 Task: Create a Home Decor E-commerce Store.
Action: Mouse moved to (124, 80)
Screenshot: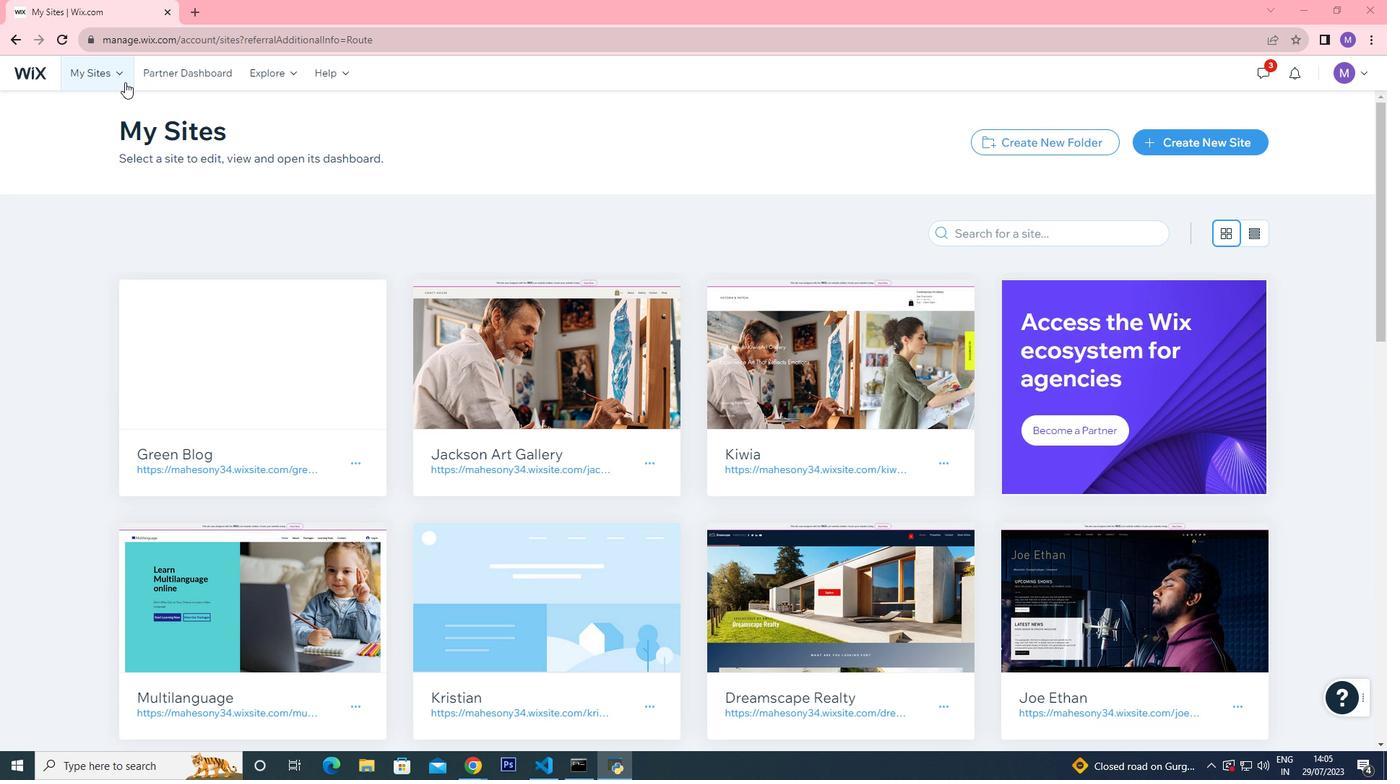 
Action: Mouse pressed left at (124, 80)
Screenshot: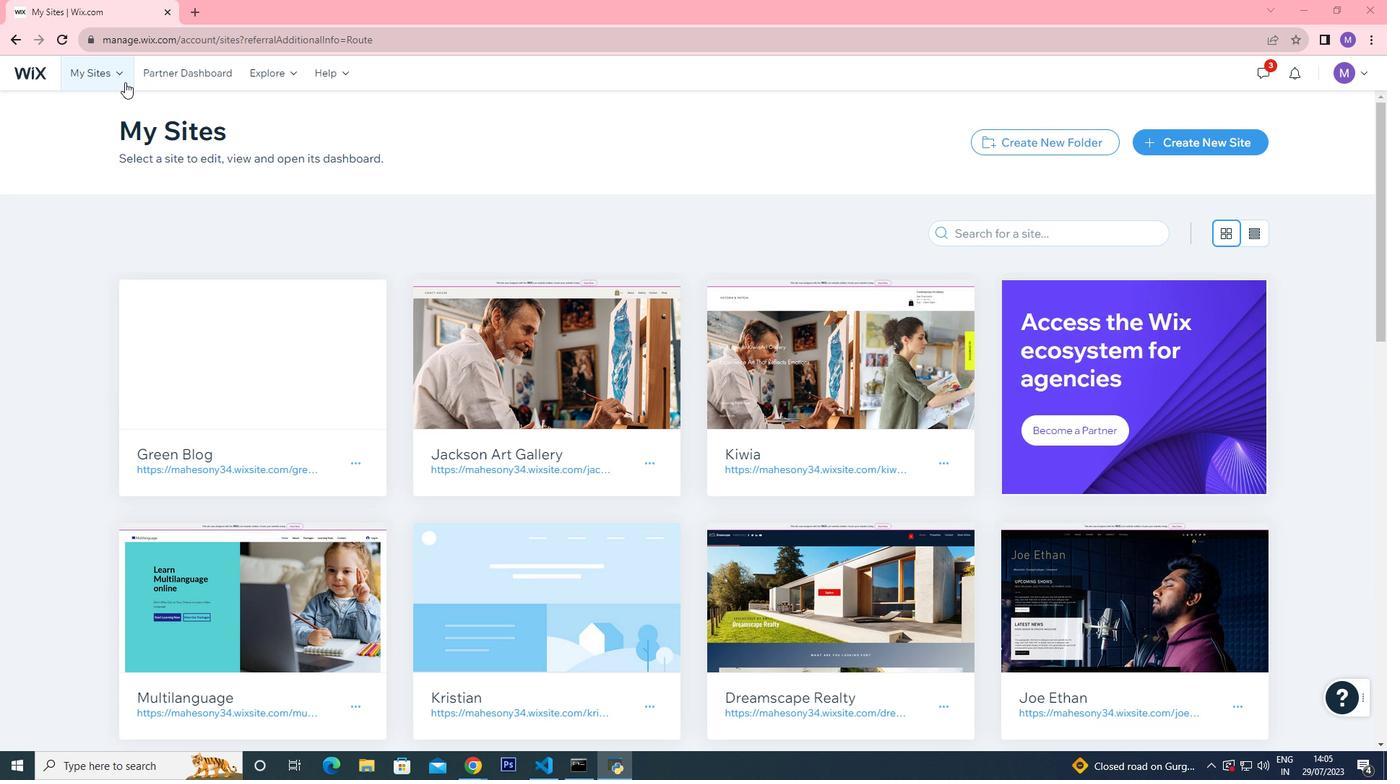 
Action: Mouse pressed left at (124, 80)
Screenshot: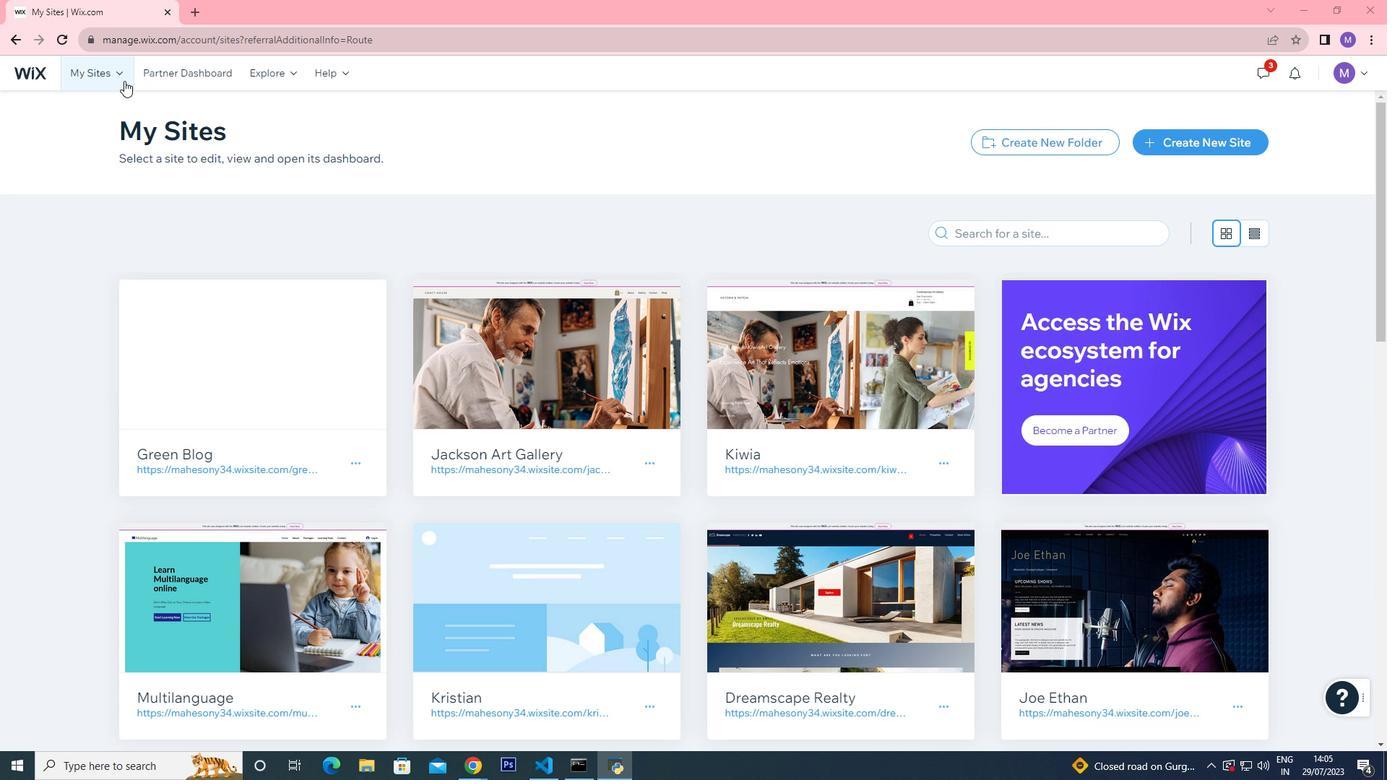 
Action: Mouse moved to (121, 76)
Screenshot: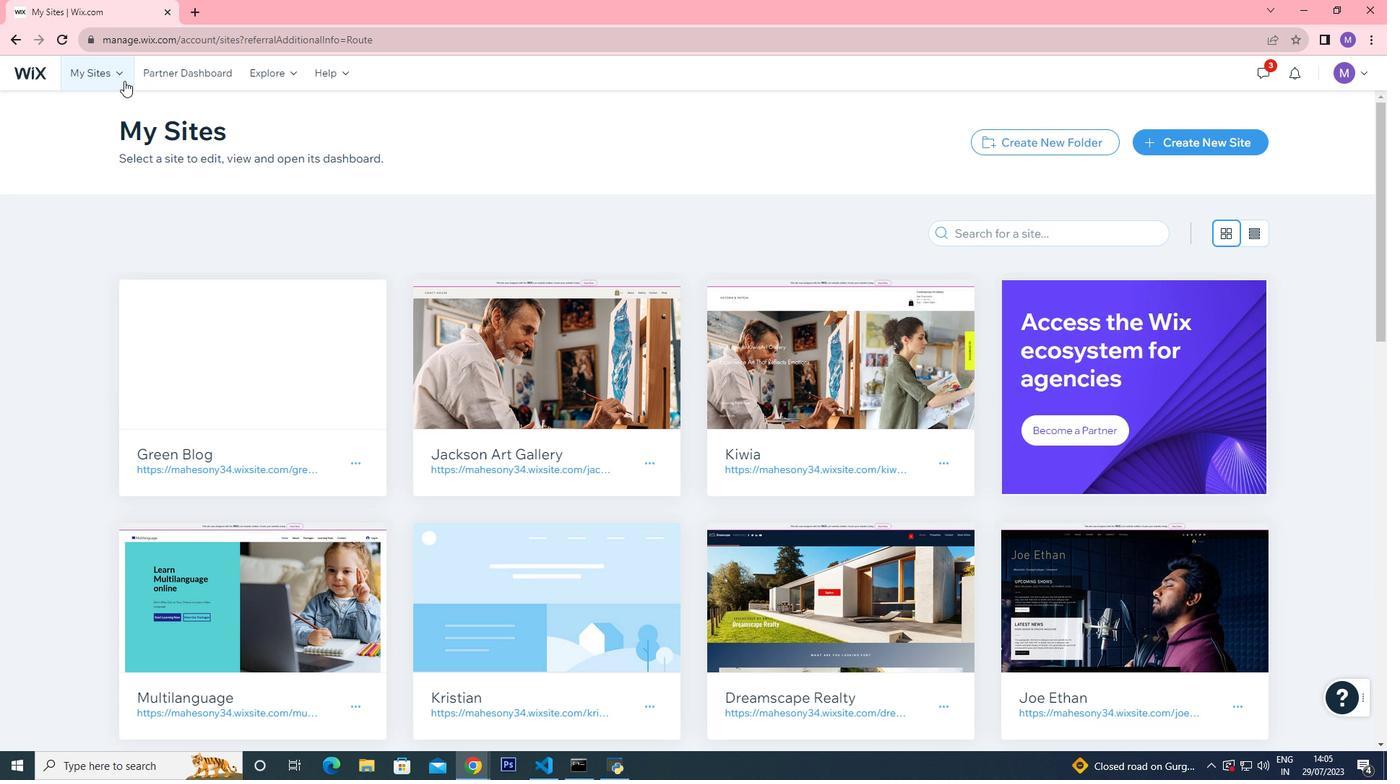
Action: Mouse pressed left at (121, 76)
Screenshot: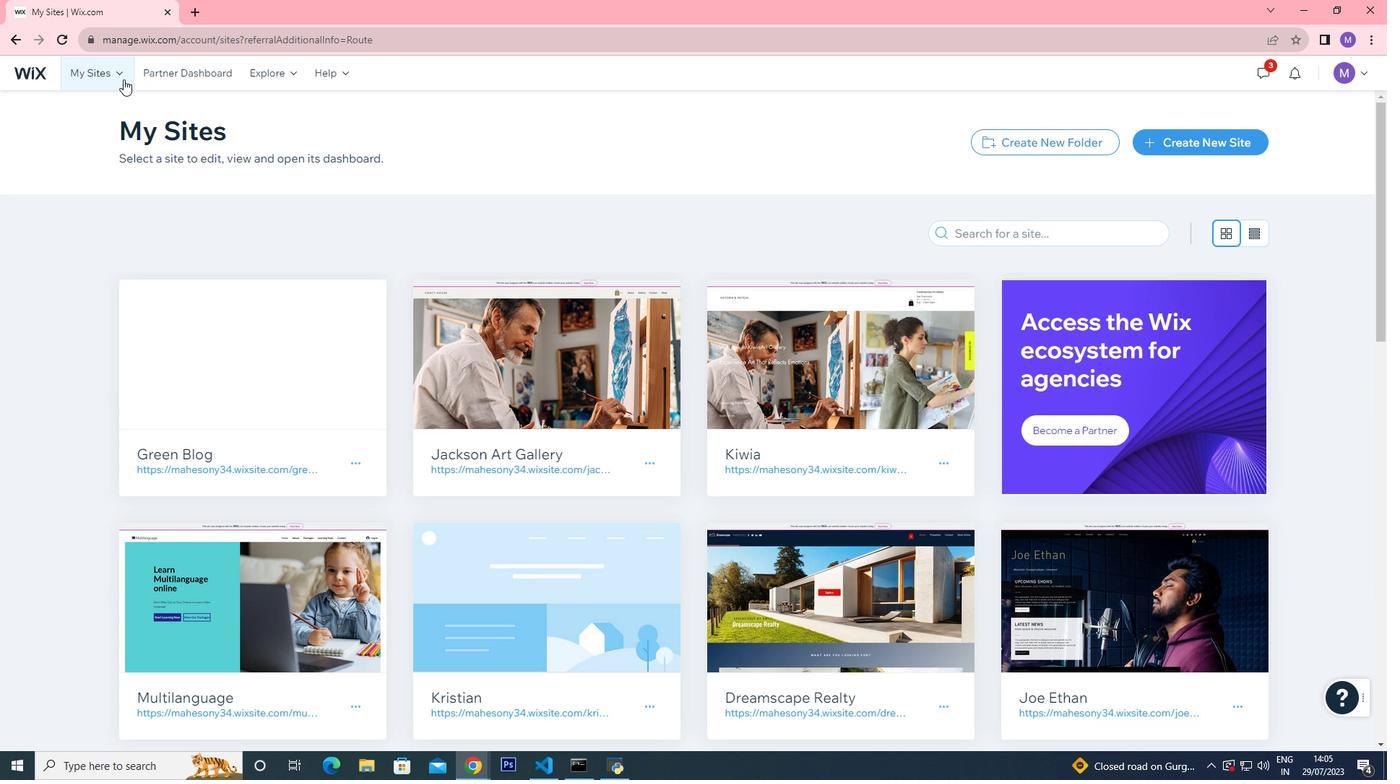 
Action: Mouse moved to (265, 122)
Screenshot: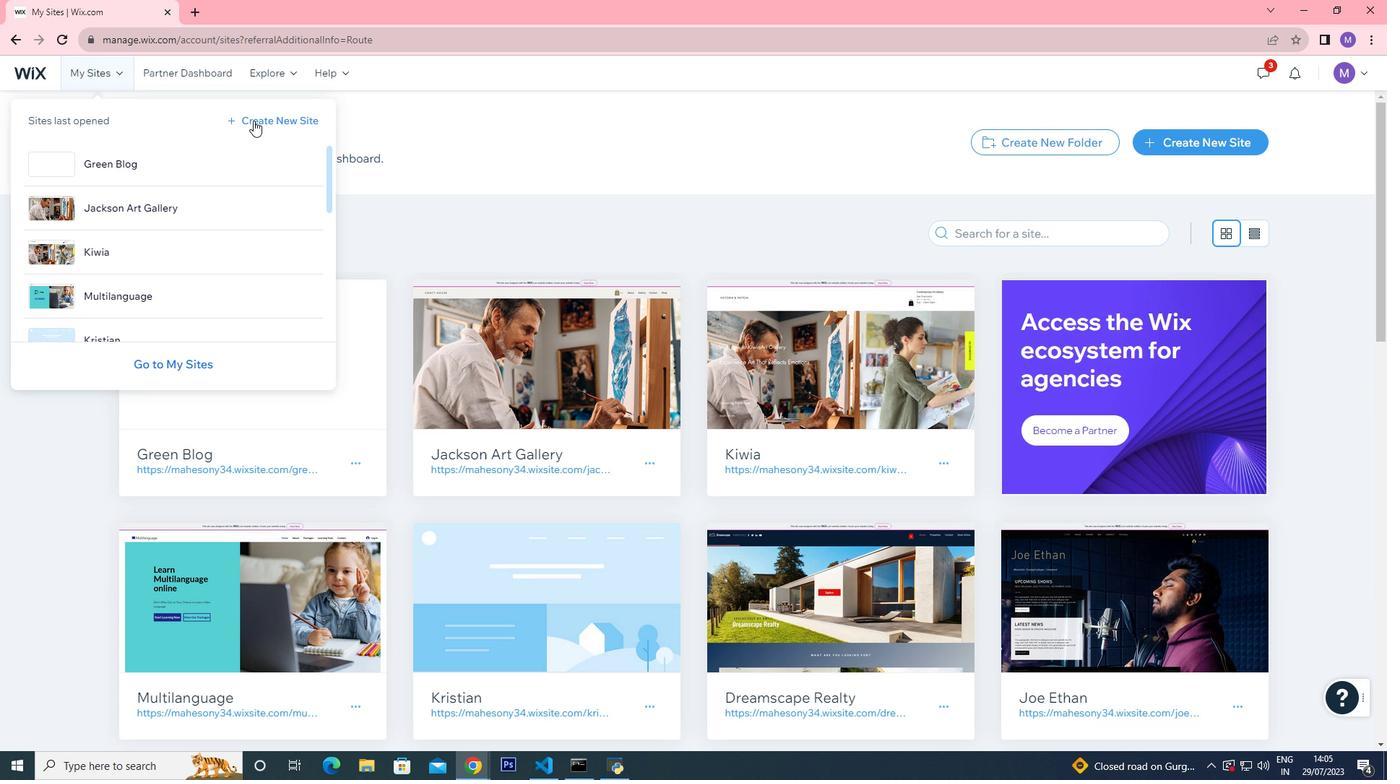 
Action: Mouse pressed left at (265, 122)
Screenshot: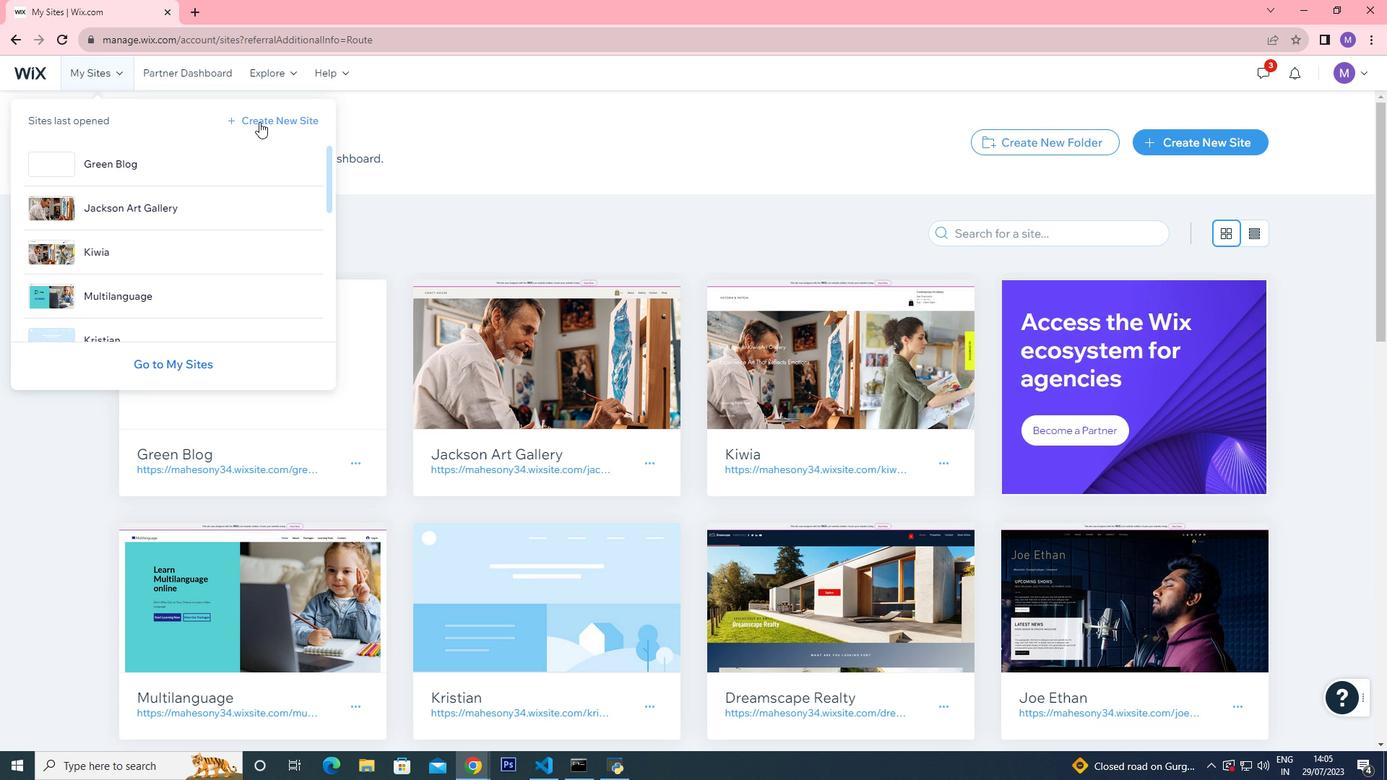 
Action: Mouse moved to (552, 335)
Screenshot: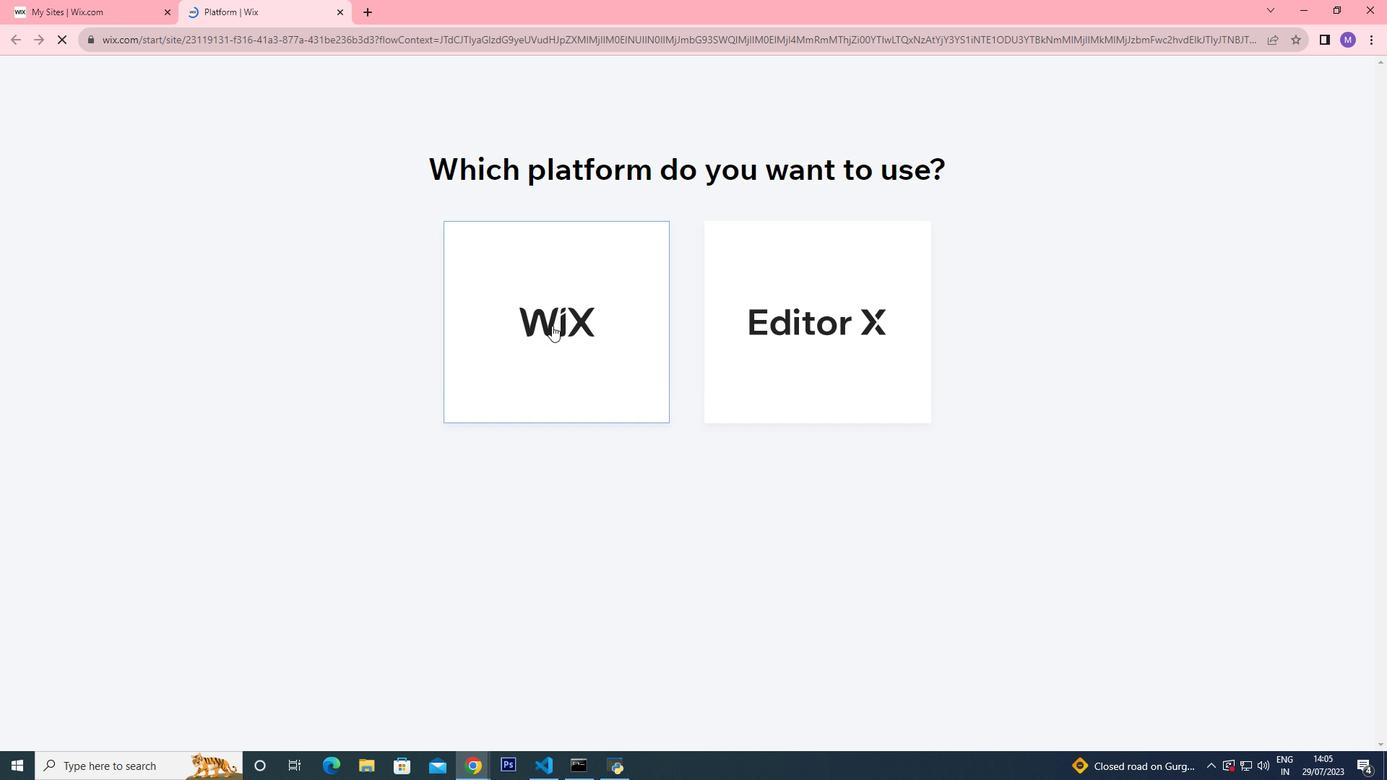 
Action: Mouse pressed left at (552, 335)
Screenshot: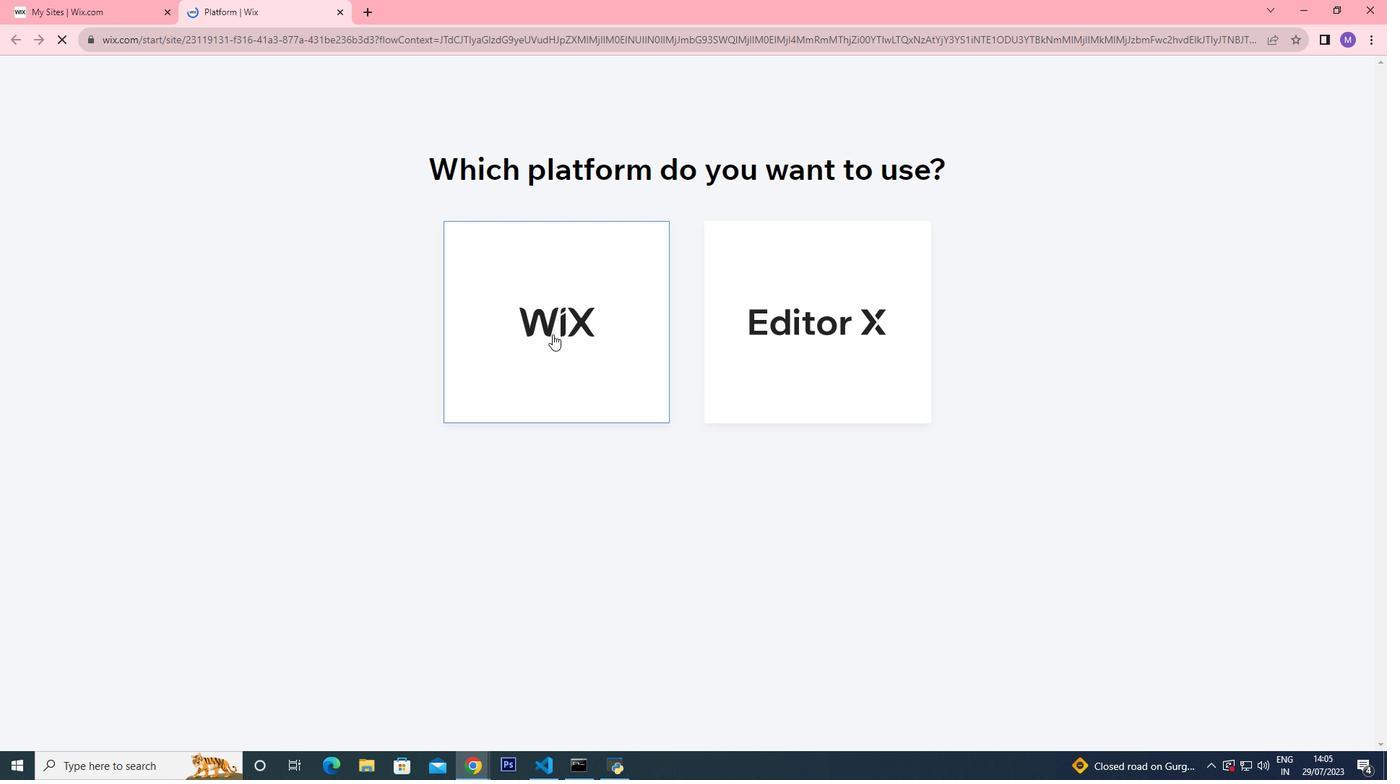 
Action: Mouse pressed left at (552, 335)
Screenshot: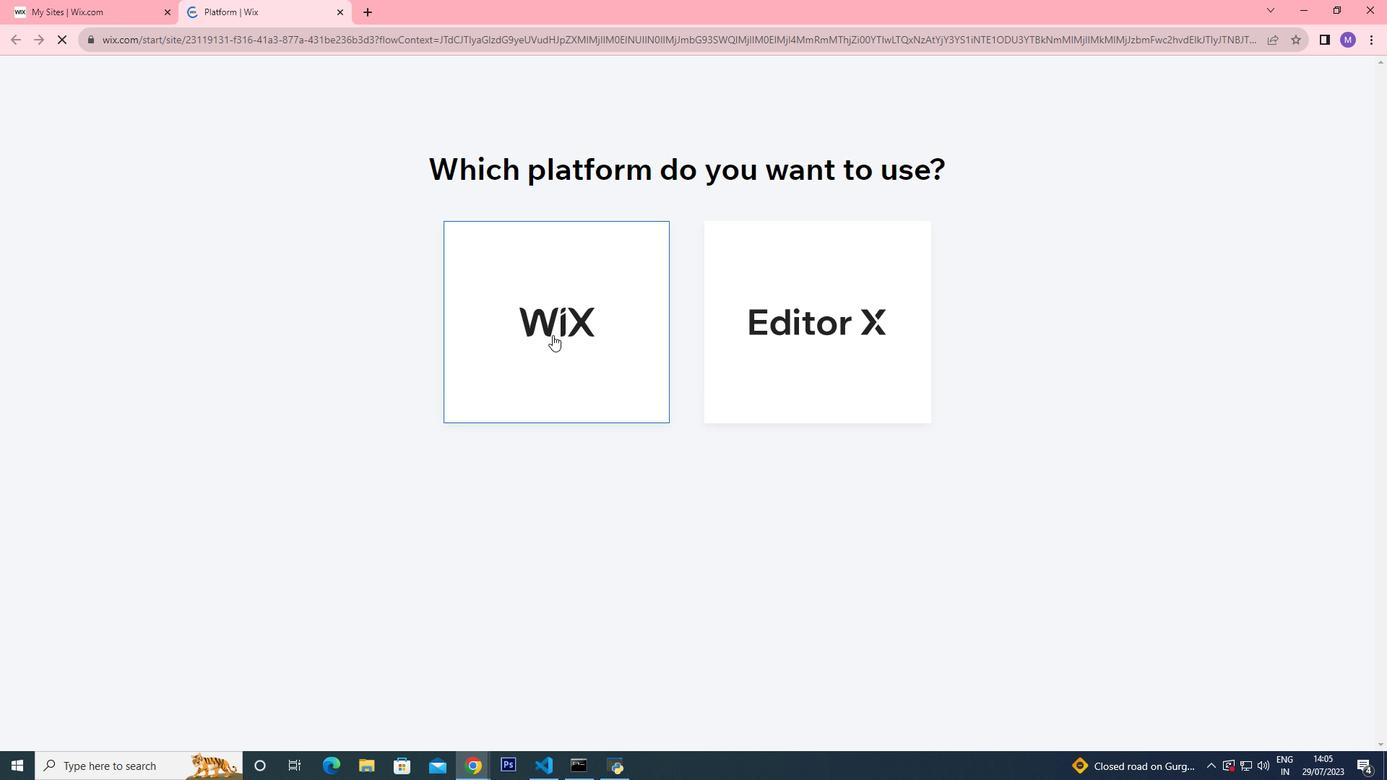 
Action: Mouse pressed left at (552, 335)
Screenshot: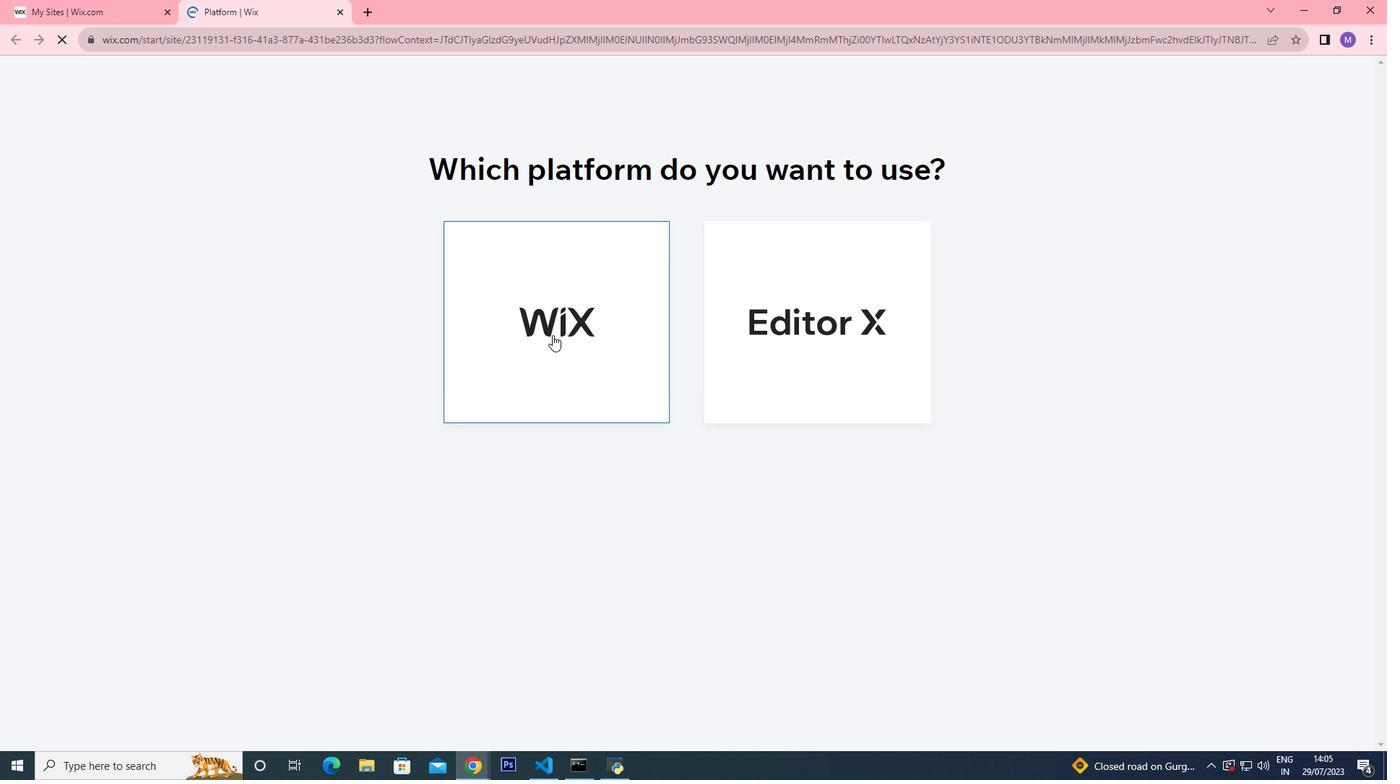 
Action: Mouse pressed left at (552, 335)
Screenshot: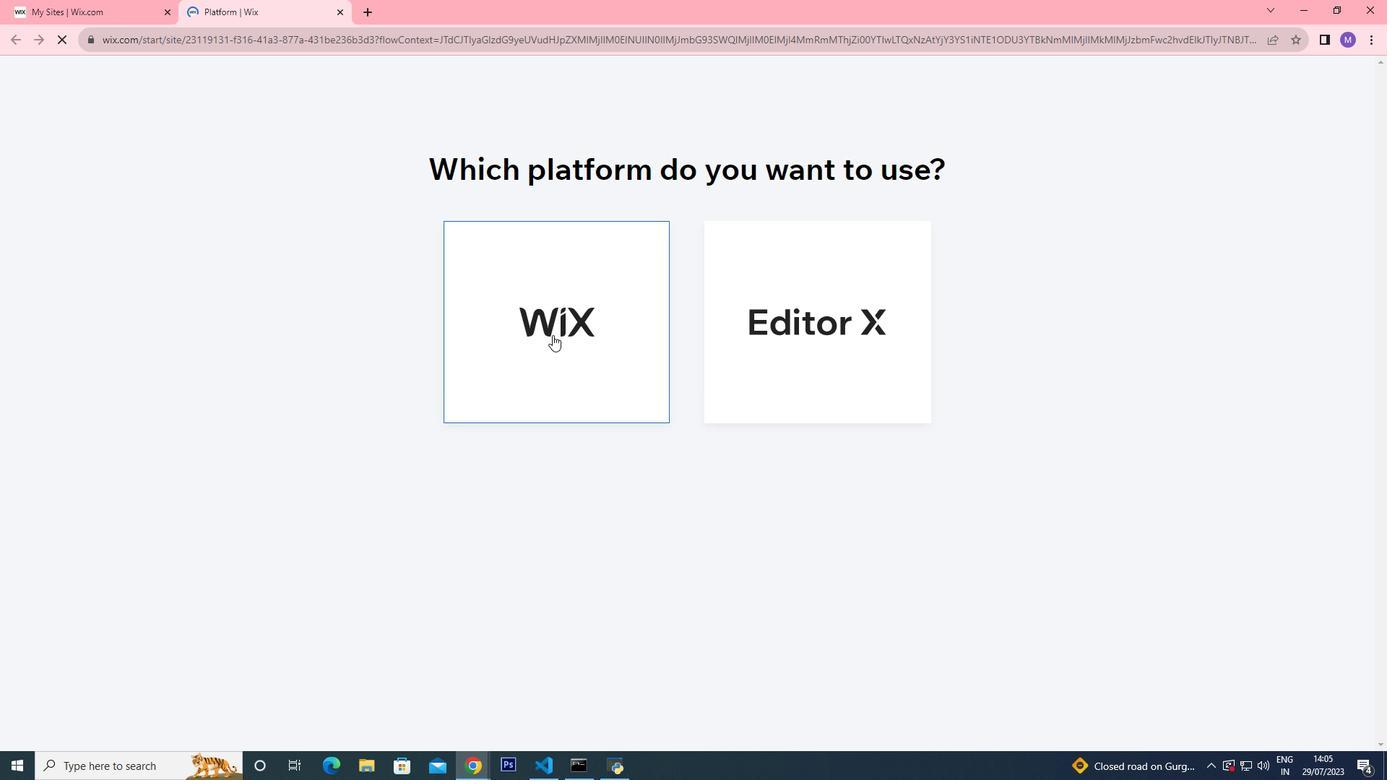 
Action: Mouse moved to (559, 253)
Screenshot: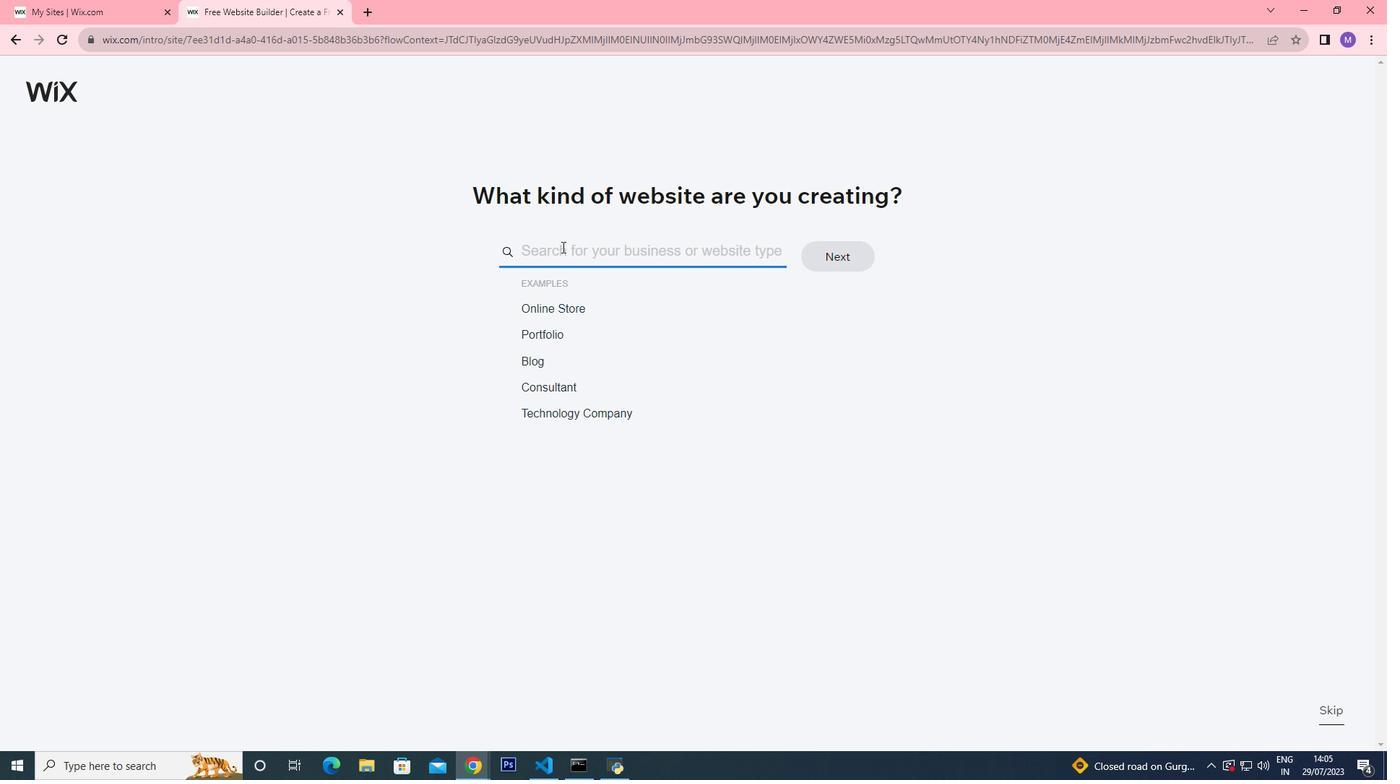 
Action: Mouse pressed left at (559, 253)
Screenshot: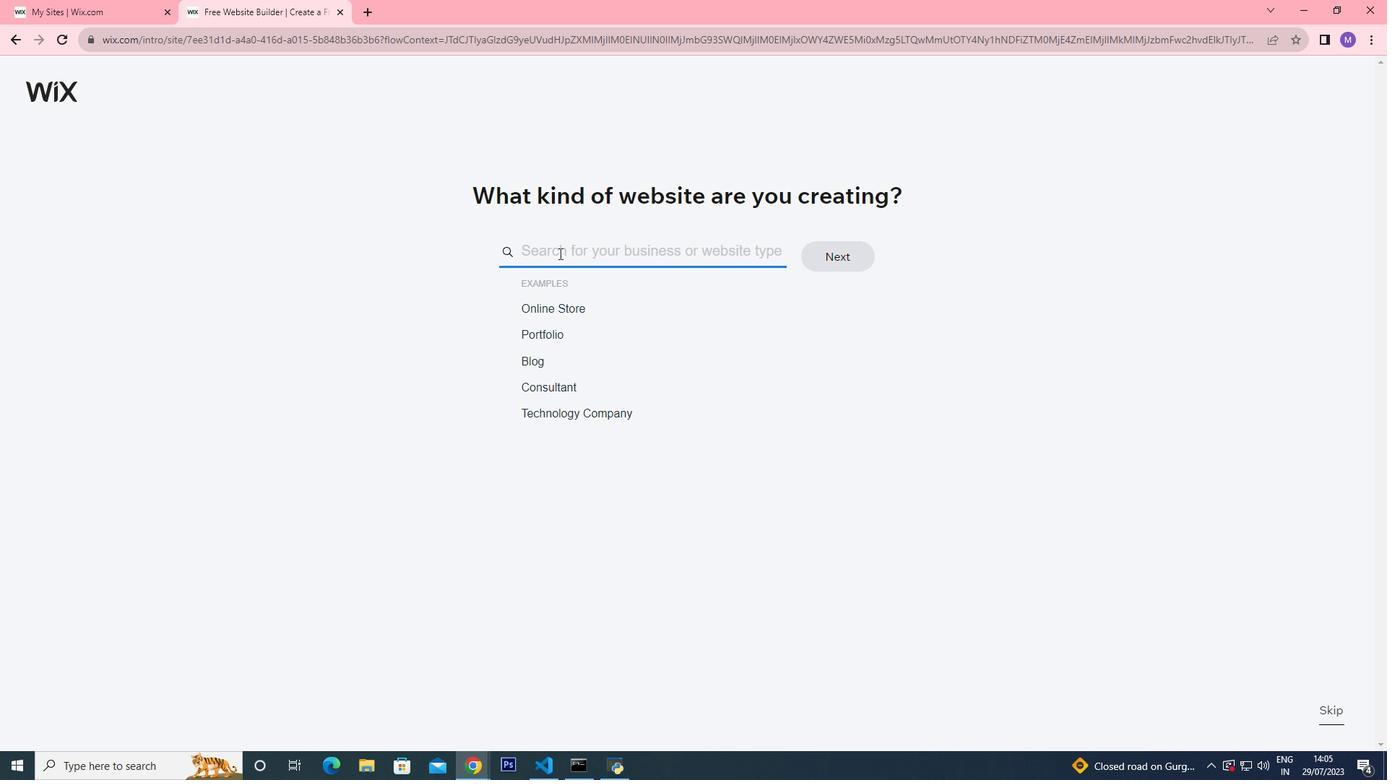 
Action: Mouse pressed left at (559, 253)
Screenshot: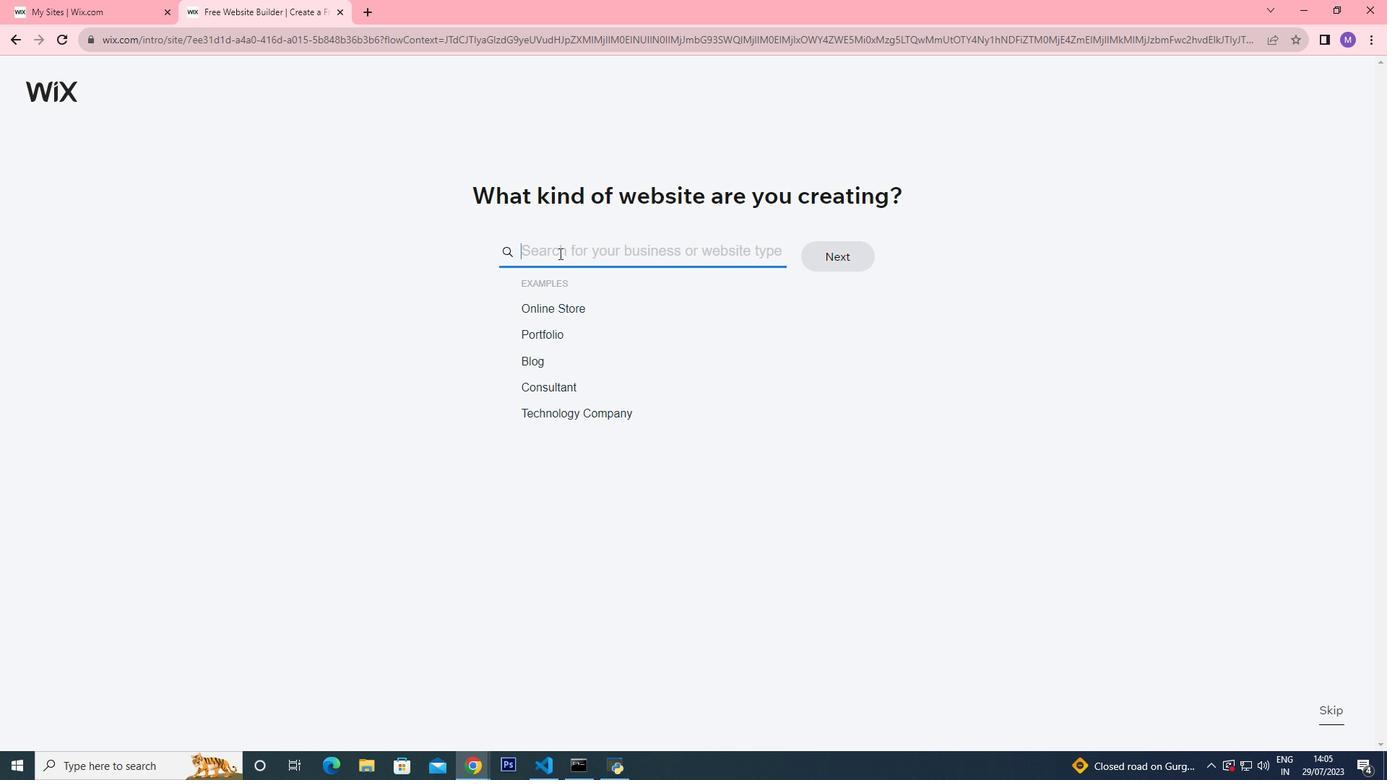 
Action: Key pressed <Key.shift><Key.shift>Home<Key.space><Key.shift>Decor<Key.space><Key.shift>E-commerce
Screenshot: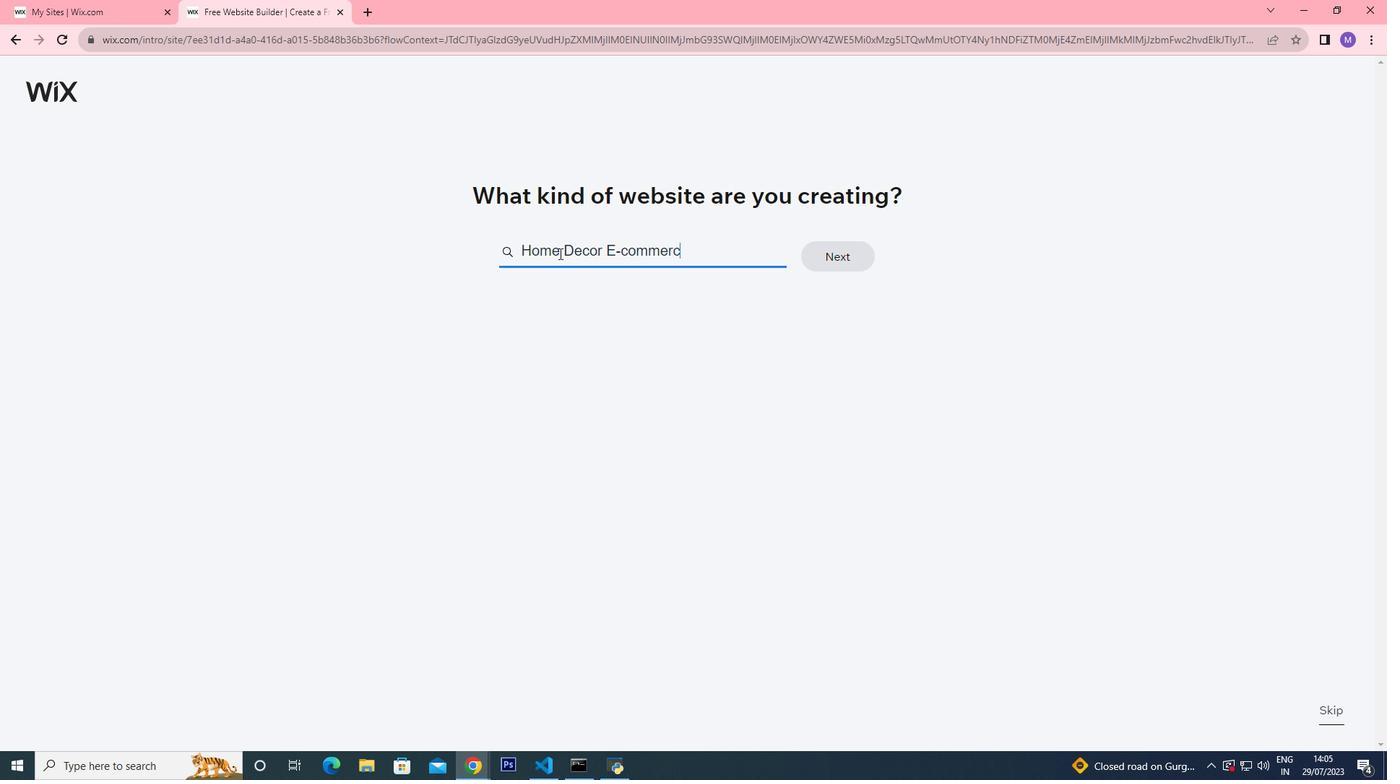 
Action: Mouse moved to (602, 293)
Screenshot: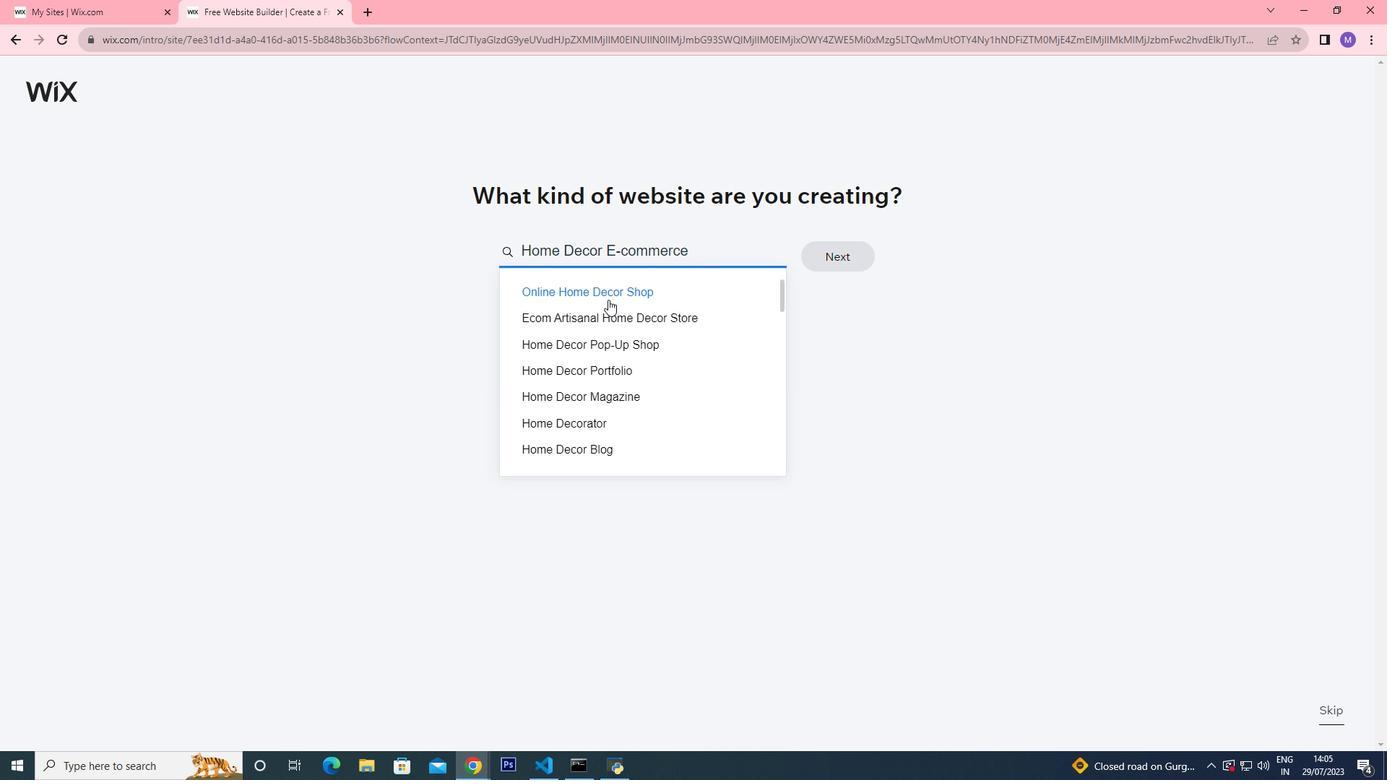 
Action: Mouse pressed left at (602, 293)
Screenshot: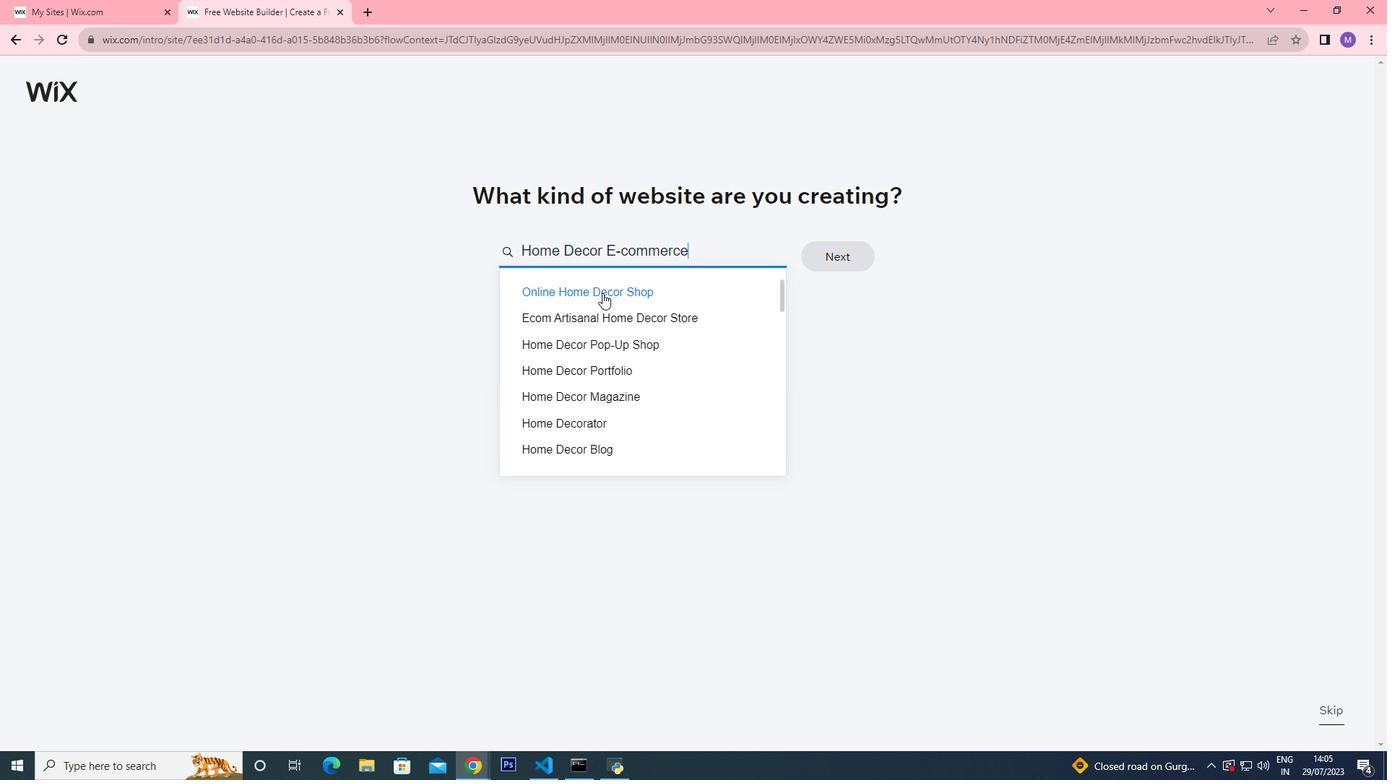 
Action: Mouse moved to (844, 266)
Screenshot: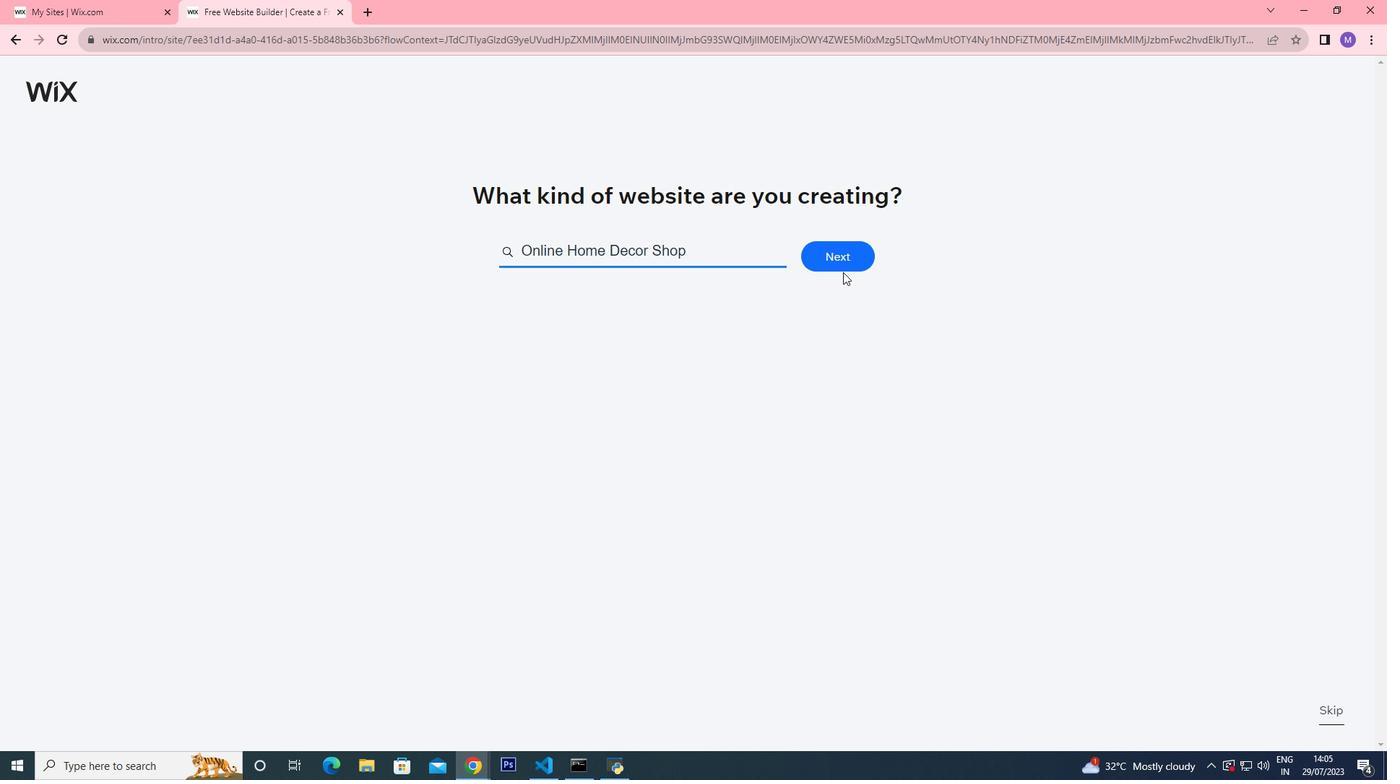 
Action: Mouse pressed left at (844, 266)
Screenshot: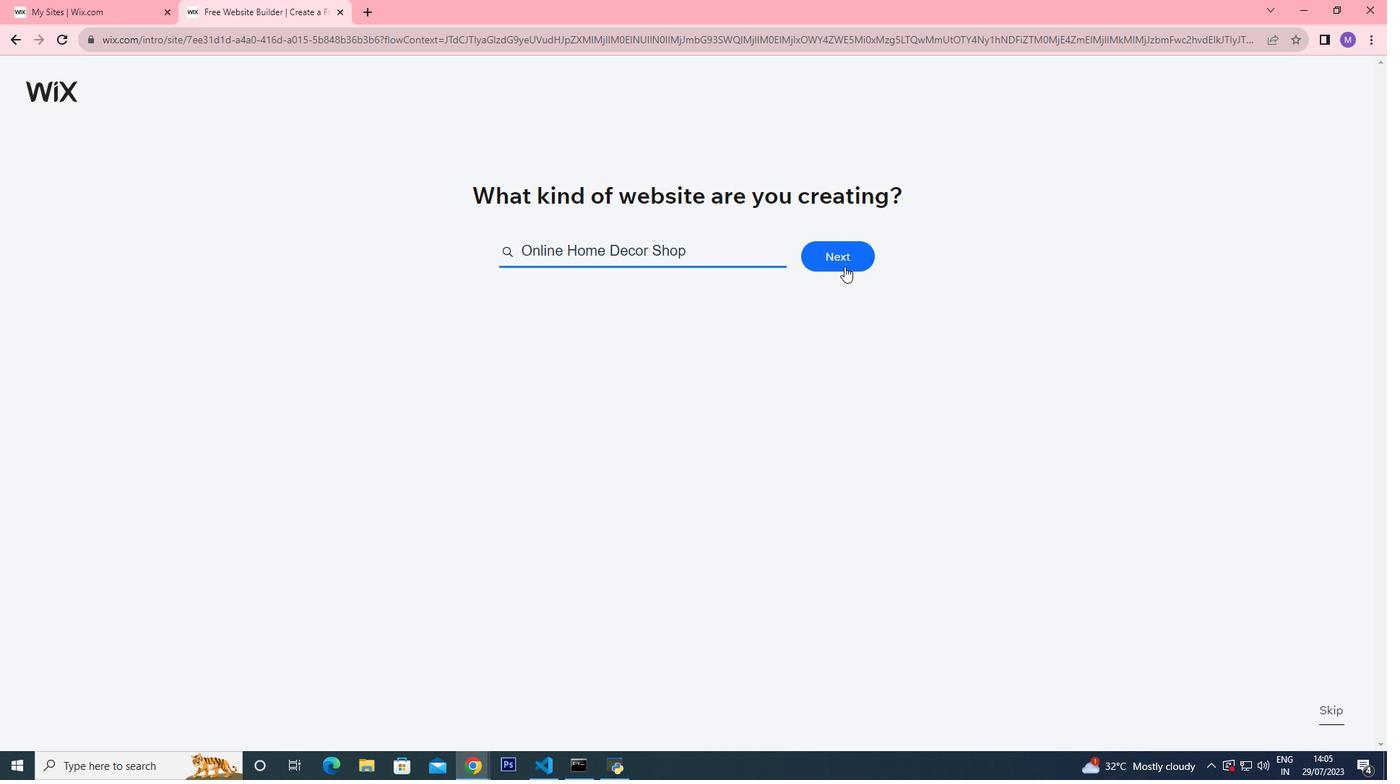 
Action: Mouse pressed left at (844, 266)
Screenshot: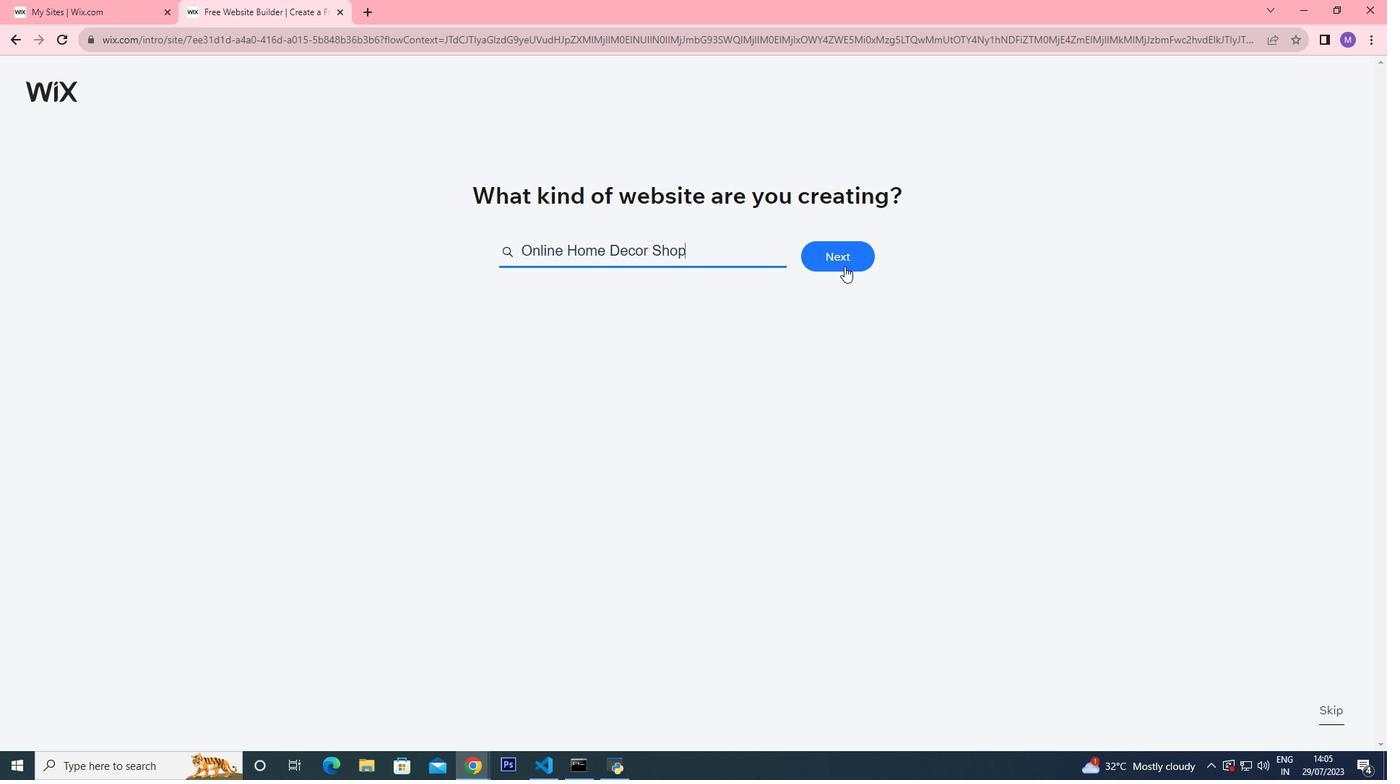 
Action: Mouse moved to (844, 261)
Screenshot: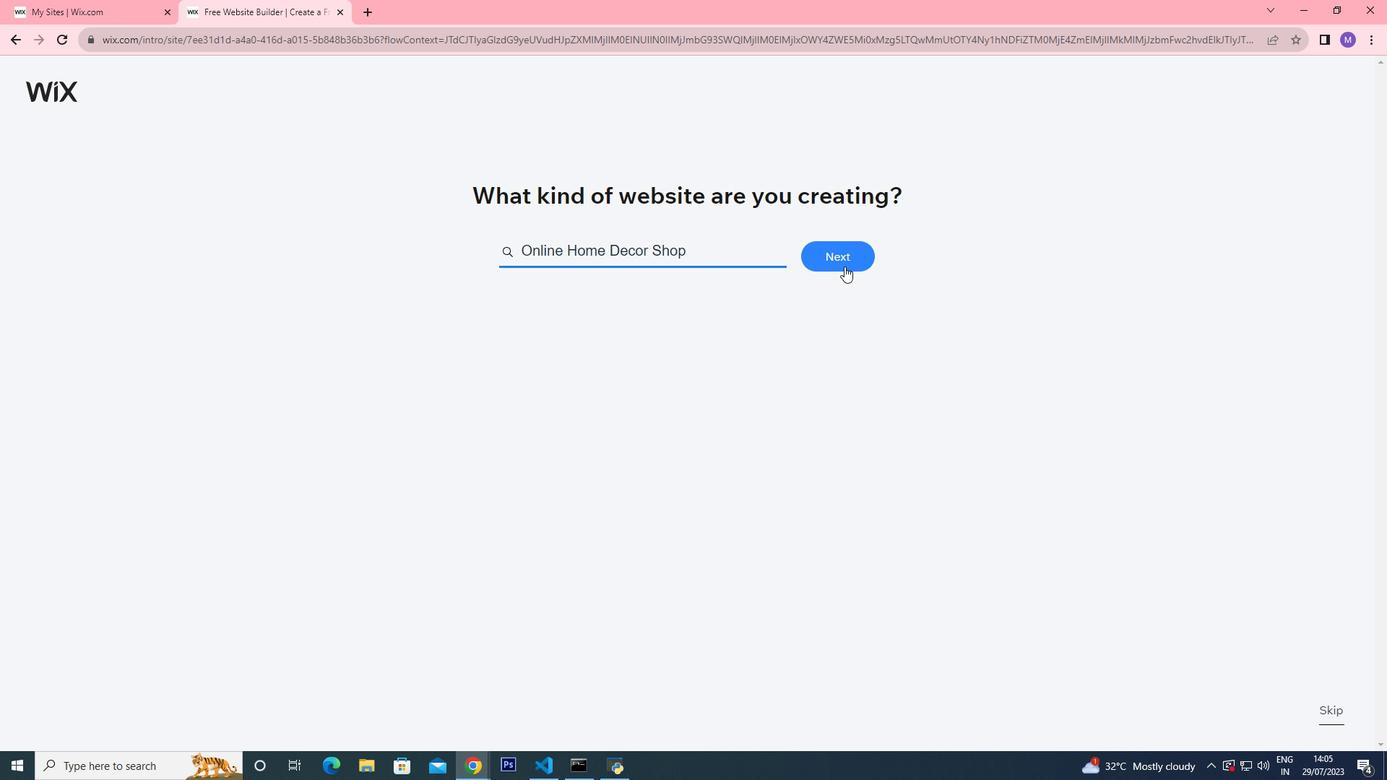 
Action: Mouse pressed left at (844, 261)
Screenshot: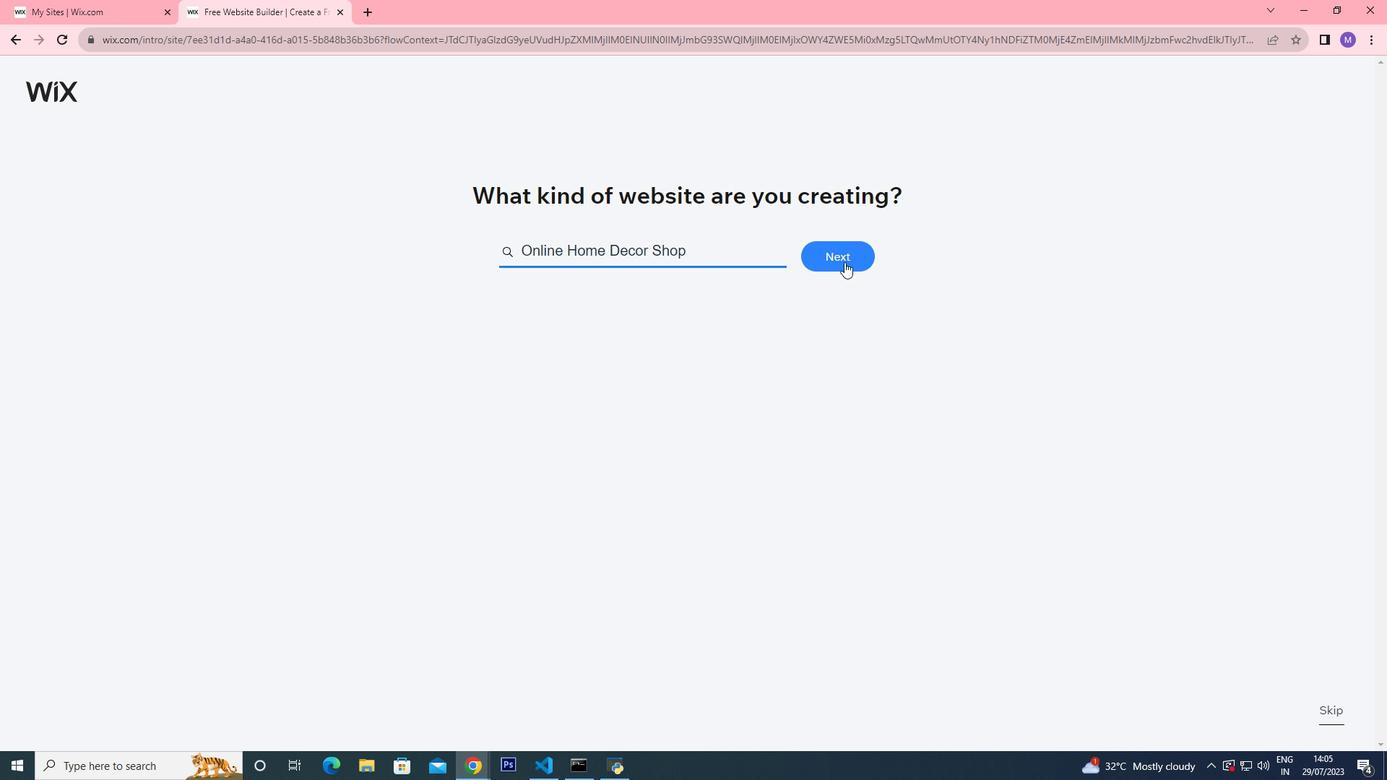 
Action: Mouse moved to (841, 258)
Screenshot: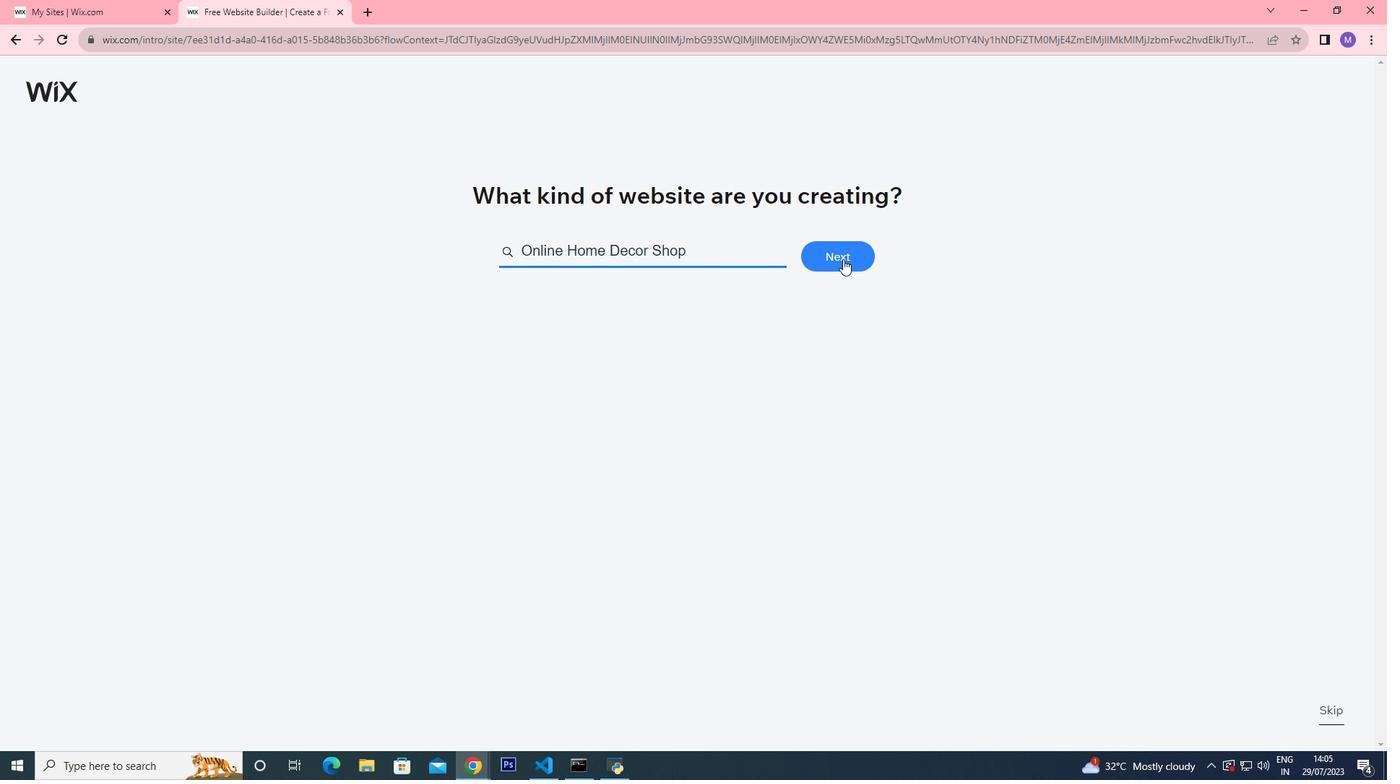 
Action: Mouse pressed left at (841, 258)
Screenshot: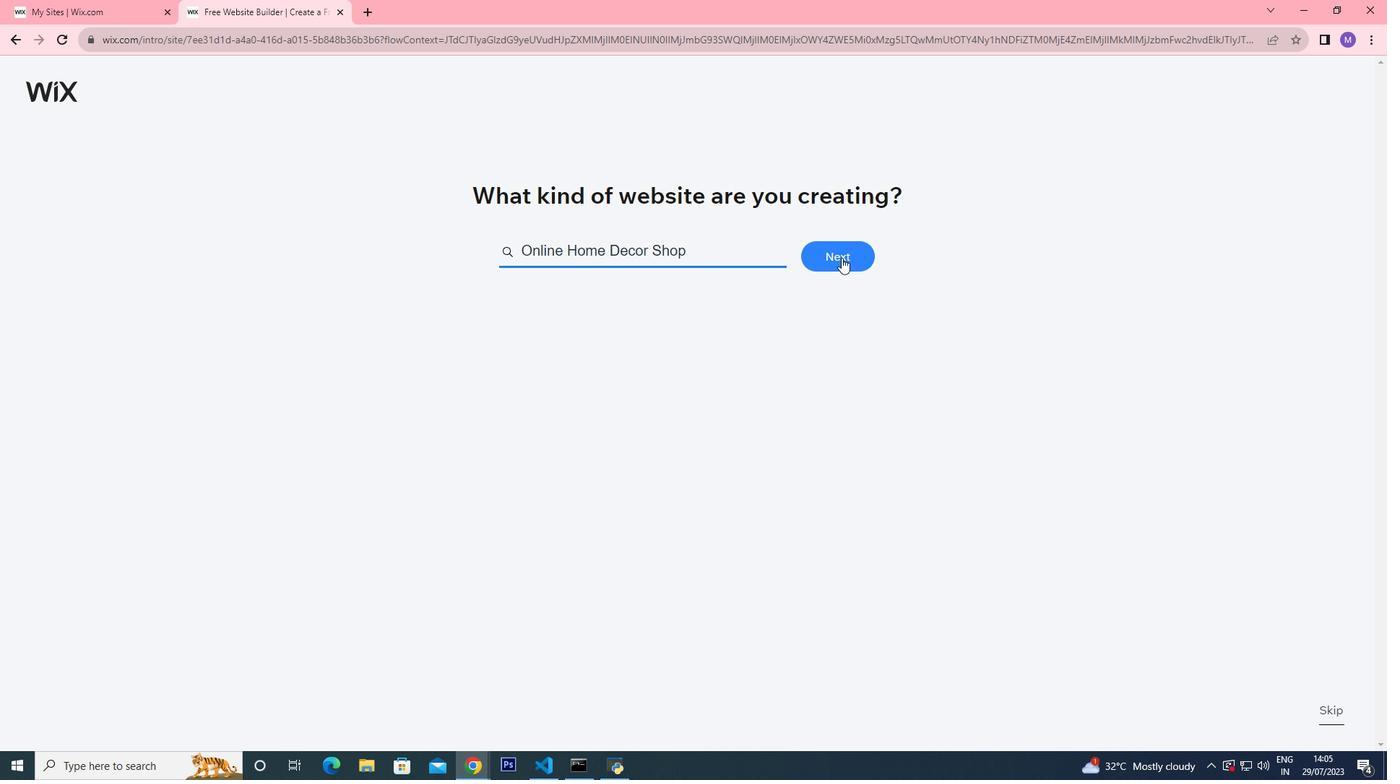 
Action: Mouse moved to (840, 257)
Screenshot: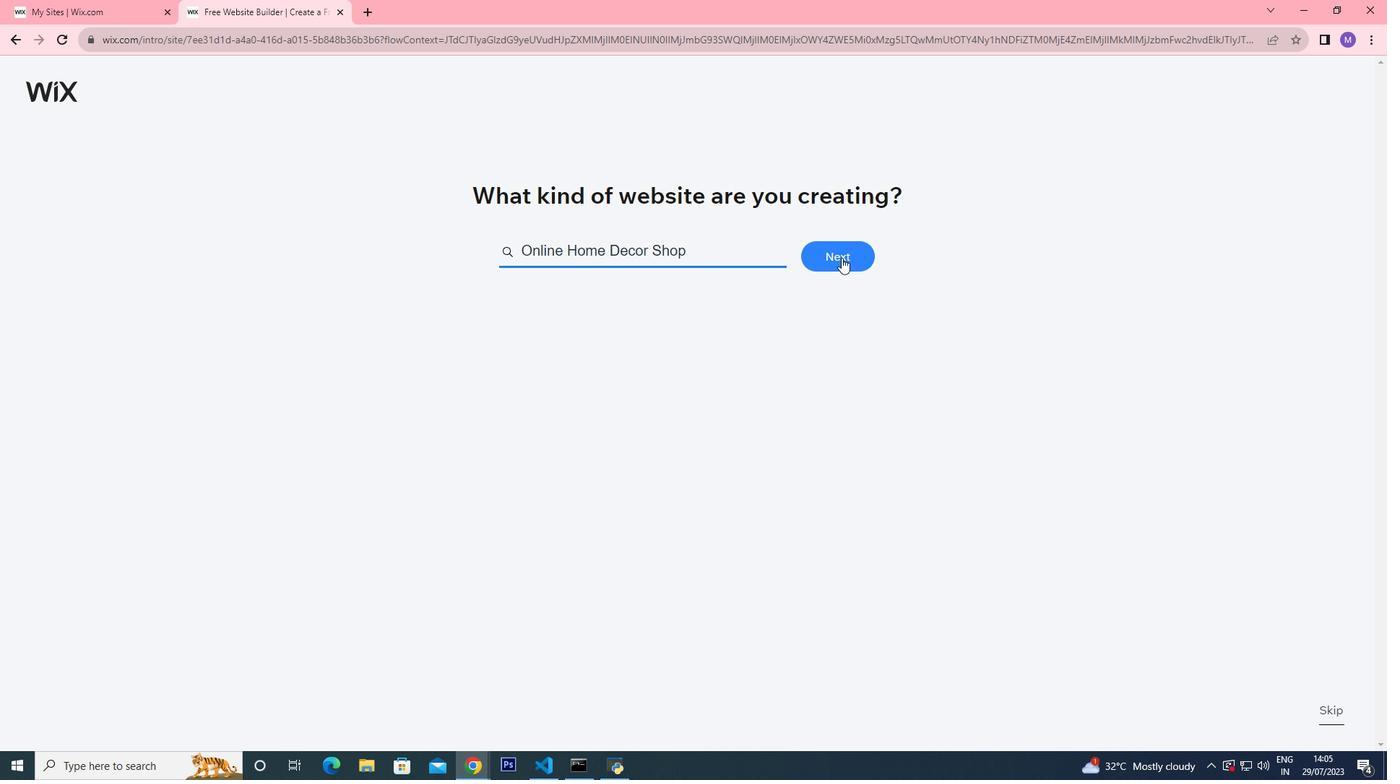 
Action: Mouse pressed left at (840, 257)
Screenshot: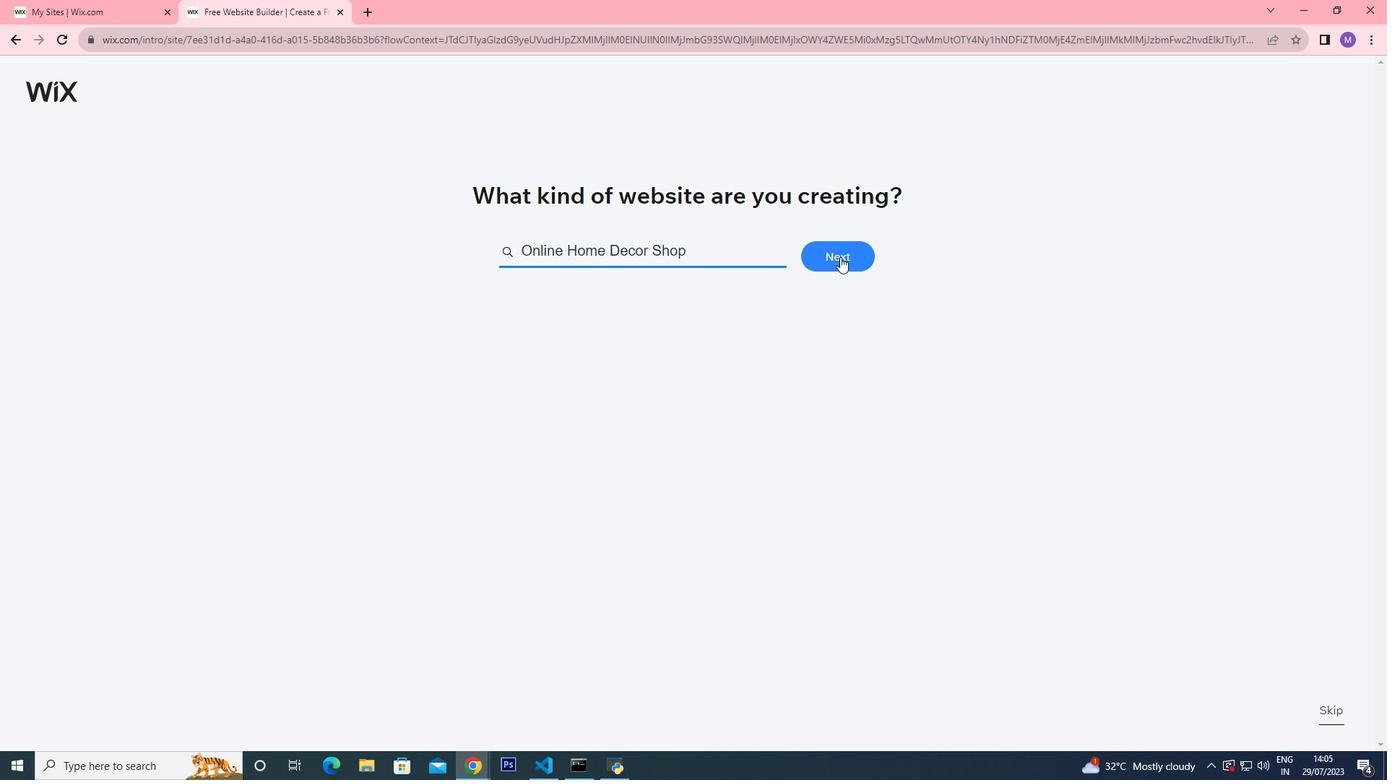 
Action: Mouse pressed left at (840, 257)
Screenshot: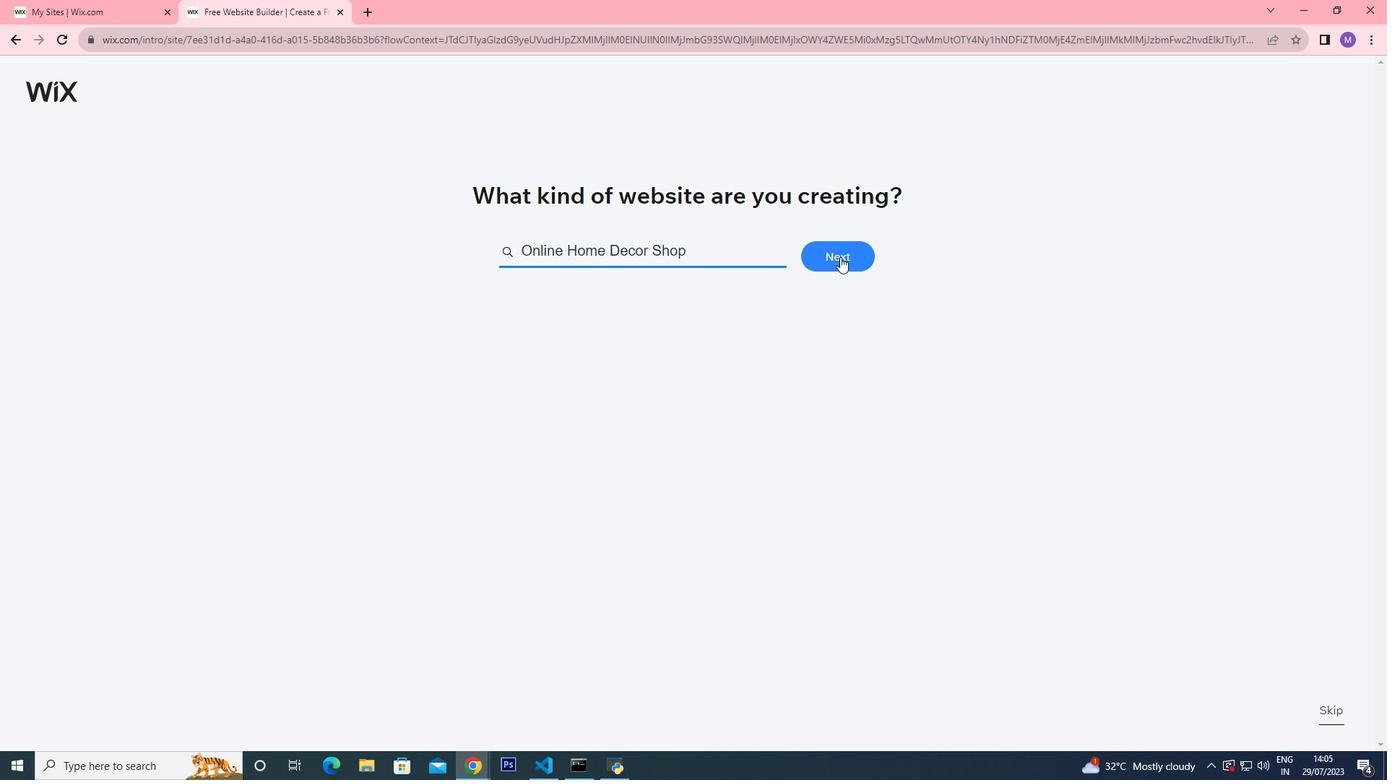 
Action: Mouse moved to (662, 294)
Screenshot: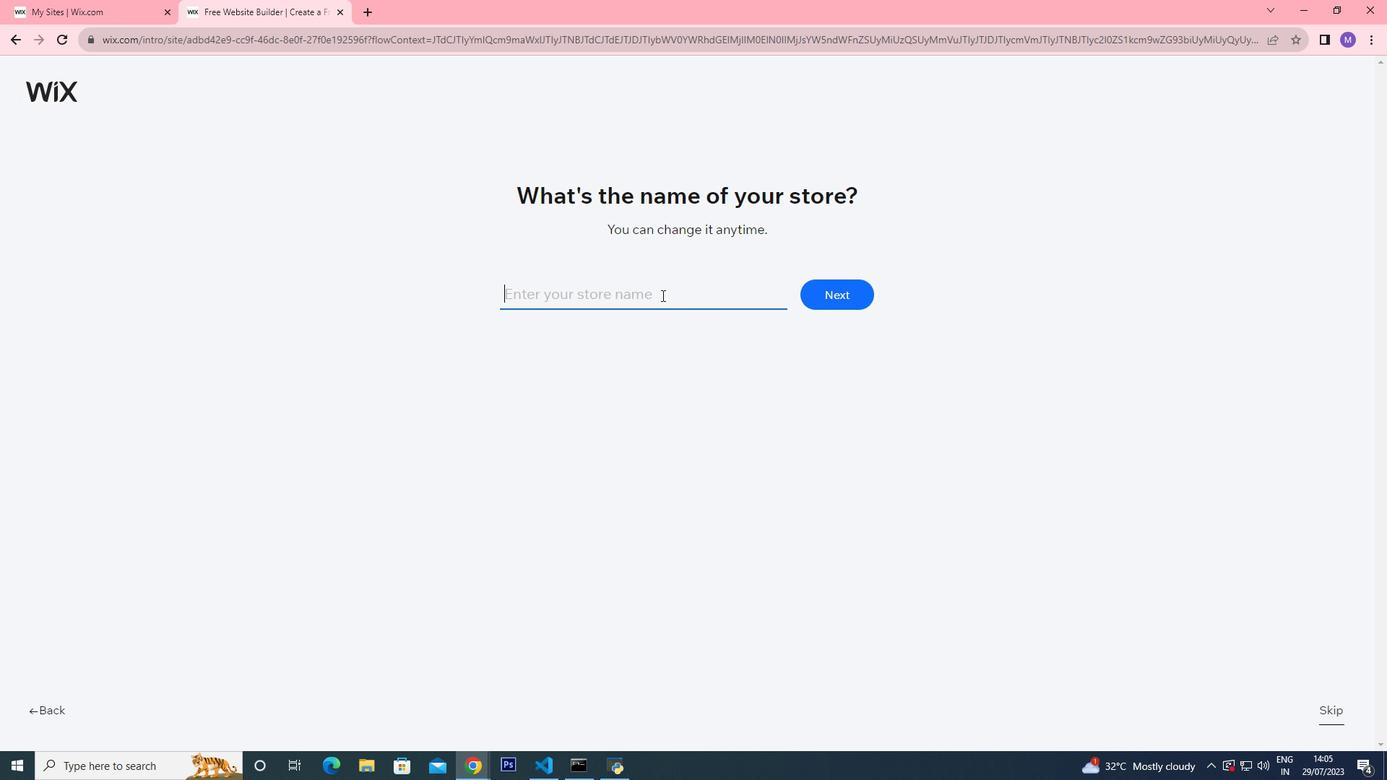 
Action: Mouse pressed left at (662, 294)
Screenshot: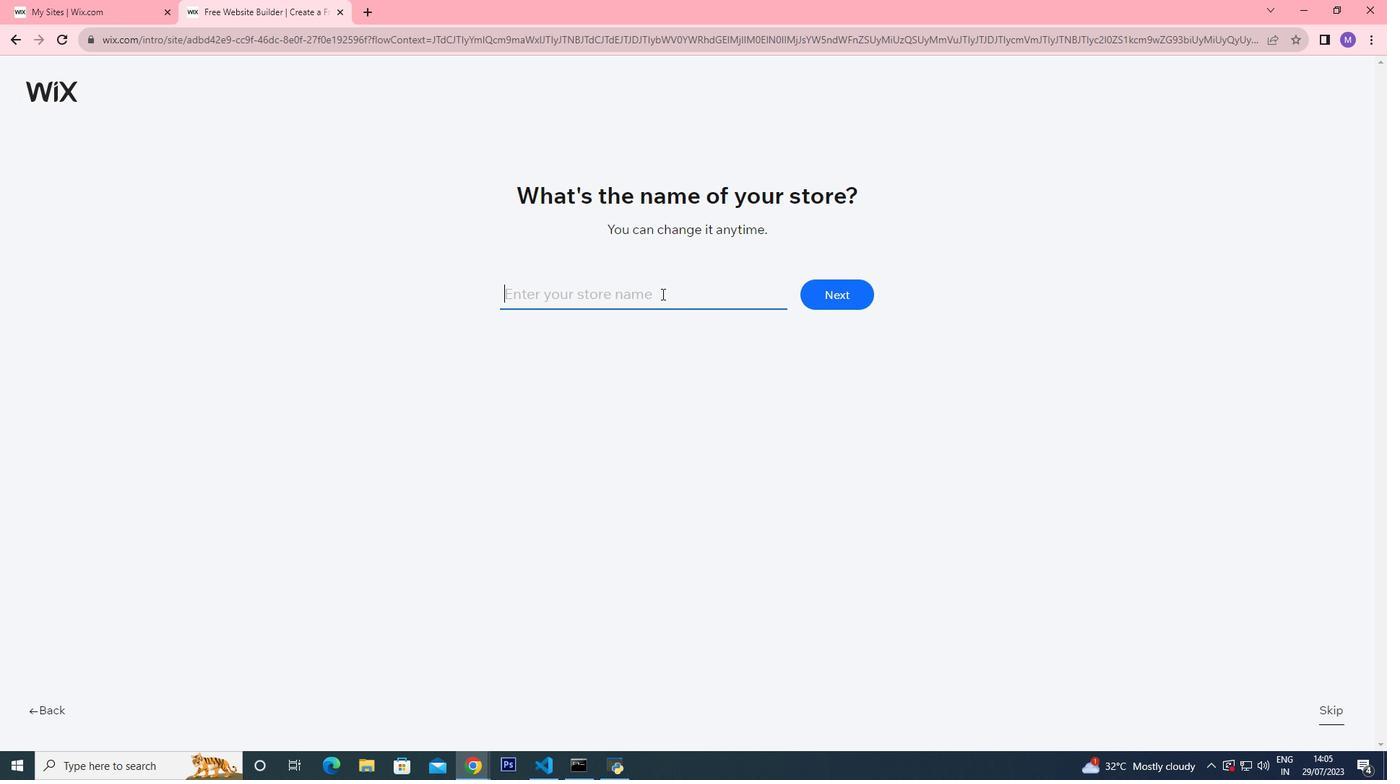 
Action: Mouse pressed left at (662, 294)
Screenshot: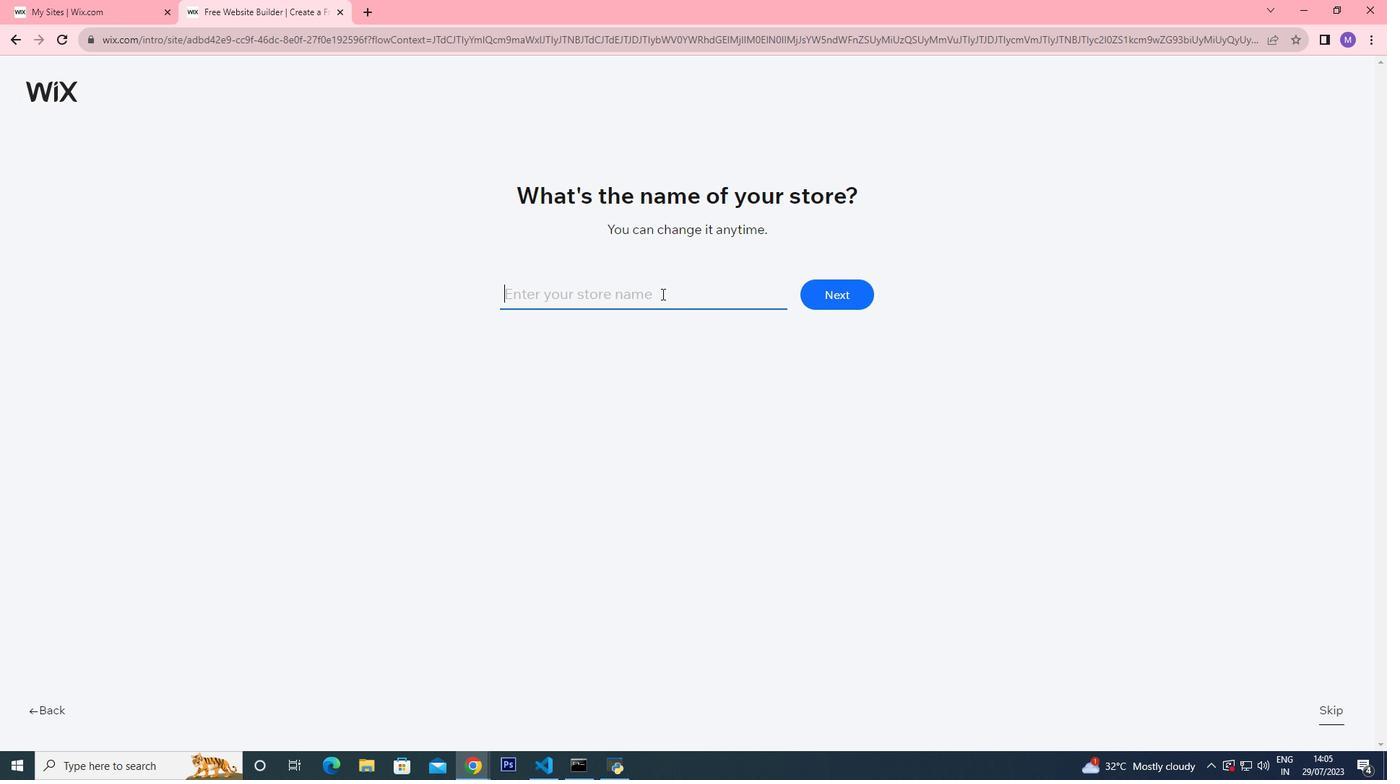 
Action: Key pressed home<Key.space>decor
Screenshot: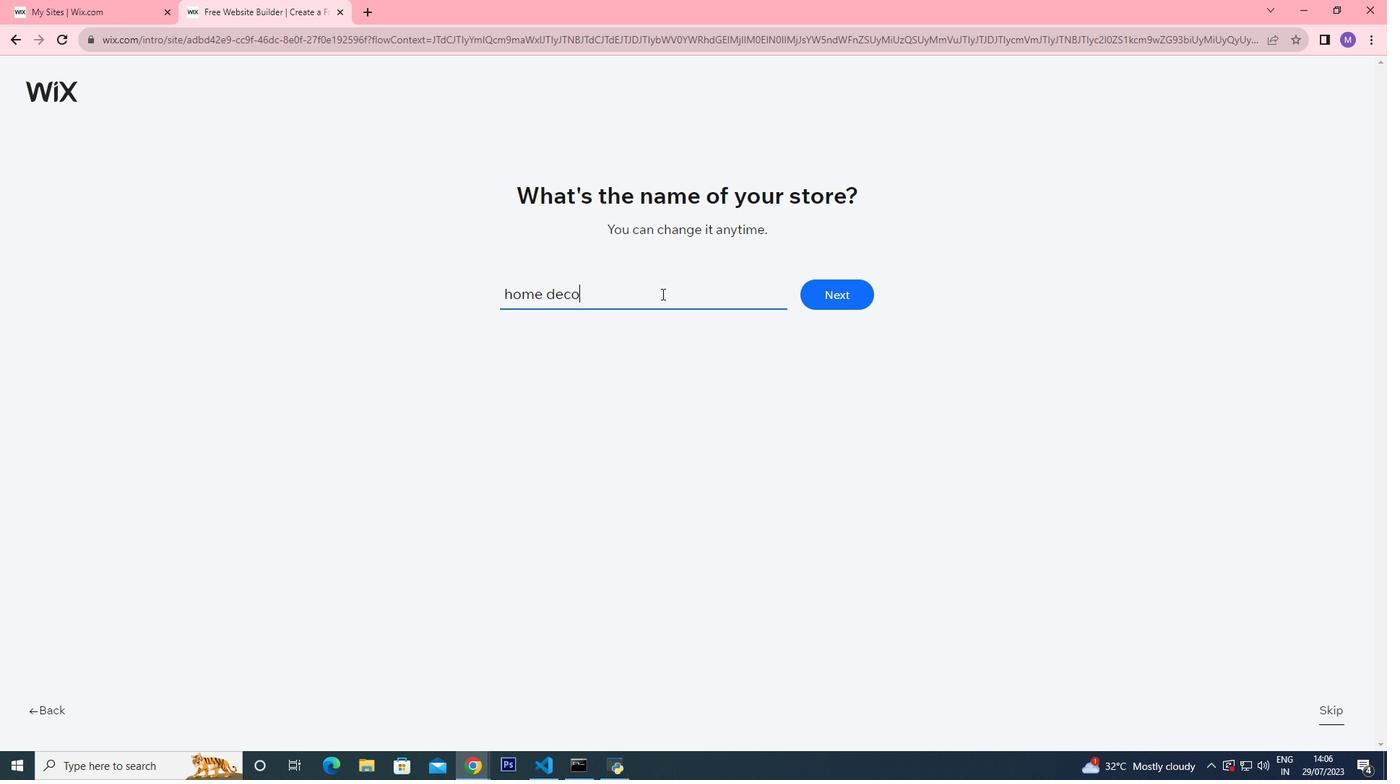 
Action: Mouse moved to (842, 302)
Screenshot: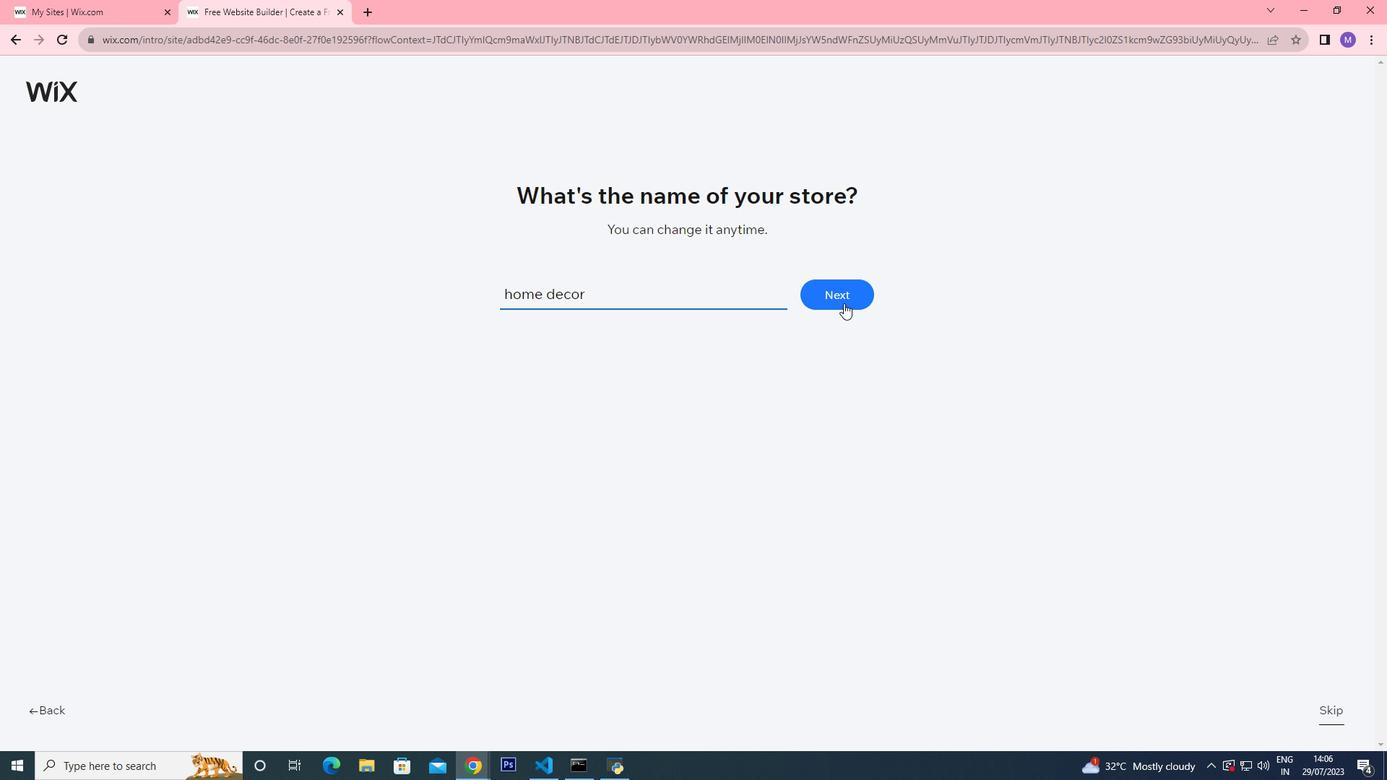 
Action: Mouse pressed left at (842, 302)
Screenshot: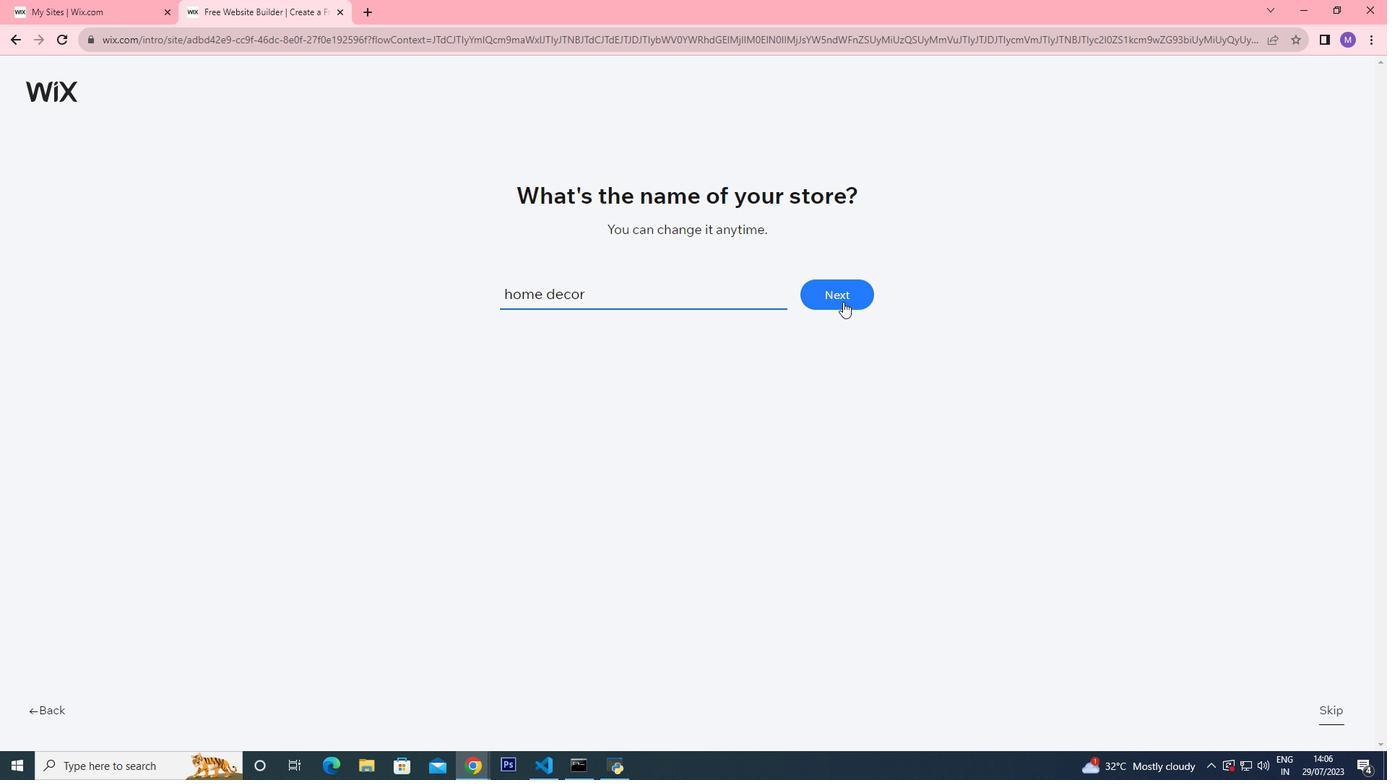 
Action: Mouse moved to (839, 297)
Screenshot: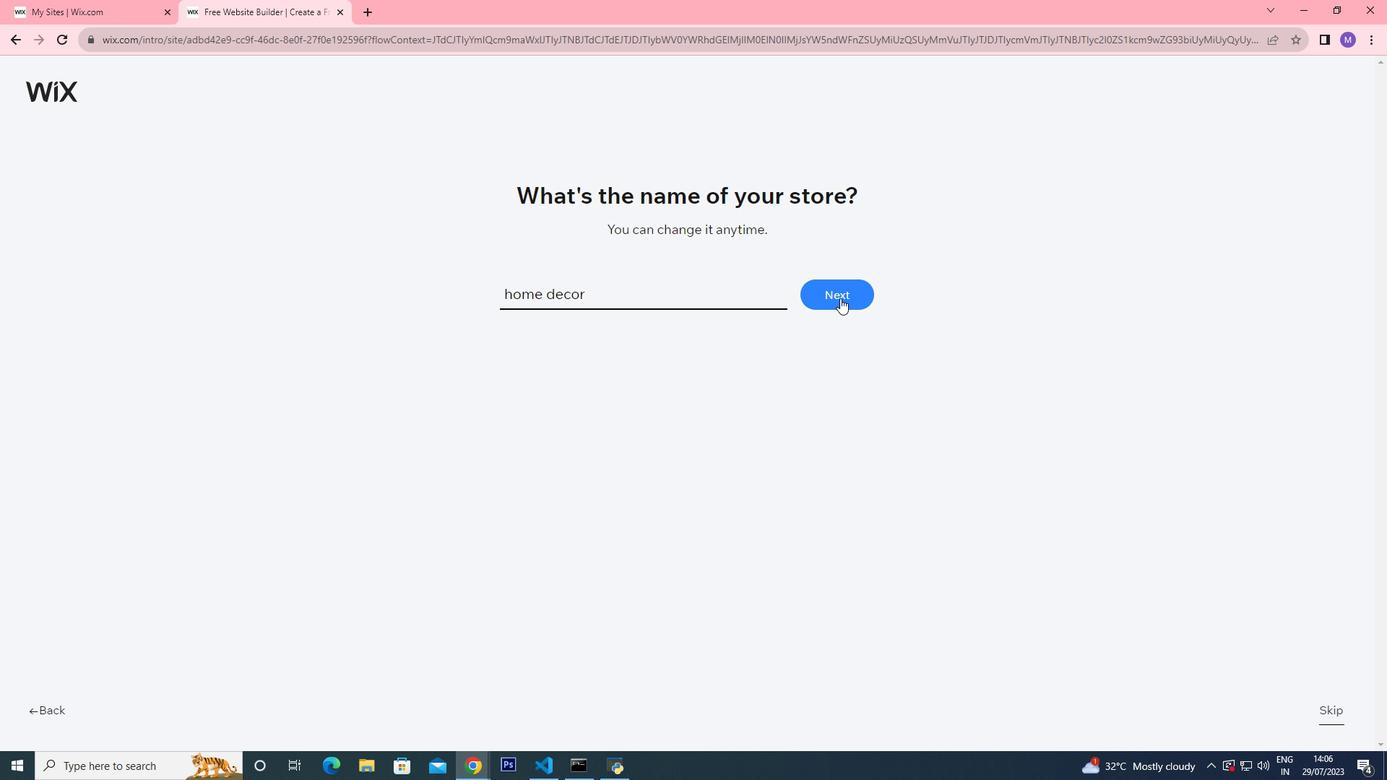 
Action: Mouse pressed left at (839, 297)
Screenshot: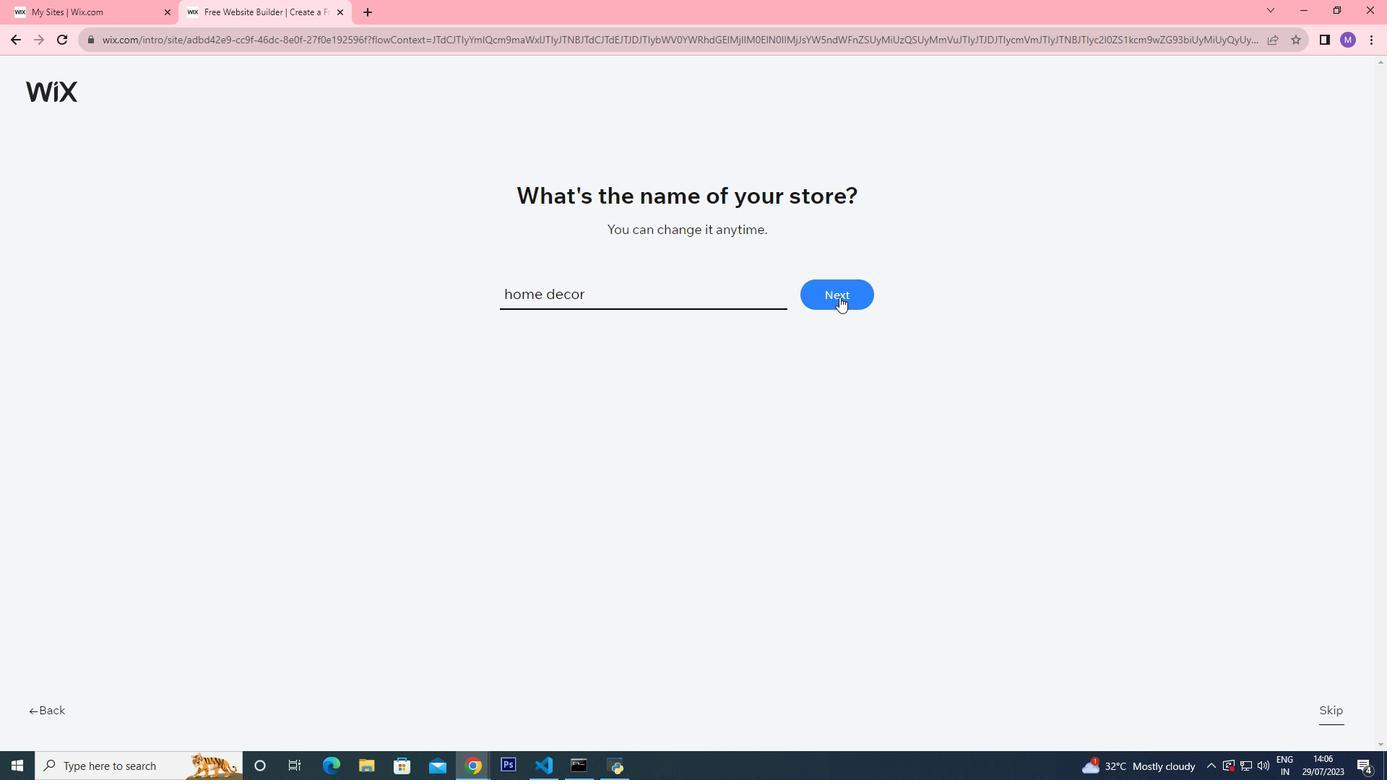 
Action: Mouse pressed left at (839, 297)
Screenshot: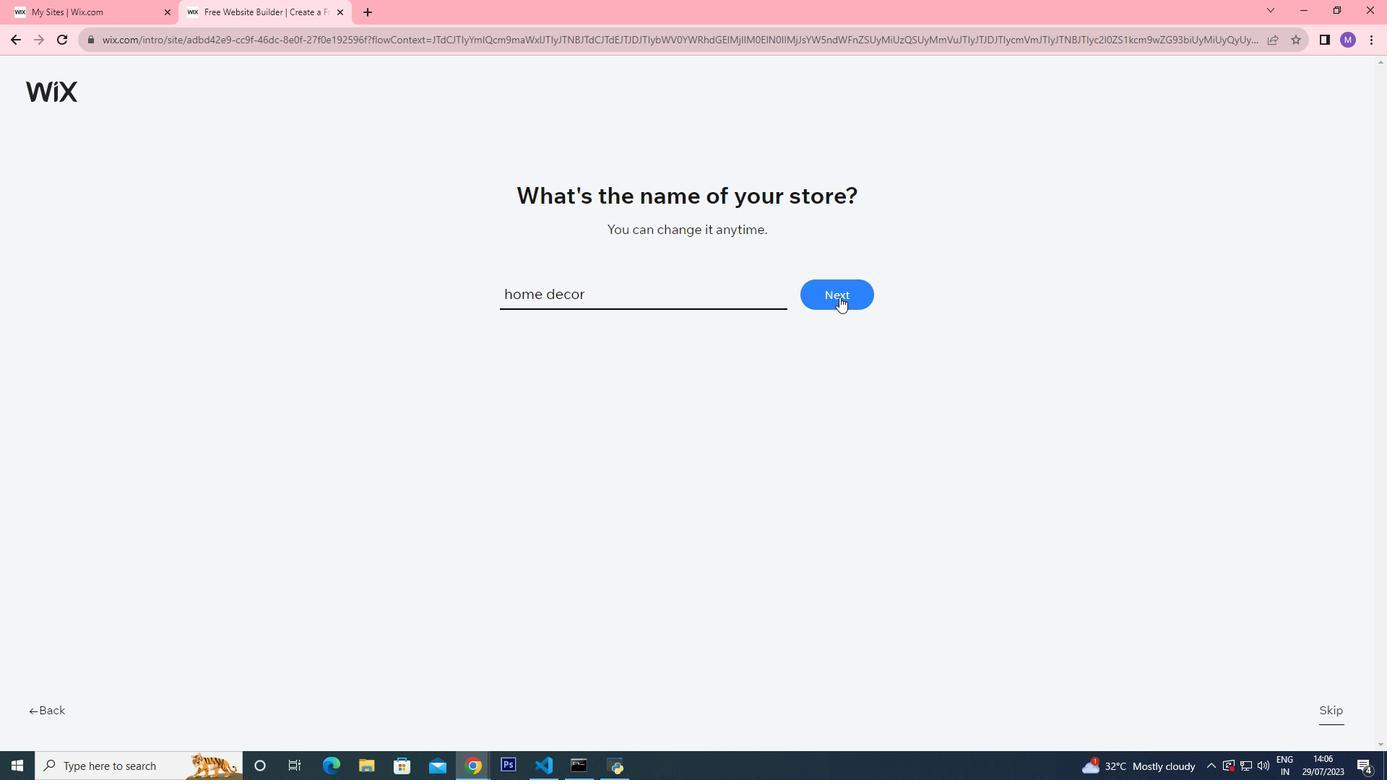 
Action: Mouse pressed left at (839, 297)
Screenshot: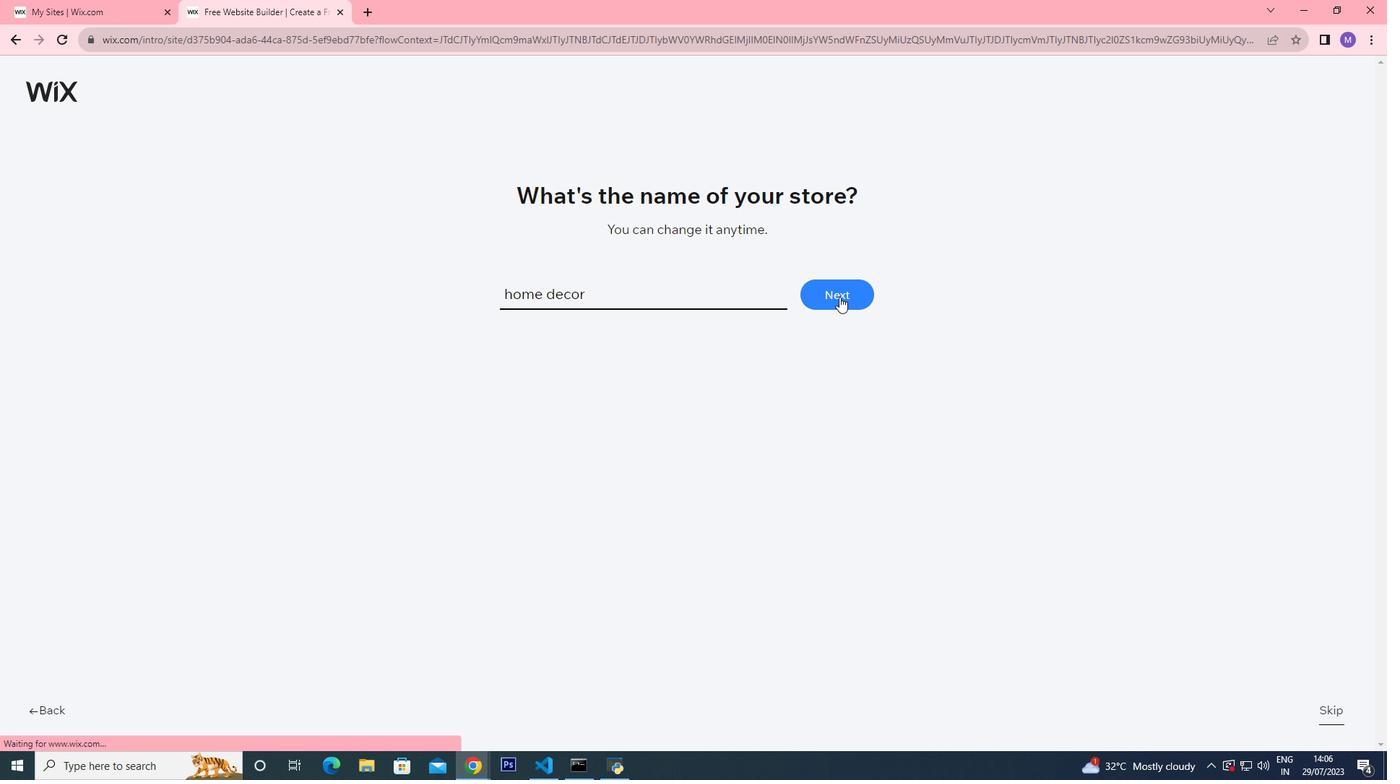 
Action: Mouse moved to (525, 221)
Screenshot: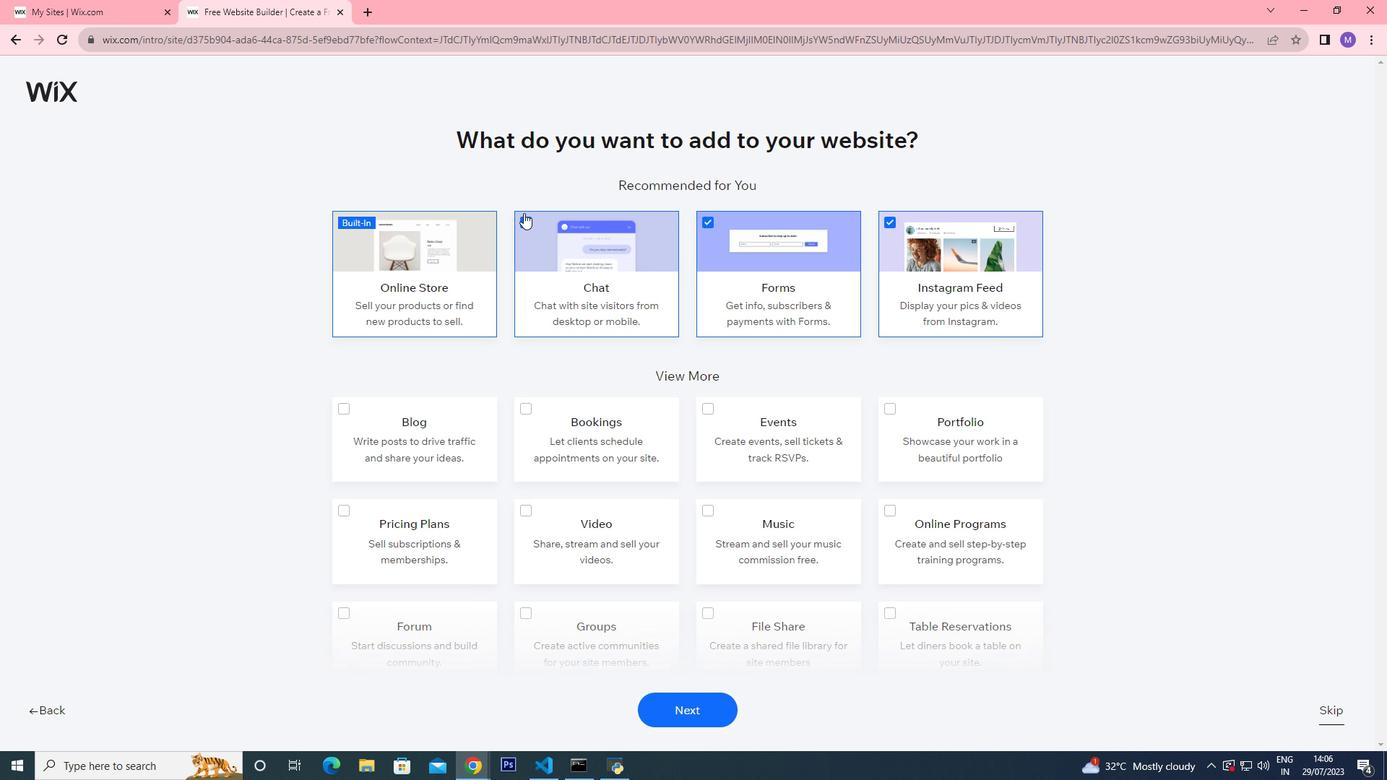 
Action: Mouse pressed left at (525, 221)
Screenshot: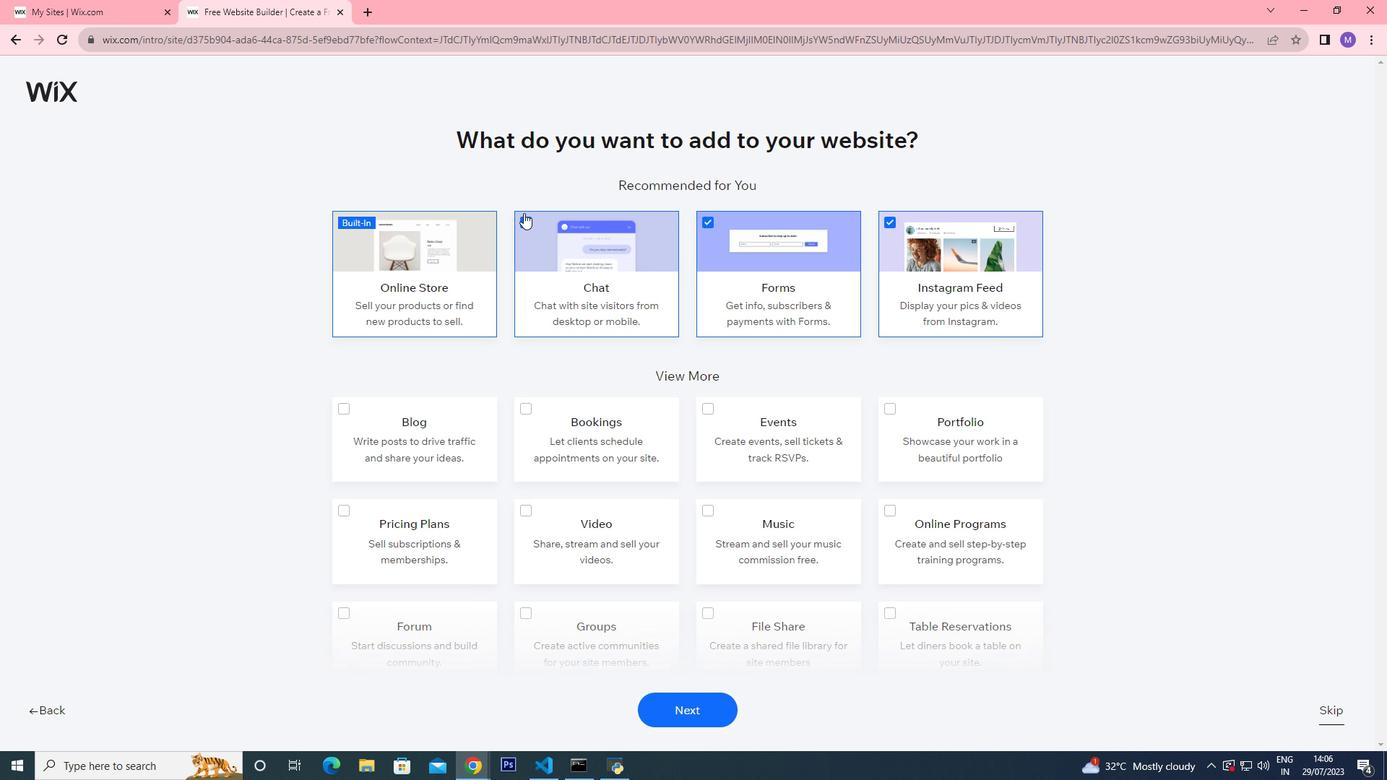 
Action: Mouse moved to (890, 221)
Screenshot: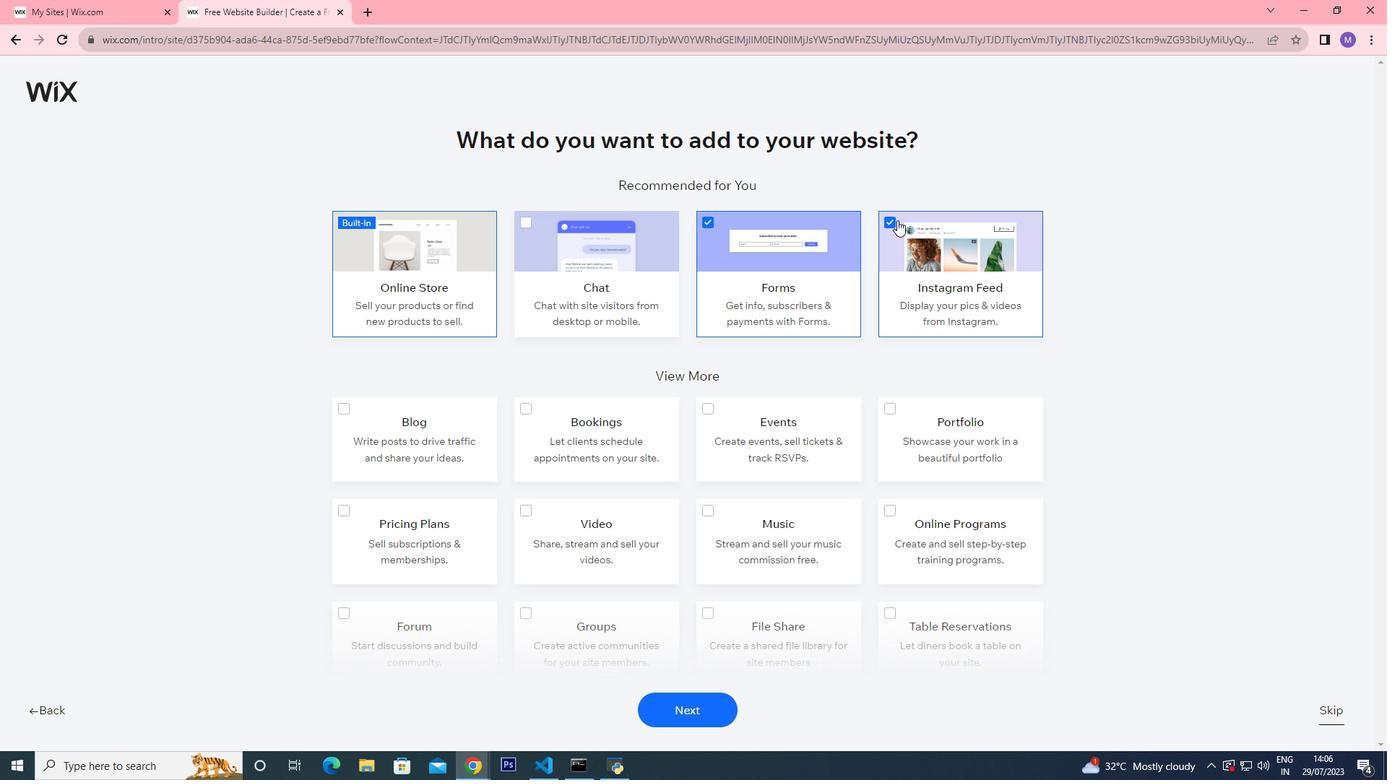 
Action: Mouse pressed left at (890, 221)
Screenshot: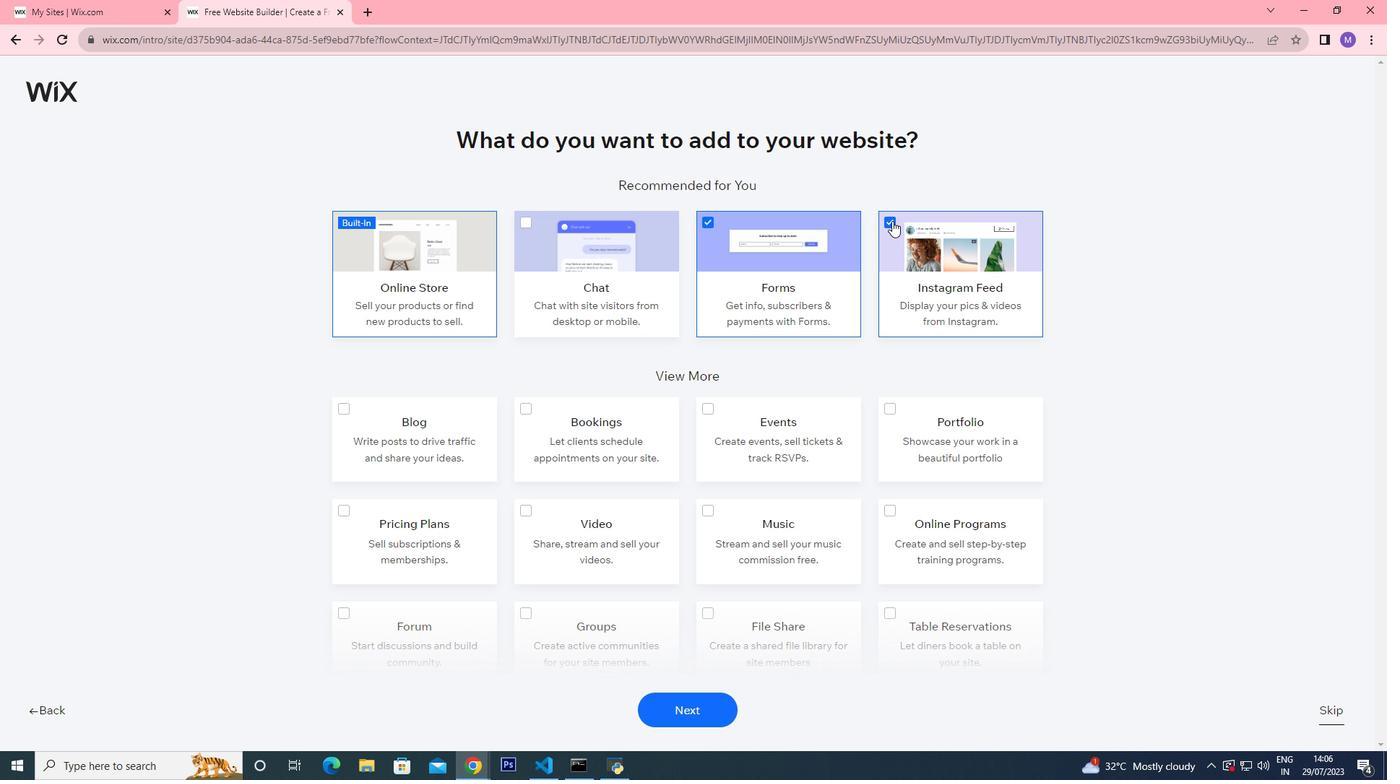 
Action: Mouse moved to (768, 438)
Screenshot: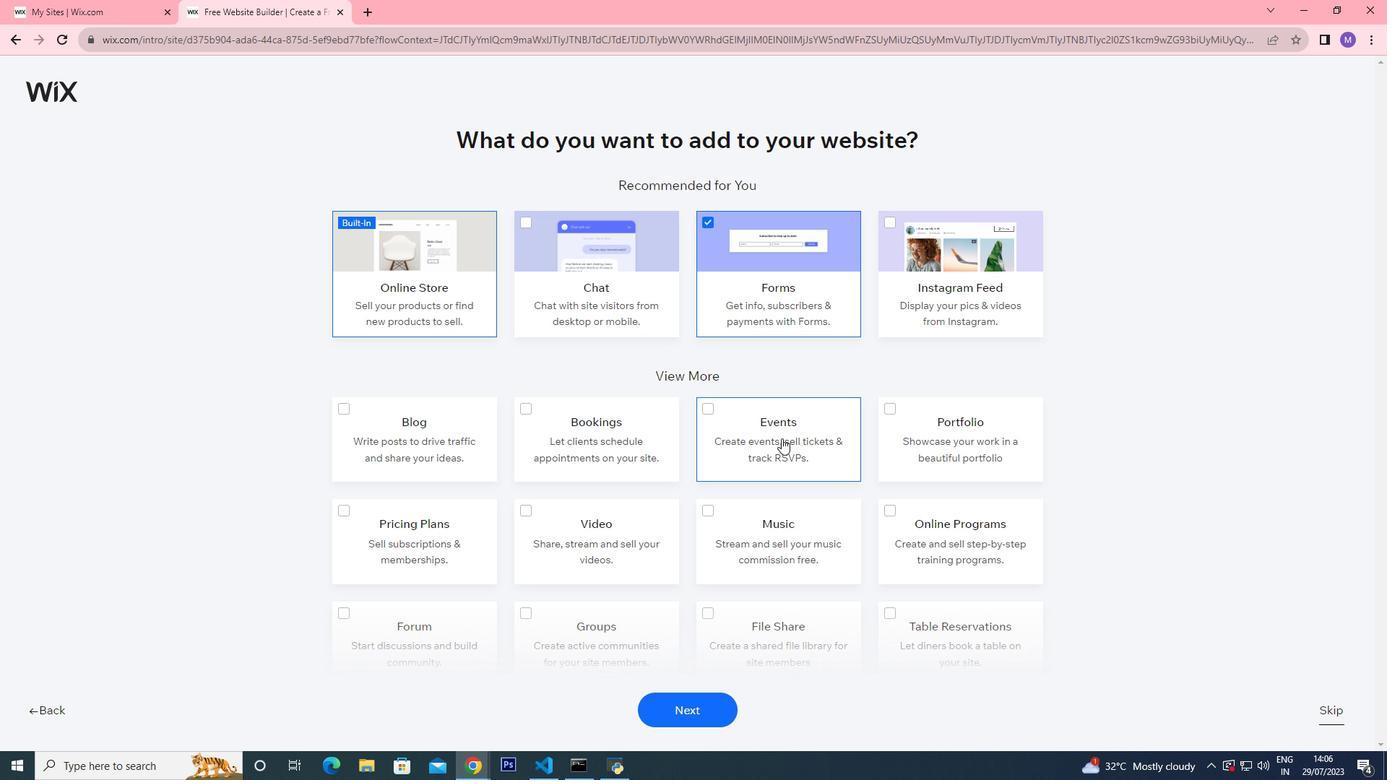 
Action: Mouse scrolled (768, 437) with delta (0, 0)
Screenshot: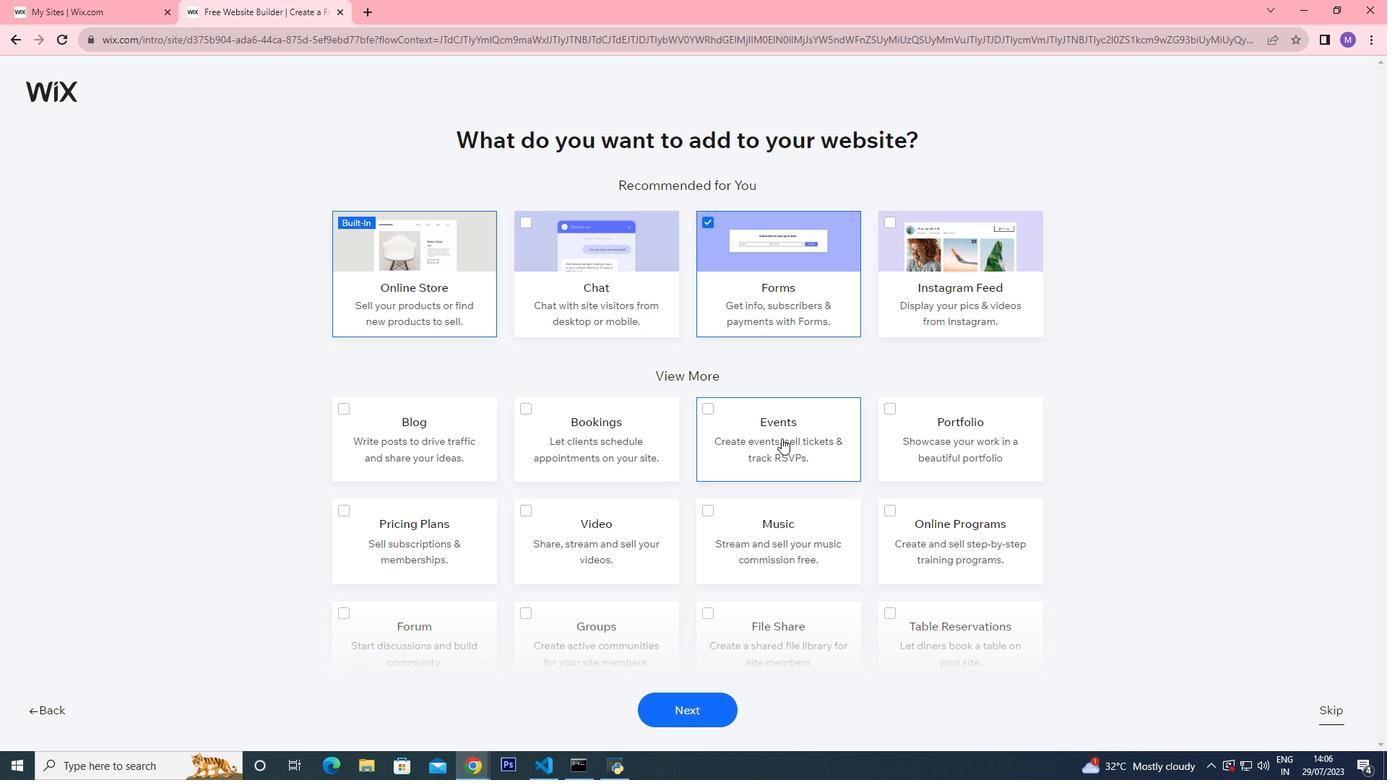 
Action: Mouse moved to (757, 432)
Screenshot: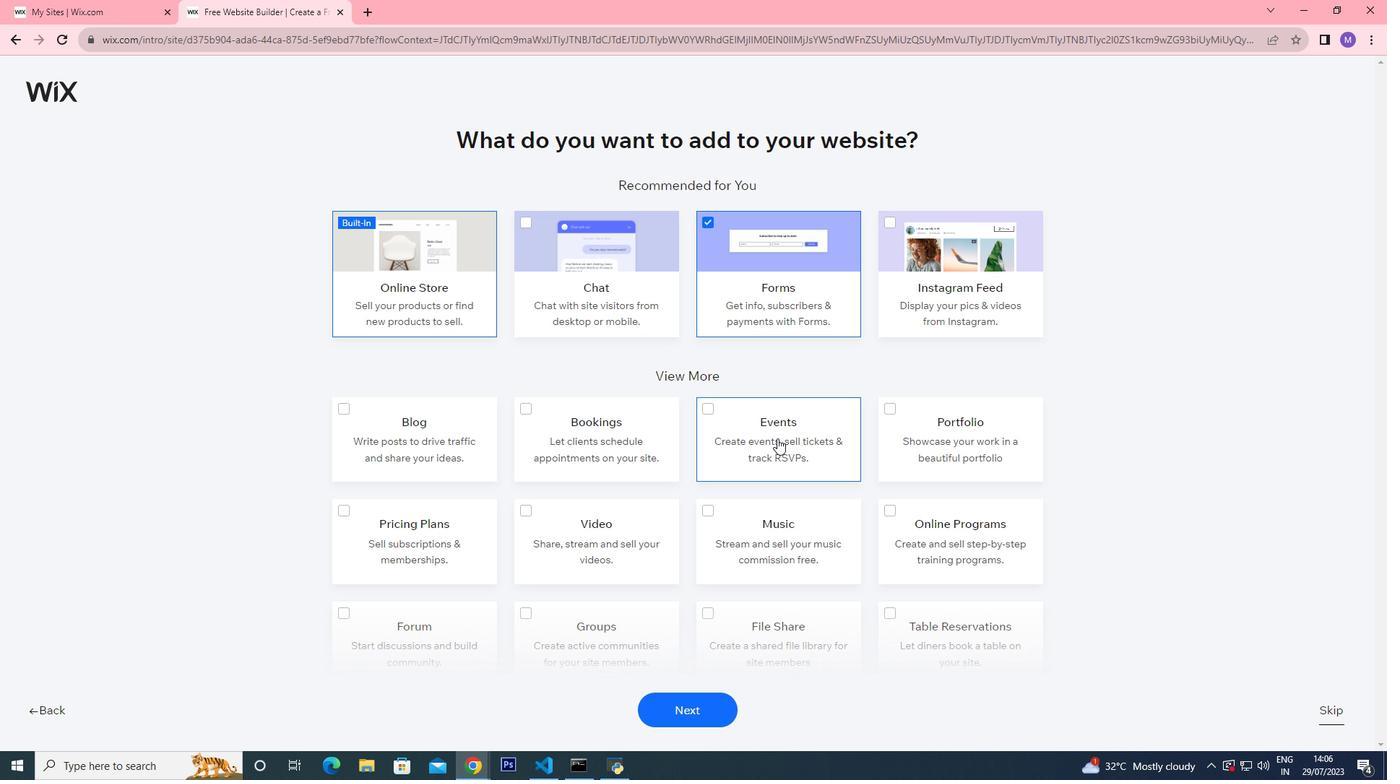 
Action: Mouse scrolled (757, 432) with delta (0, 0)
Screenshot: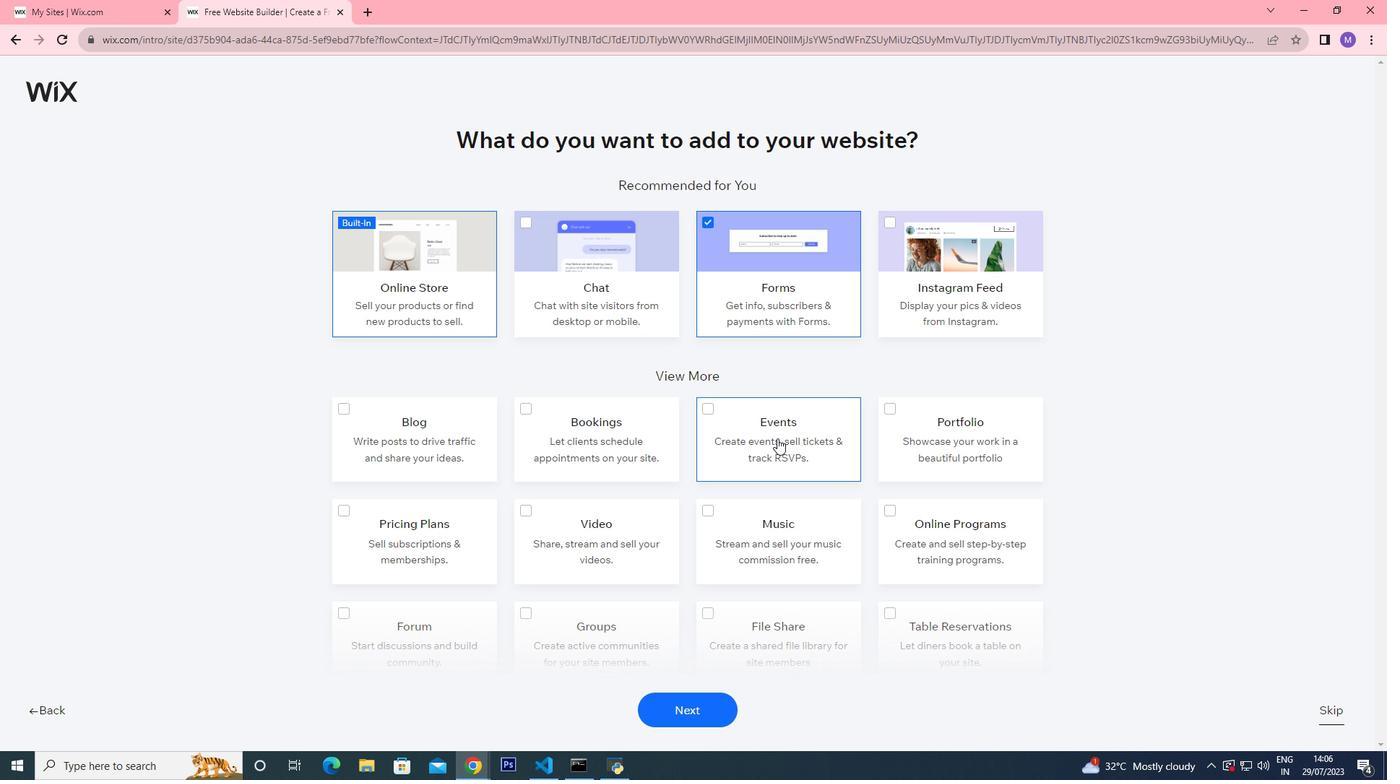
Action: Mouse moved to (752, 431)
Screenshot: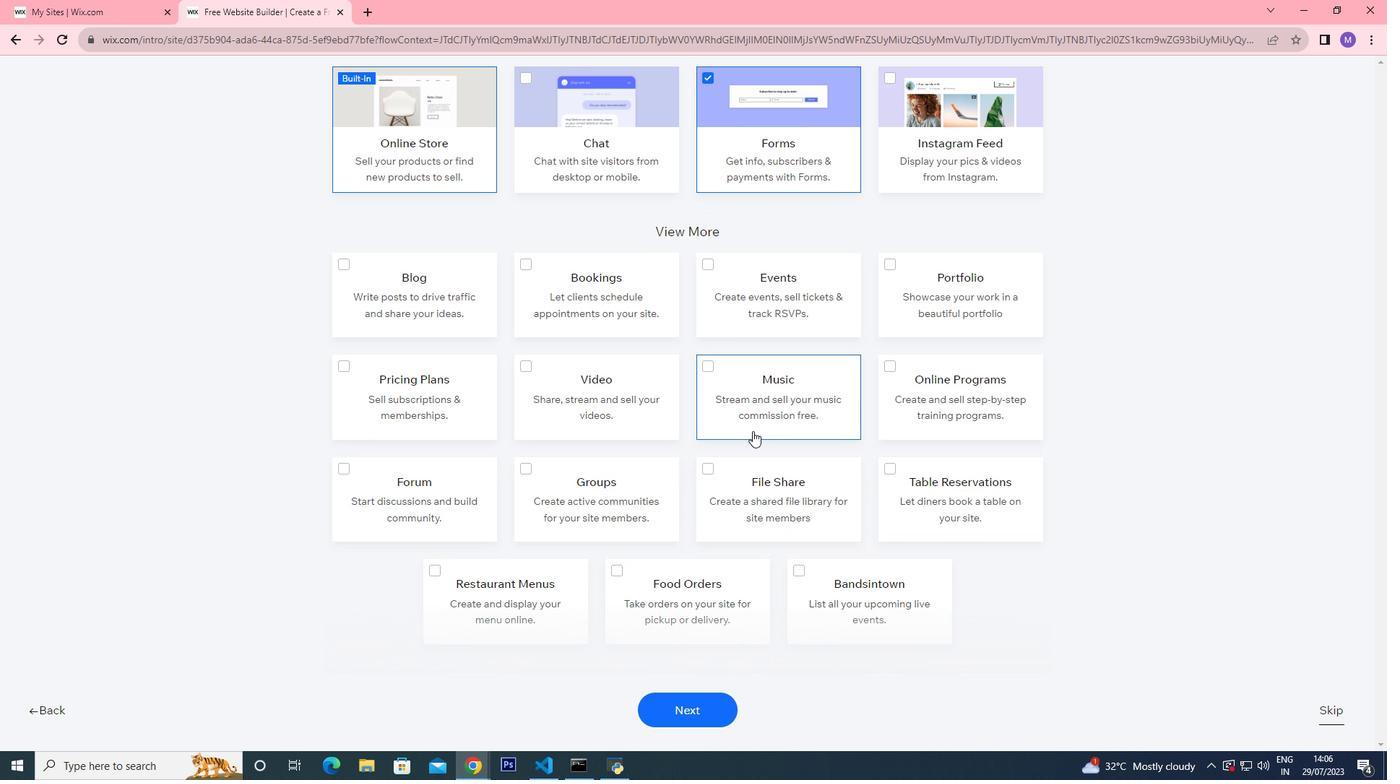 
Action: Mouse scrolled (752, 430) with delta (0, 0)
Screenshot: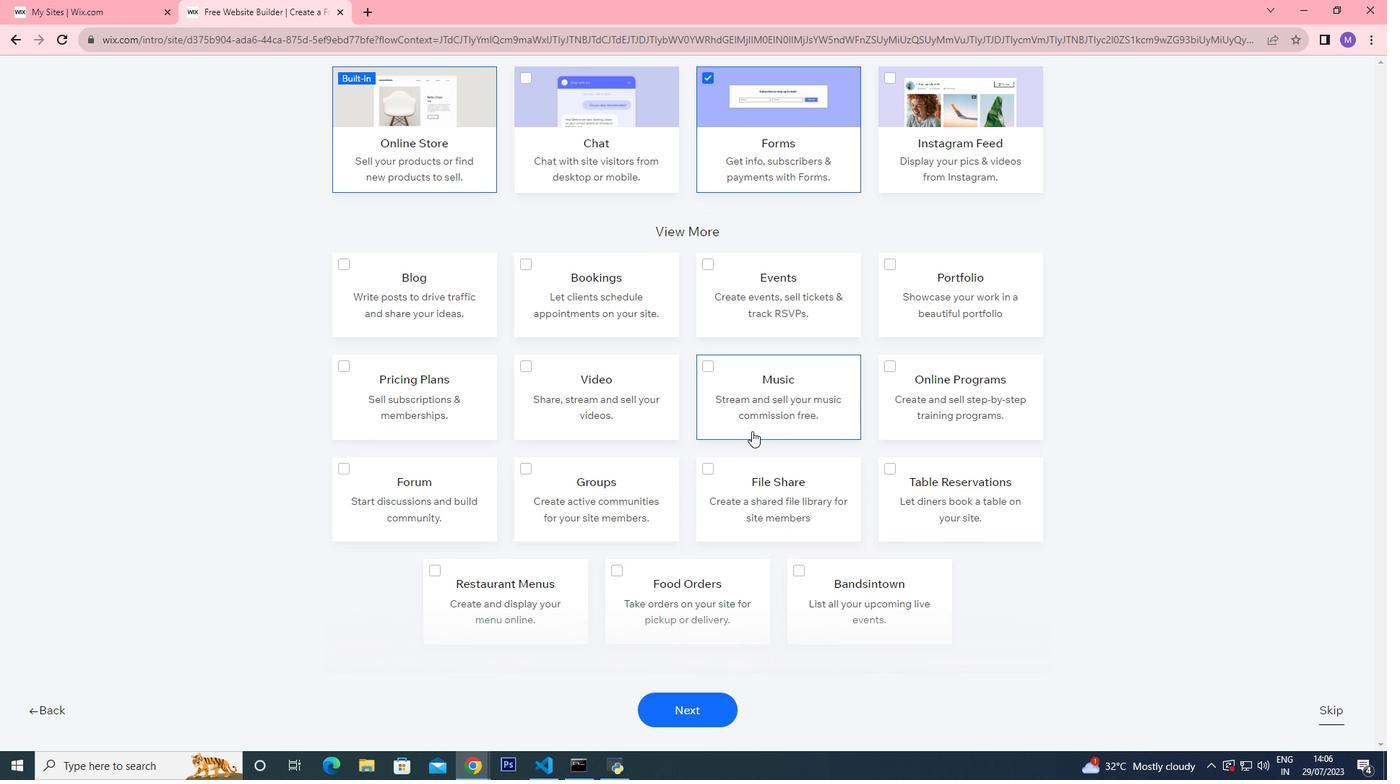 
Action: Mouse moved to (338, 350)
Screenshot: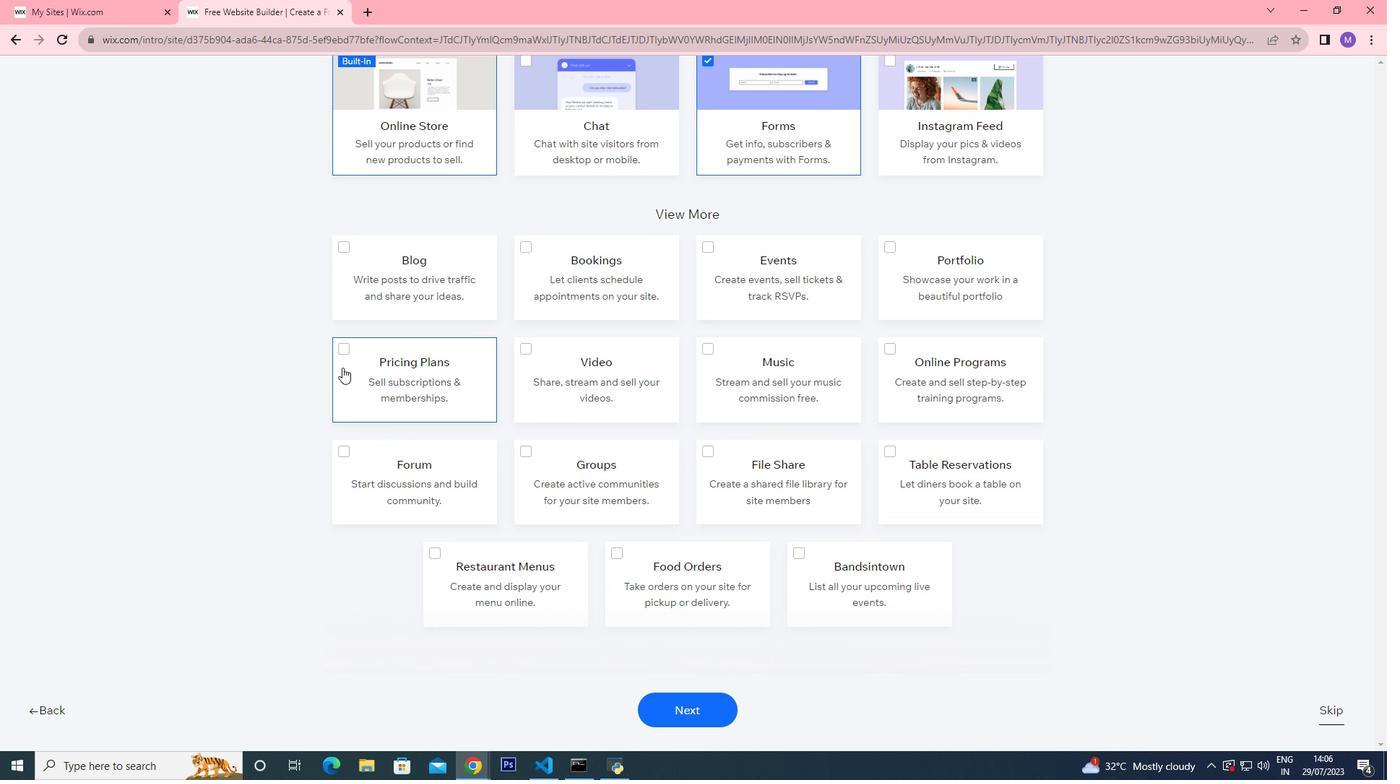 
Action: Mouse pressed left at (338, 350)
Screenshot: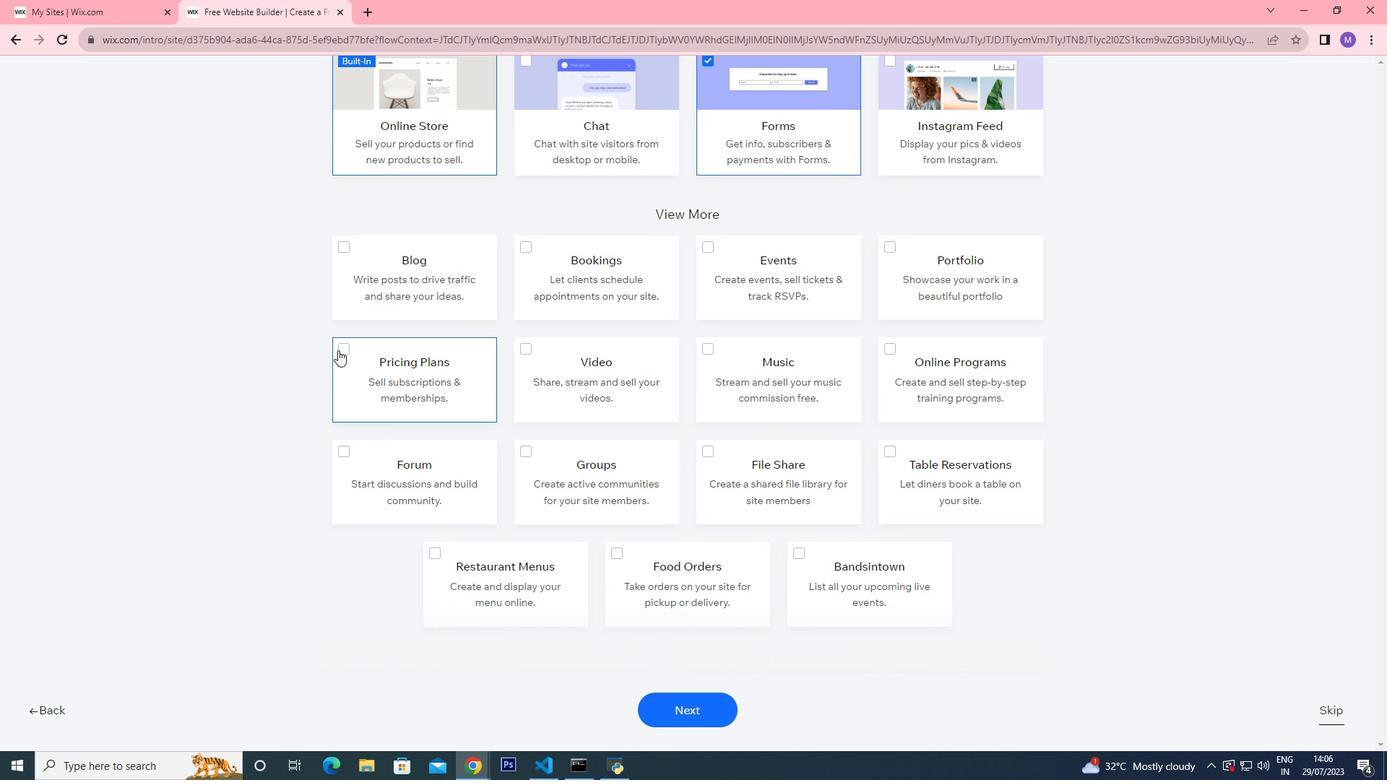 
Action: Mouse moved to (827, 458)
Screenshot: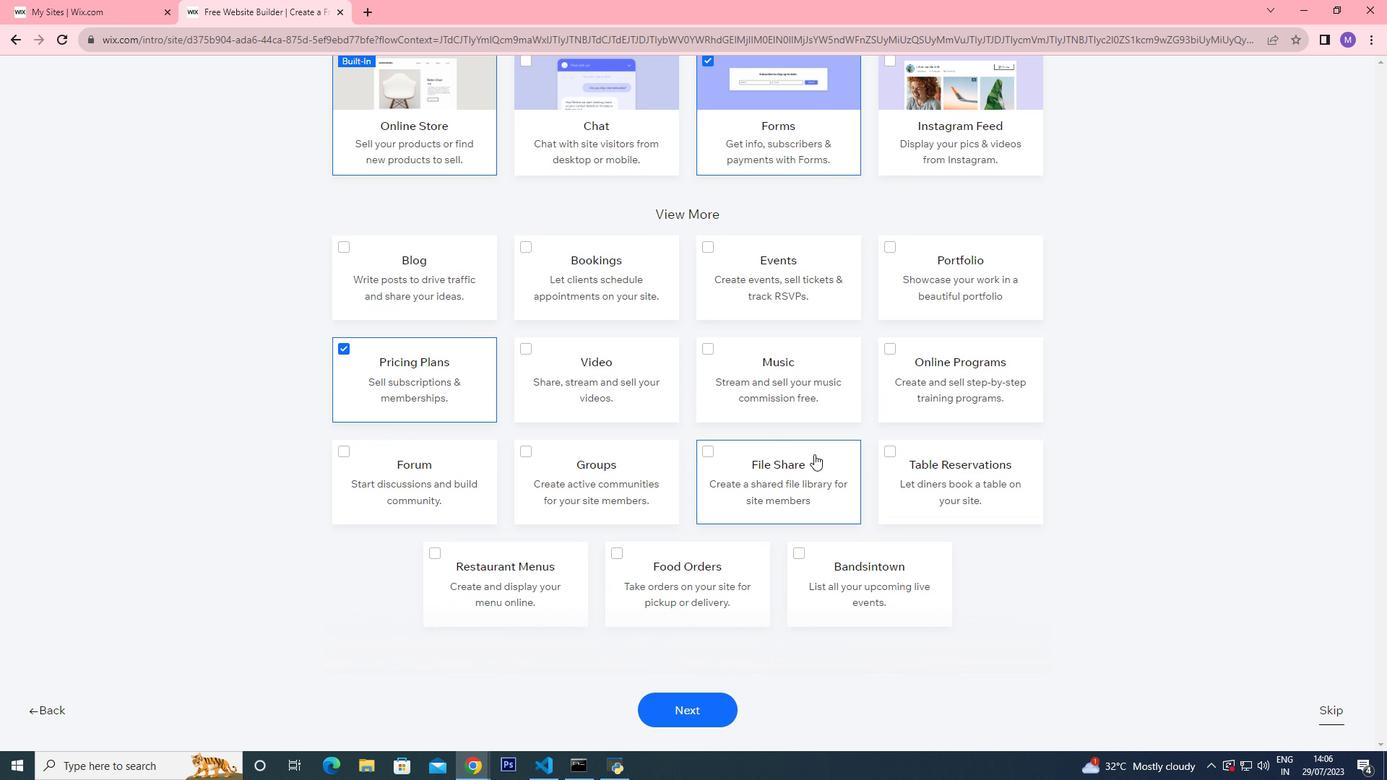 
Action: Mouse scrolled (827, 458) with delta (0, 0)
Screenshot: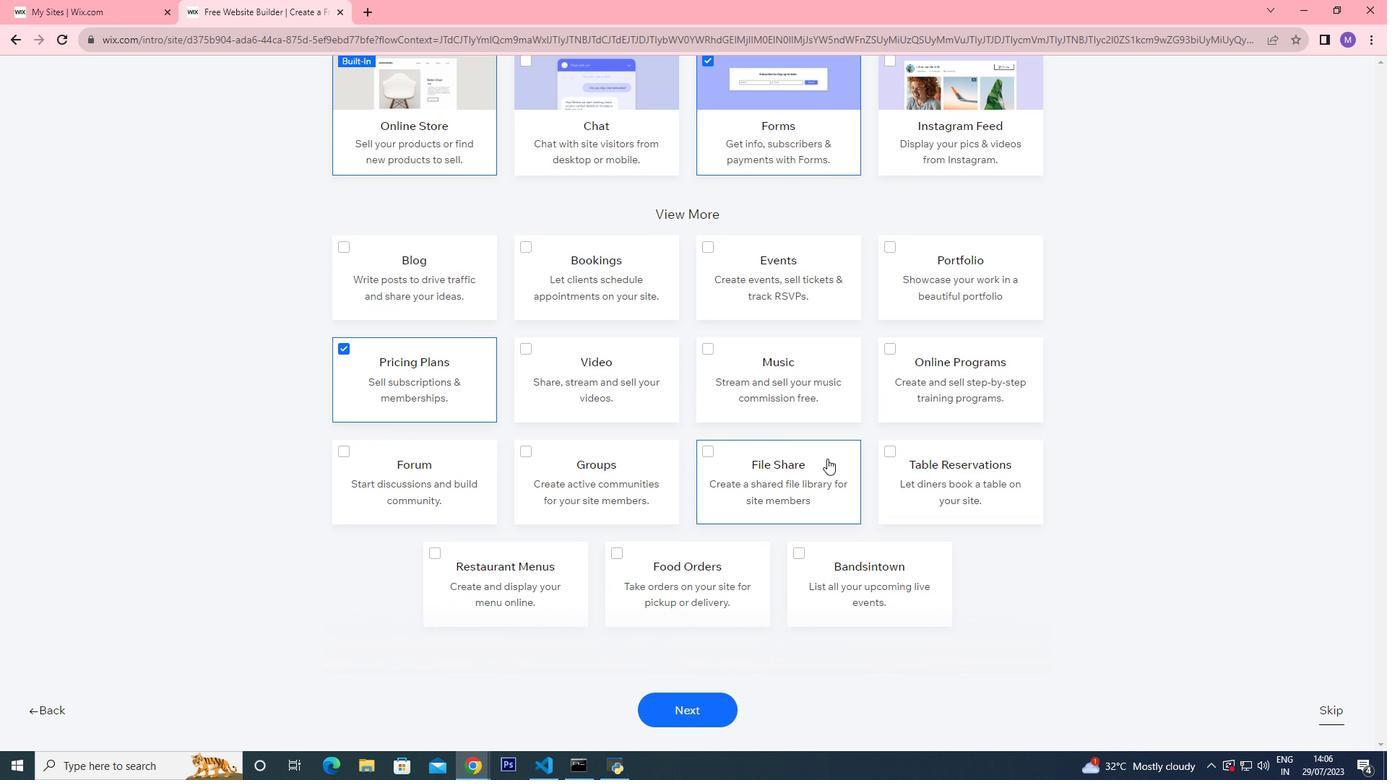 
Action: Mouse scrolled (827, 458) with delta (0, 0)
Screenshot: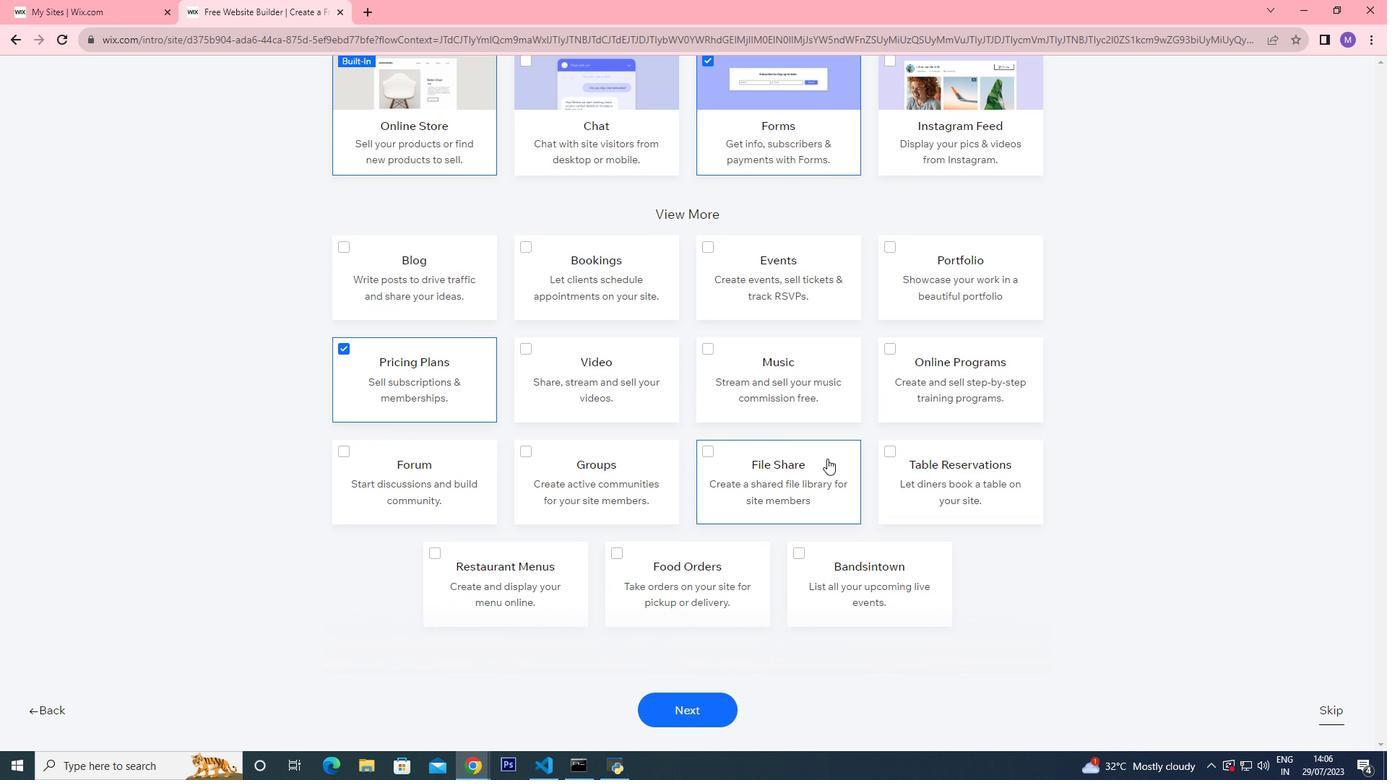 
Action: Mouse scrolled (827, 458) with delta (0, 0)
Screenshot: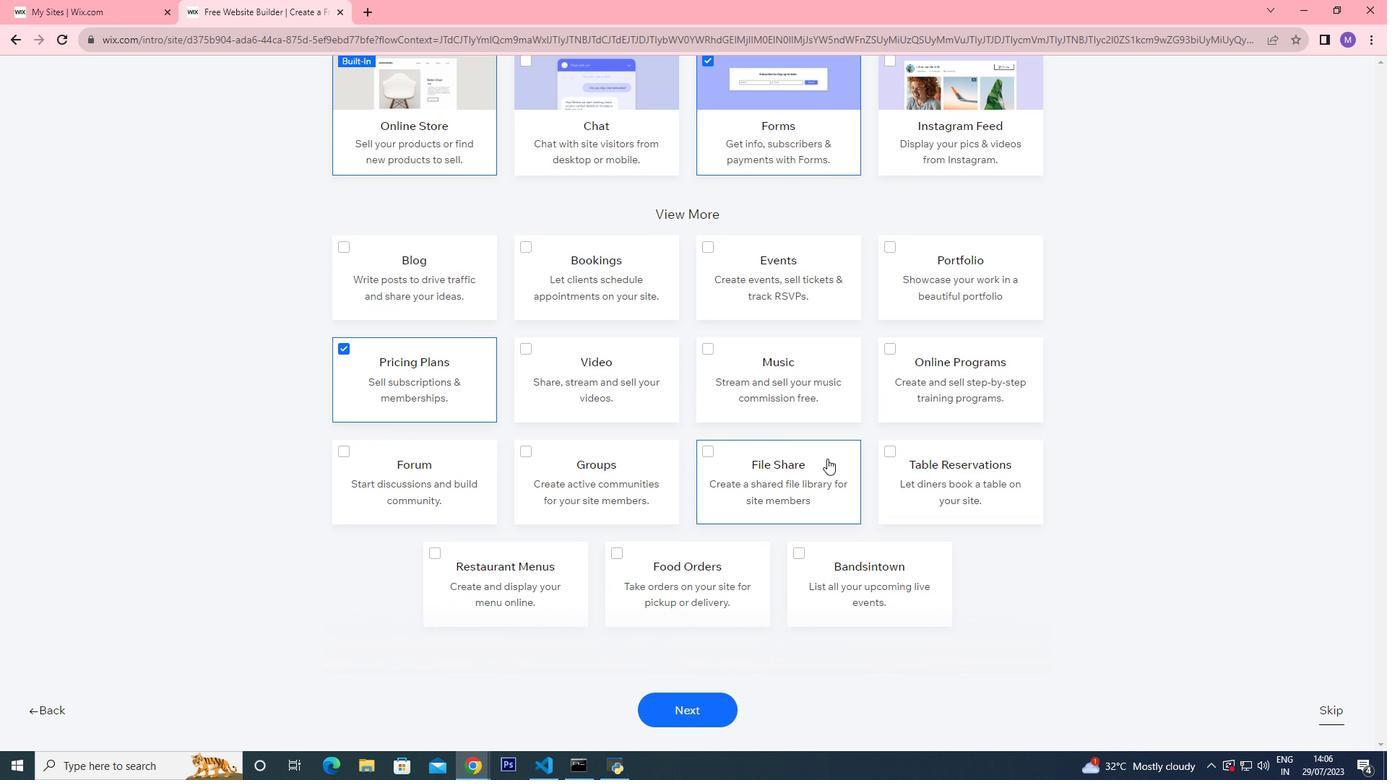 
Action: Mouse moved to (680, 703)
Screenshot: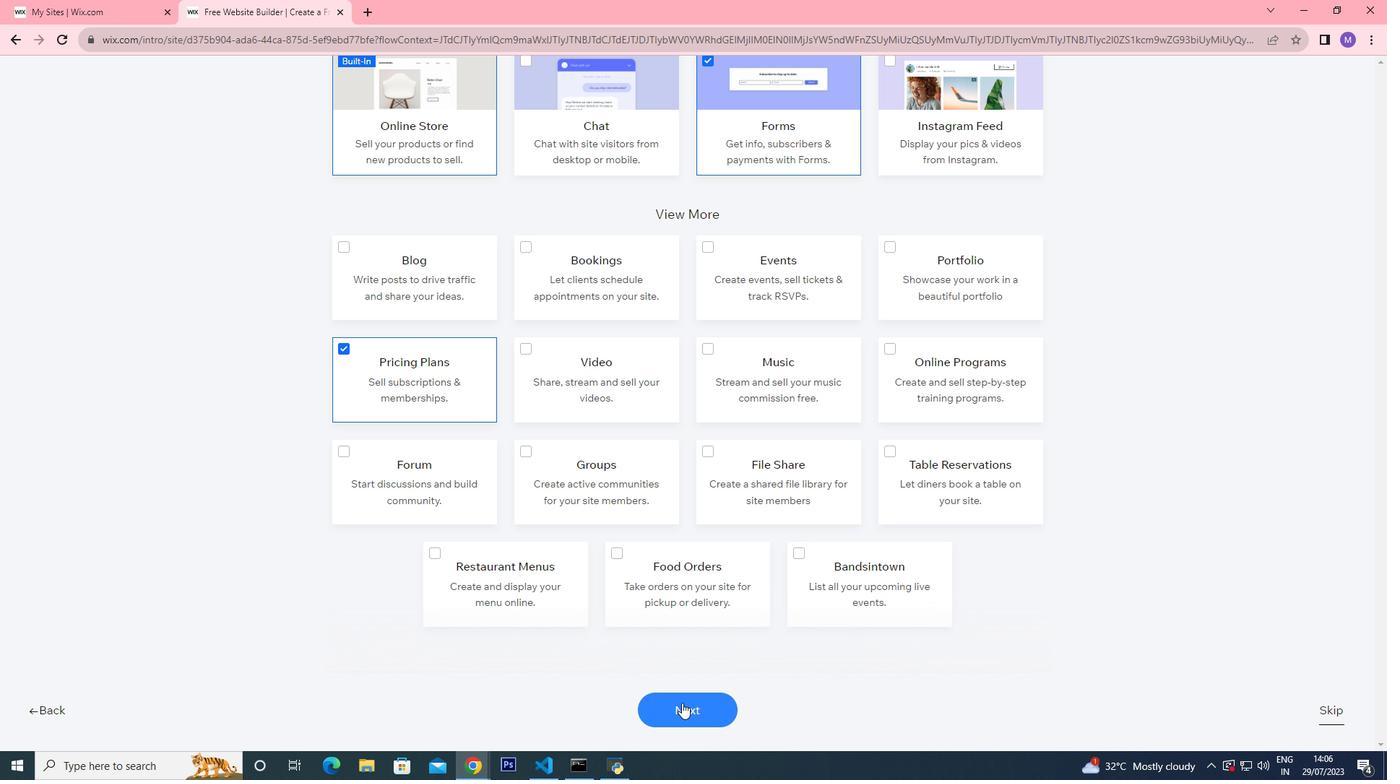 
Action: Mouse pressed left at (680, 703)
Screenshot: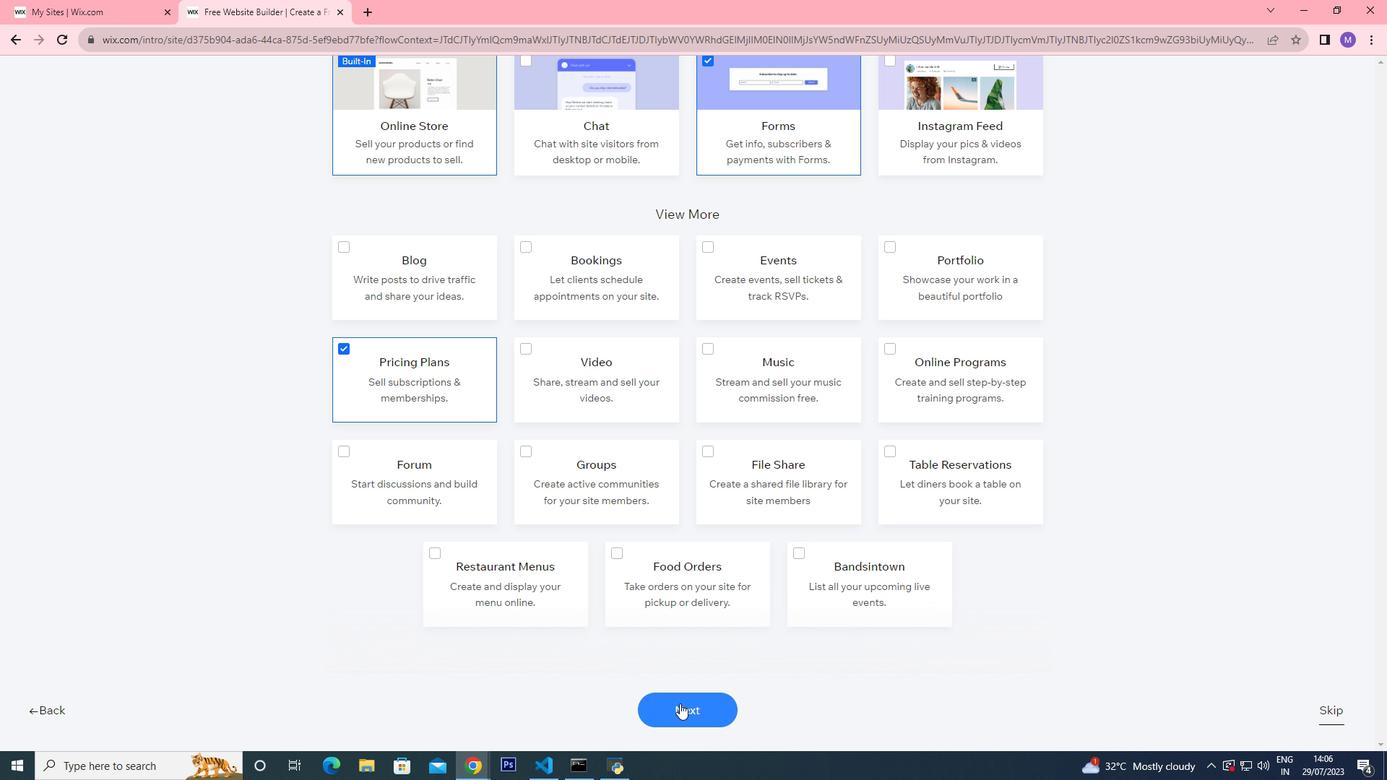 
Action: Mouse pressed left at (680, 703)
Screenshot: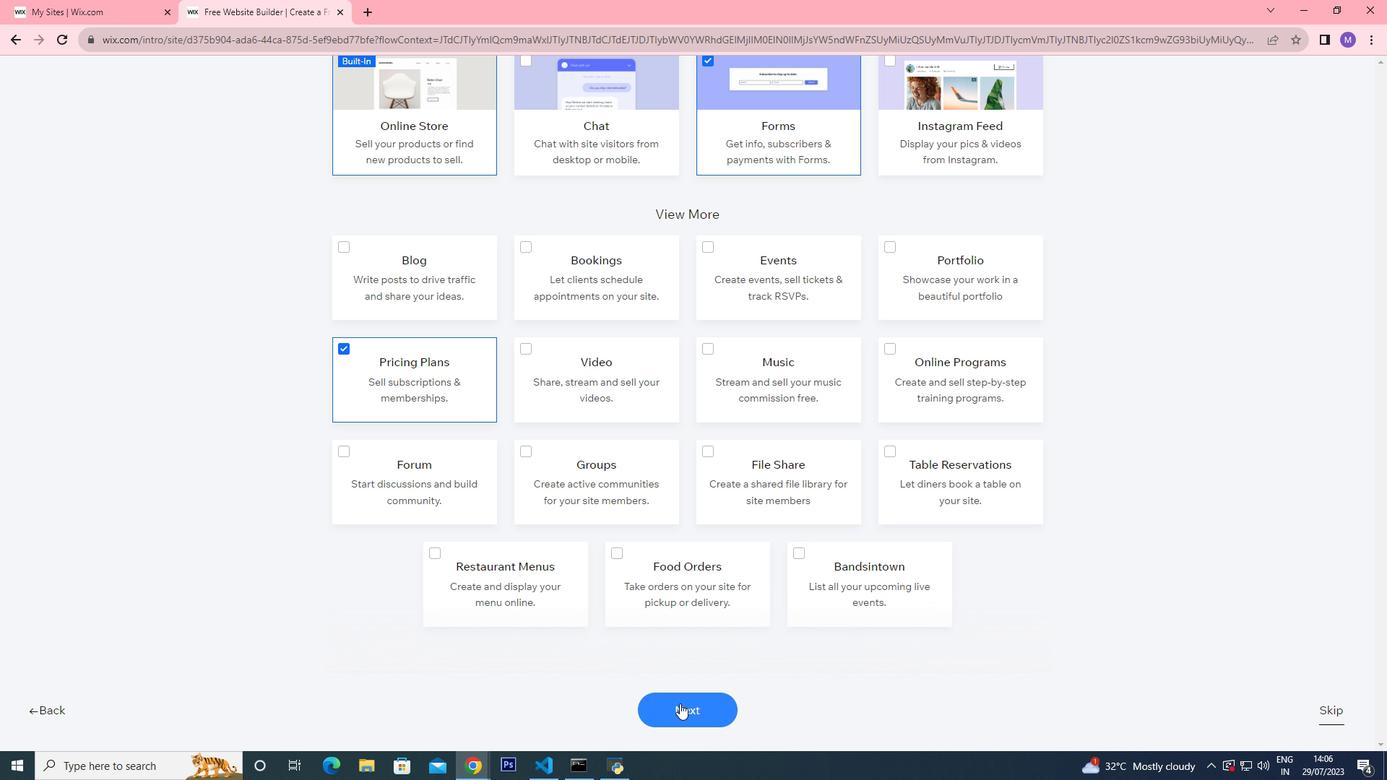 
Action: Mouse moved to (776, 291)
Screenshot: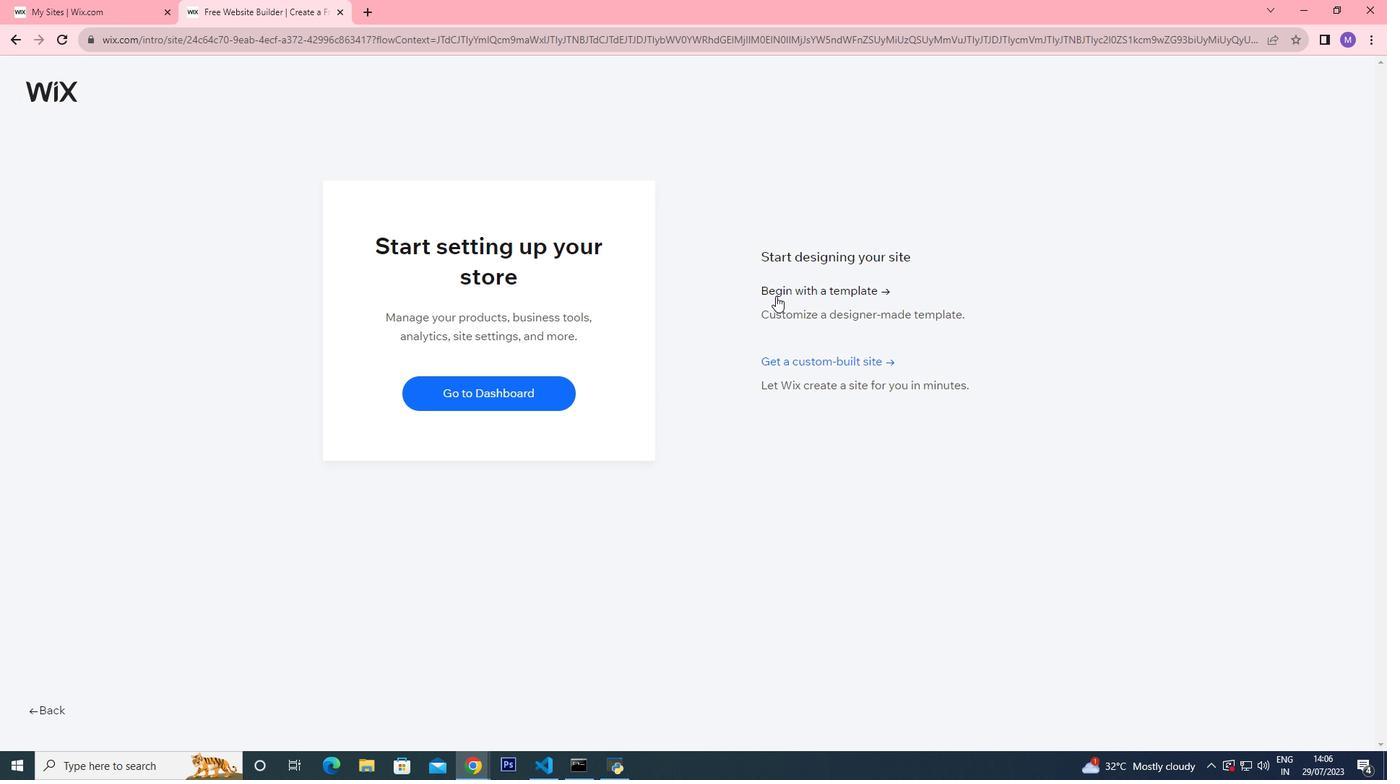 
Action: Mouse pressed left at (776, 291)
Screenshot: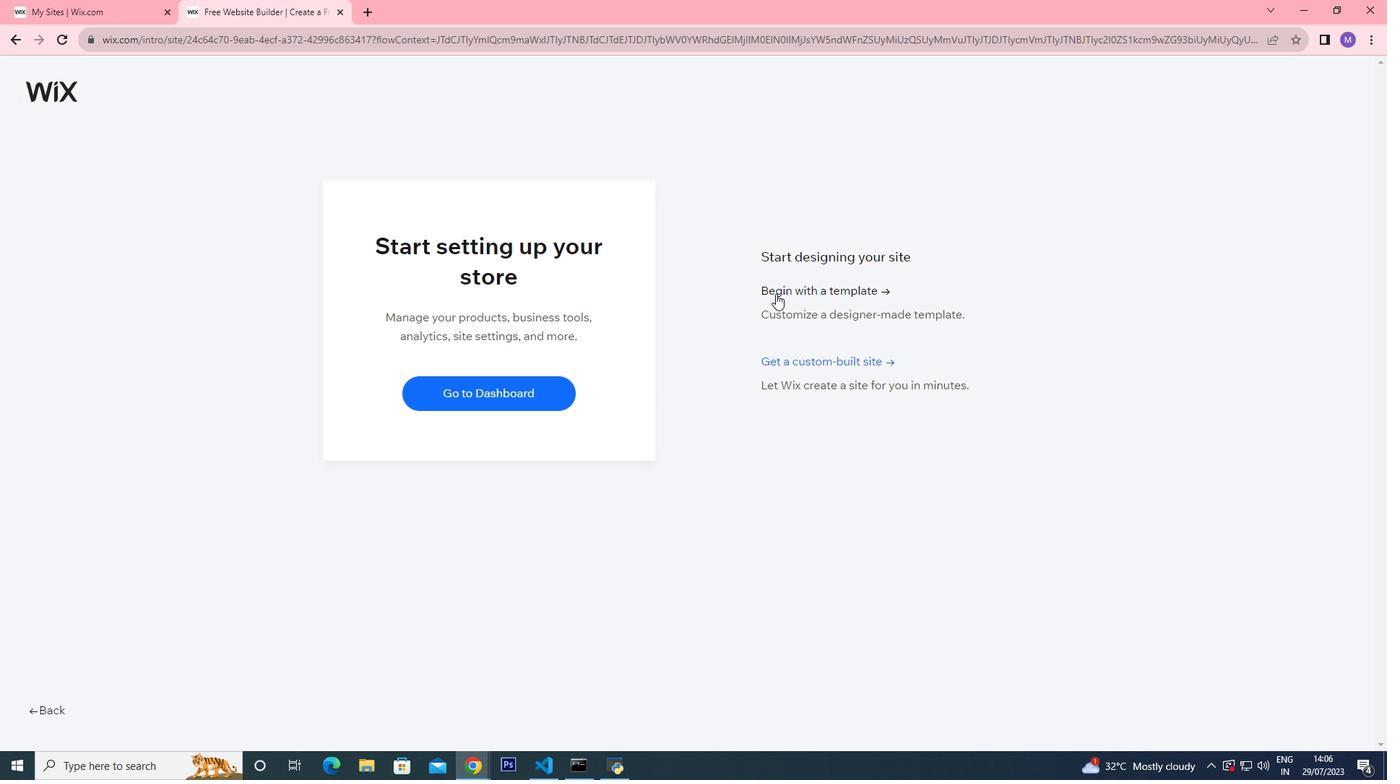 
Action: Mouse pressed left at (776, 291)
Screenshot: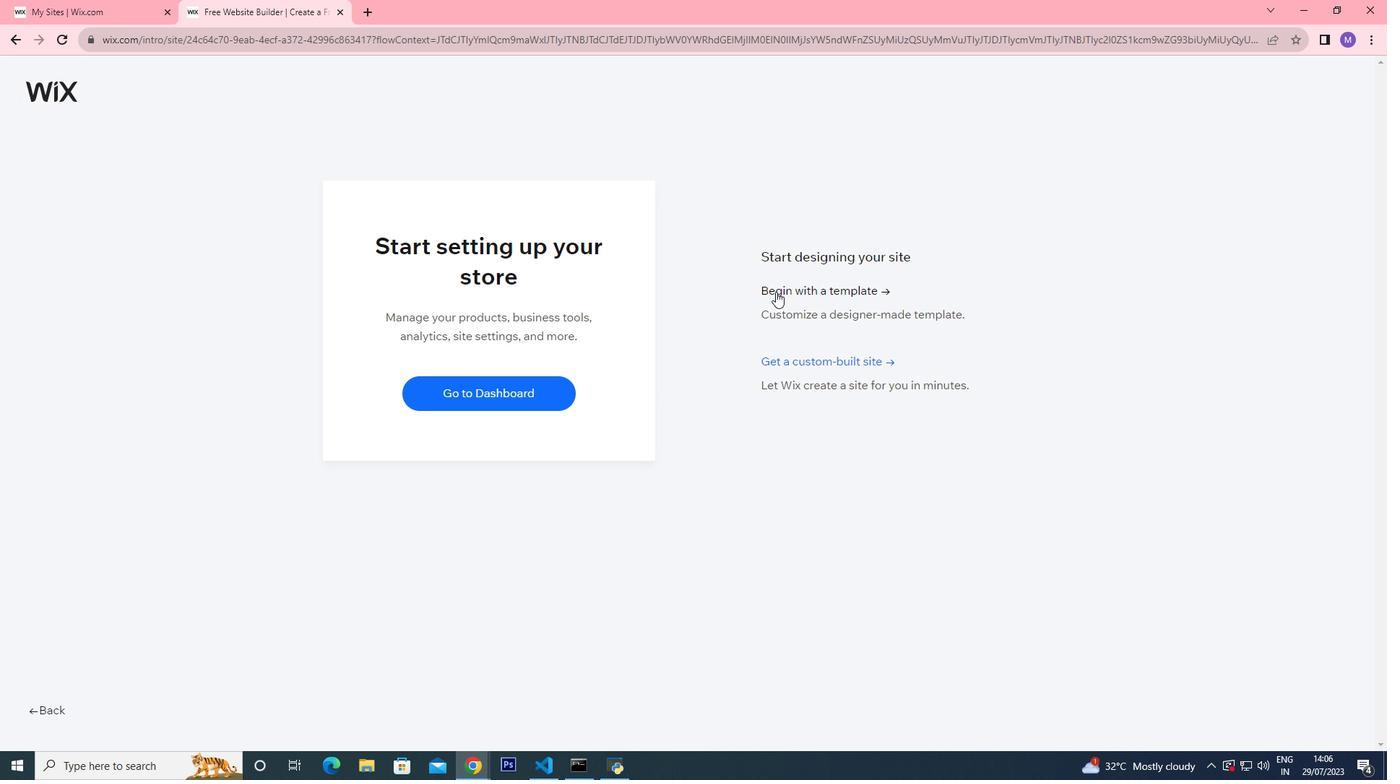 
Action: Mouse moved to (594, 287)
Screenshot: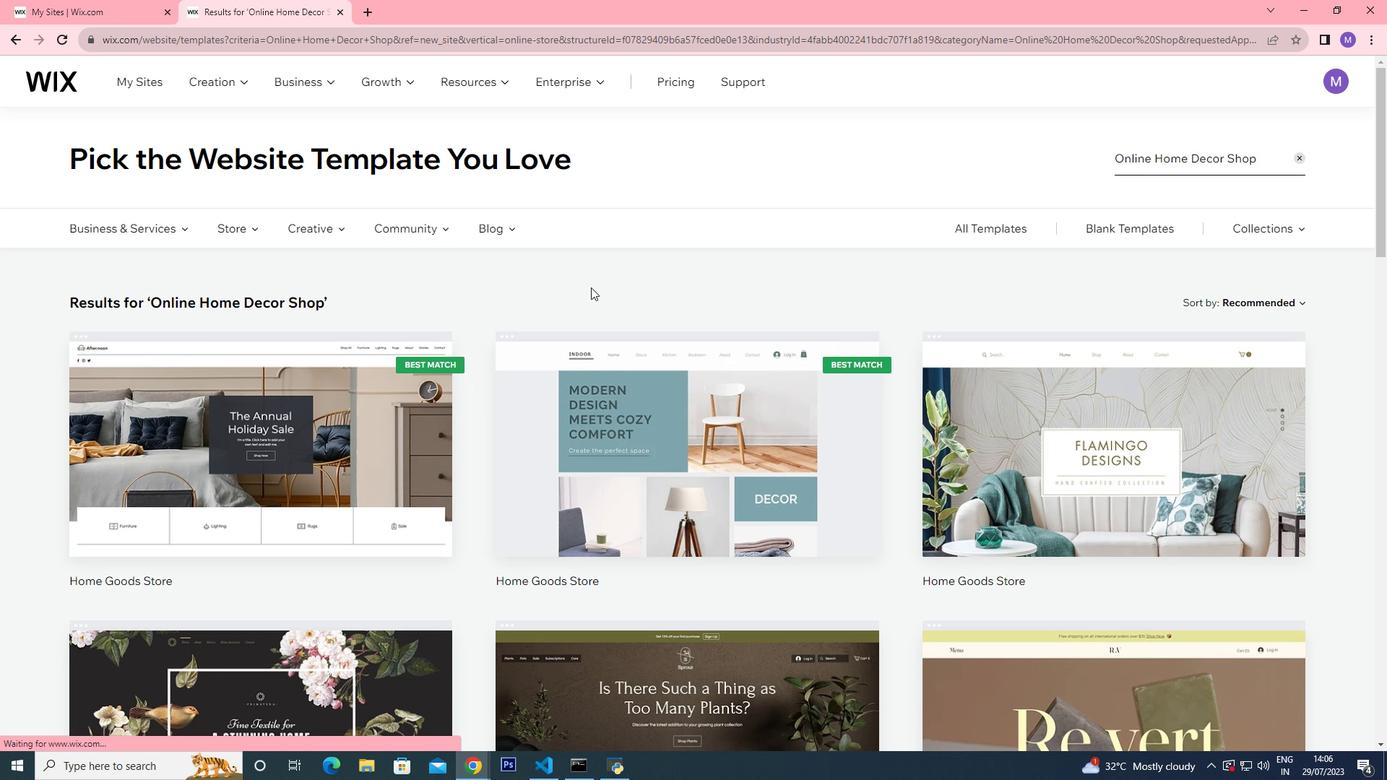 
Action: Mouse scrolled (594, 286) with delta (0, 0)
Screenshot: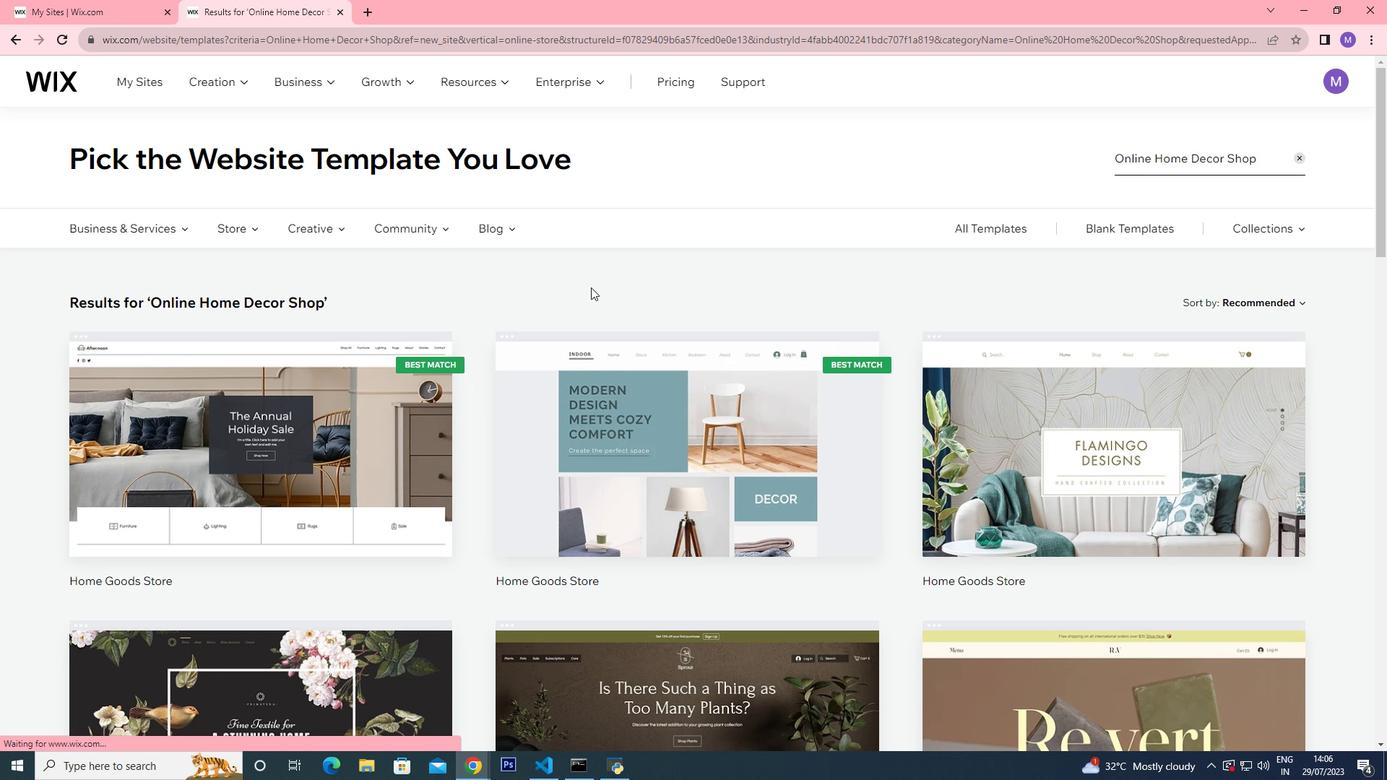 
Action: Mouse moved to (604, 318)
Screenshot: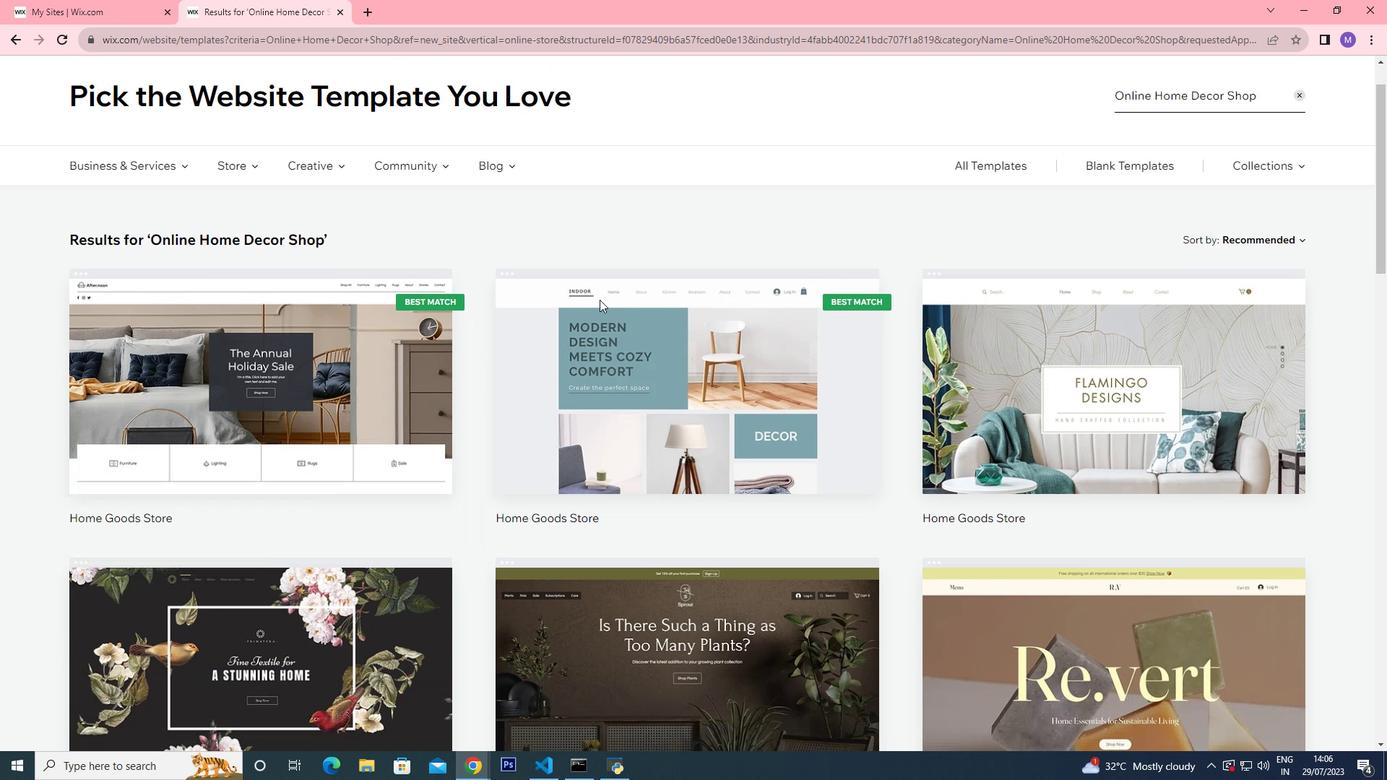 
Action: Mouse scrolled (604, 317) with delta (0, 0)
Screenshot: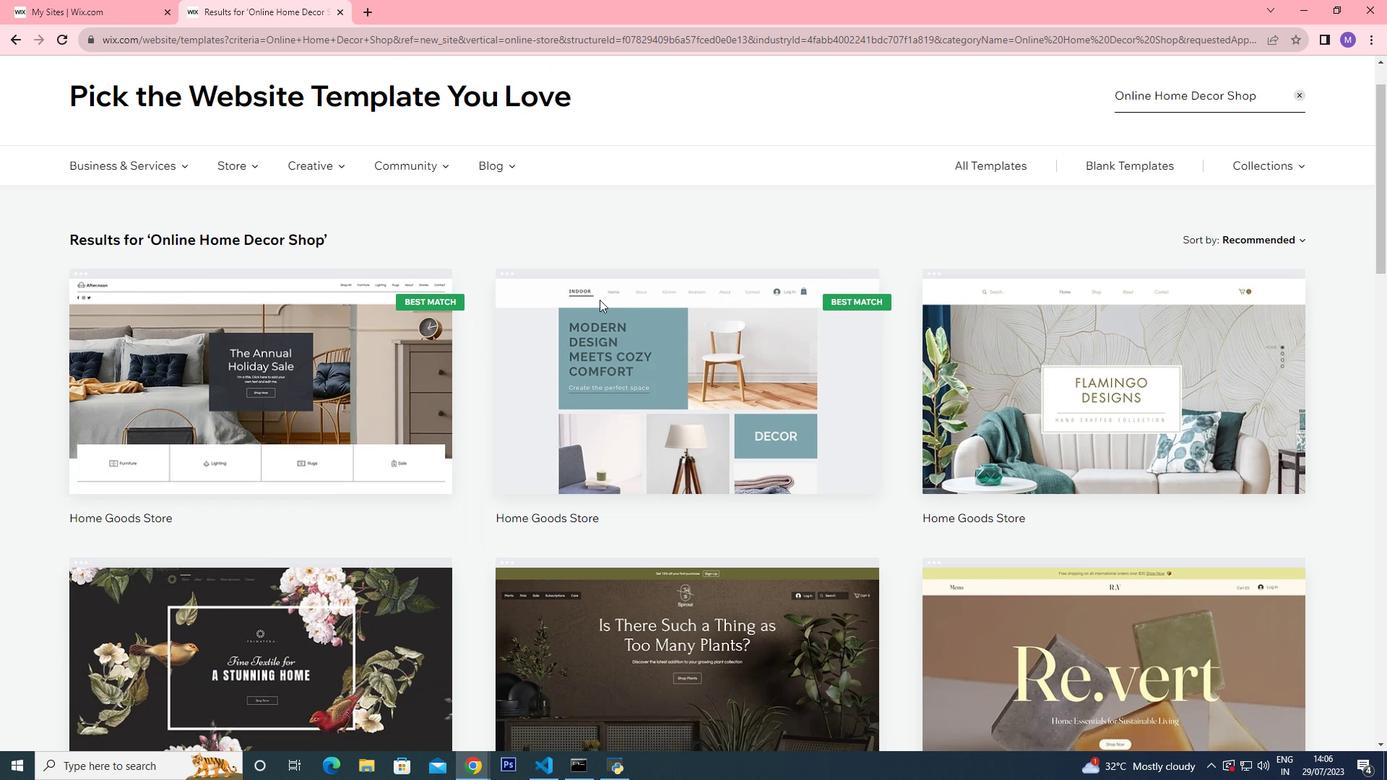 
Action: Mouse moved to (604, 325)
Screenshot: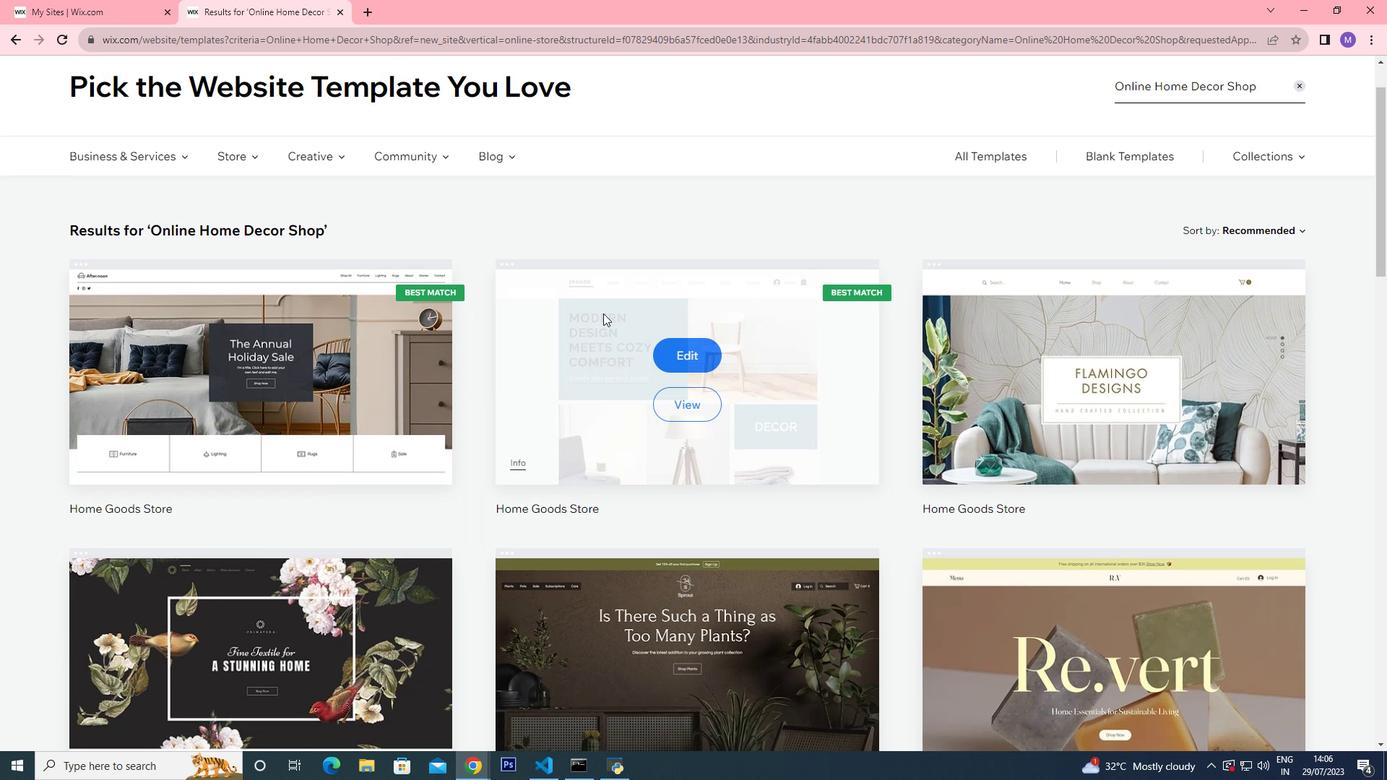 
Action: Mouse scrolled (604, 324) with delta (0, 0)
Screenshot: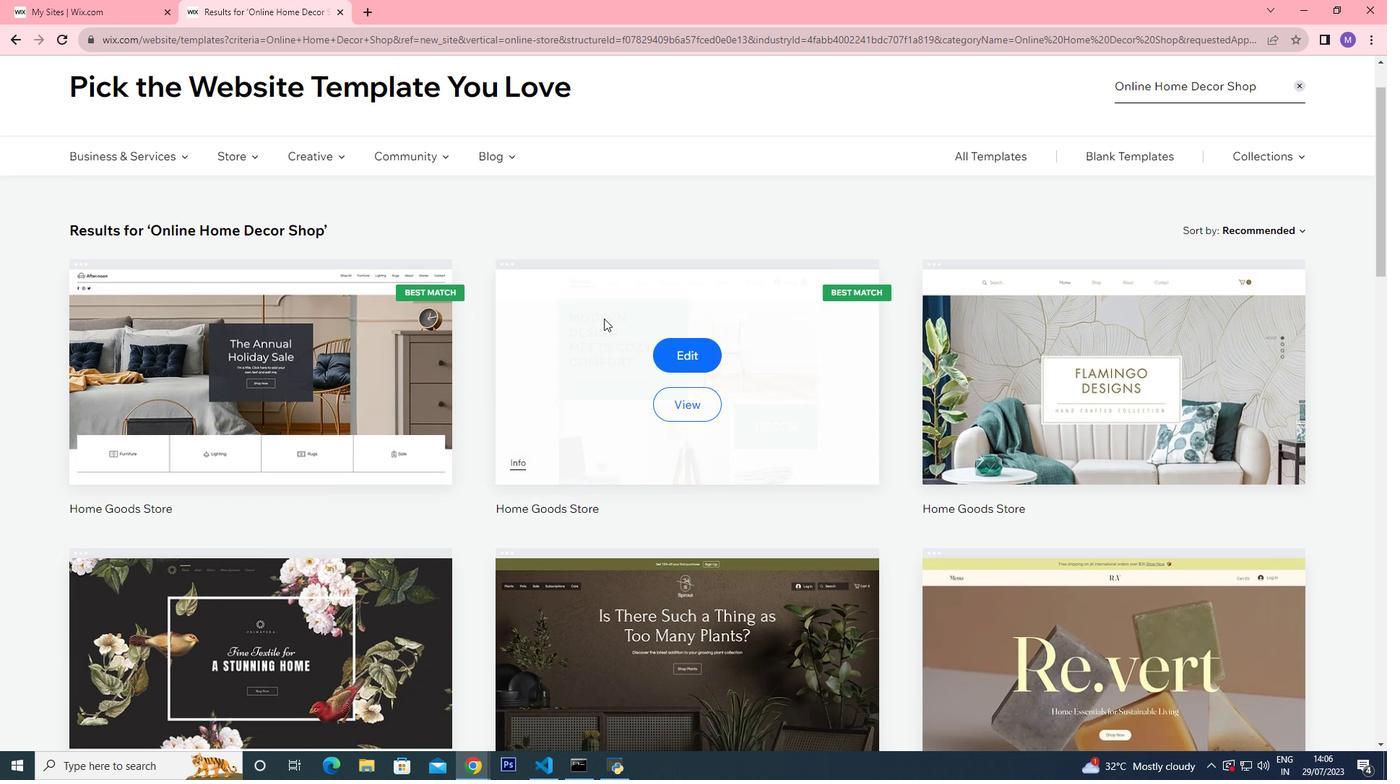 
Action: Mouse moved to (604, 331)
Screenshot: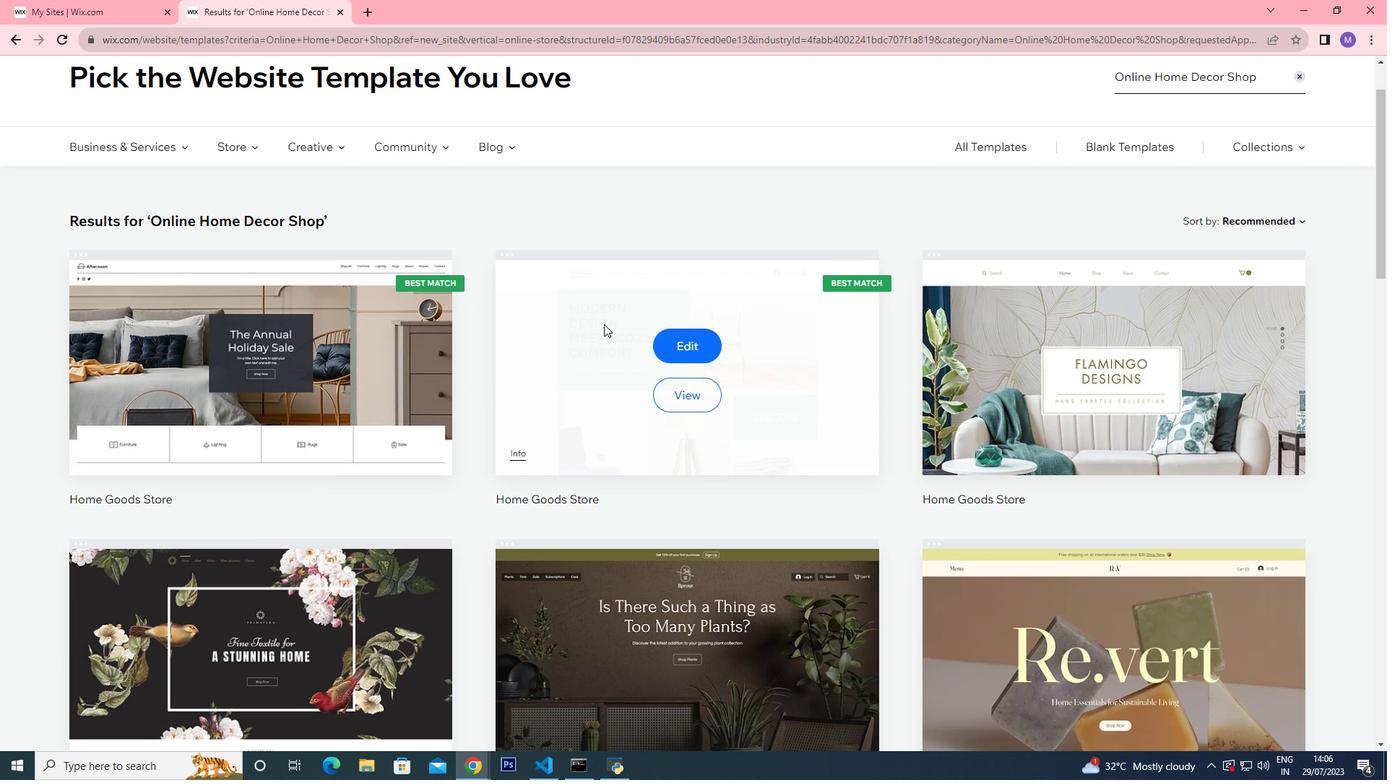
Action: Mouse scrolled (604, 331) with delta (0, 0)
Screenshot: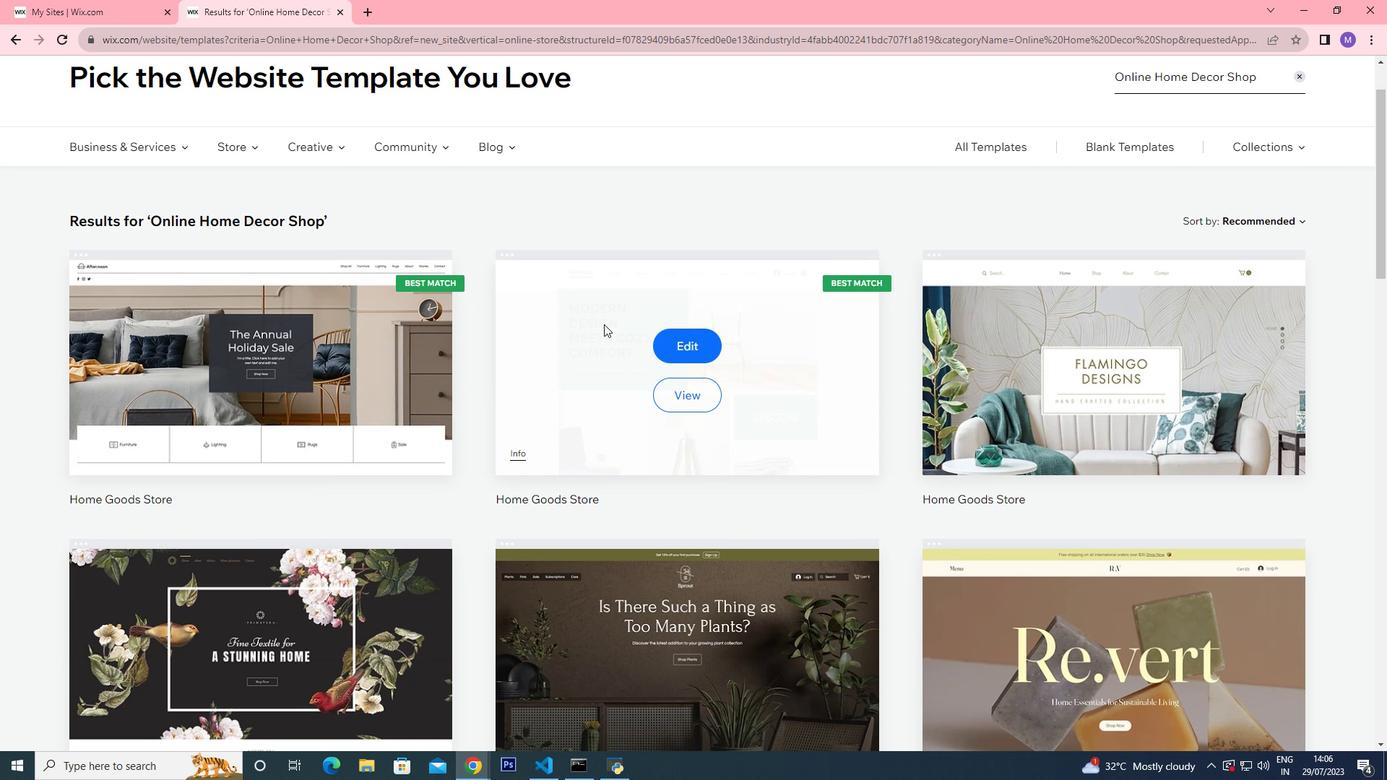 
Action: Mouse moved to (605, 333)
Screenshot: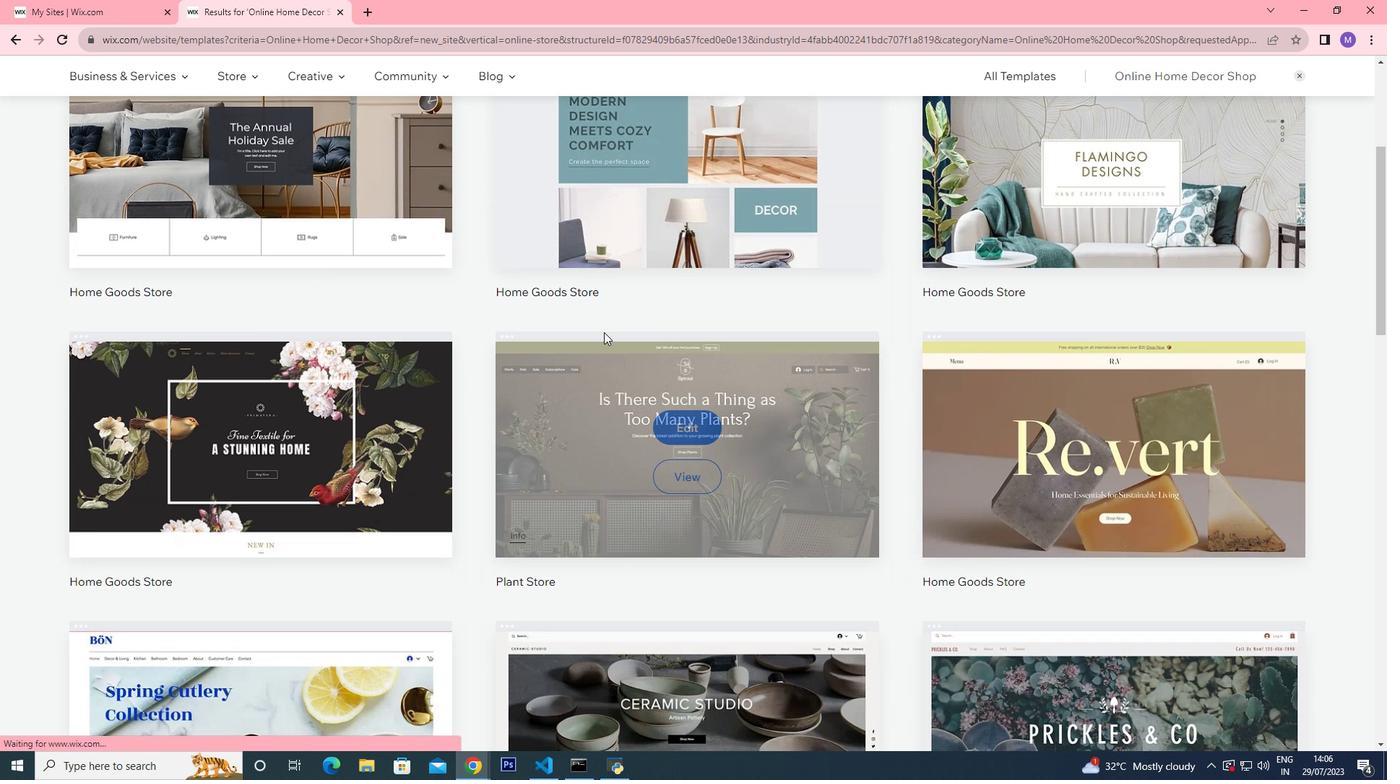 
Action: Mouse scrolled (605, 332) with delta (0, 0)
Screenshot: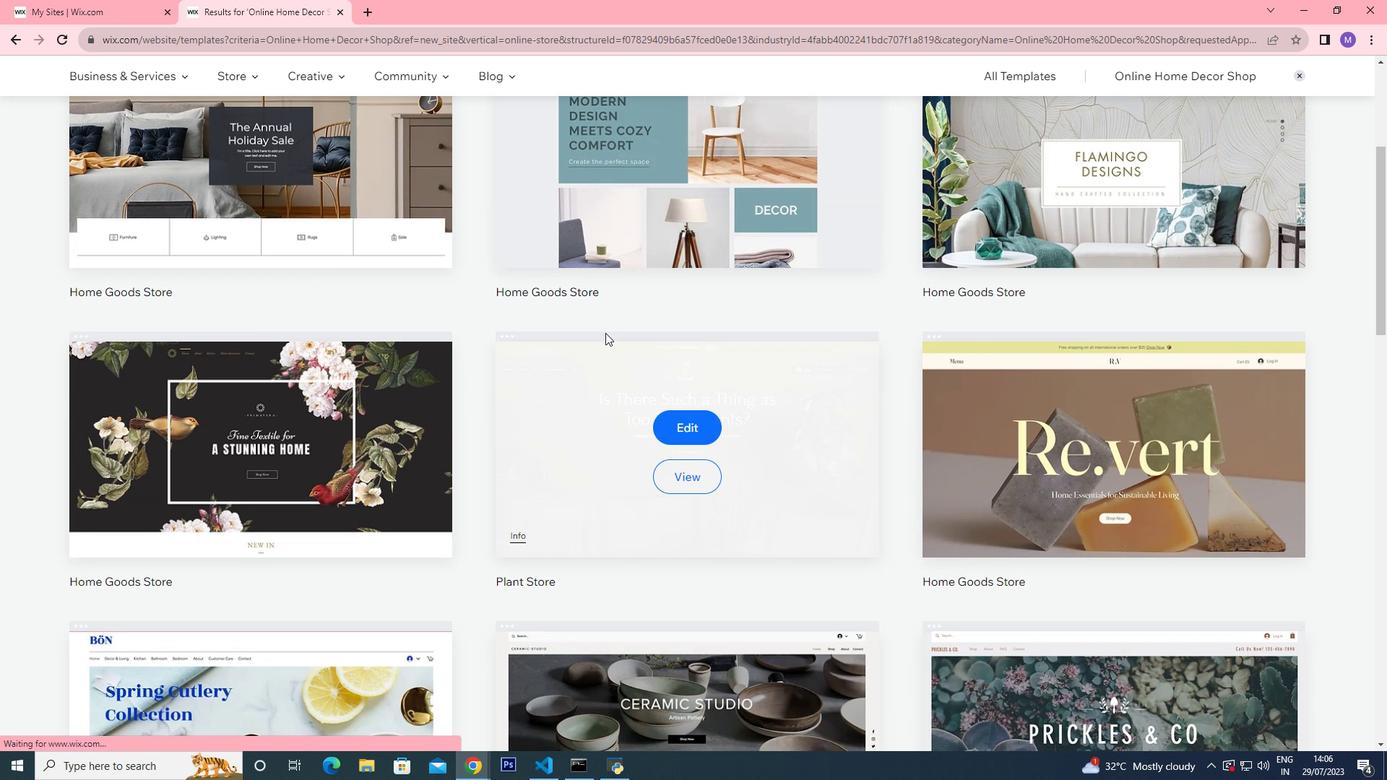 
Action: Mouse scrolled (605, 332) with delta (0, 0)
Screenshot: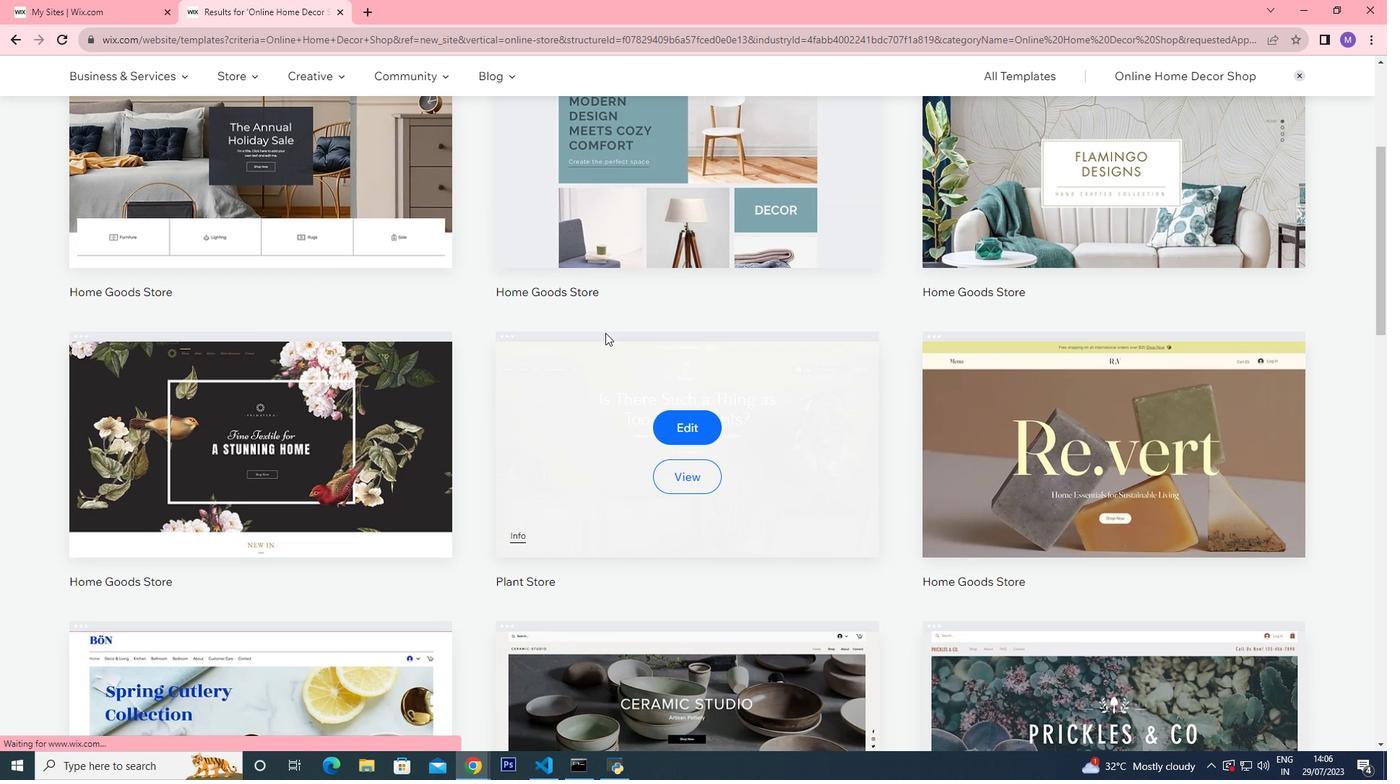 
Action: Mouse moved to (605, 333)
Screenshot: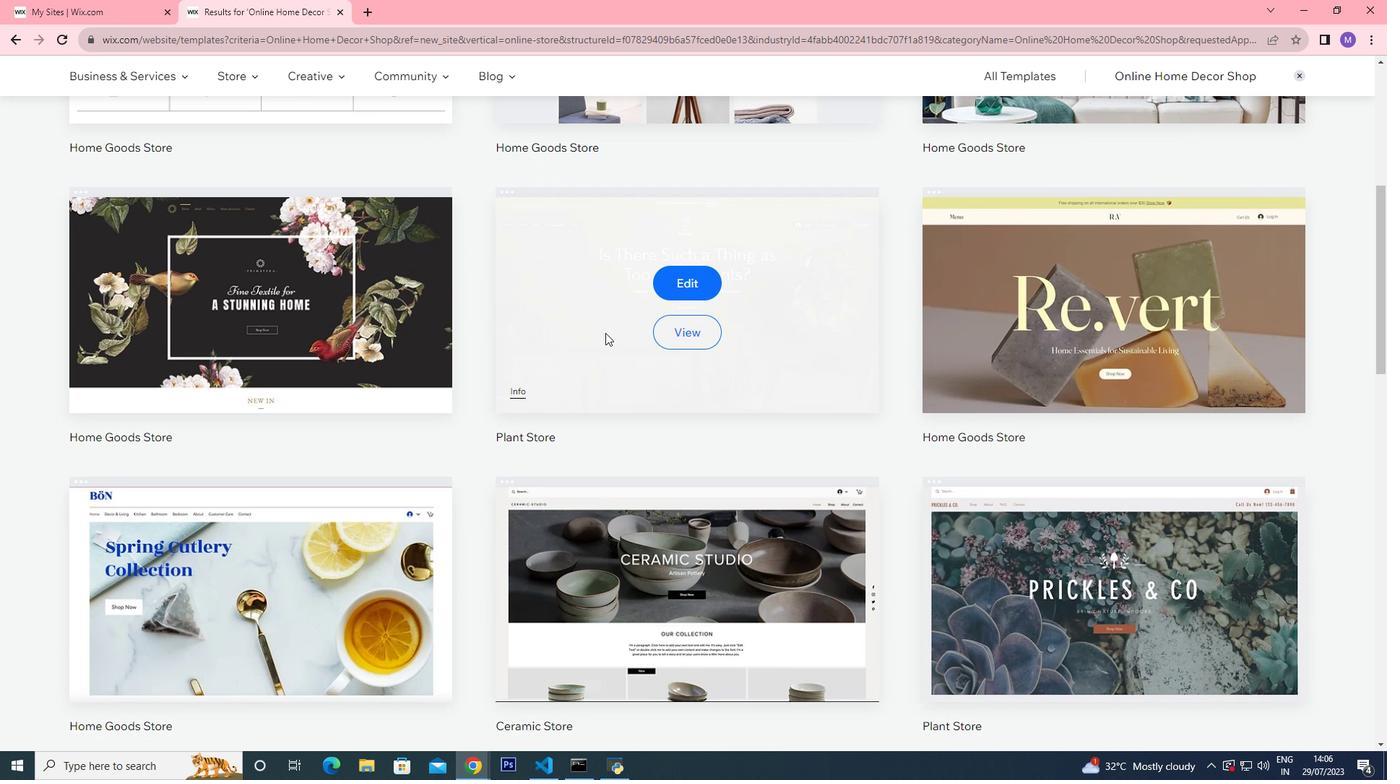 
Action: Mouse scrolled (605, 334) with delta (0, 0)
Screenshot: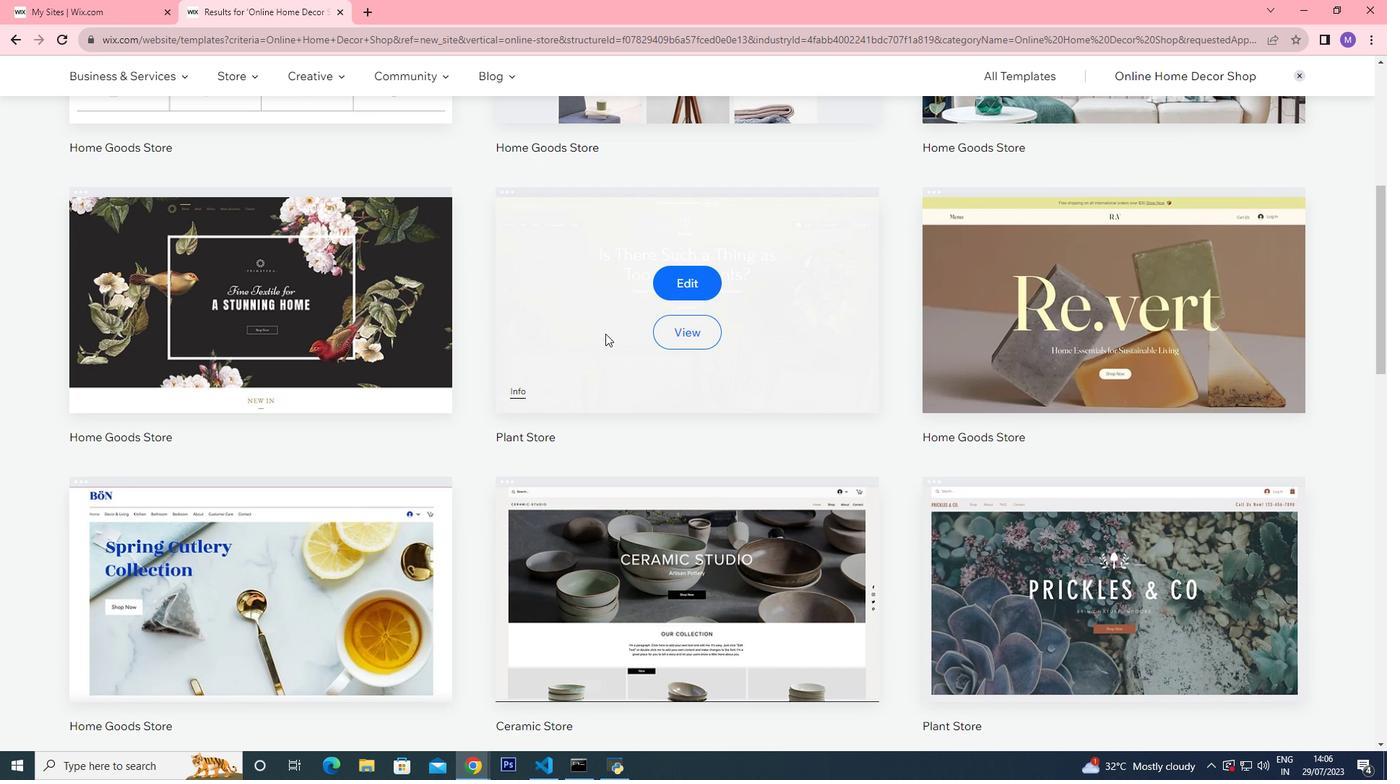 
Action: Mouse scrolled (605, 334) with delta (0, 0)
Screenshot: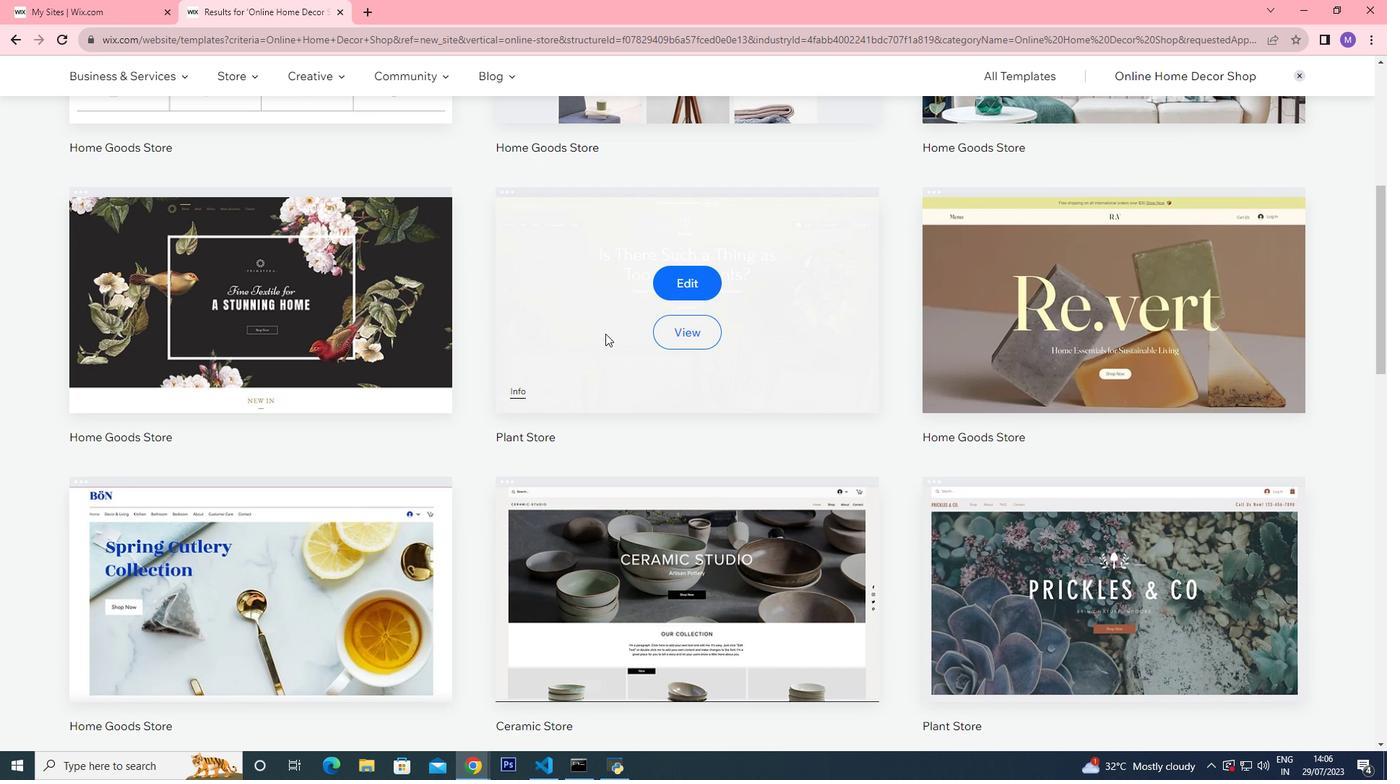 
Action: Mouse scrolled (605, 334) with delta (0, 0)
Screenshot: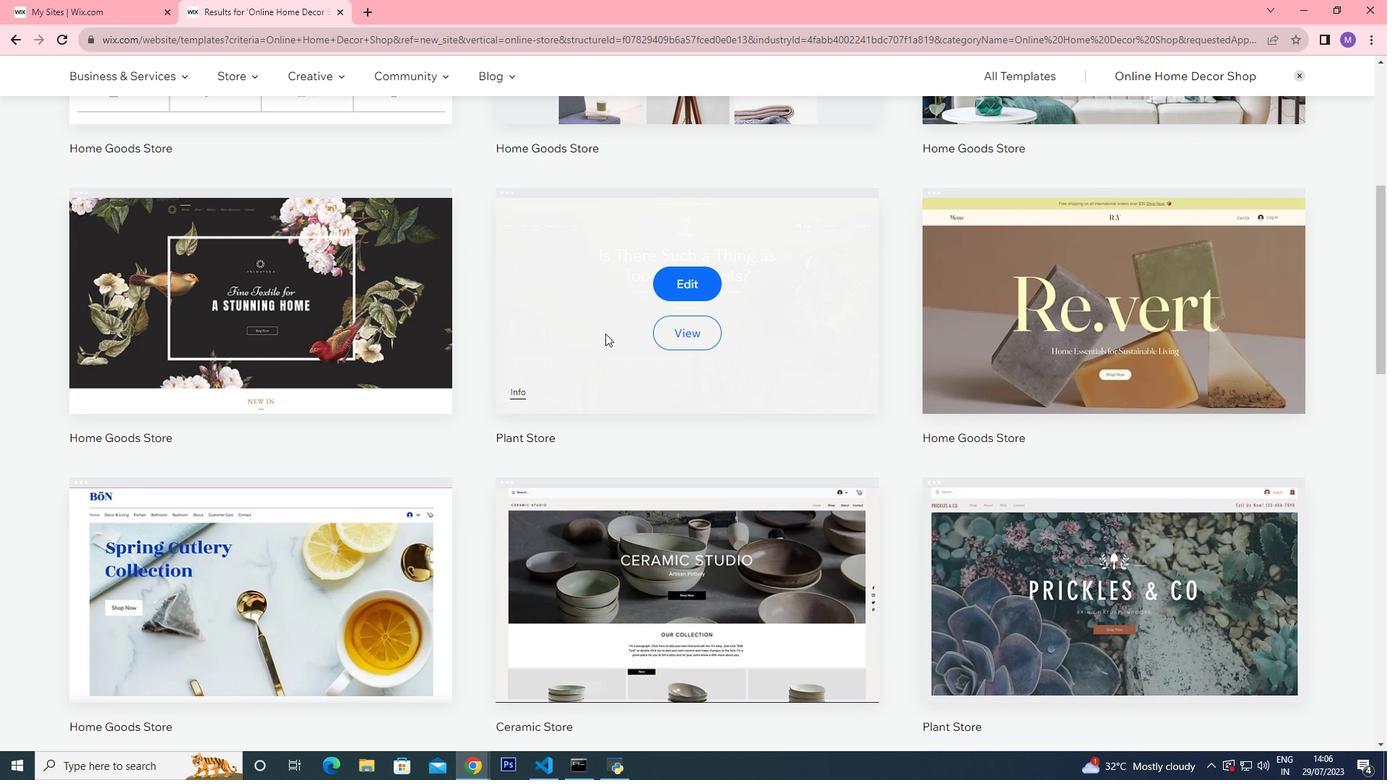 
Action: Mouse scrolled (605, 334) with delta (0, 0)
Screenshot: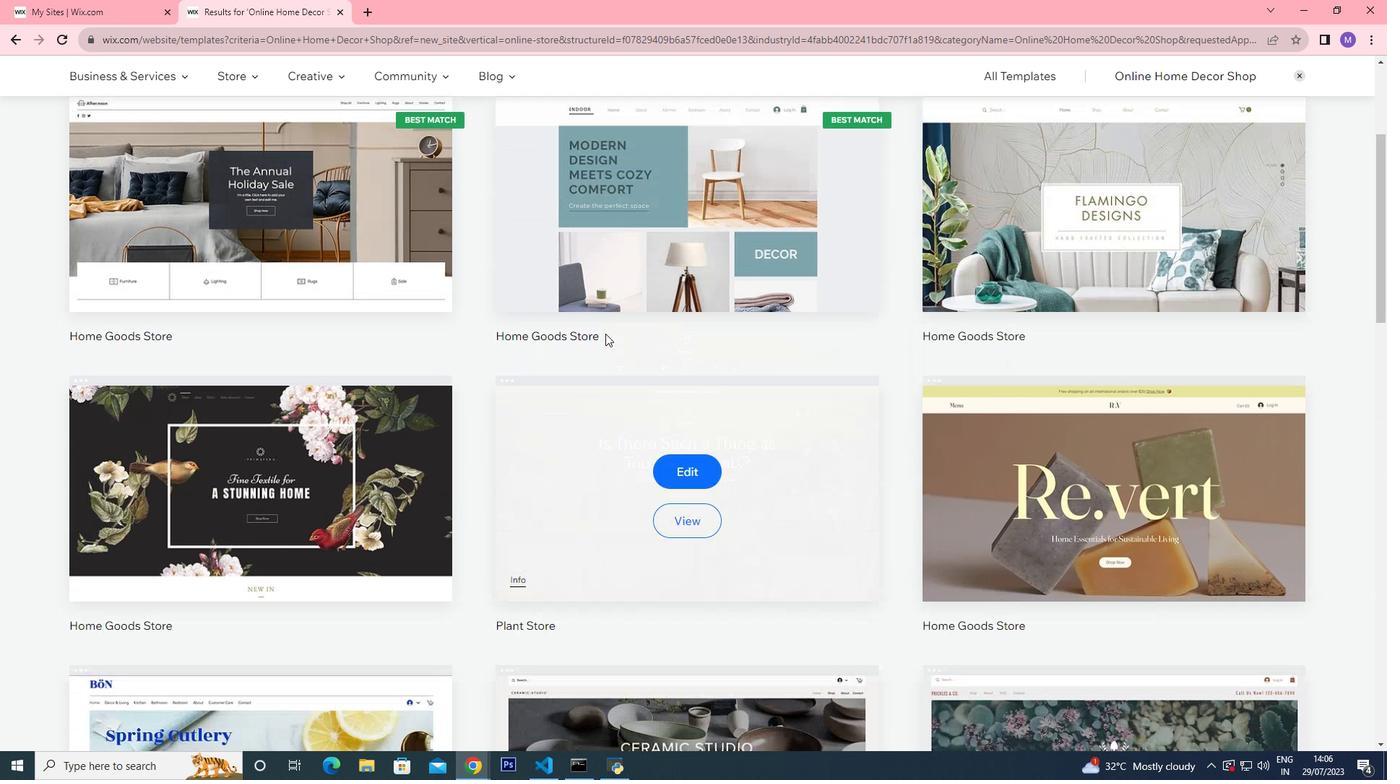 
Action: Mouse scrolled (605, 334) with delta (0, 0)
Screenshot: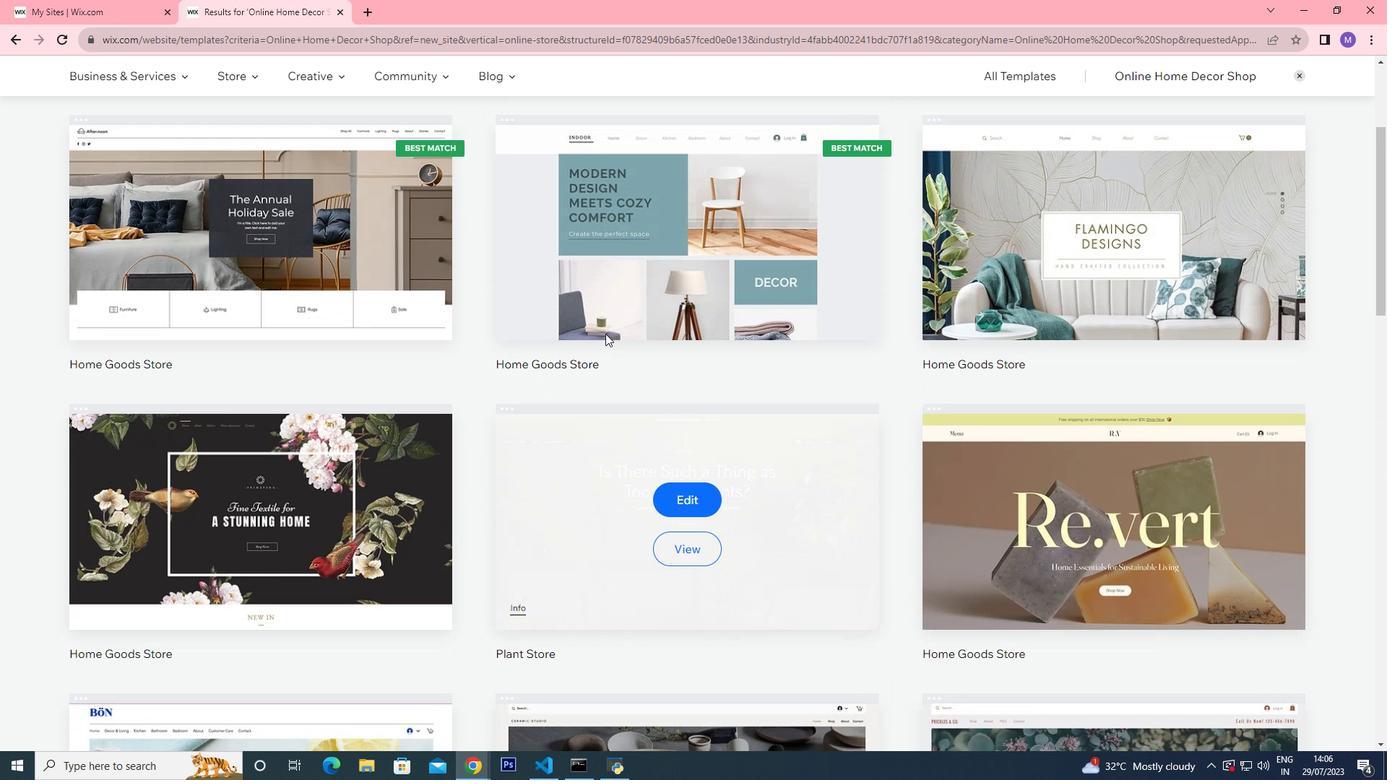 
Action: Mouse scrolled (605, 334) with delta (0, 0)
Screenshot: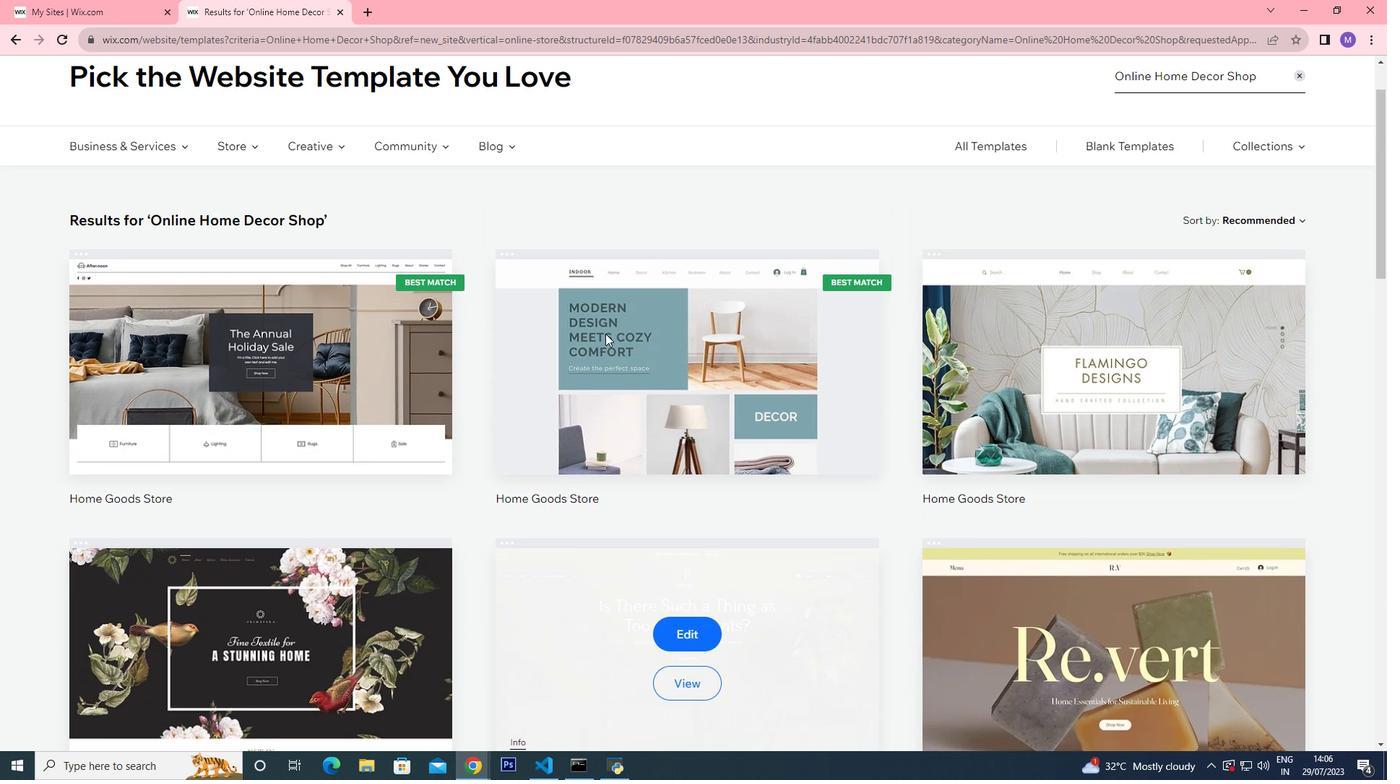 
Action: Mouse scrolled (605, 334) with delta (0, 0)
Screenshot: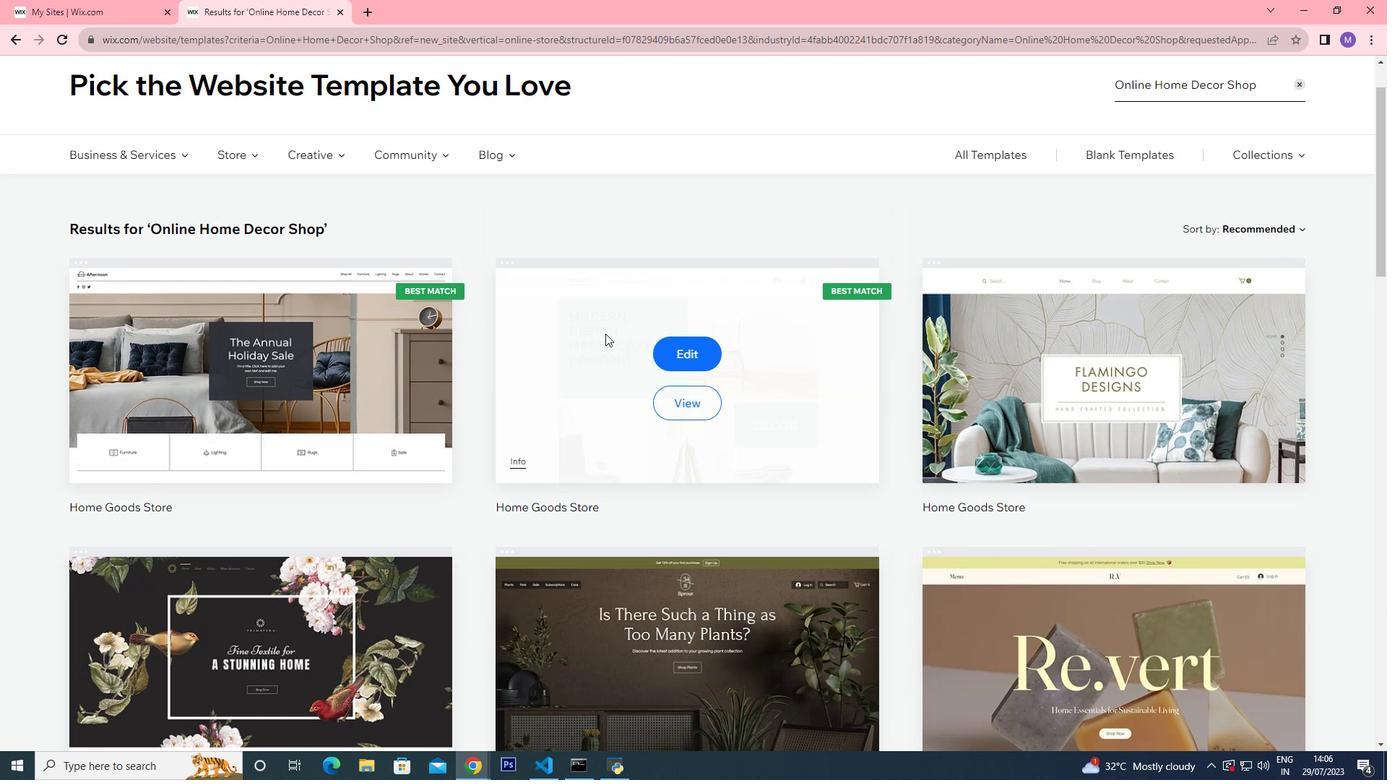 
Action: Mouse scrolled (605, 334) with delta (0, 0)
Screenshot: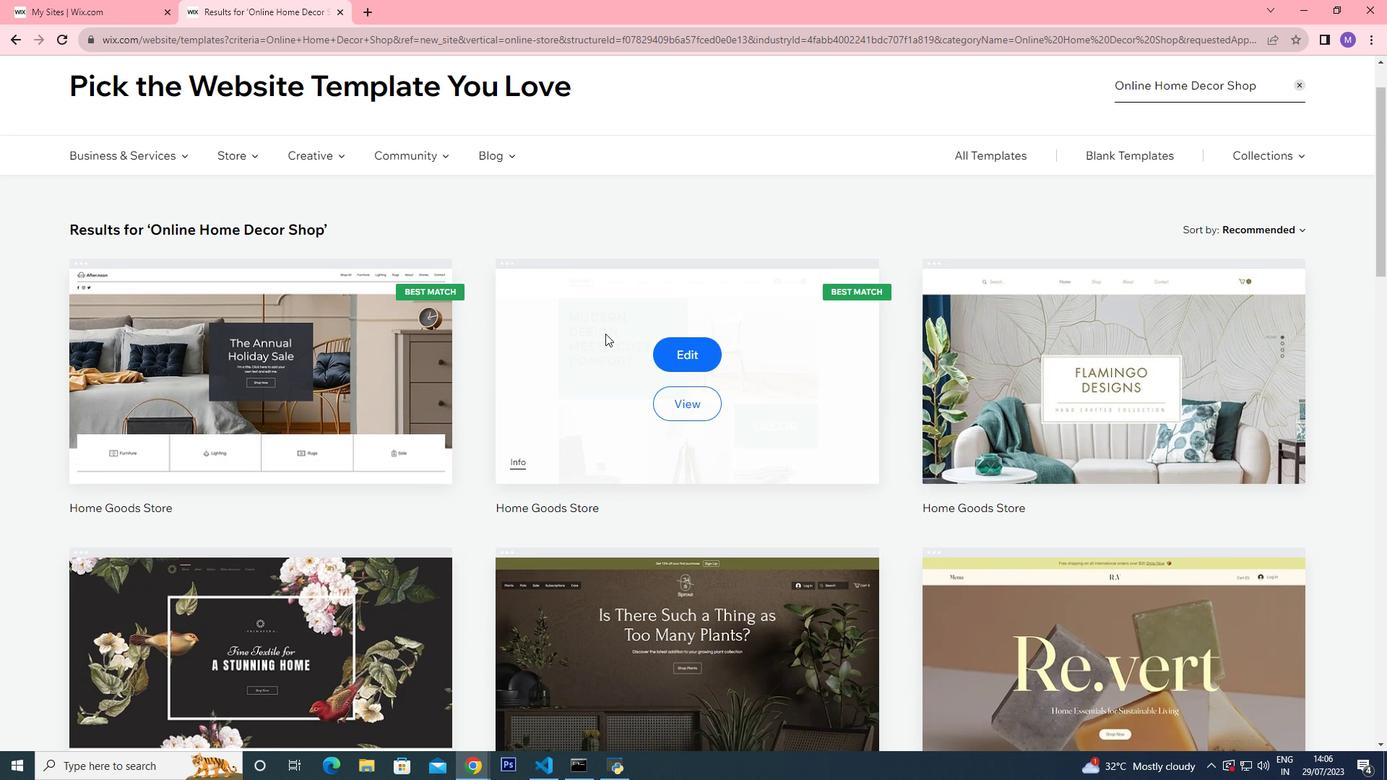 
Action: Mouse scrolled (605, 334) with delta (0, 0)
Screenshot: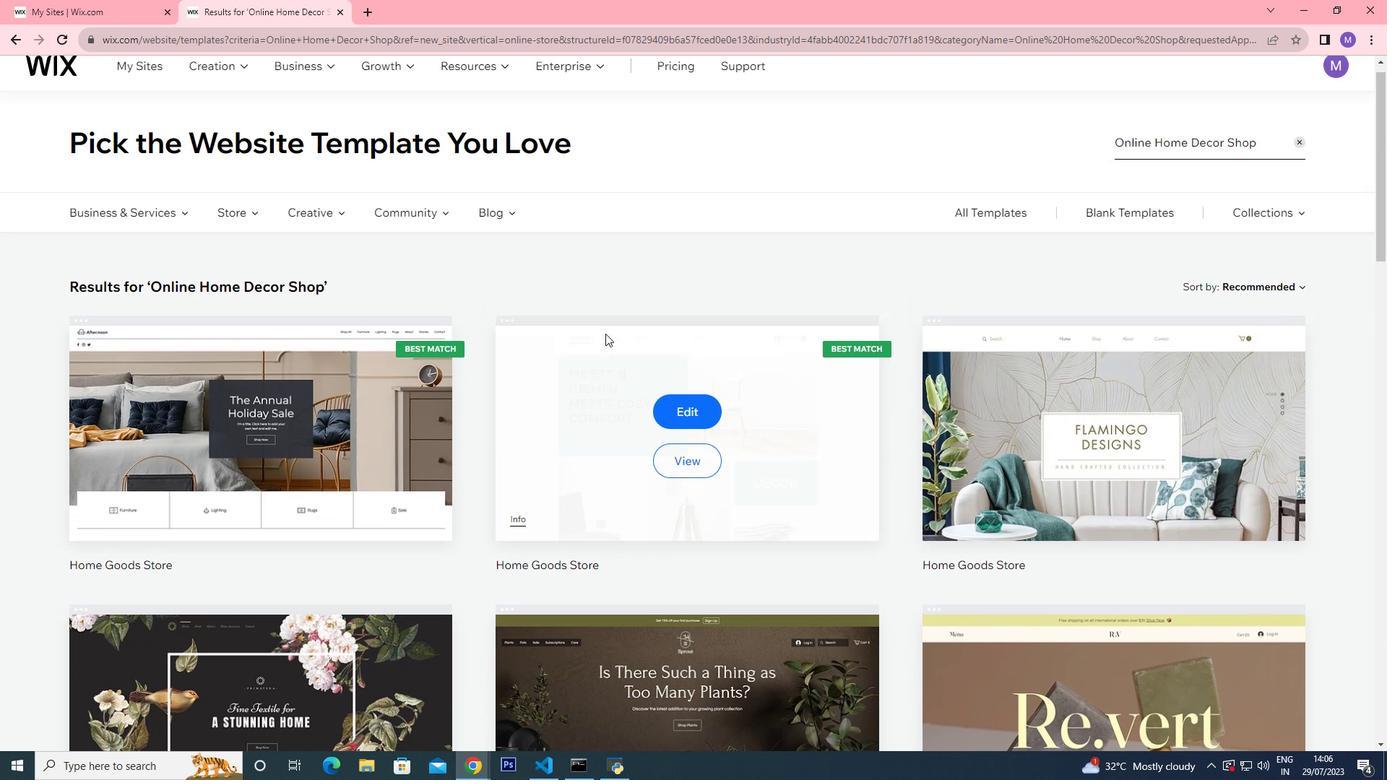 
Action: Mouse scrolled (605, 333) with delta (0, 0)
Screenshot: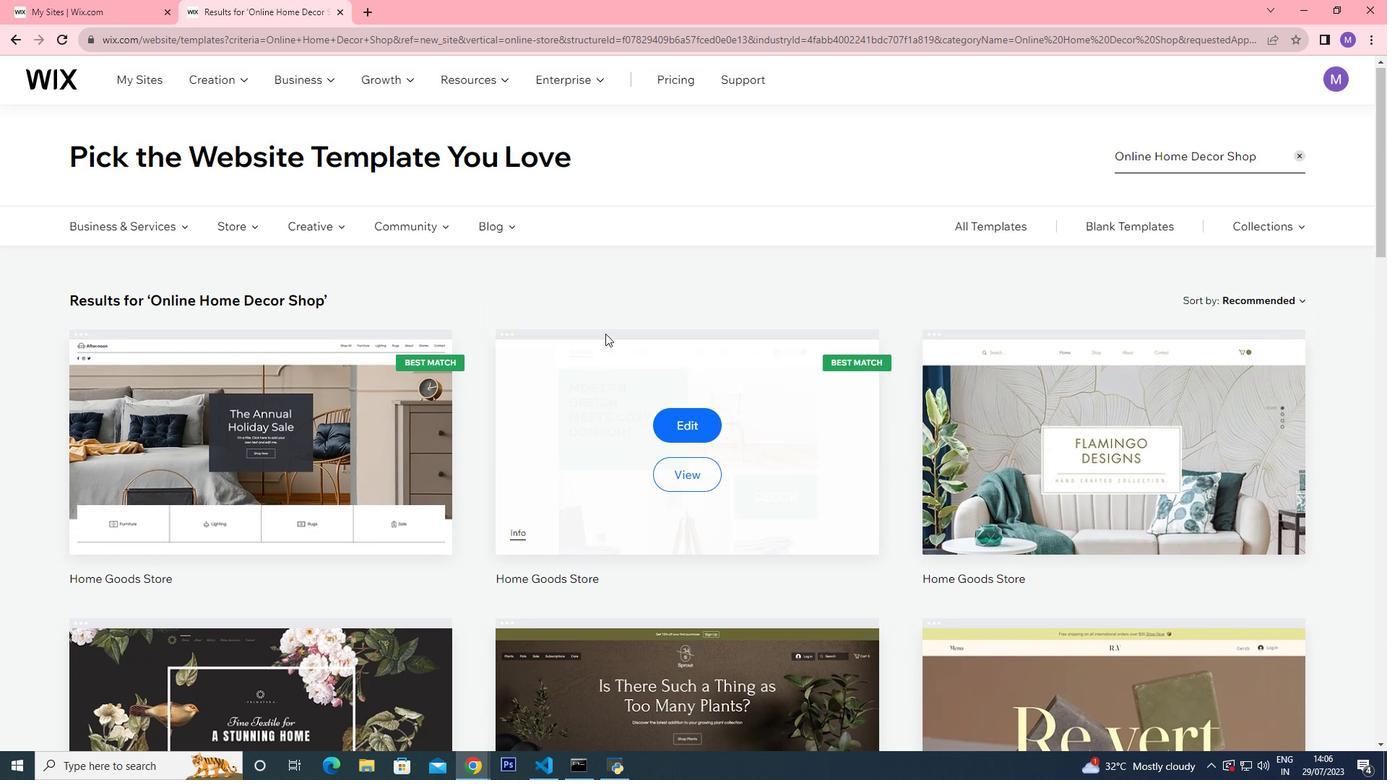 
Action: Mouse scrolled (605, 334) with delta (0, 0)
Screenshot: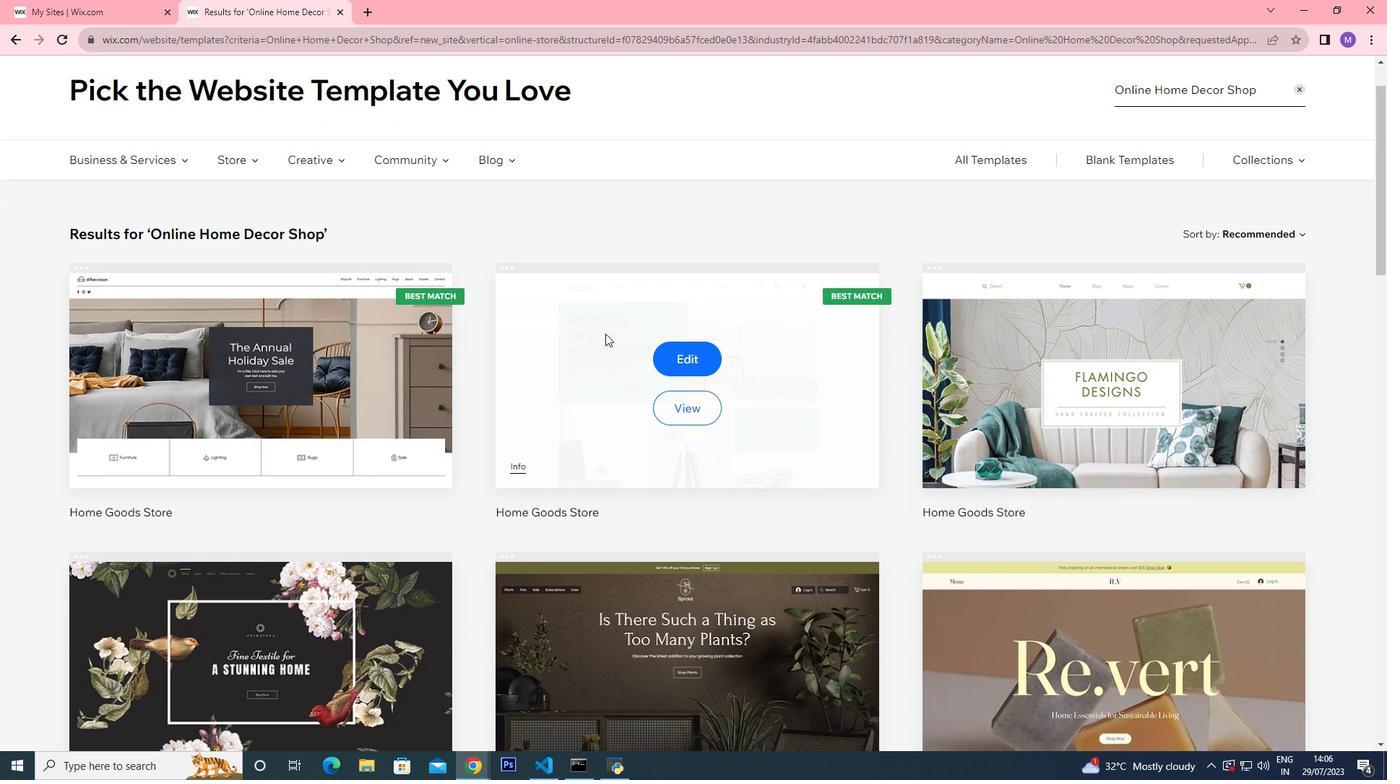 
Action: Mouse scrolled (605, 334) with delta (0, 0)
Screenshot: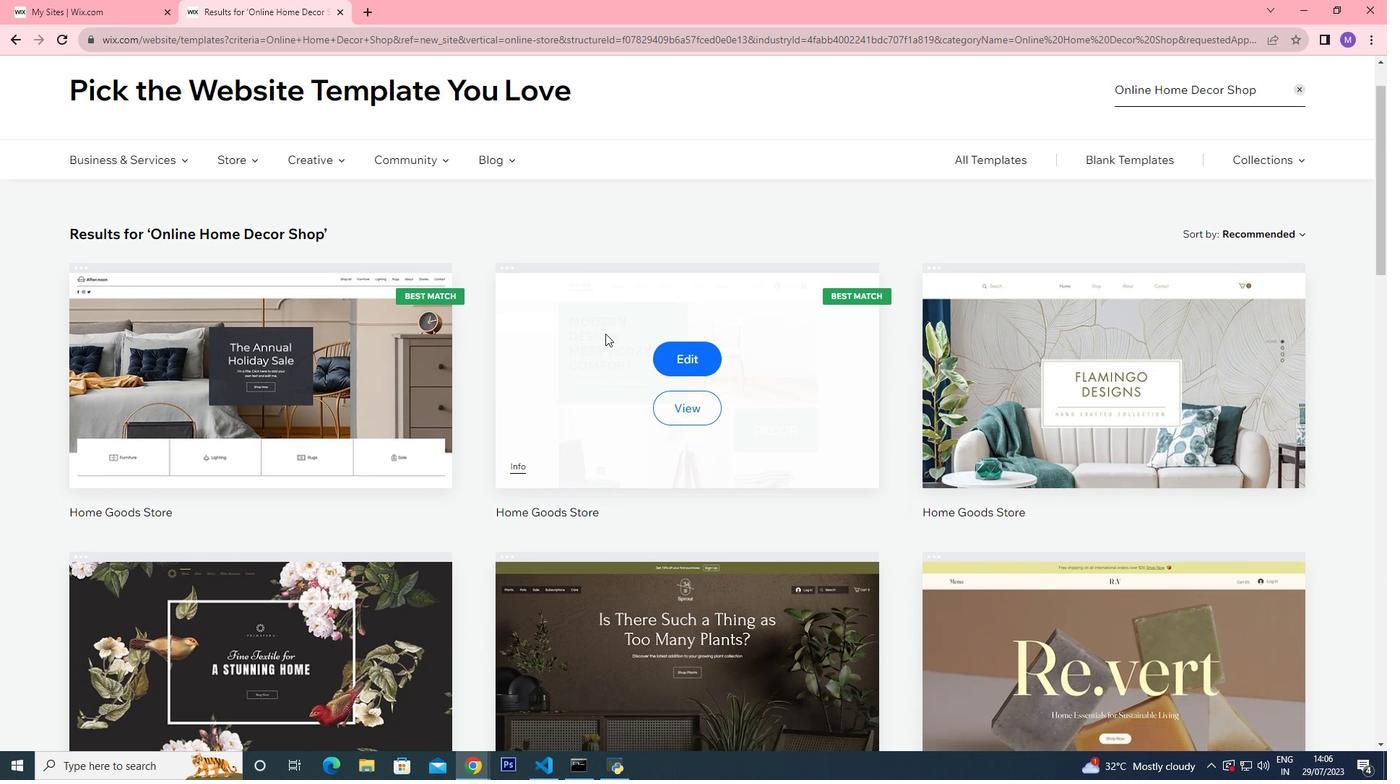 
Action: Mouse moved to (946, 486)
Screenshot: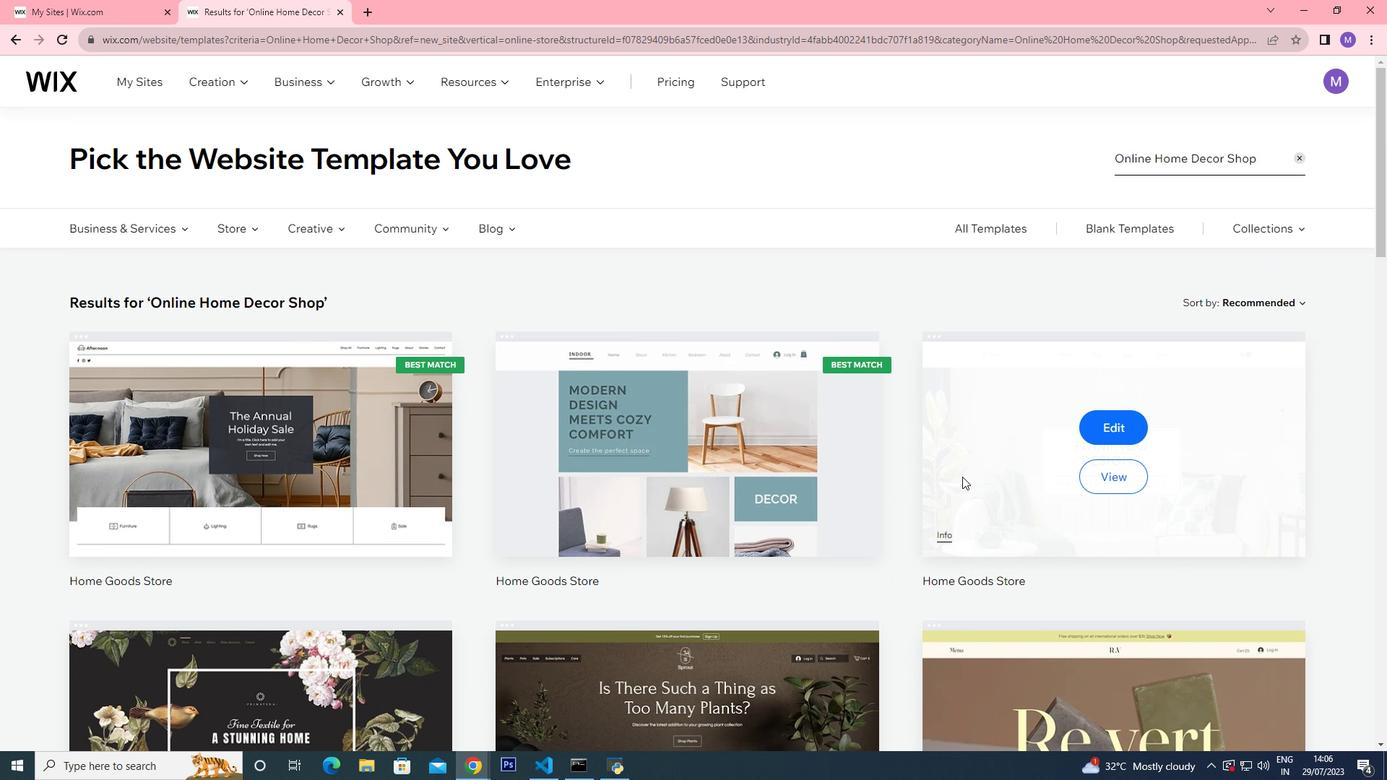 
Action: Mouse scrolled (946, 485) with delta (0, 0)
Screenshot: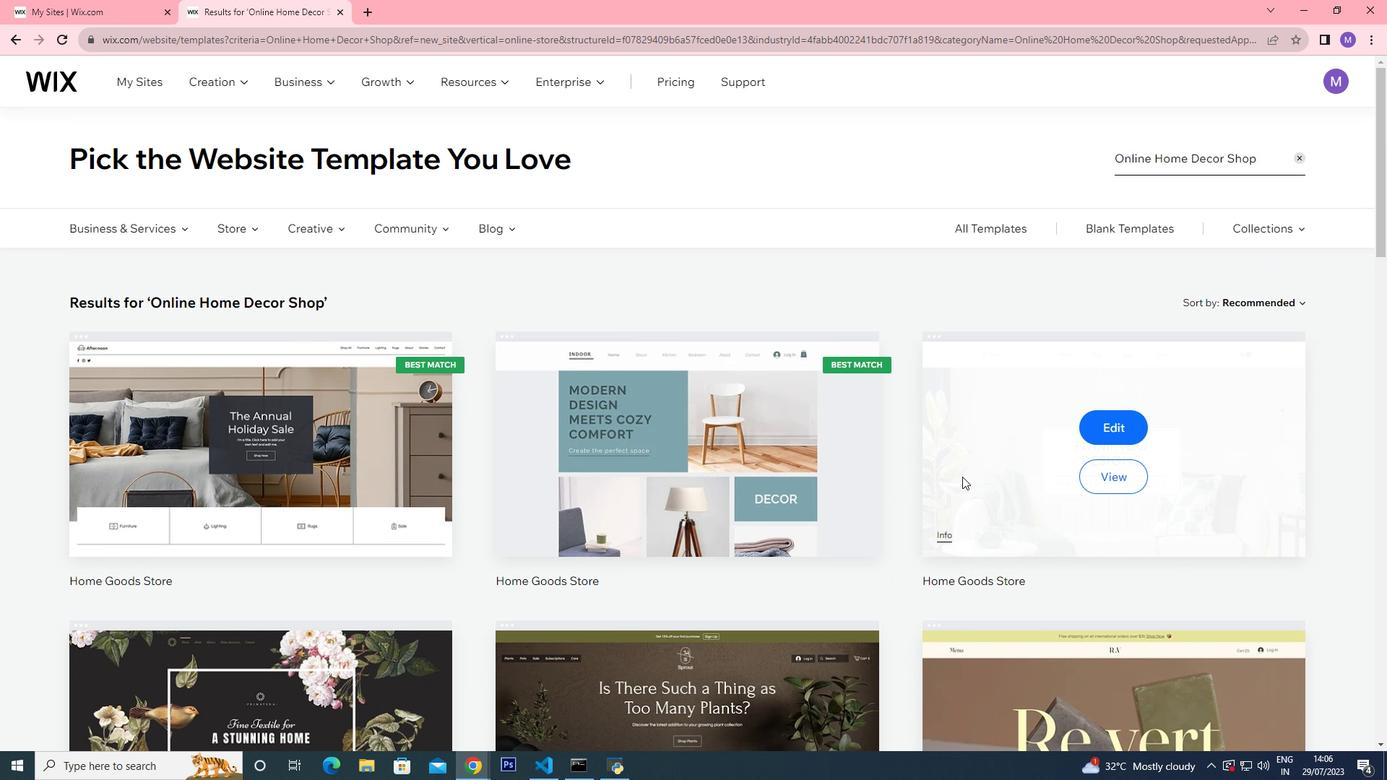 
Action: Mouse moved to (943, 487)
Screenshot: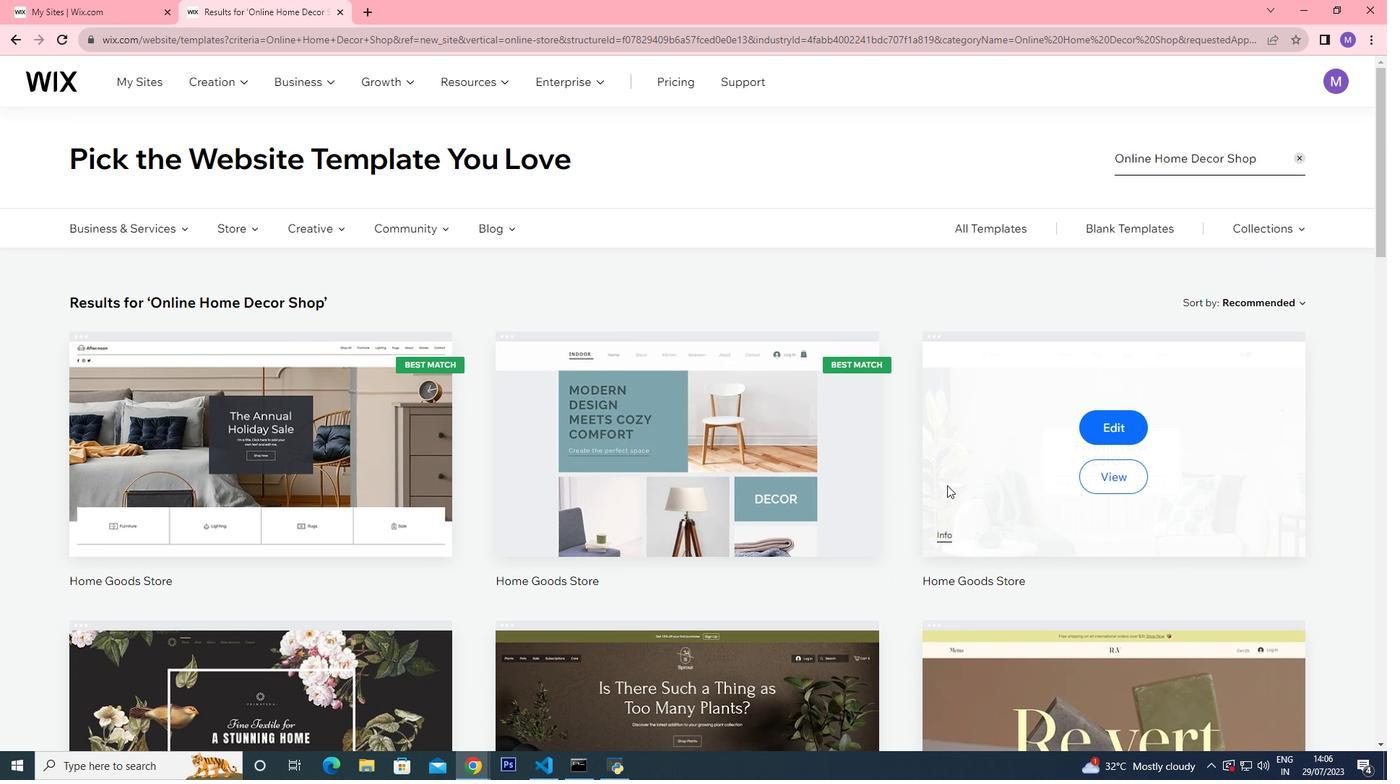 
Action: Mouse scrolled (943, 486) with delta (0, 0)
Screenshot: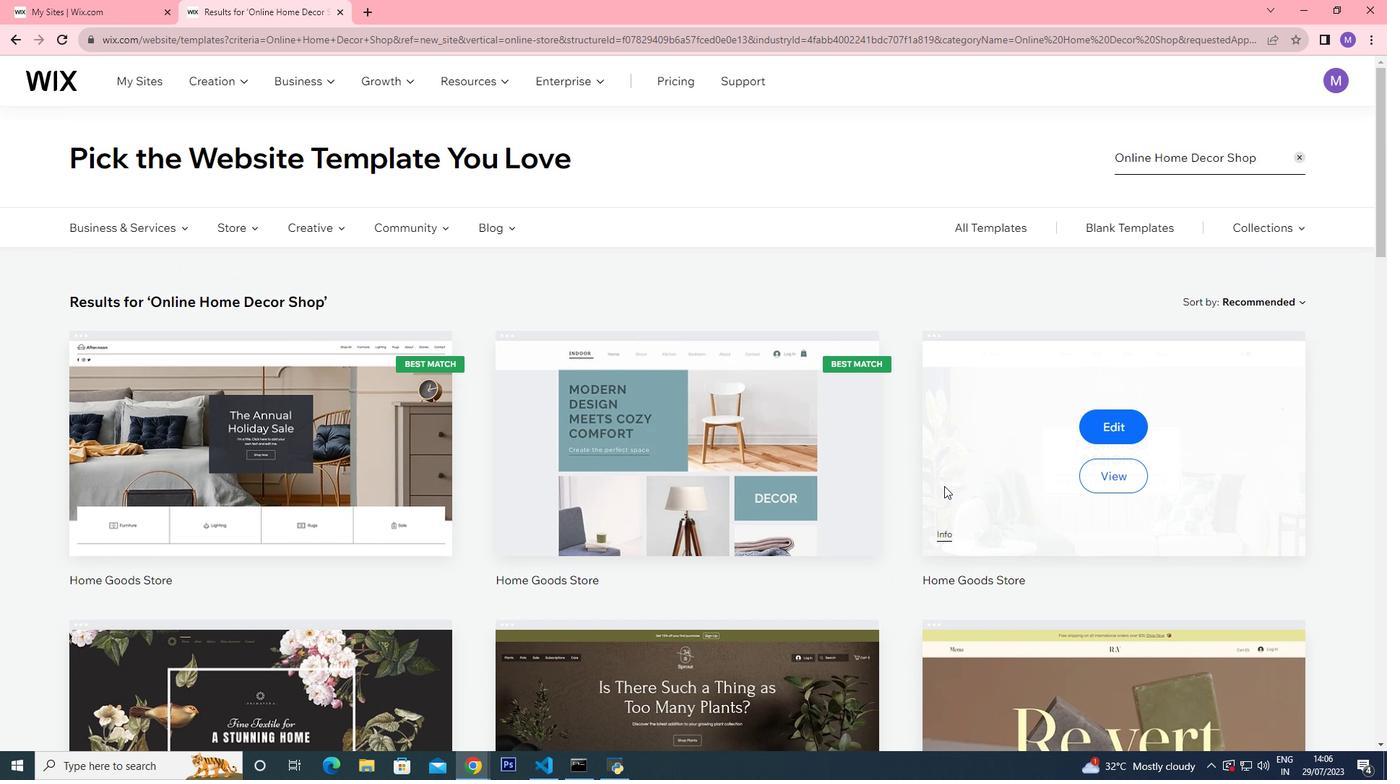 
Action: Mouse moved to (868, 494)
Screenshot: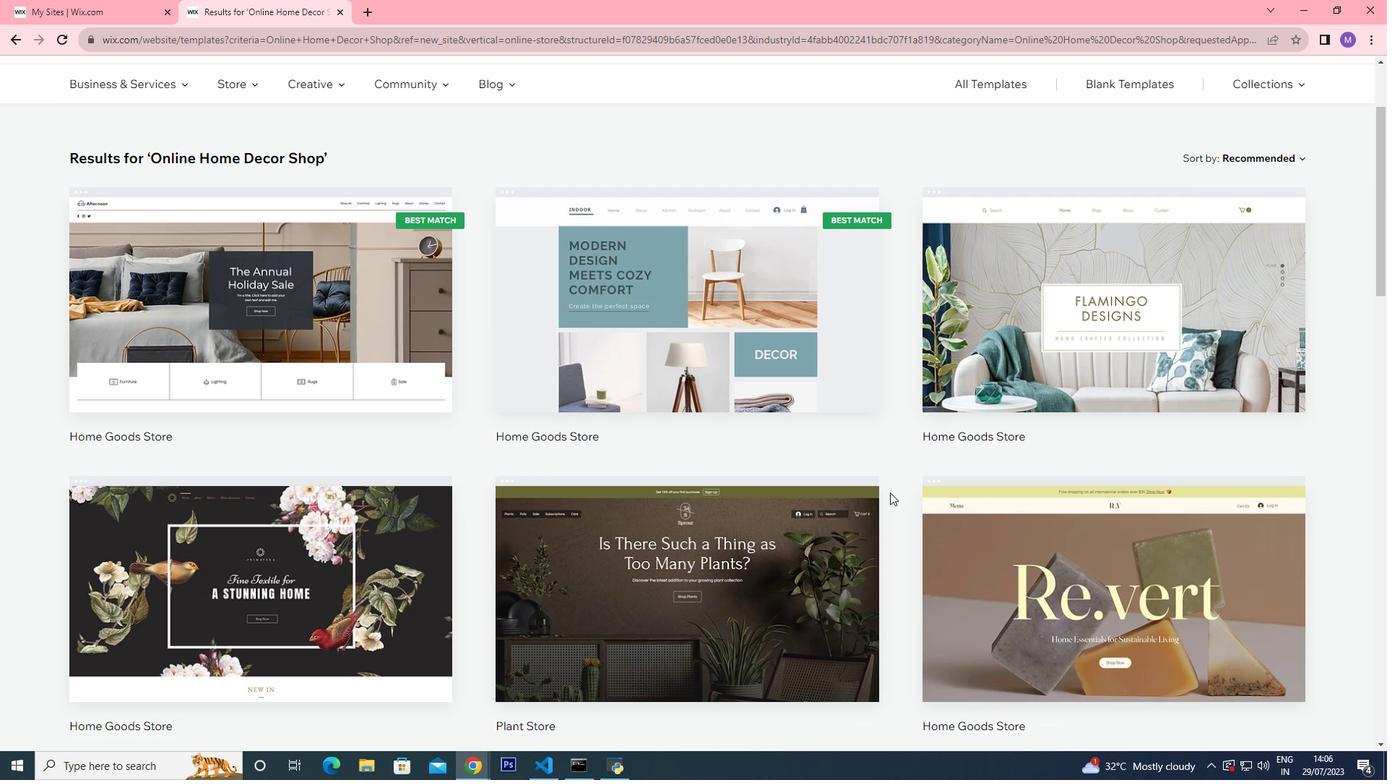 
Action: Mouse scrolled (868, 493) with delta (0, 0)
Screenshot: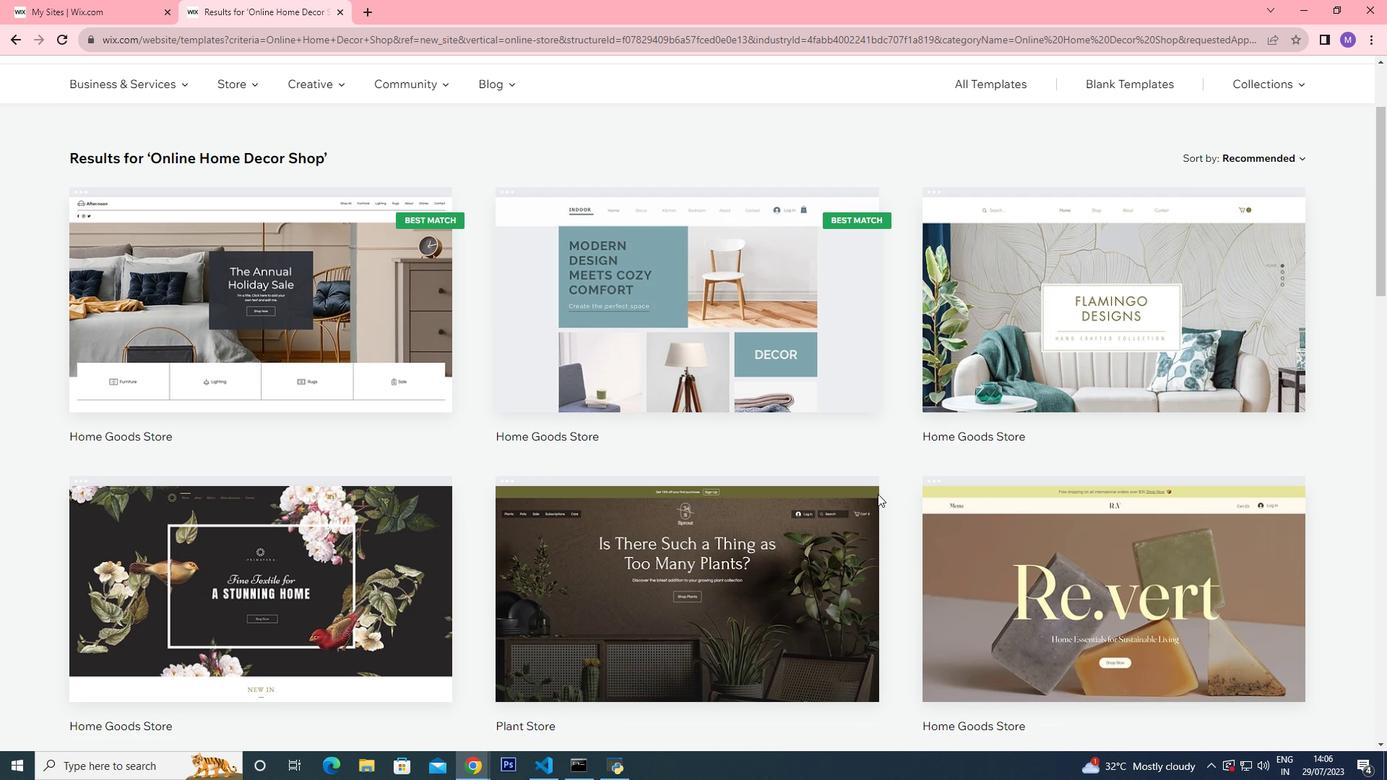 
Action: Mouse scrolled (868, 493) with delta (0, 0)
Screenshot: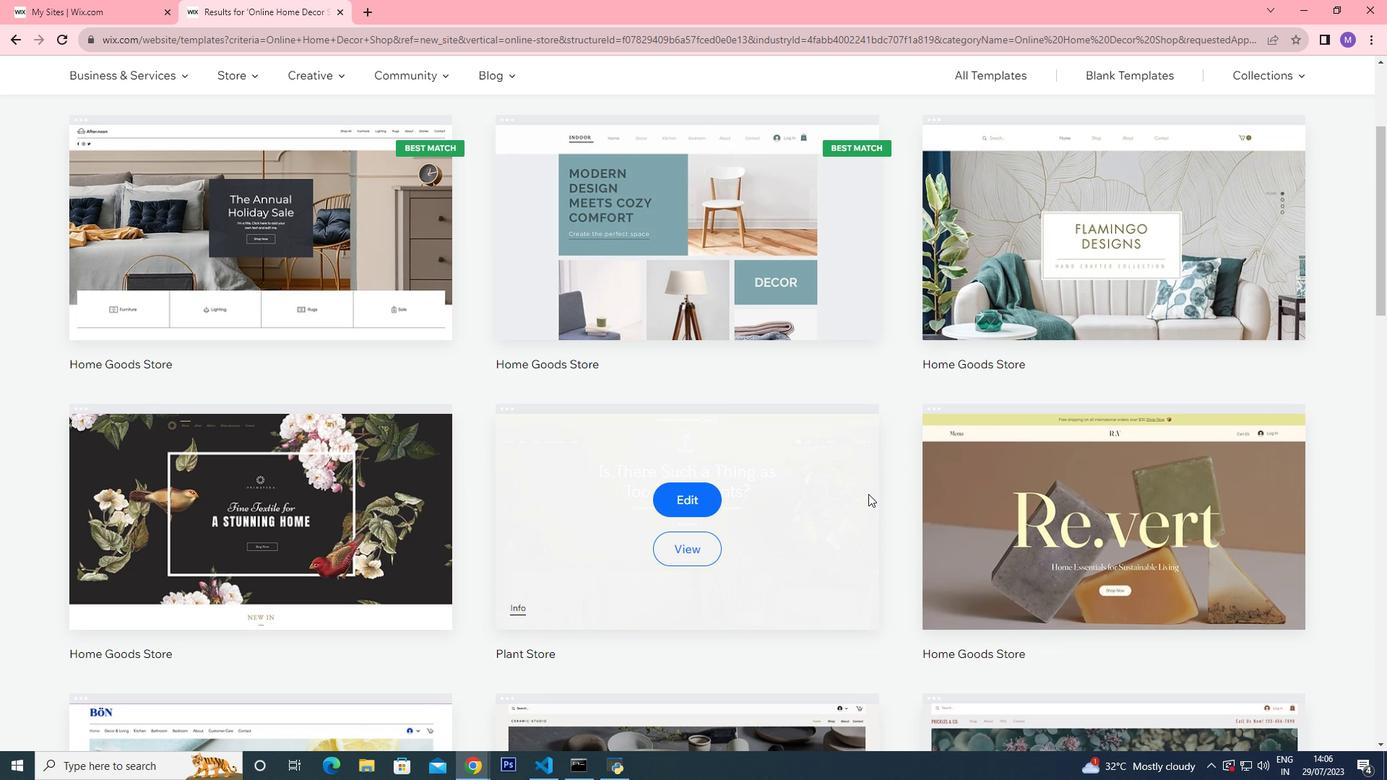 
Action: Mouse moved to (854, 492)
Screenshot: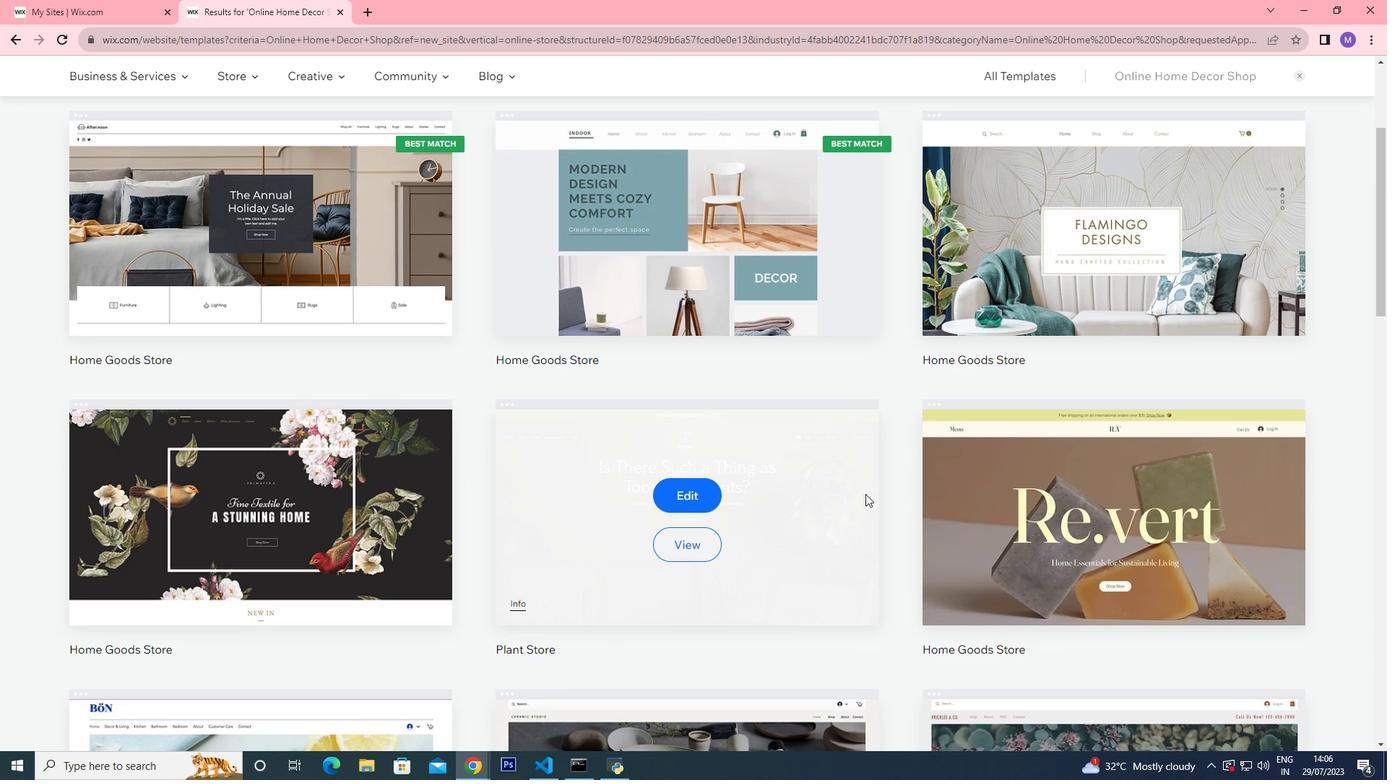 
Action: Mouse scrolled (854, 492) with delta (0, 0)
Screenshot: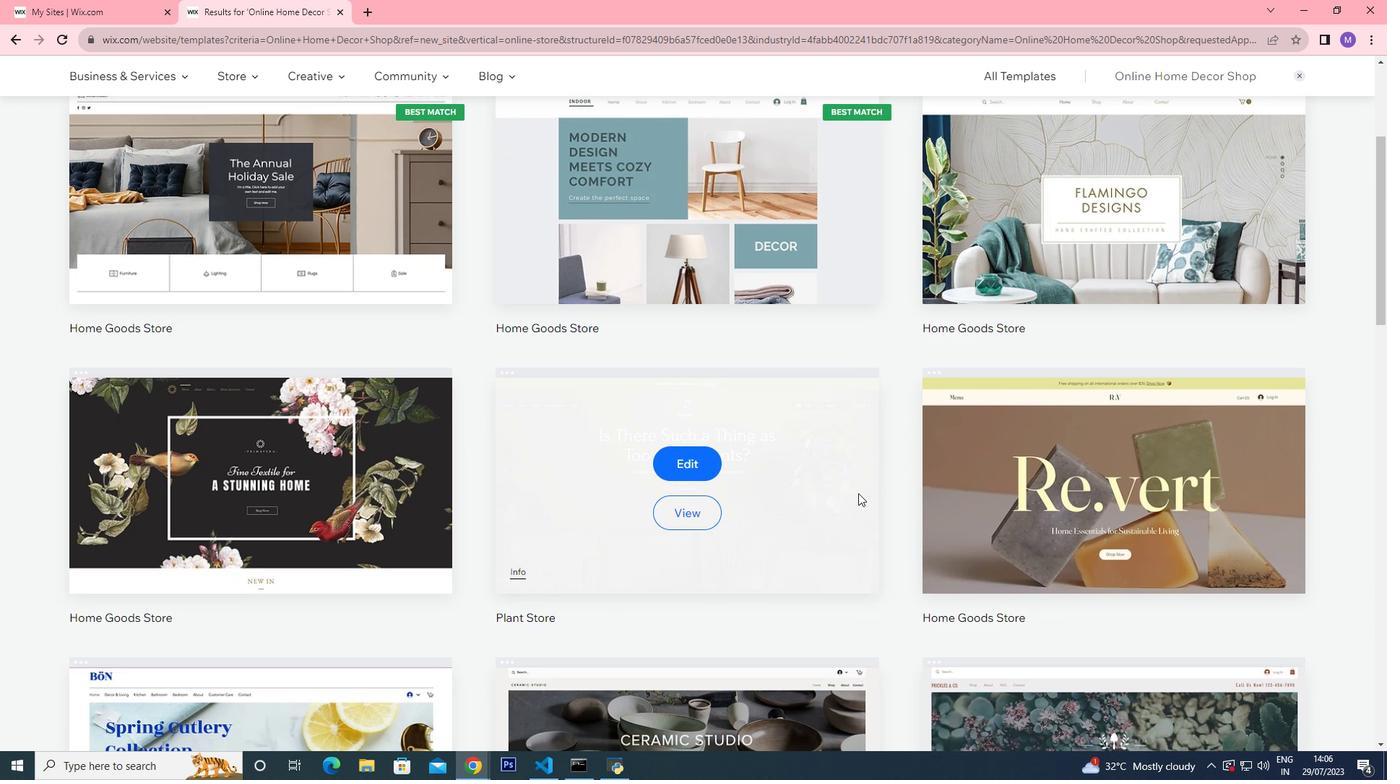 
Action: Mouse moved to (852, 492)
Screenshot: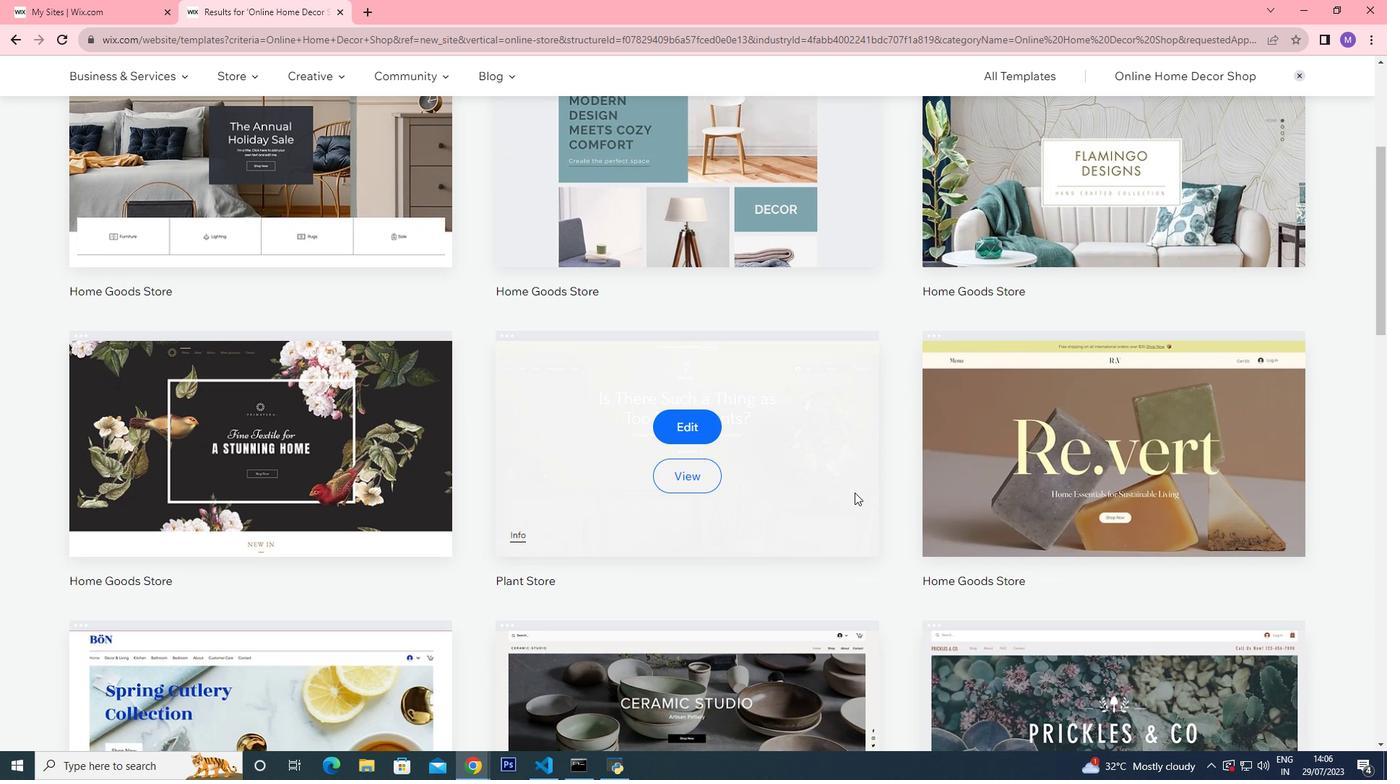 
Action: Mouse scrolled (852, 492) with delta (0, 0)
Screenshot: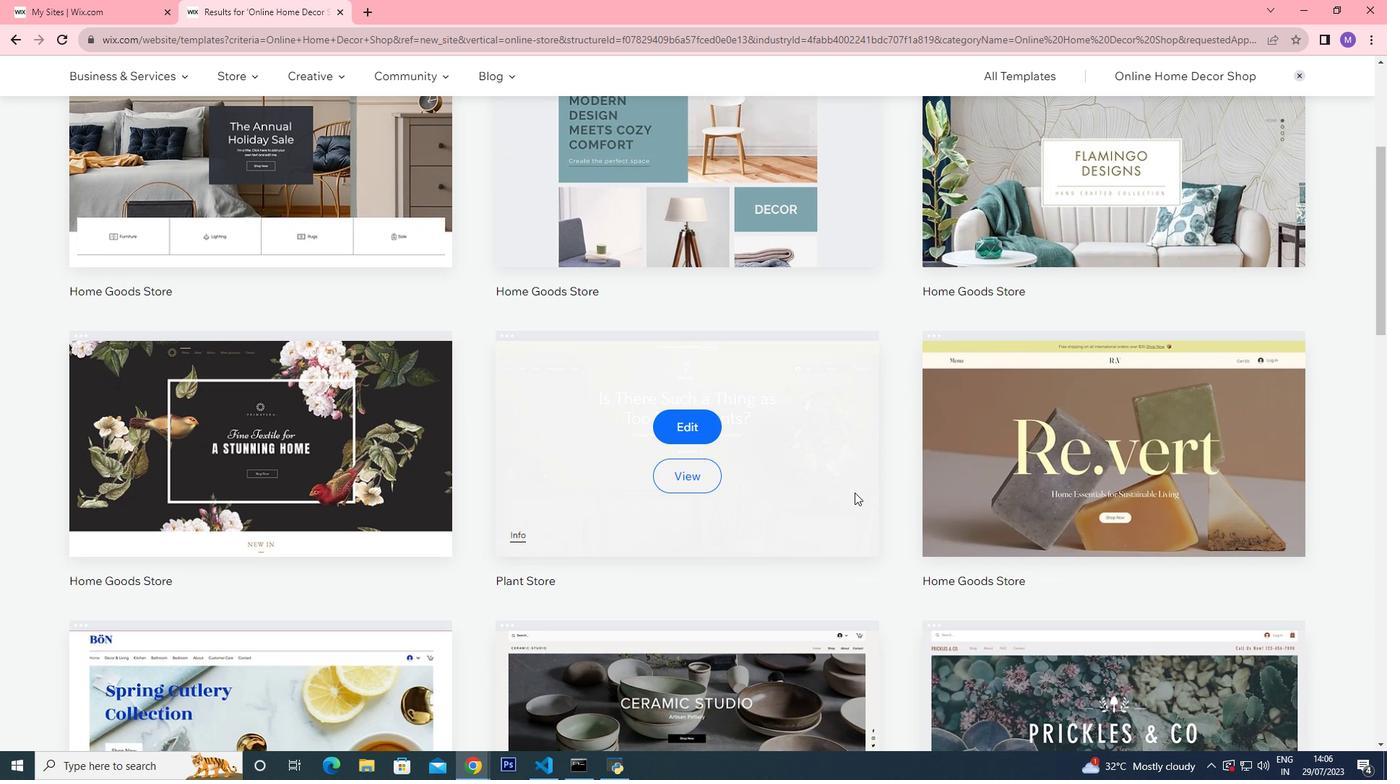 
Action: Mouse moved to (780, 505)
Screenshot: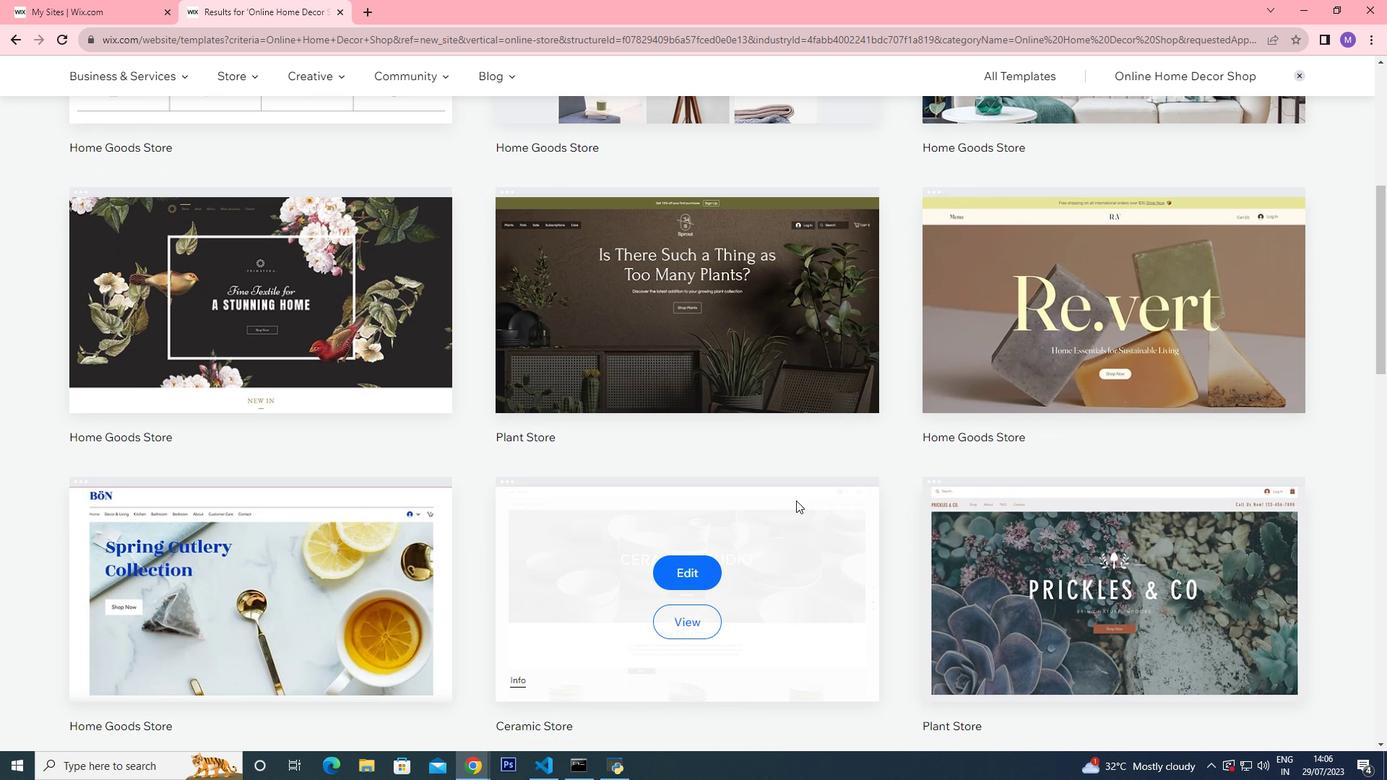 
Action: Mouse scrolled (780, 504) with delta (0, 0)
Screenshot: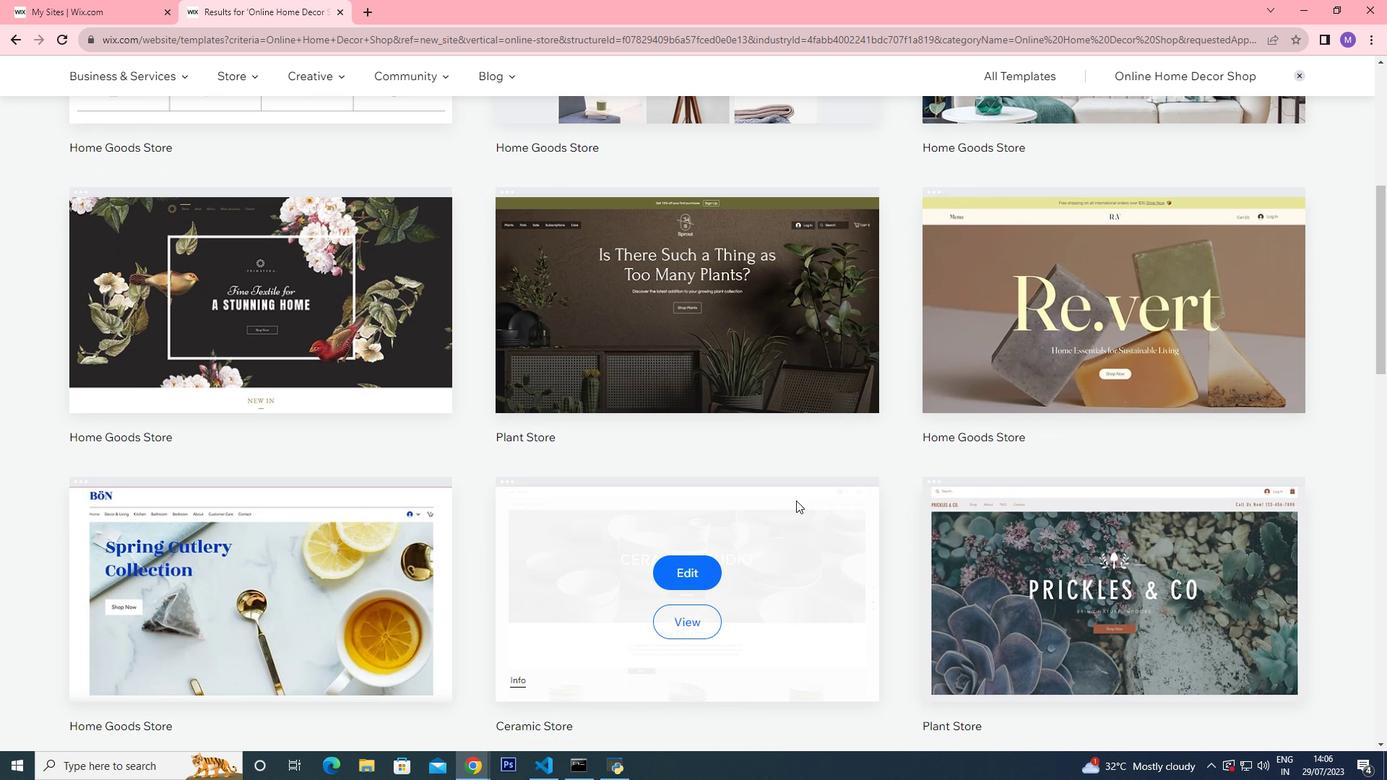 
Action: Mouse moved to (780, 505)
Screenshot: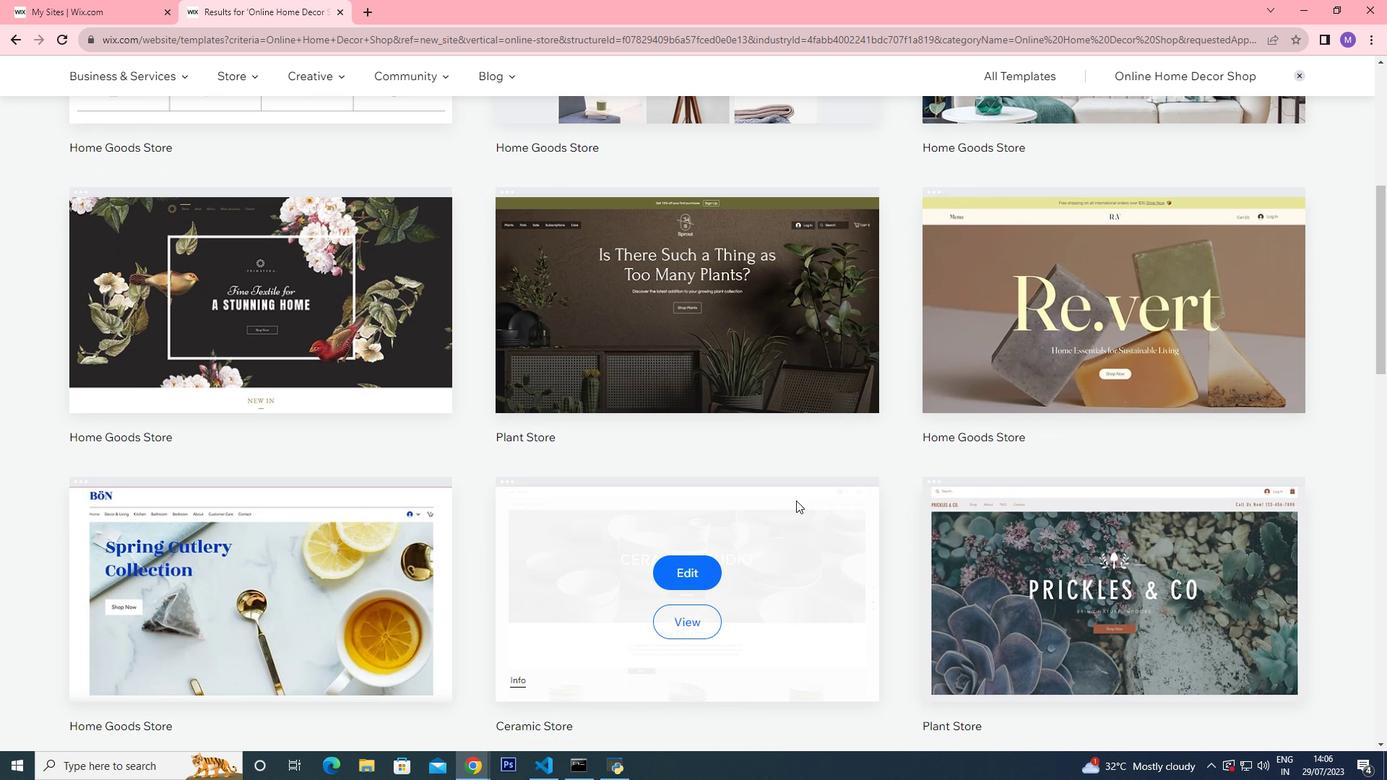 
Action: Mouse scrolled (780, 505) with delta (0, 0)
Screenshot: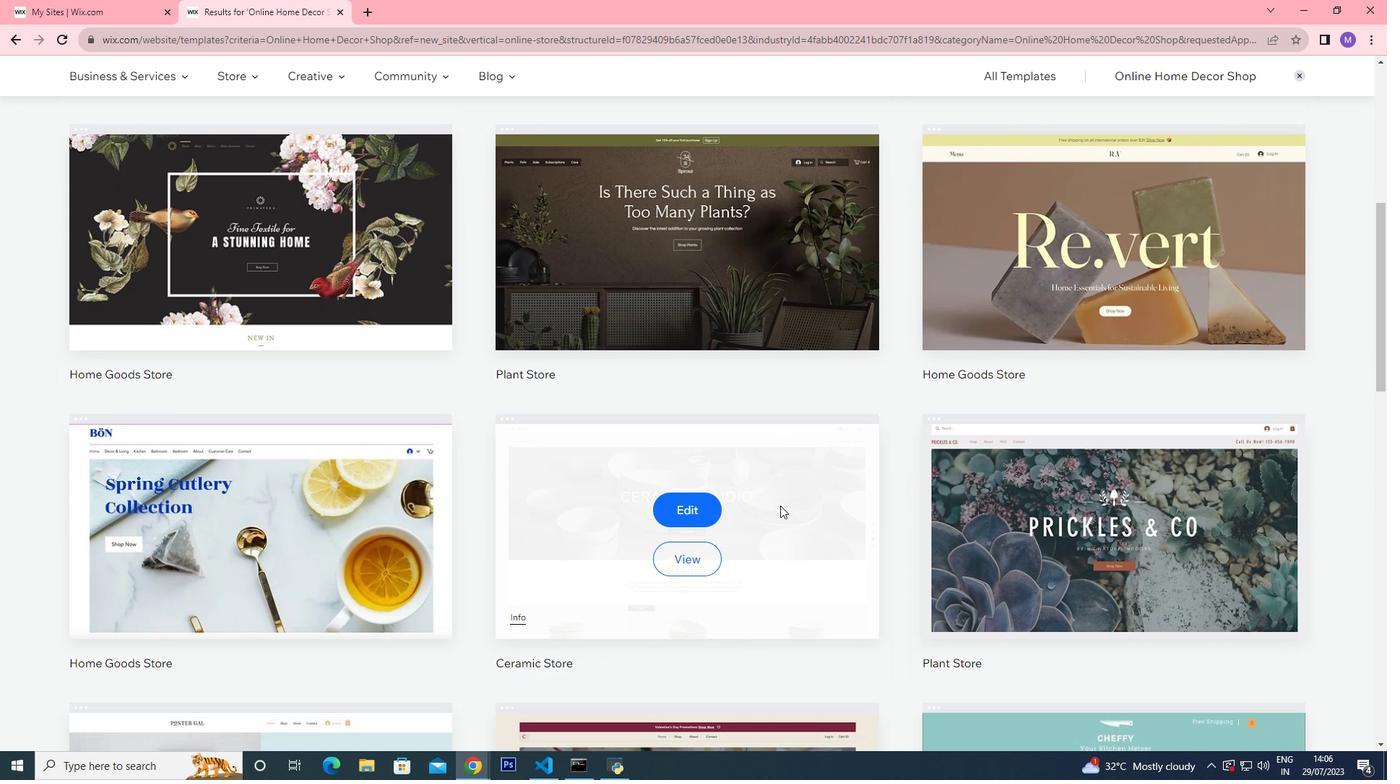 
Action: Mouse scrolled (780, 505) with delta (0, 0)
Screenshot: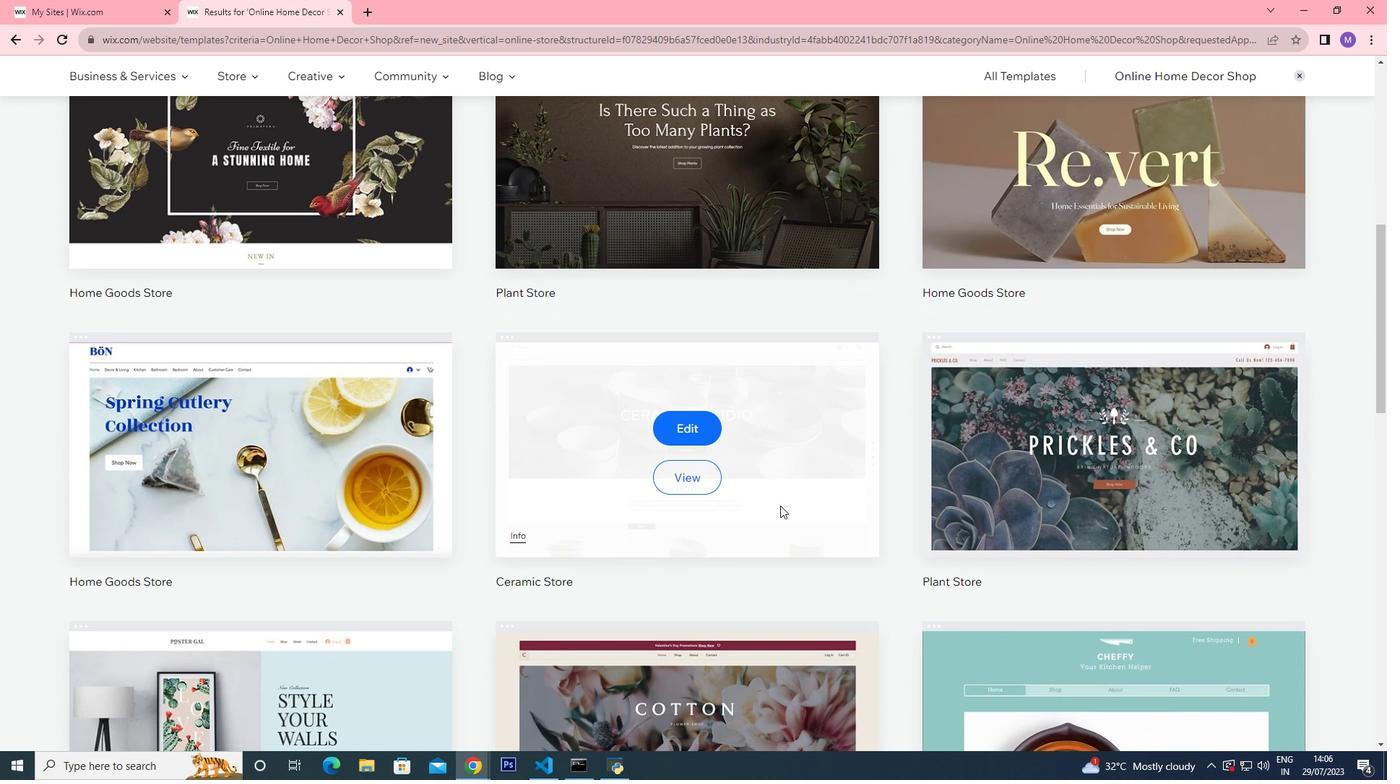 
Action: Mouse moved to (779, 505)
Screenshot: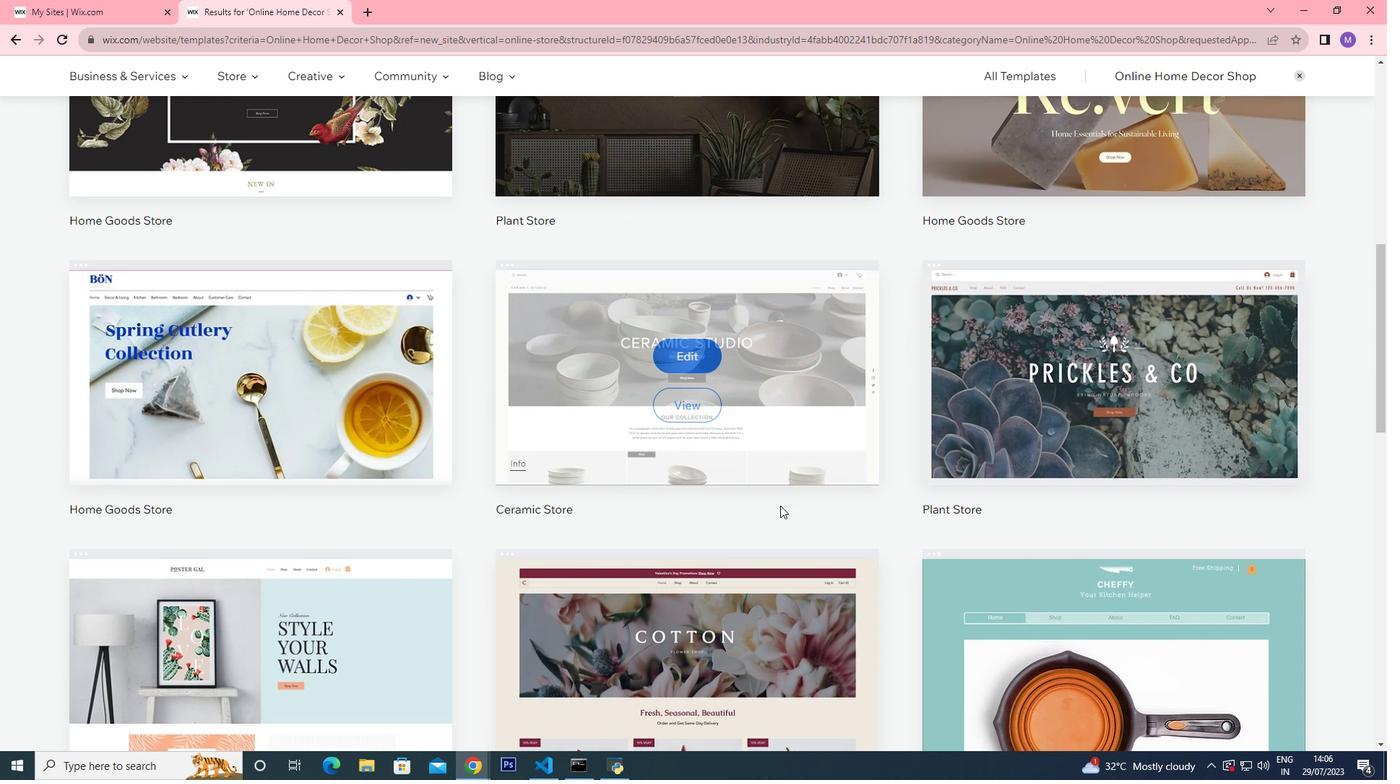 
Action: Mouse scrolled (779, 505) with delta (0, 0)
Screenshot: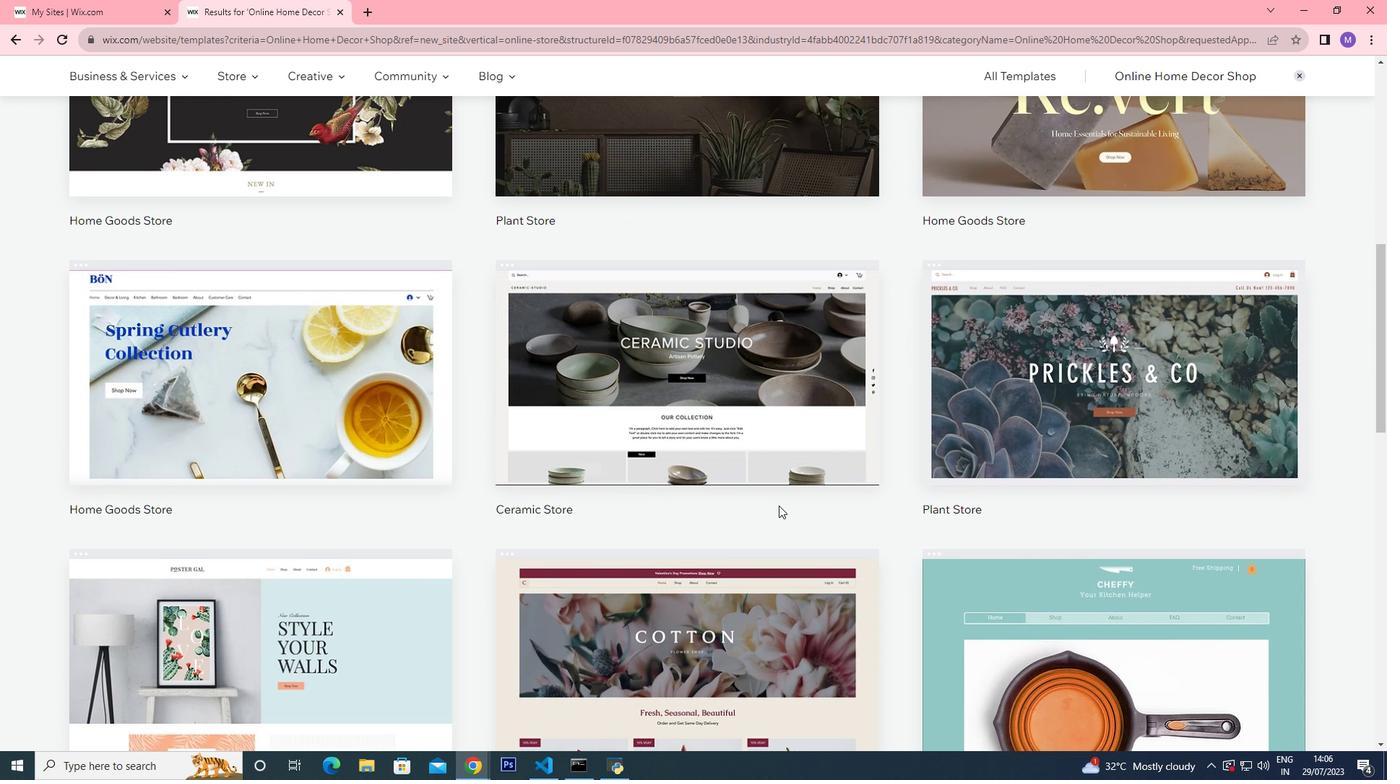 
Action: Mouse moved to (778, 505)
Screenshot: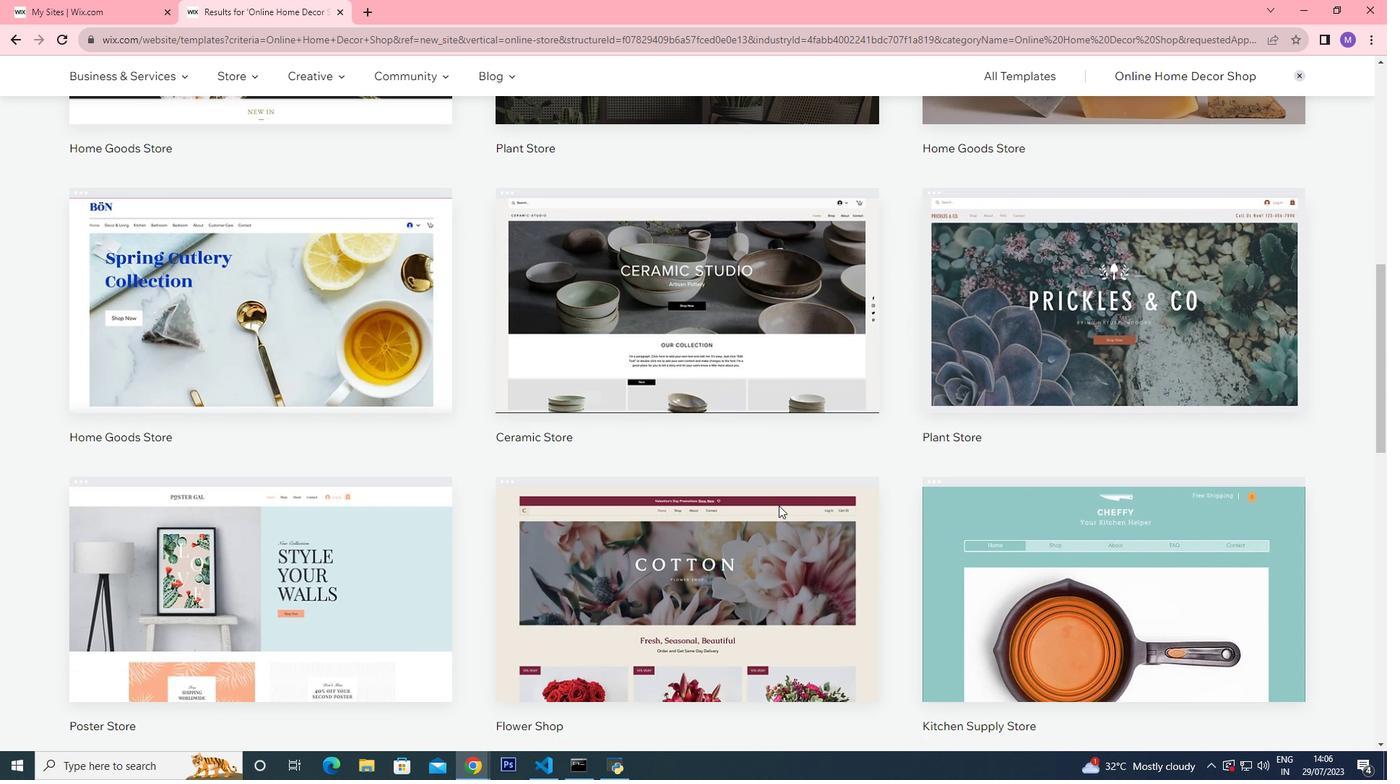 
Action: Mouse scrolled (778, 505) with delta (0, 0)
Screenshot: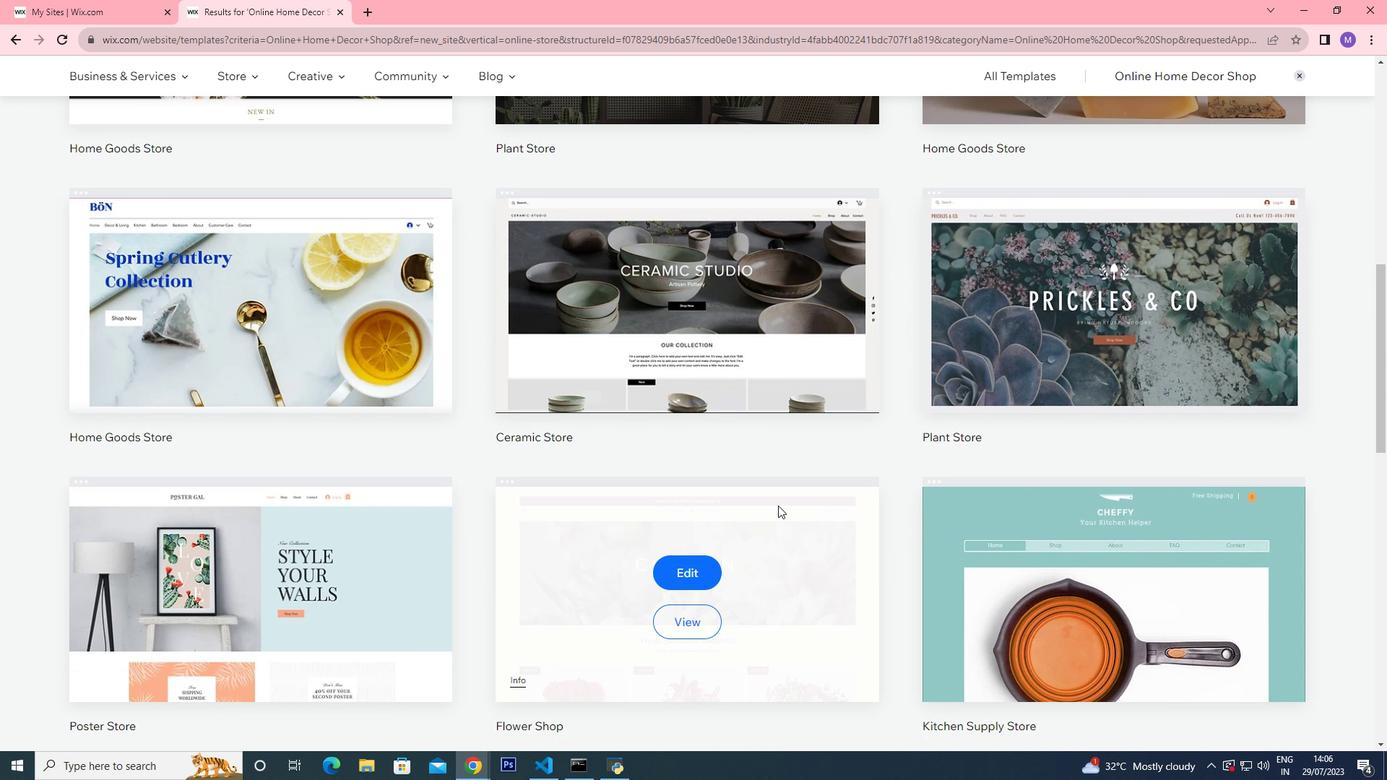 
Action: Mouse scrolled (778, 505) with delta (0, 0)
Screenshot: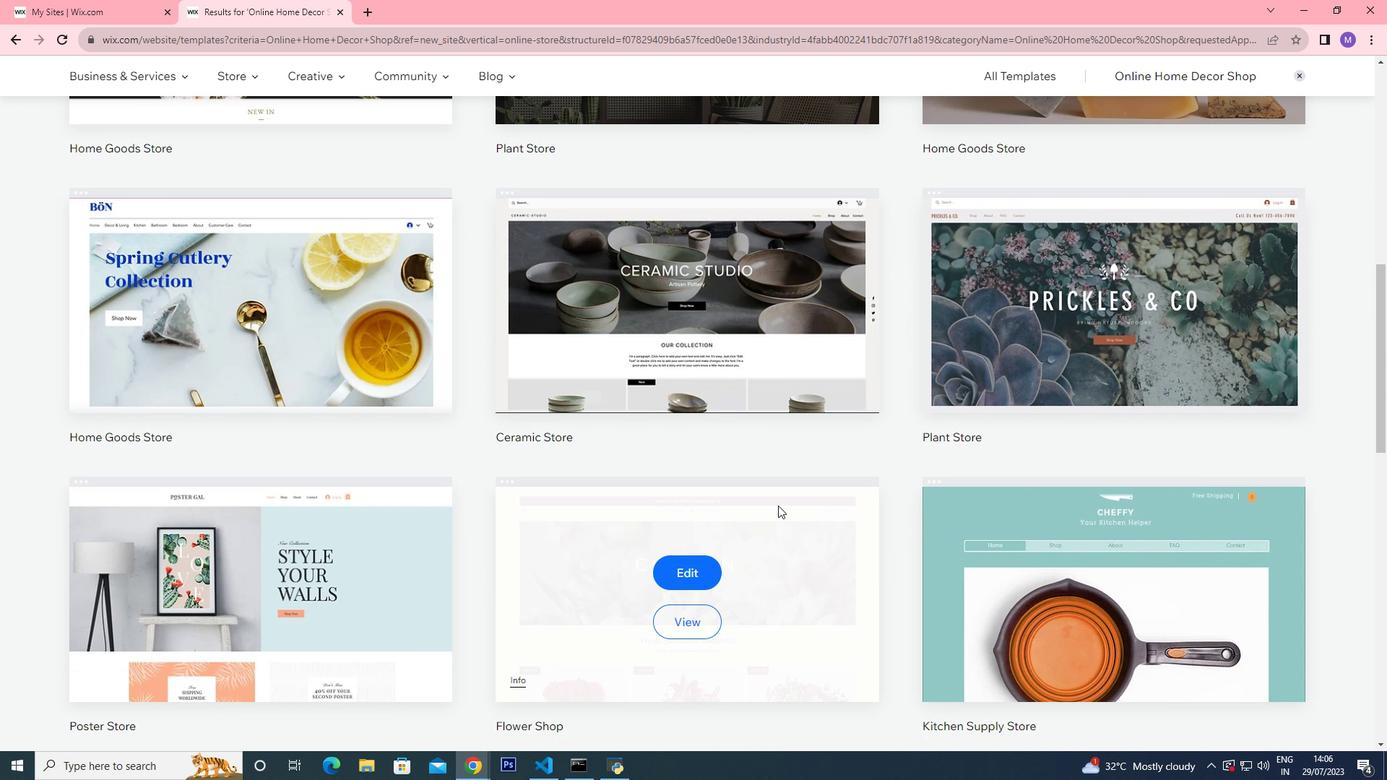 
Action: Mouse scrolled (778, 505) with delta (0, 0)
Screenshot: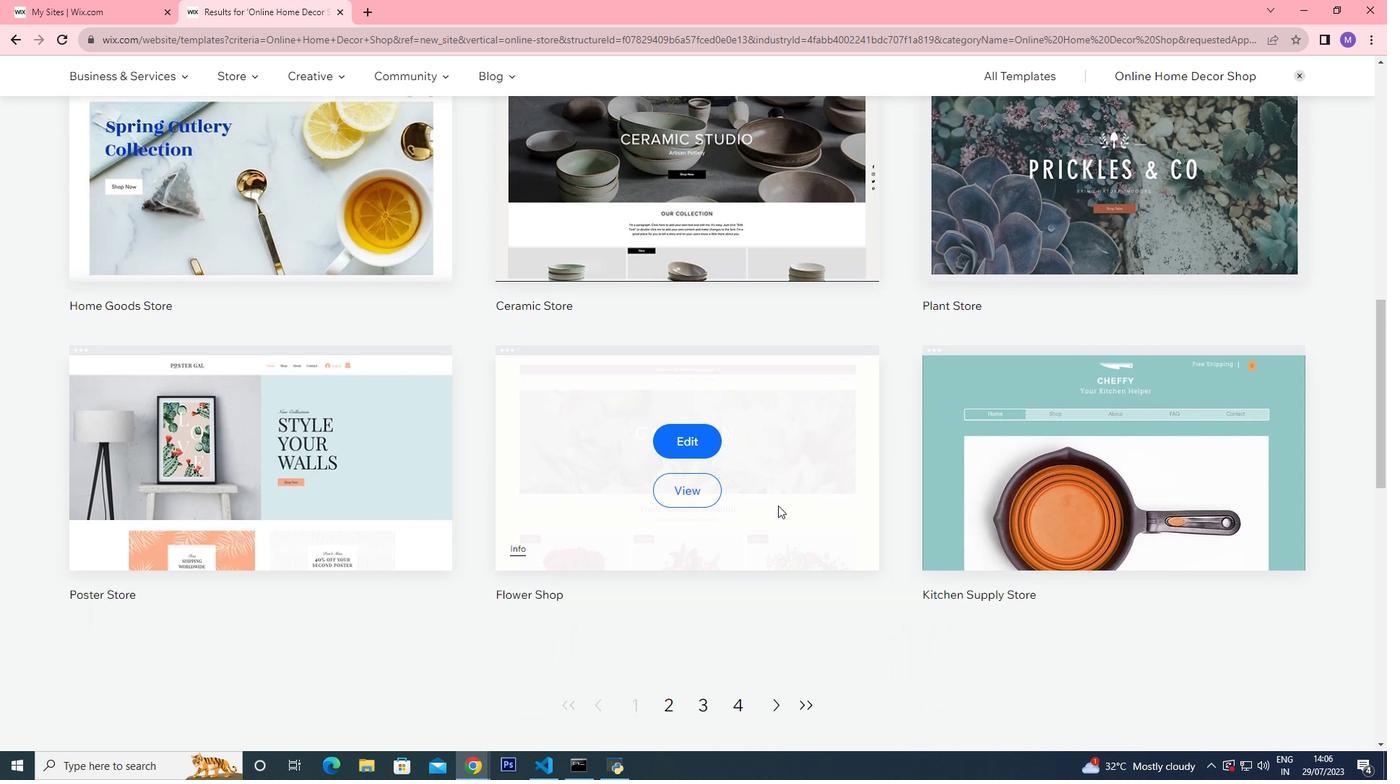 
Action: Mouse moved to (767, 500)
Screenshot: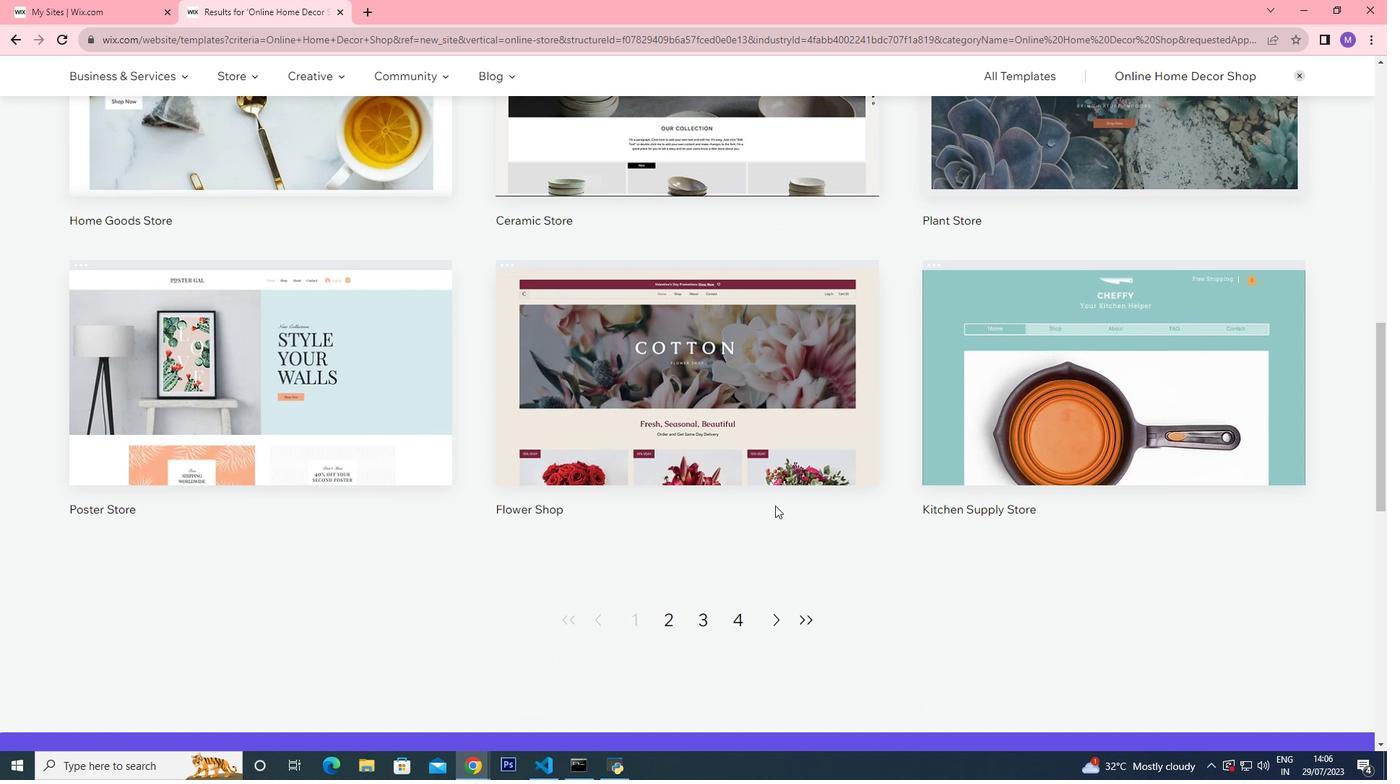 
Action: Mouse scrolled (767, 501) with delta (0, 0)
Screenshot: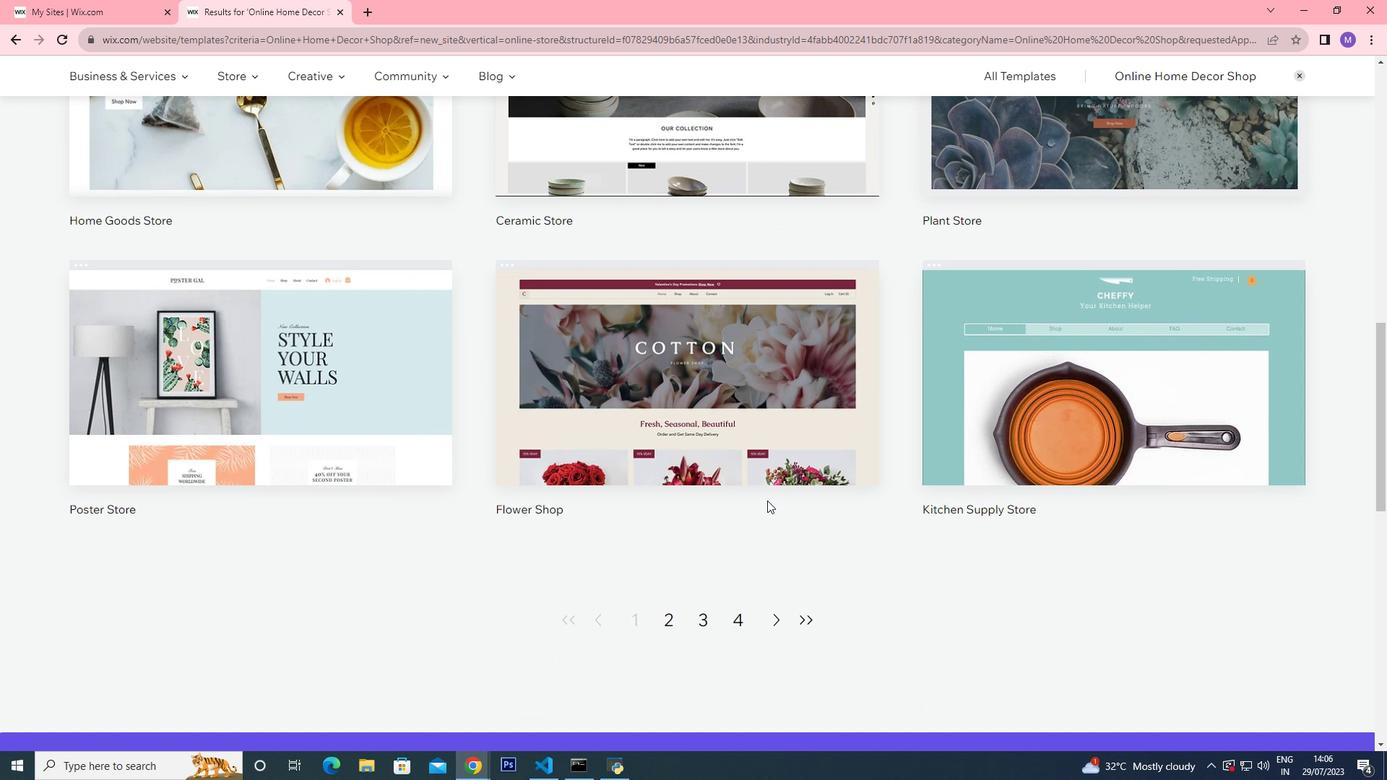 
Action: Mouse scrolled (767, 501) with delta (0, 0)
Screenshot: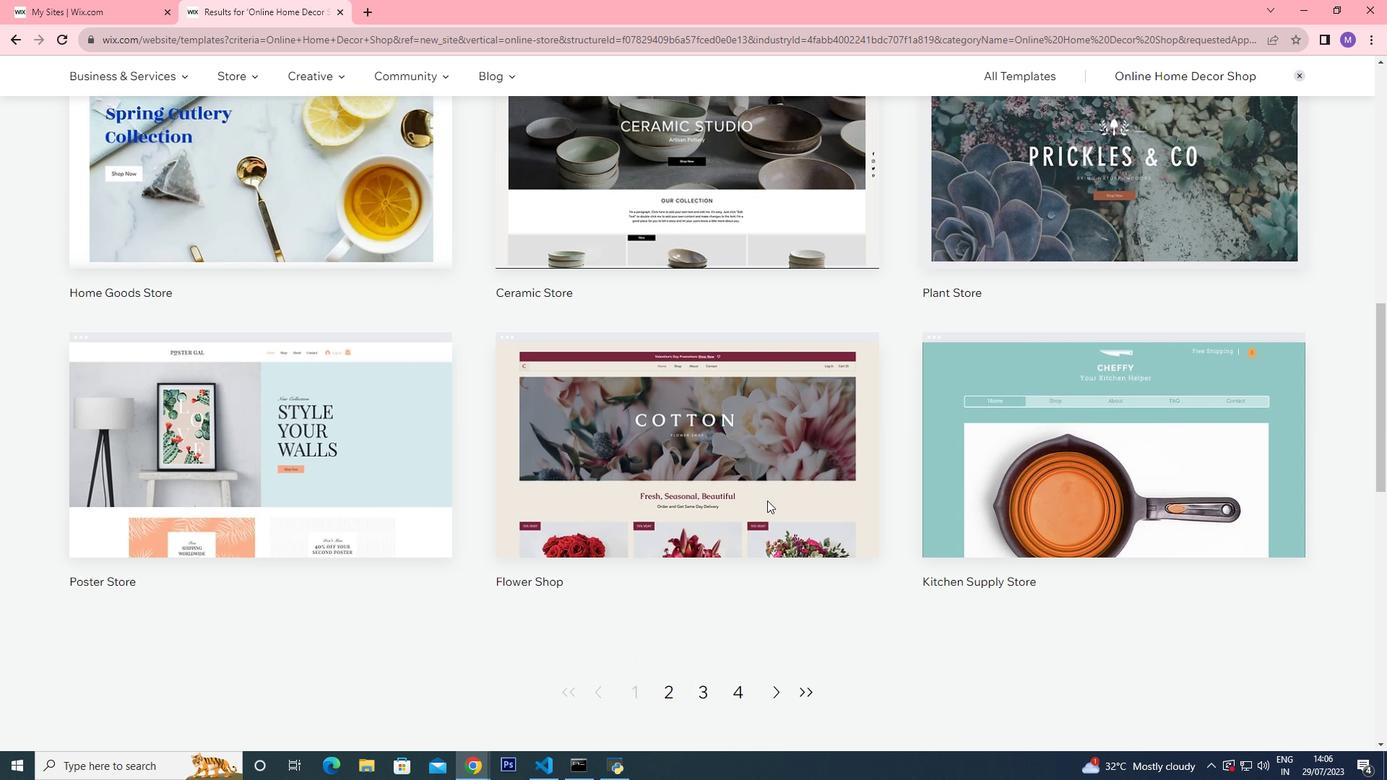 
Action: Mouse scrolled (767, 501) with delta (0, 0)
Screenshot: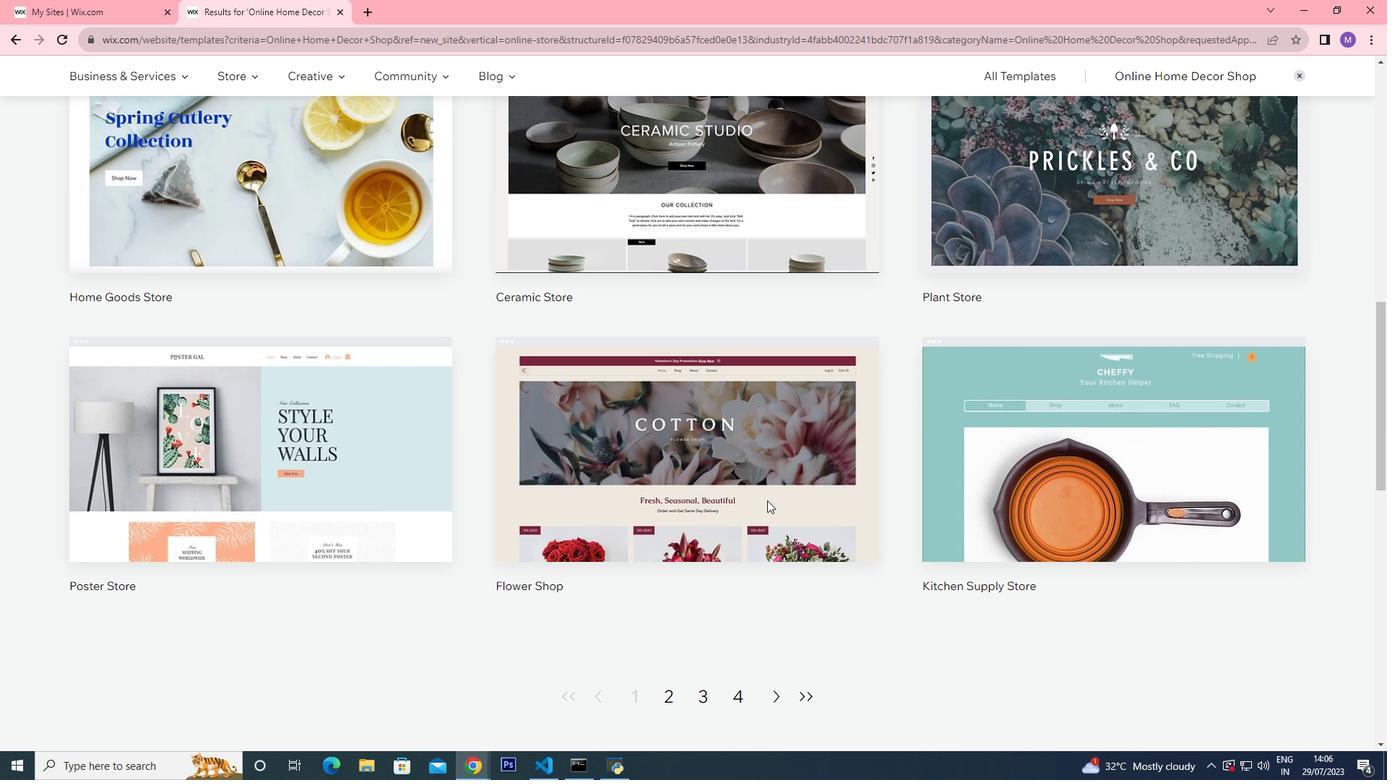 
Action: Mouse moved to (766, 500)
Screenshot: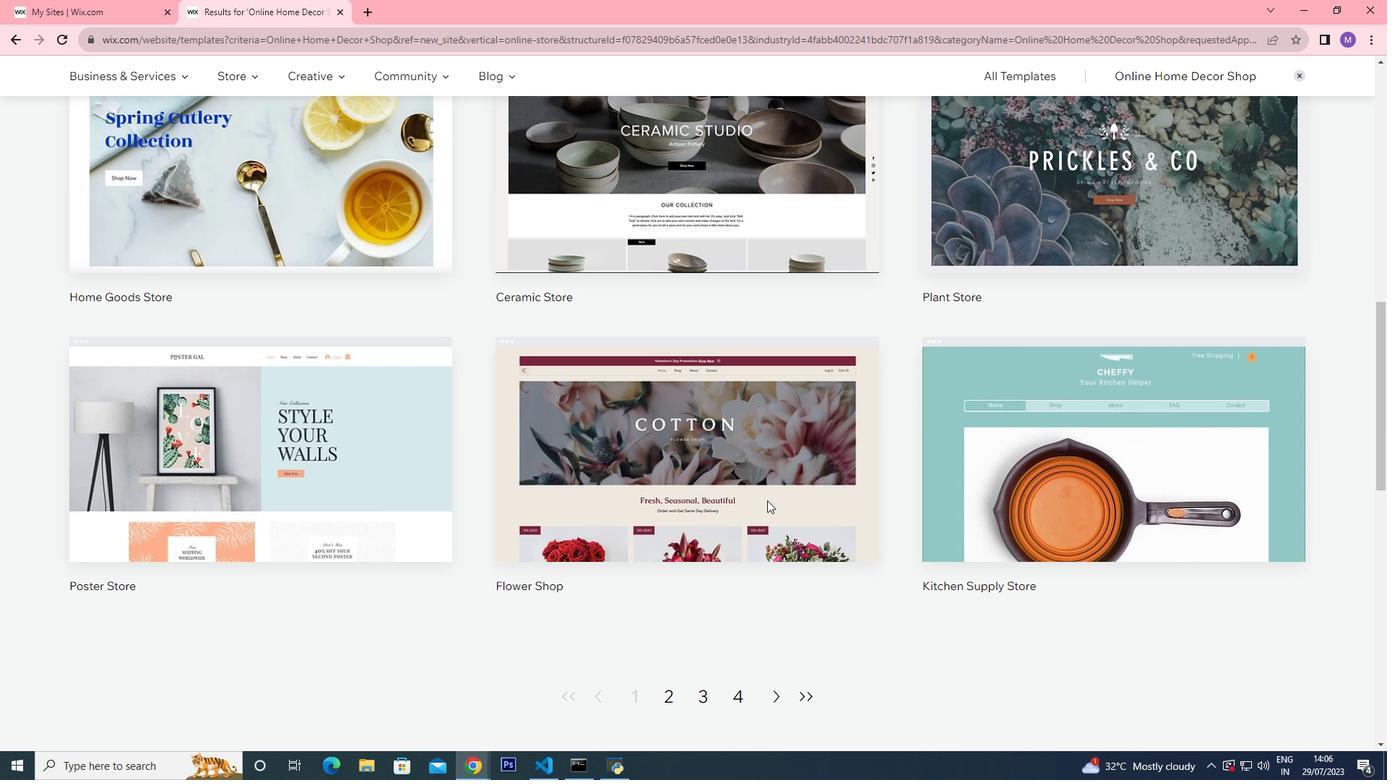 
Action: Mouse scrolled (766, 501) with delta (0, 0)
Screenshot: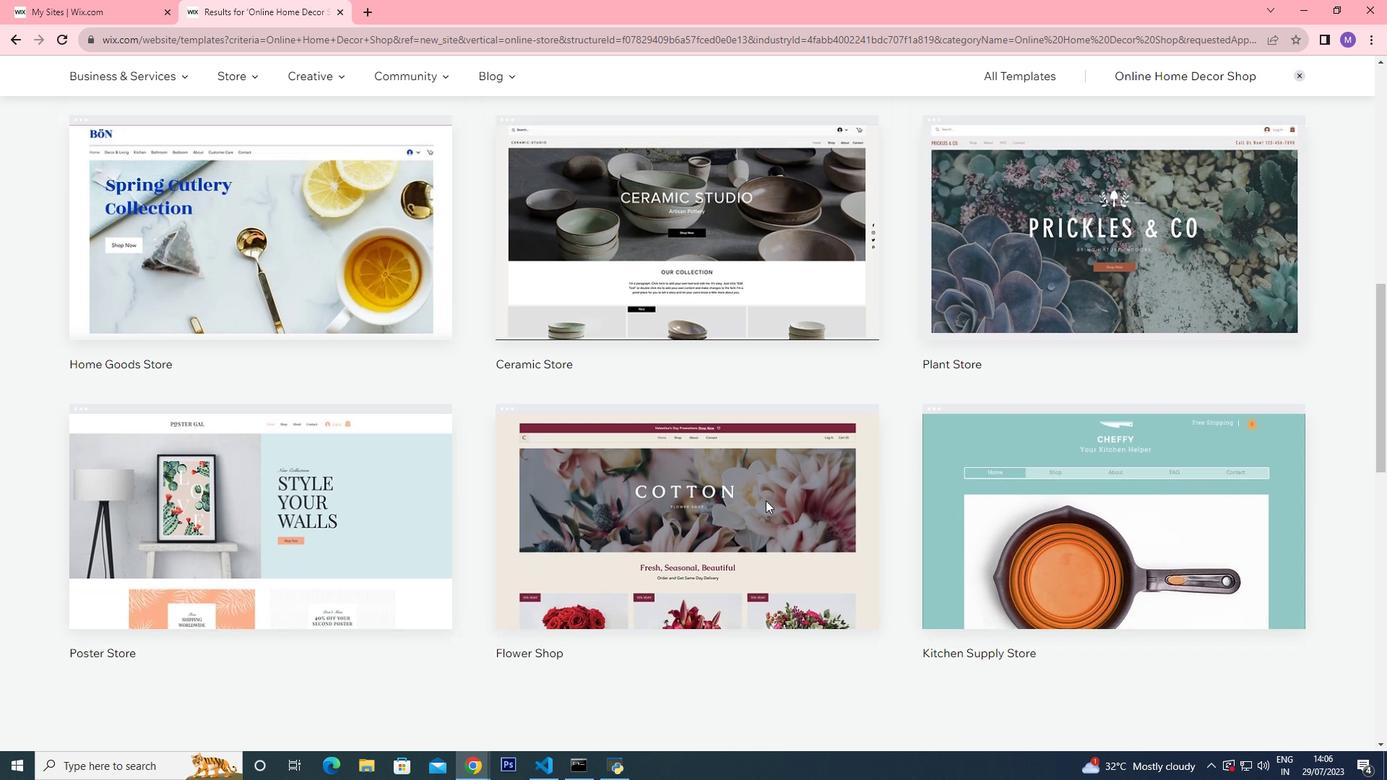 
Action: Mouse scrolled (766, 501) with delta (0, 0)
Screenshot: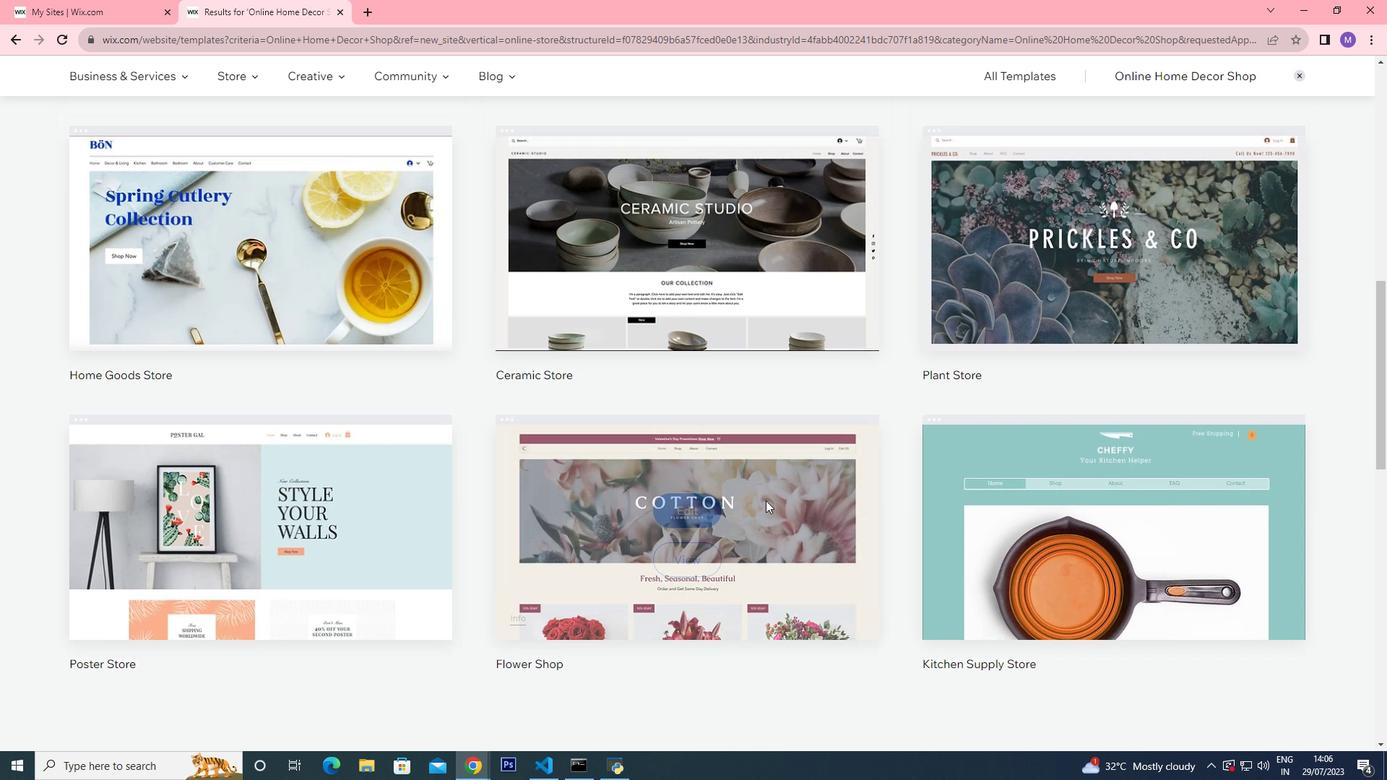 
Action: Mouse scrolled (766, 501) with delta (0, 0)
Screenshot: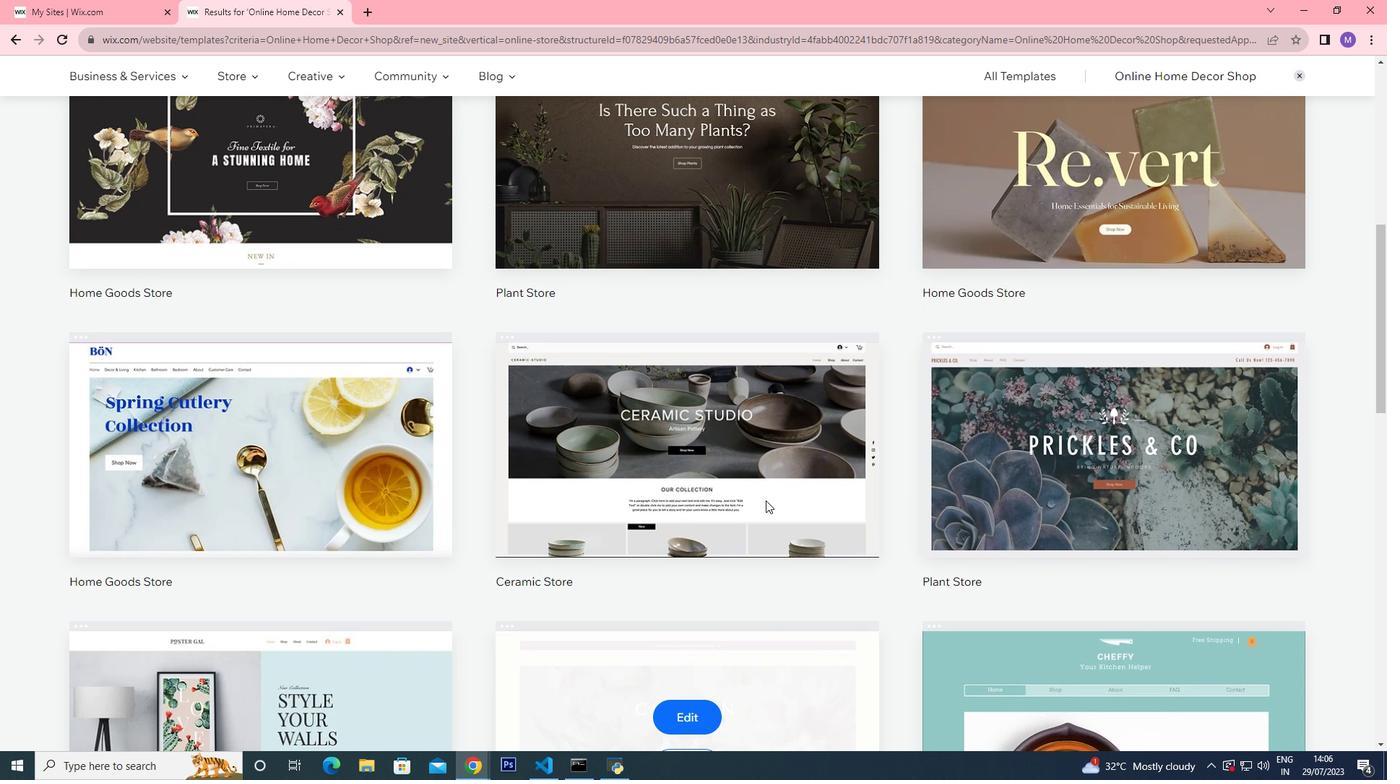 
Action: Mouse scrolled (766, 501) with delta (0, 0)
Screenshot: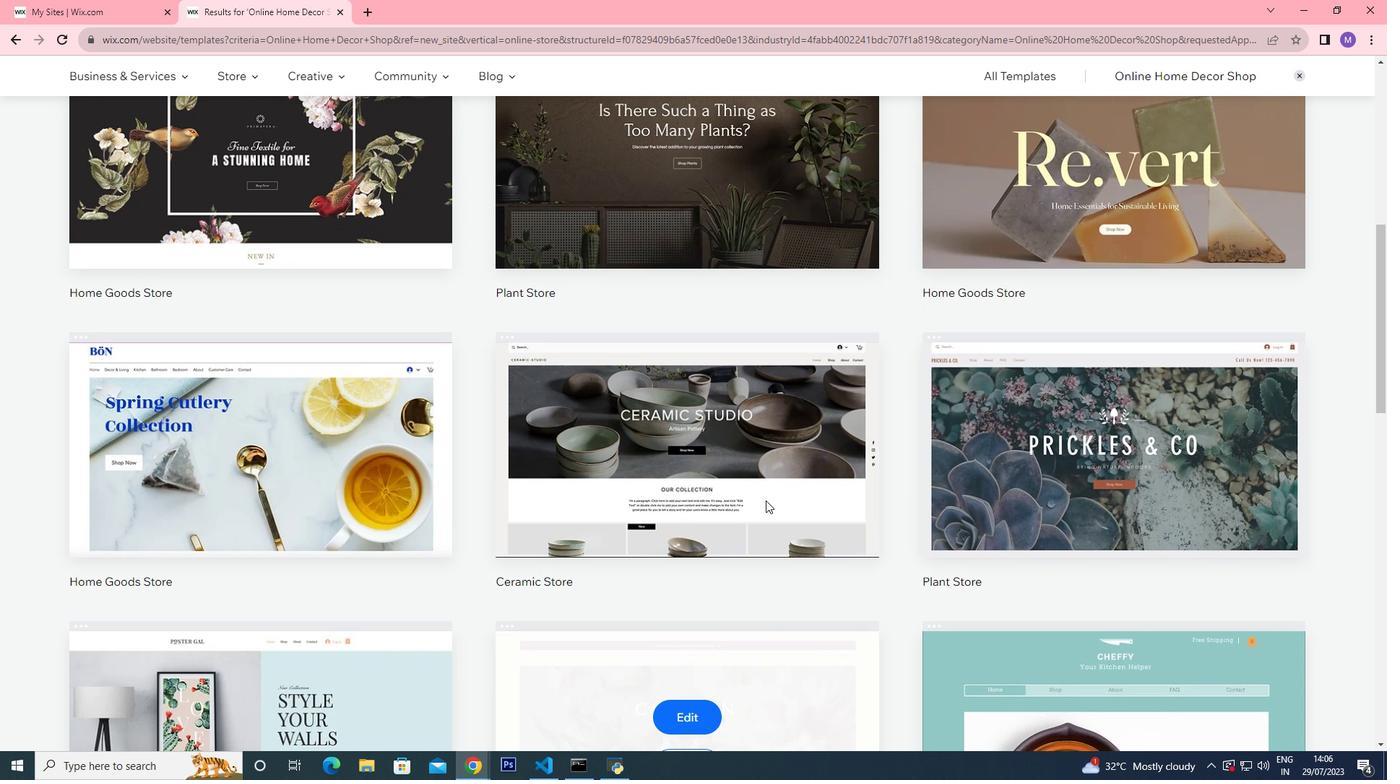 
Action: Mouse scrolled (766, 501) with delta (0, 0)
Screenshot: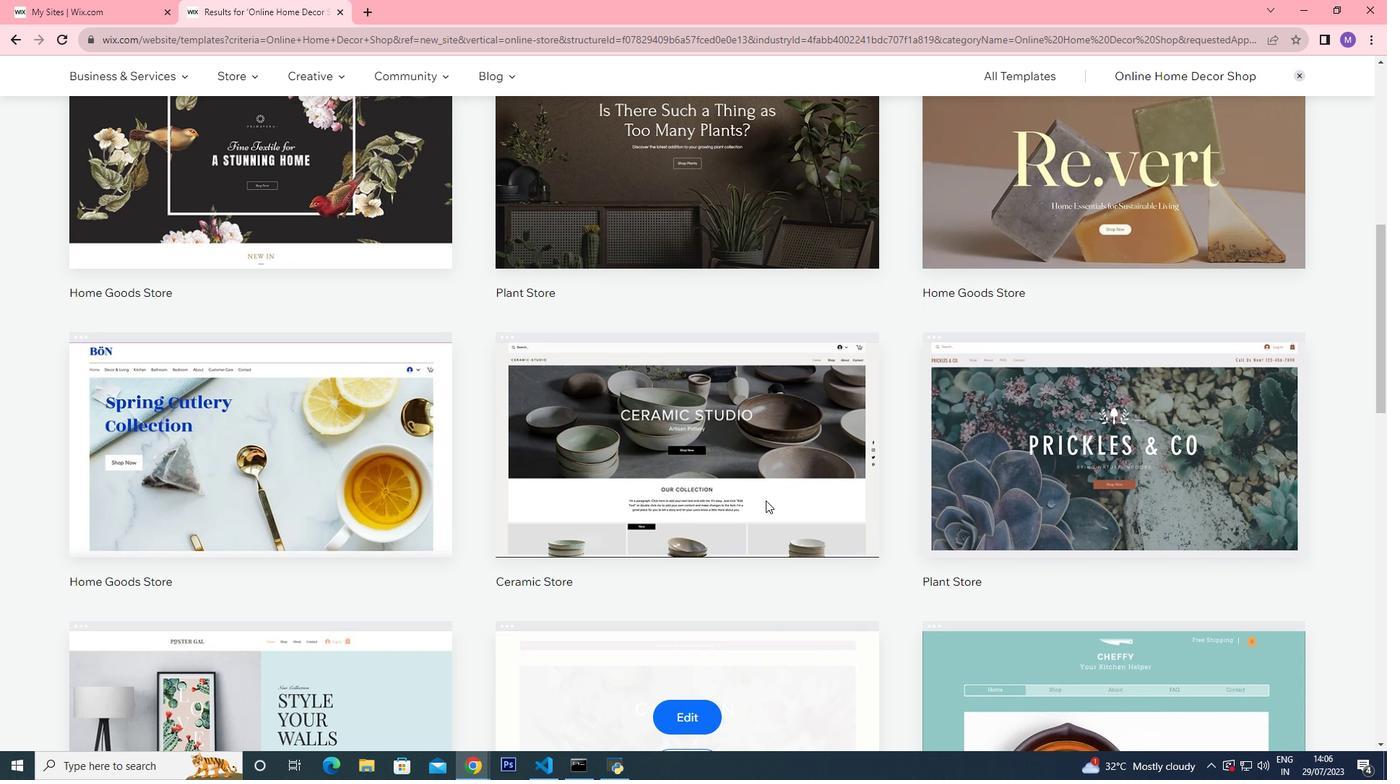 
Action: Mouse scrolled (766, 501) with delta (0, 0)
Screenshot: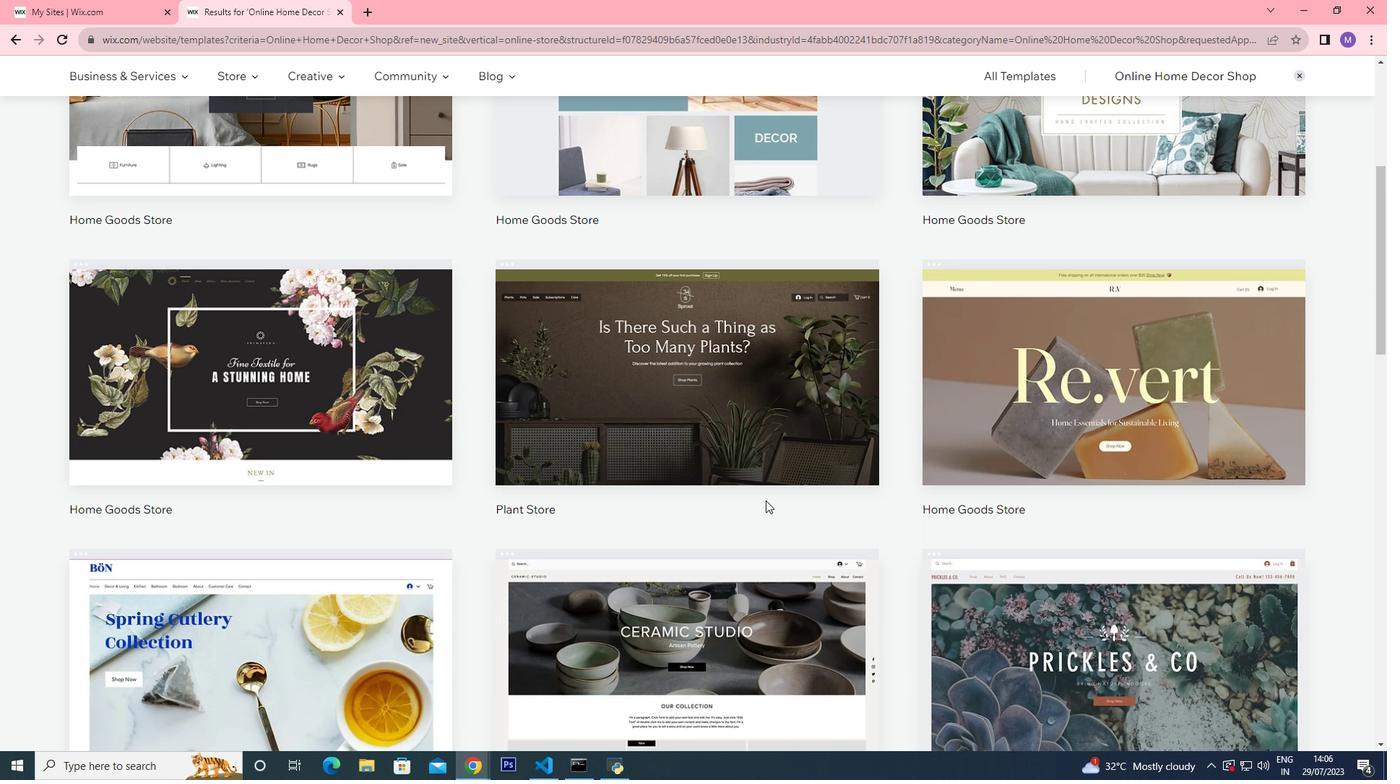 
Action: Mouse scrolled (766, 501) with delta (0, 0)
Screenshot: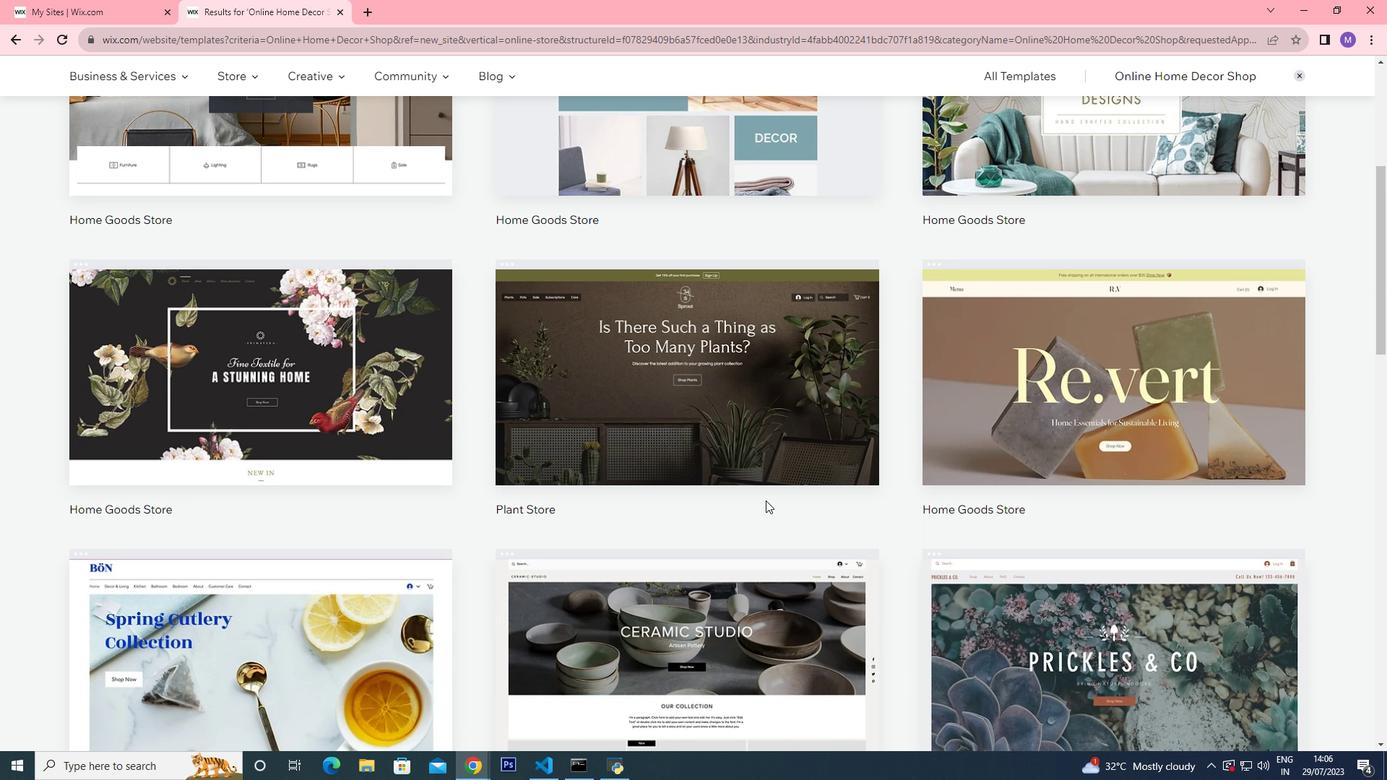 
Action: Mouse scrolled (766, 501) with delta (0, 0)
Screenshot: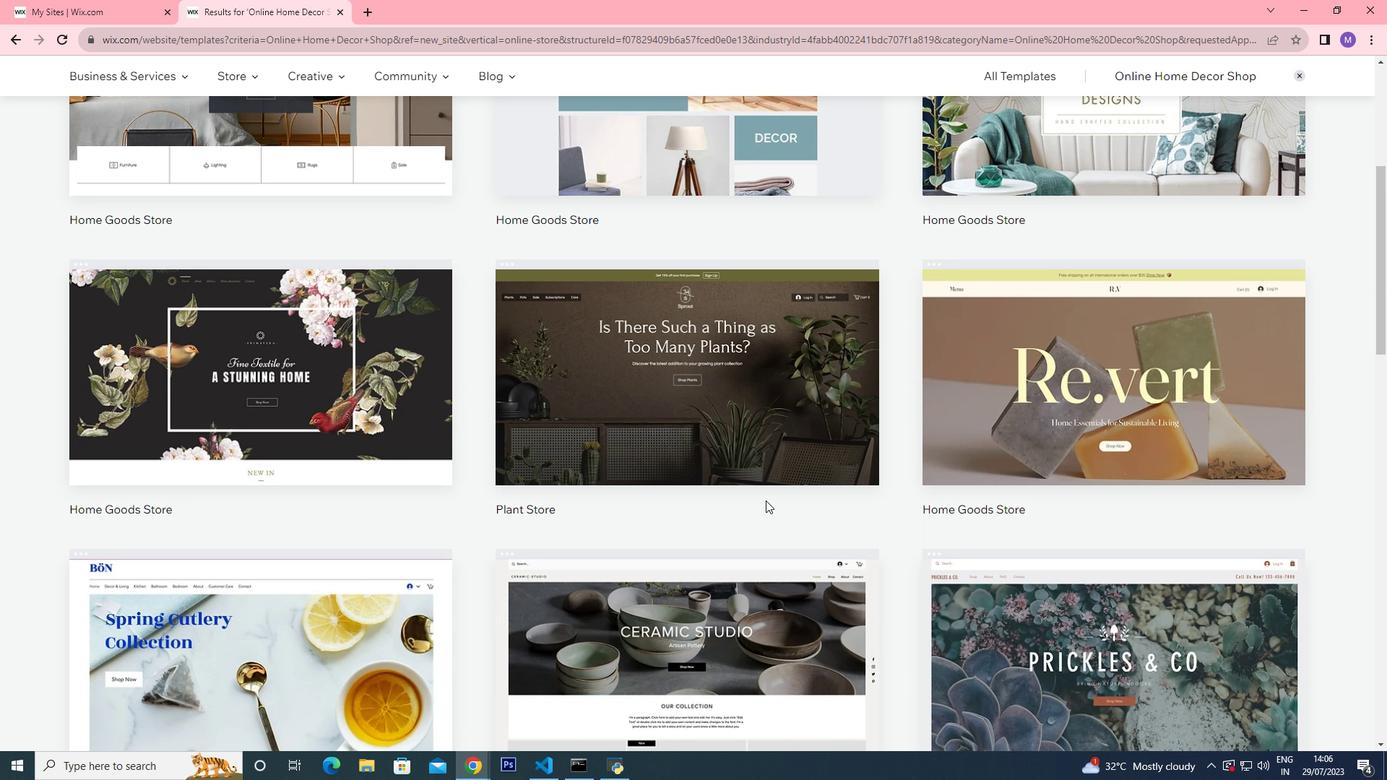 
Action: Mouse scrolled (766, 501) with delta (0, 0)
Screenshot: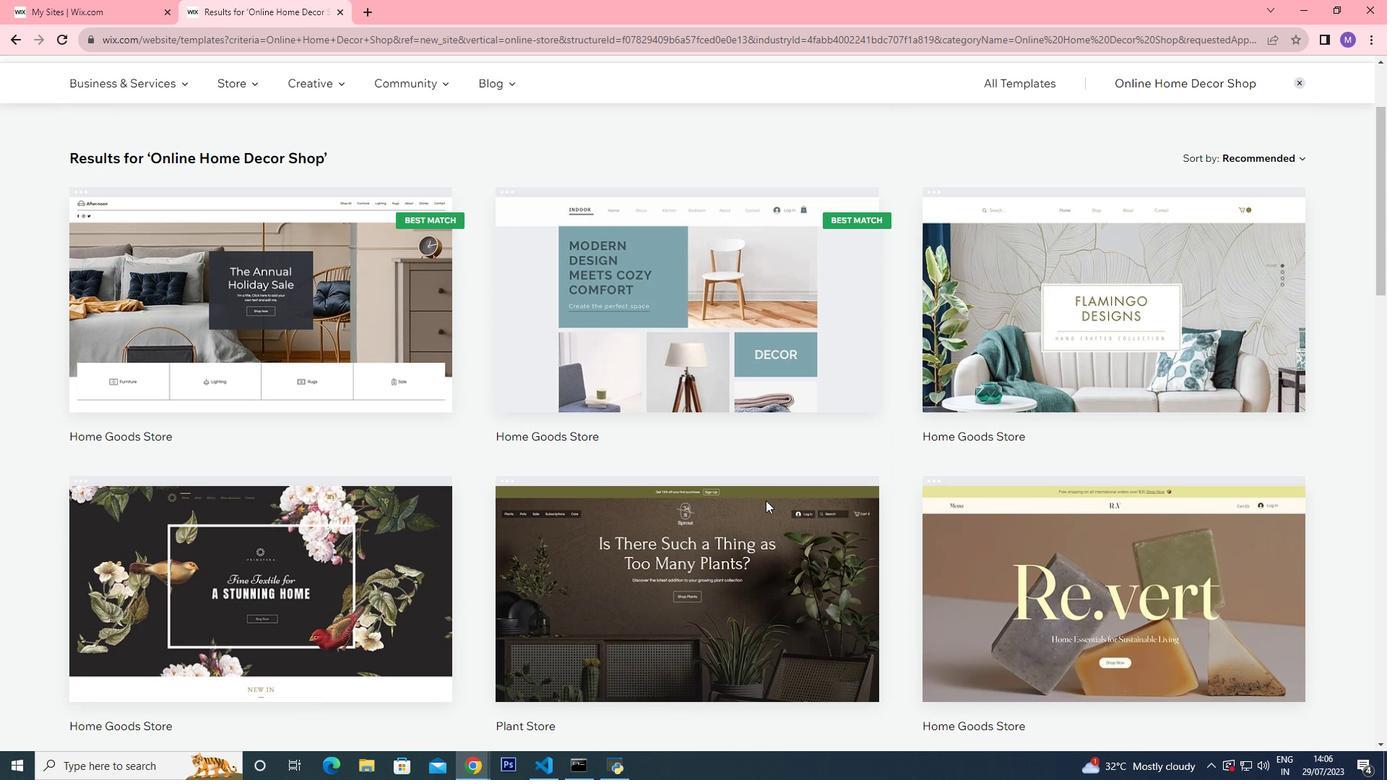 
Action: Mouse moved to (386, 499)
Screenshot: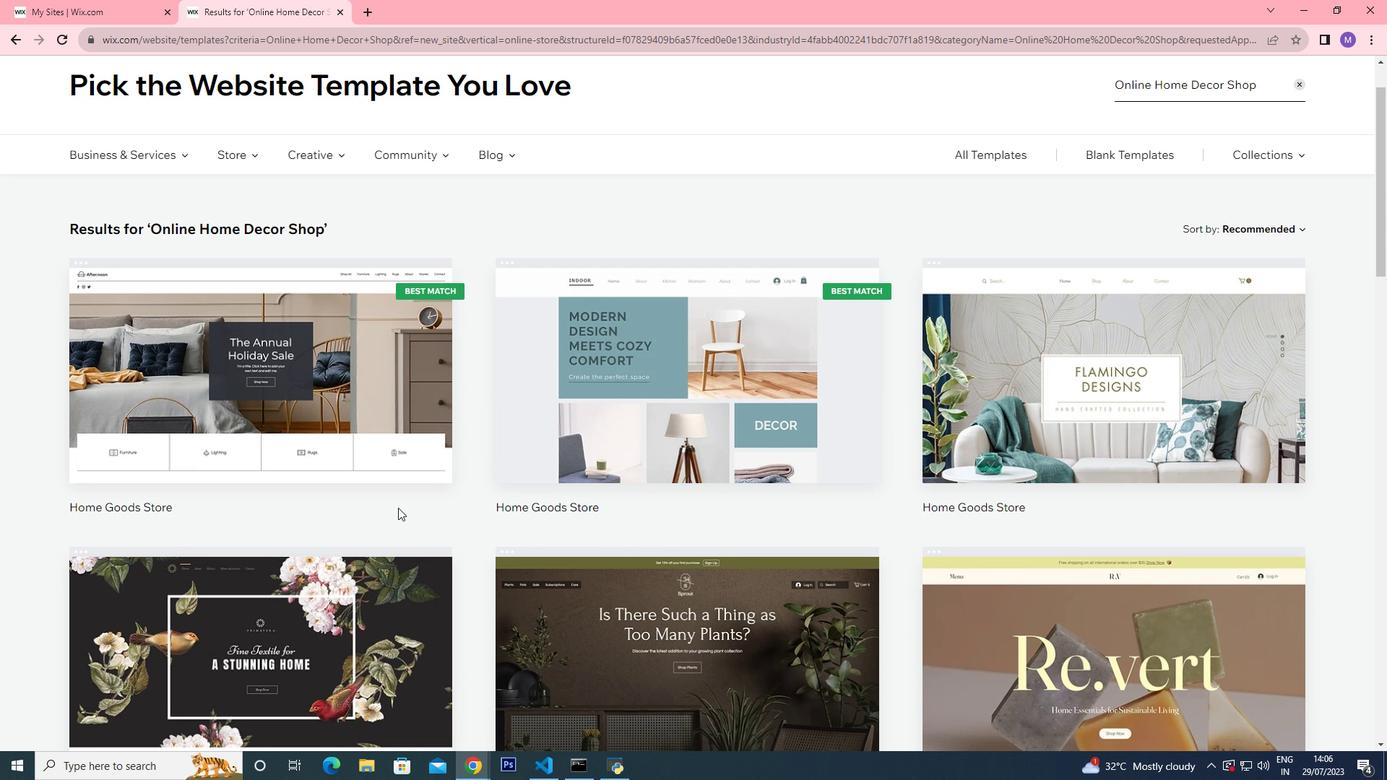 
Action: Mouse scrolled (386, 498) with delta (0, 0)
Screenshot: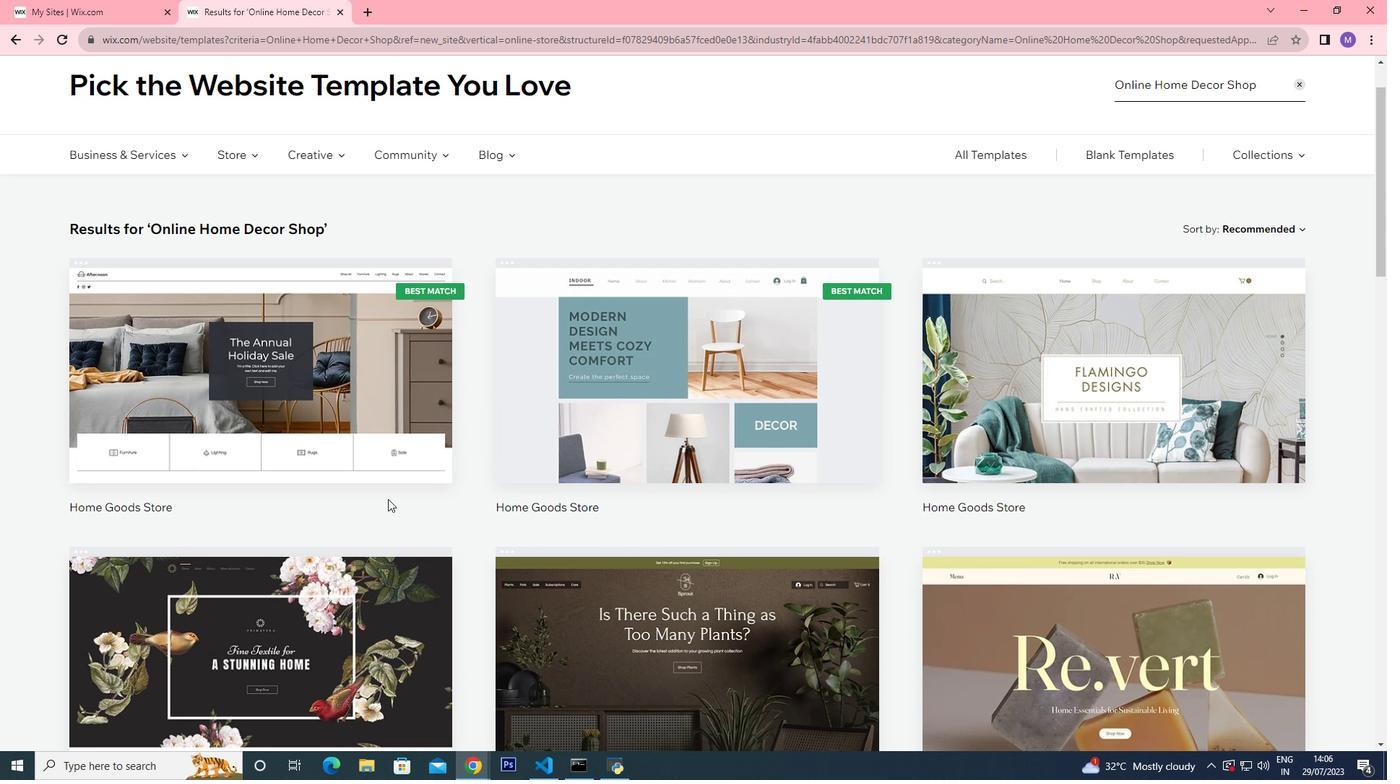 
Action: Mouse moved to (427, 527)
Screenshot: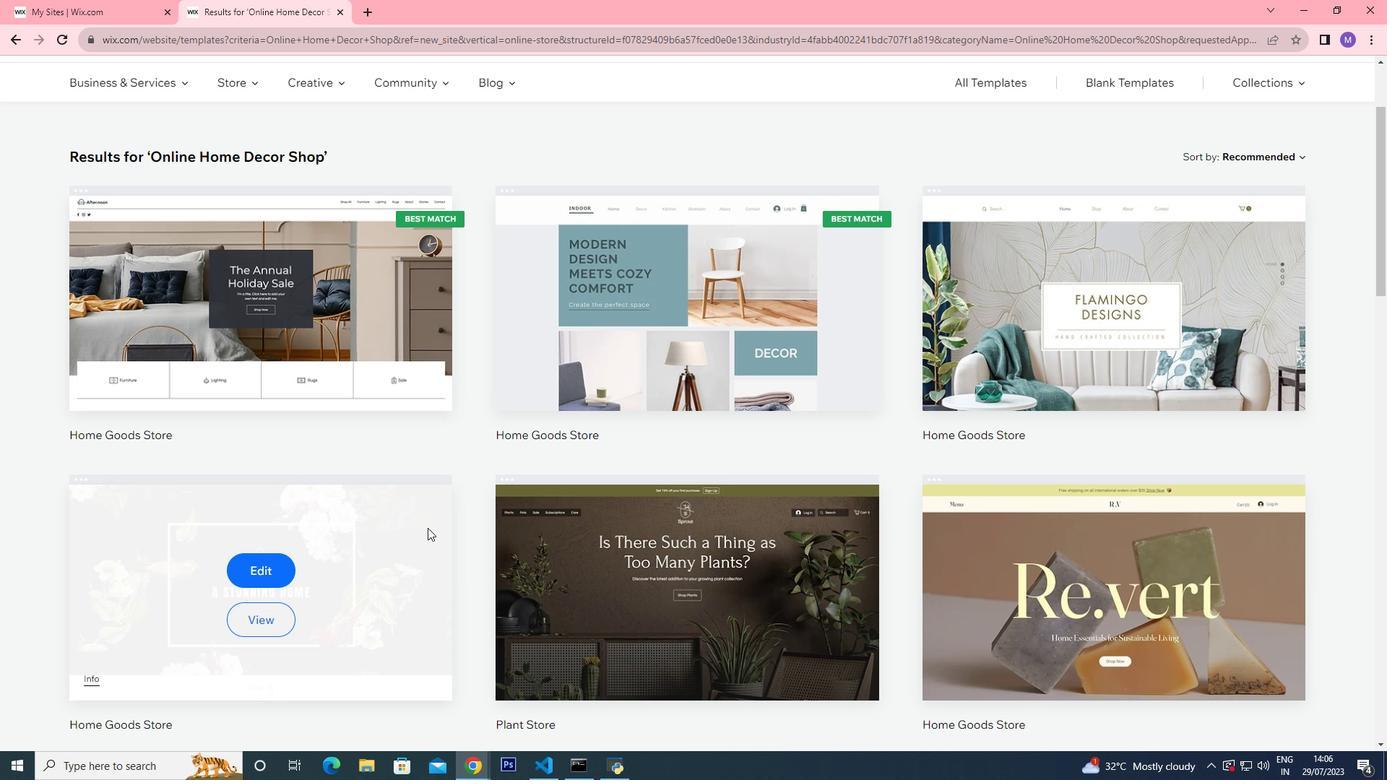 
Action: Mouse scrolled (427, 526) with delta (0, 0)
Screenshot: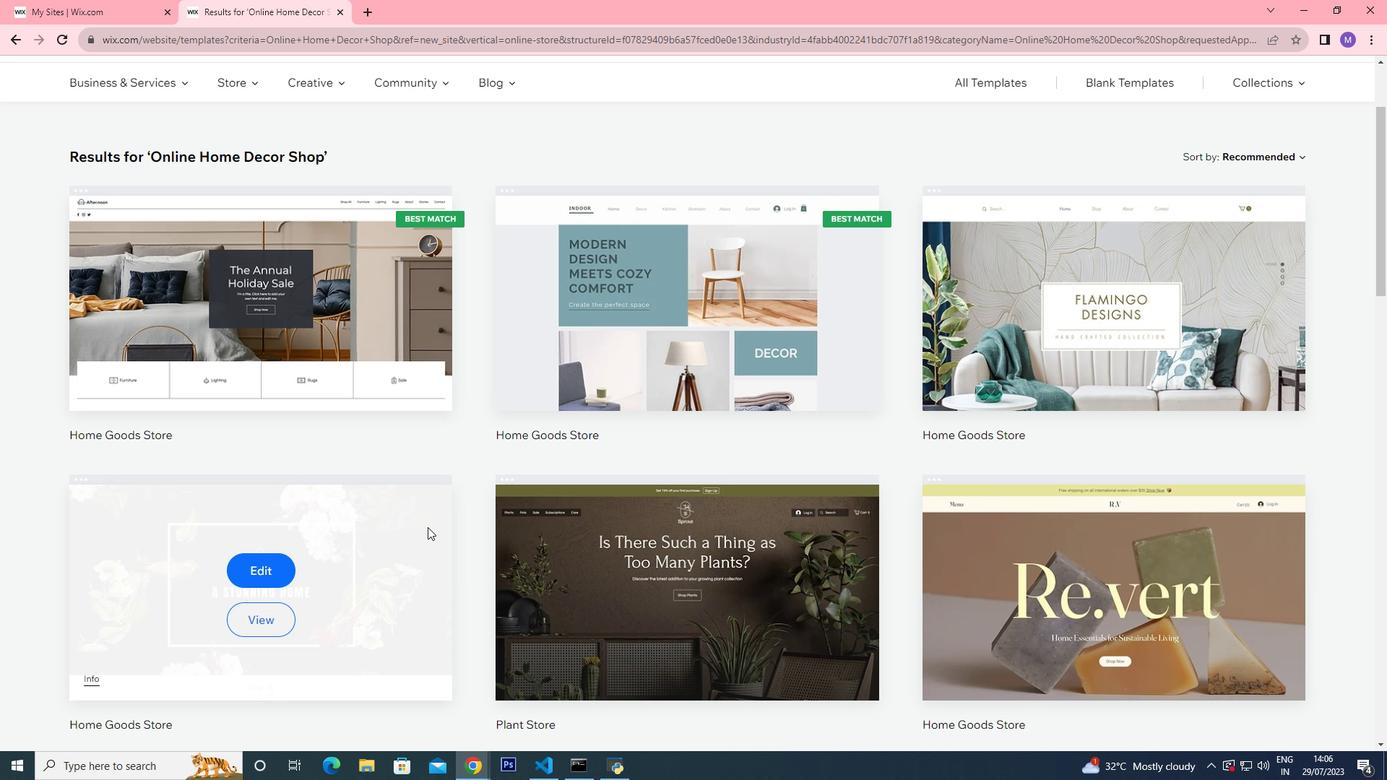 
Action: Mouse scrolled (427, 526) with delta (0, 0)
Screenshot: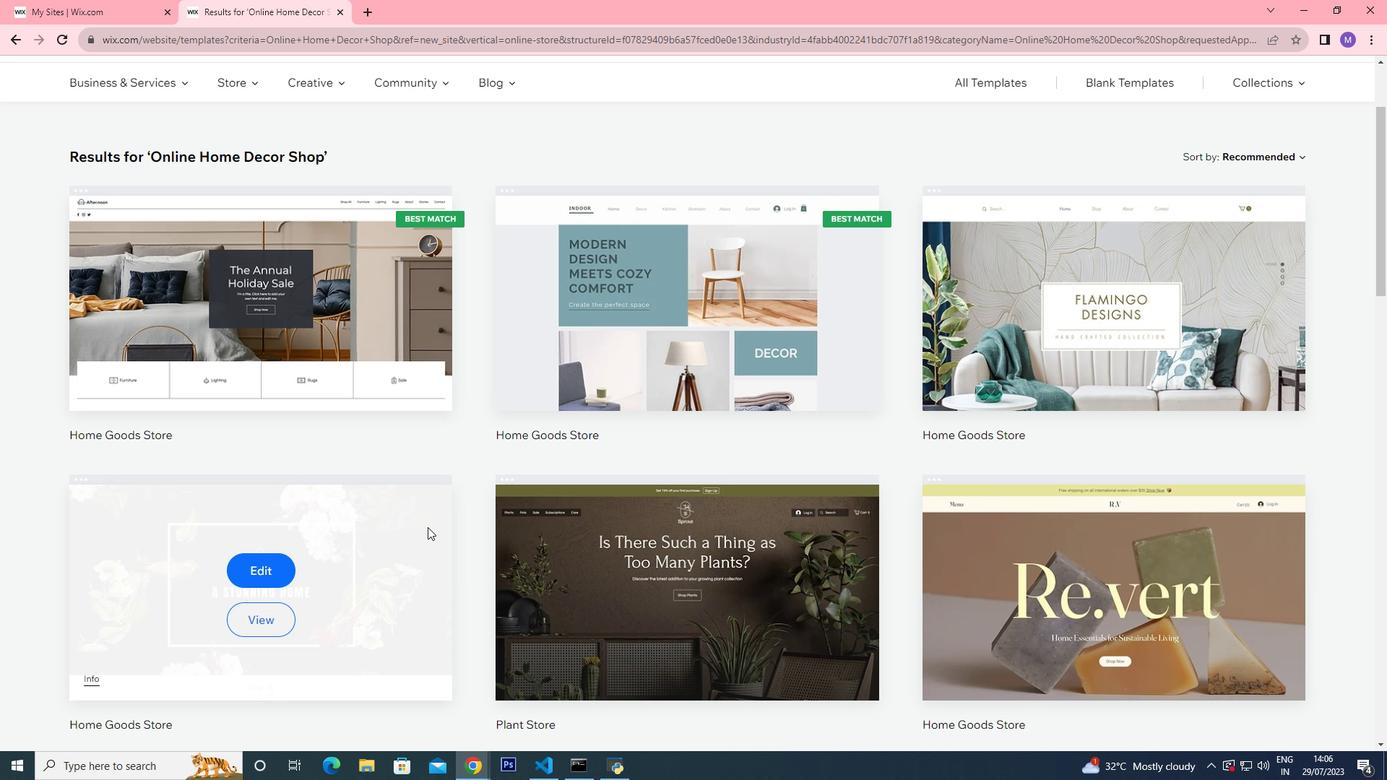 
Action: Mouse scrolled (427, 526) with delta (0, 0)
Screenshot: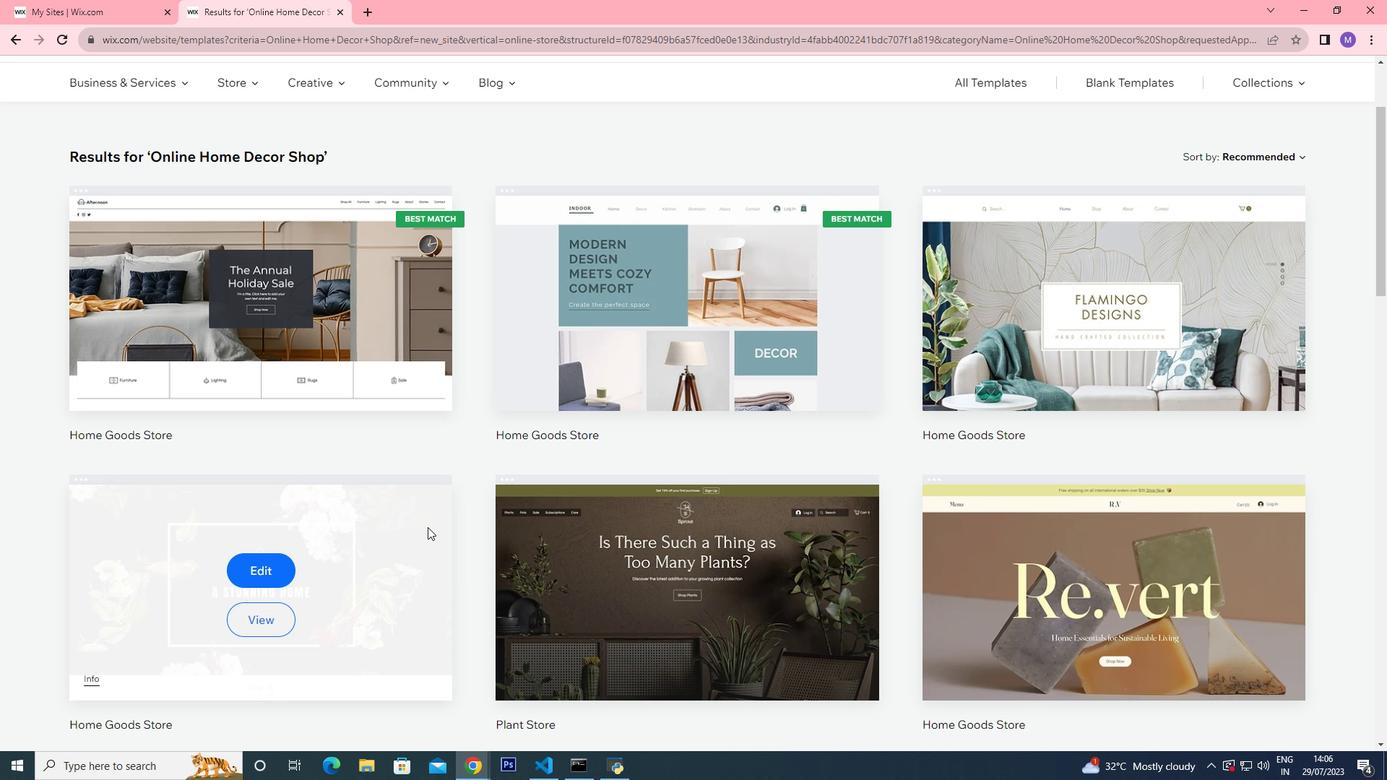 
Action: Mouse scrolled (427, 526) with delta (0, 0)
Screenshot: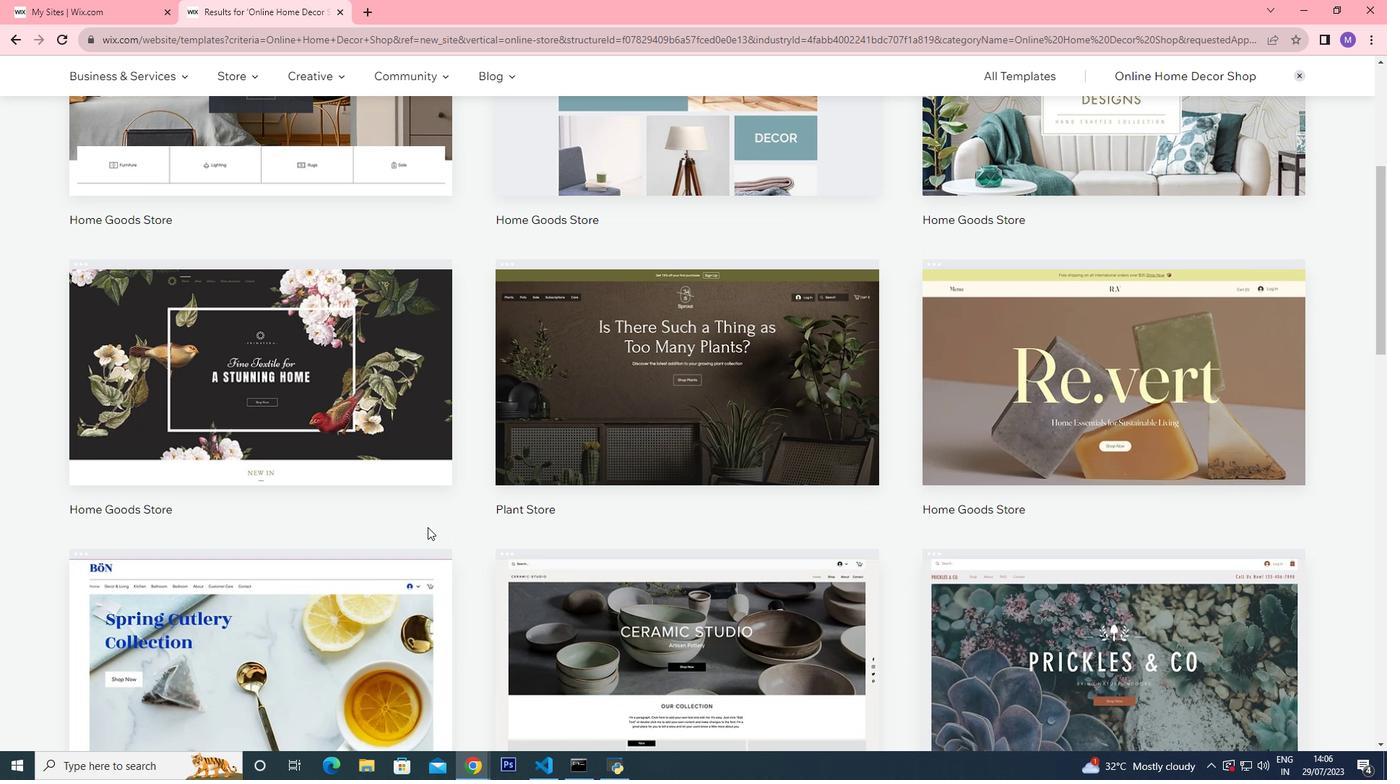 
Action: Mouse scrolled (427, 526) with delta (0, 0)
Screenshot: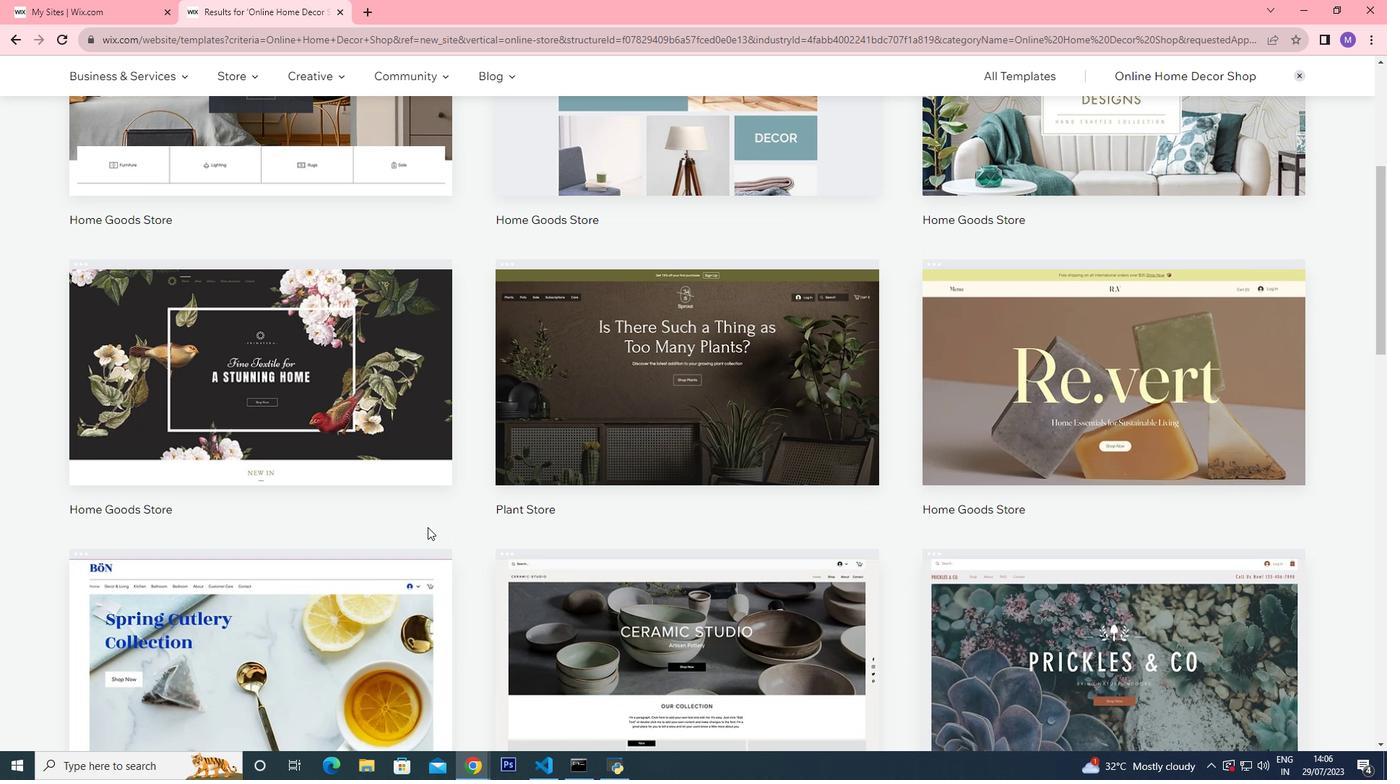 
Action: Mouse scrolled (427, 526) with delta (0, 0)
Screenshot: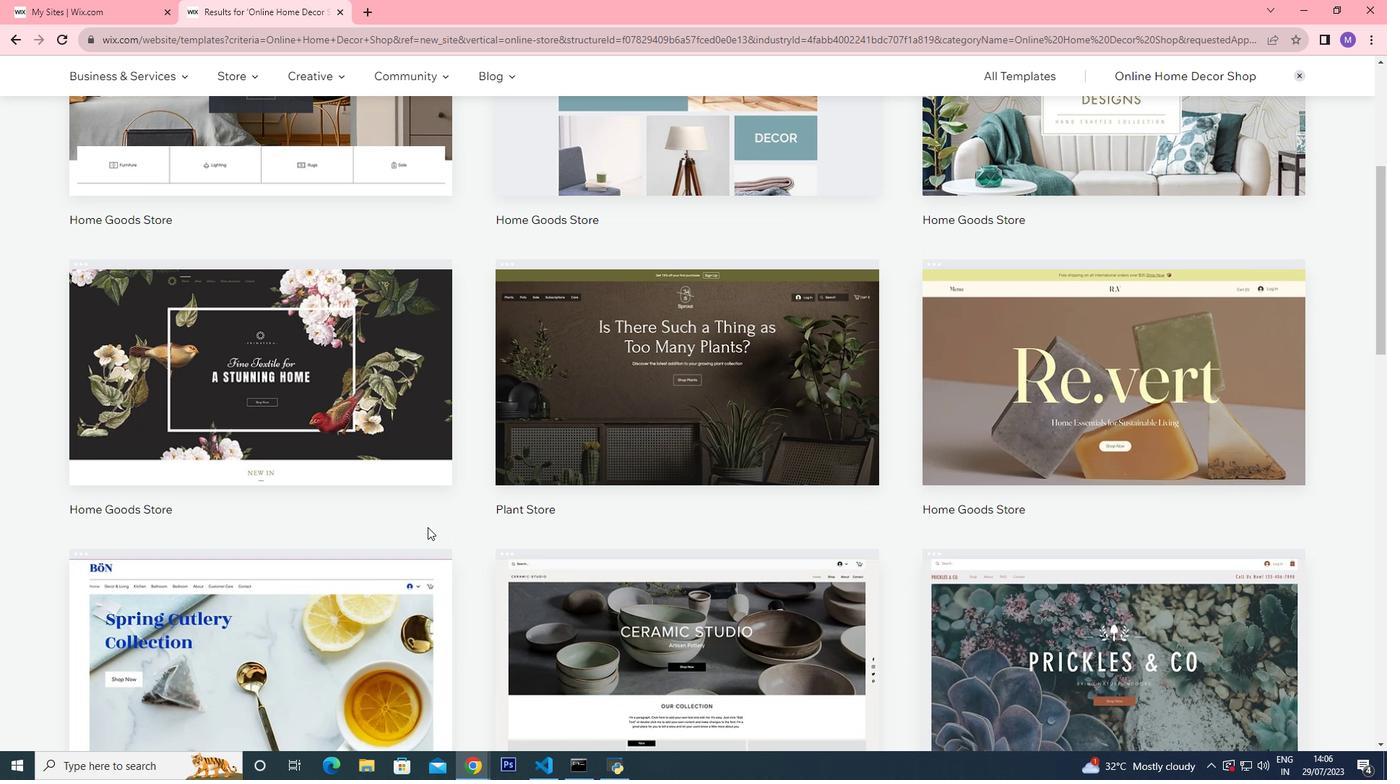 
Action: Mouse scrolled (427, 526) with delta (0, 0)
Screenshot: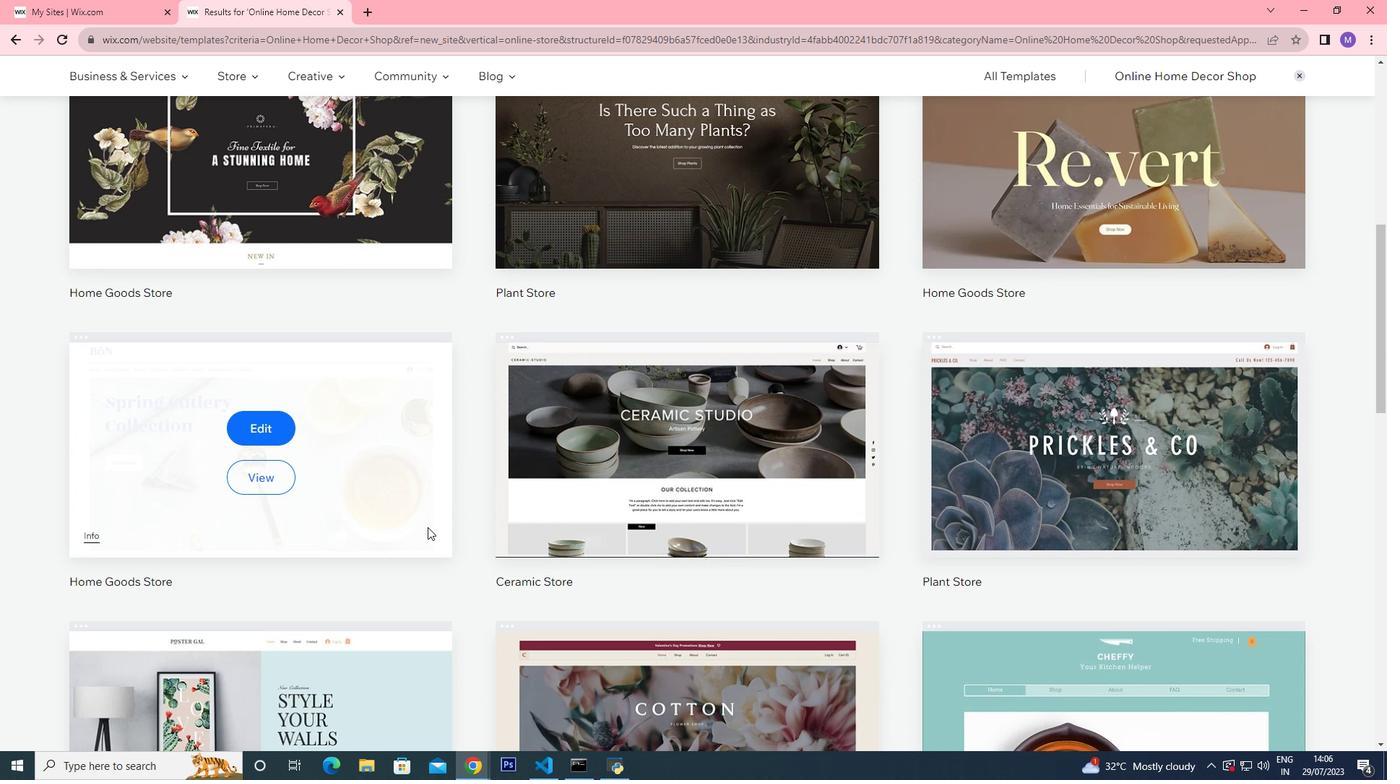 
Action: Mouse scrolled (427, 526) with delta (0, 0)
Screenshot: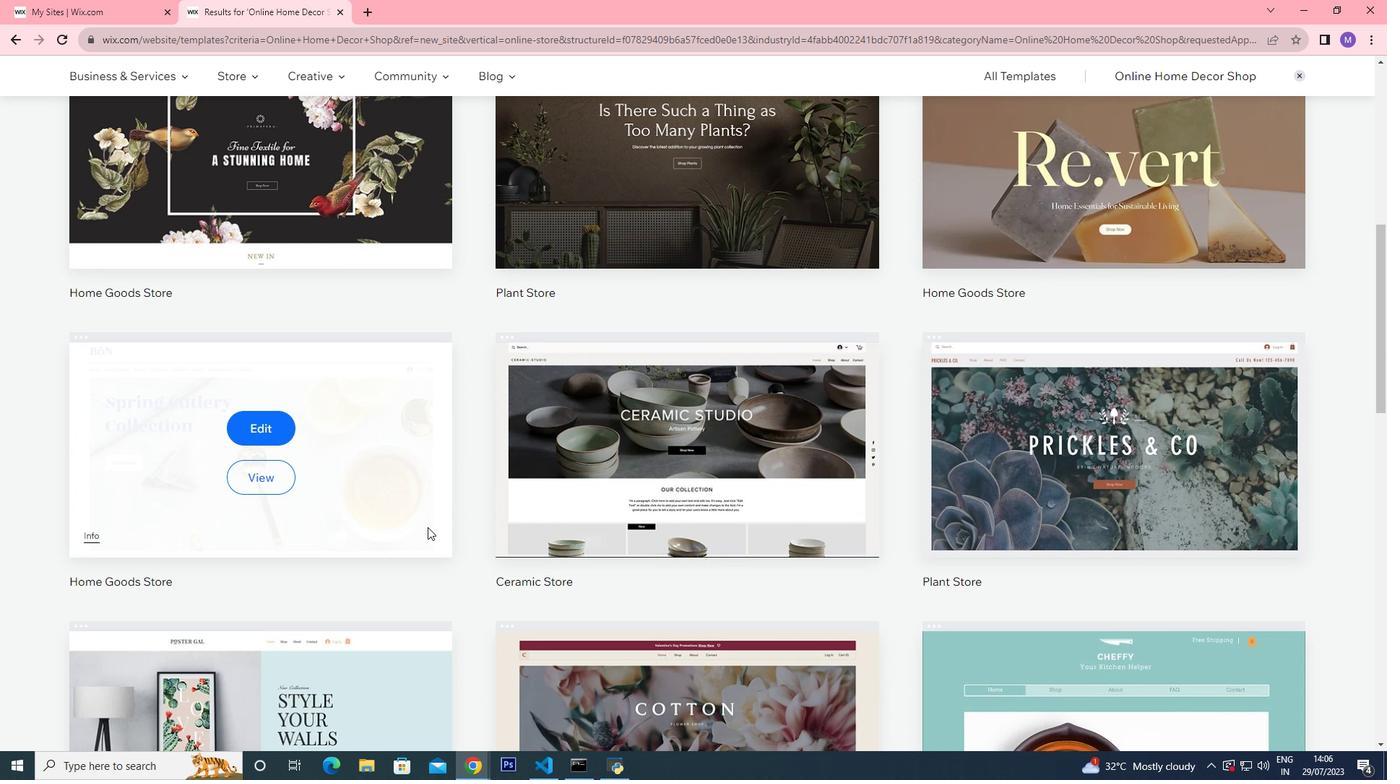 
Action: Mouse scrolled (427, 526) with delta (0, 0)
Screenshot: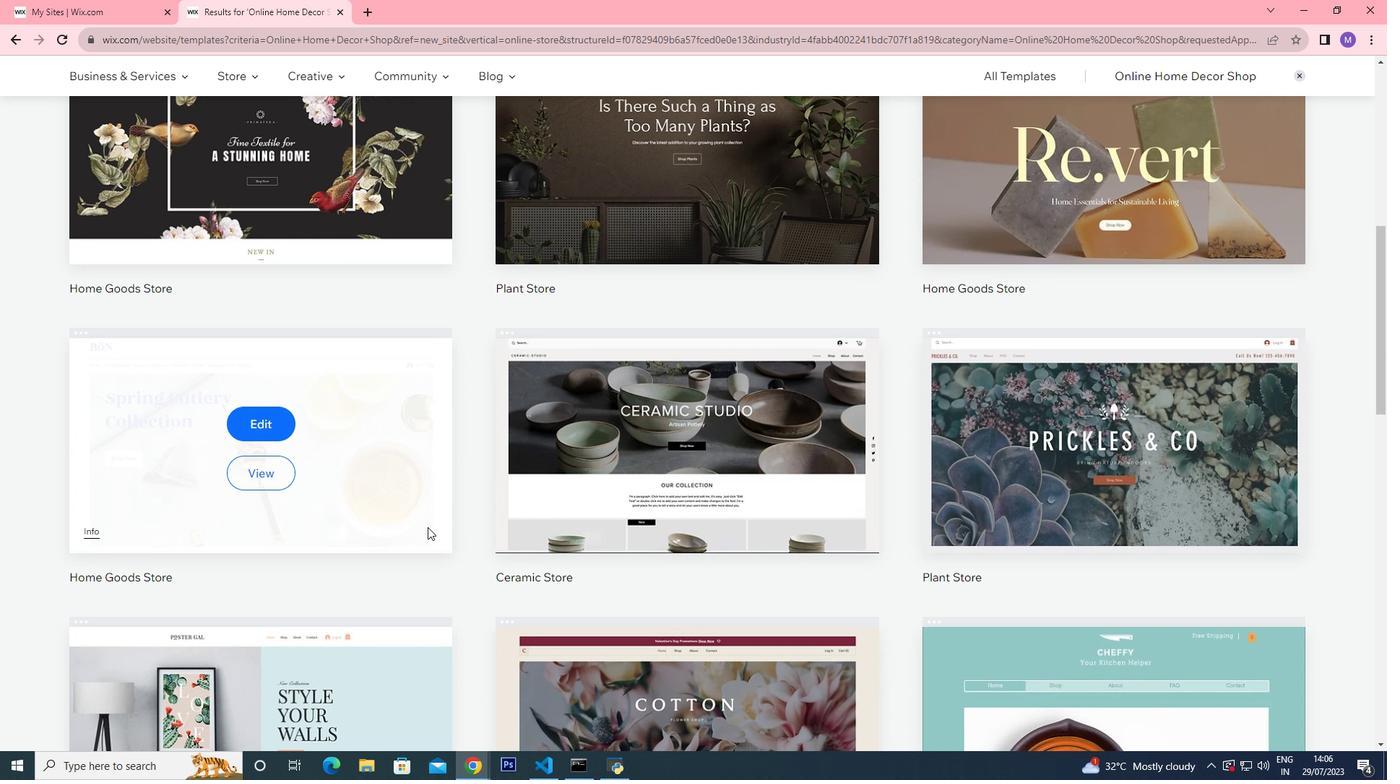 
Action: Mouse moved to (427, 527)
Screenshot: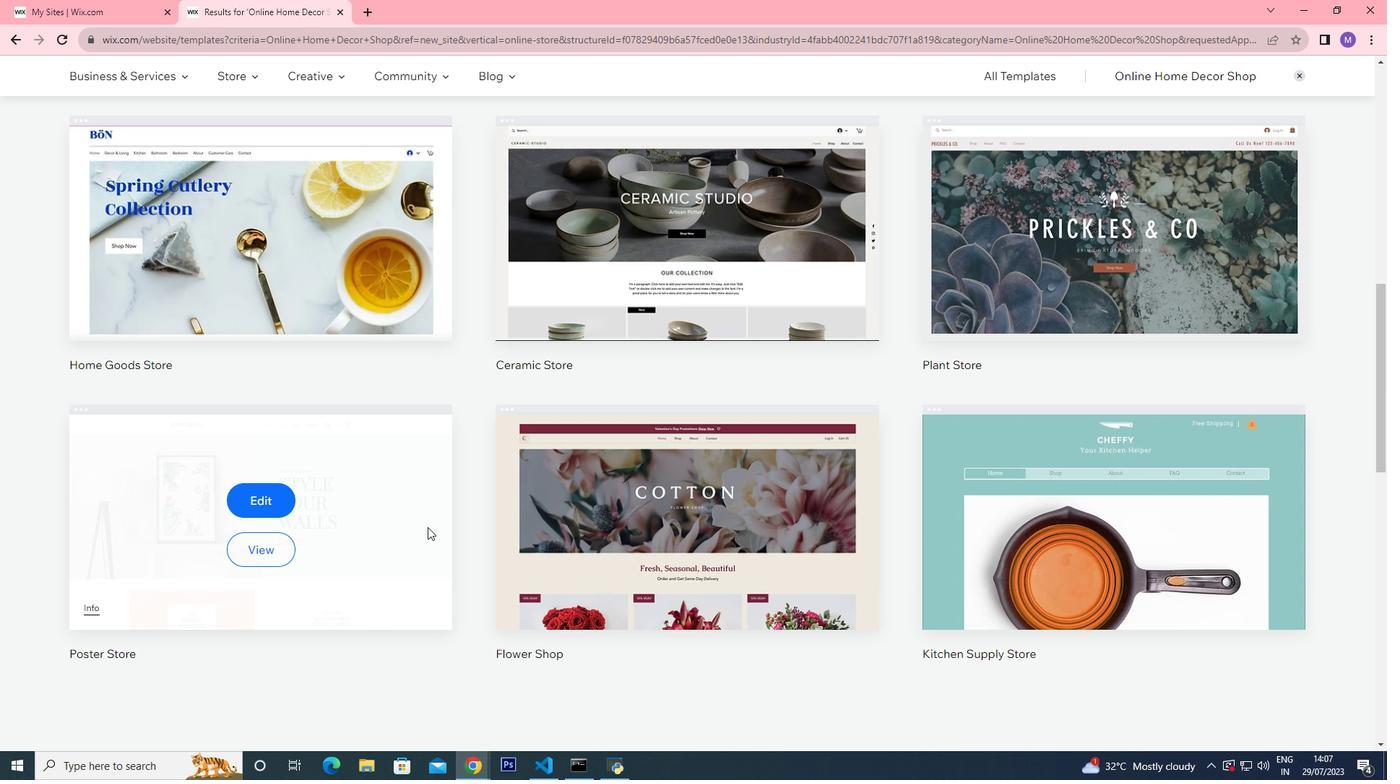 
Action: Mouse scrolled (427, 528) with delta (0, 0)
Screenshot: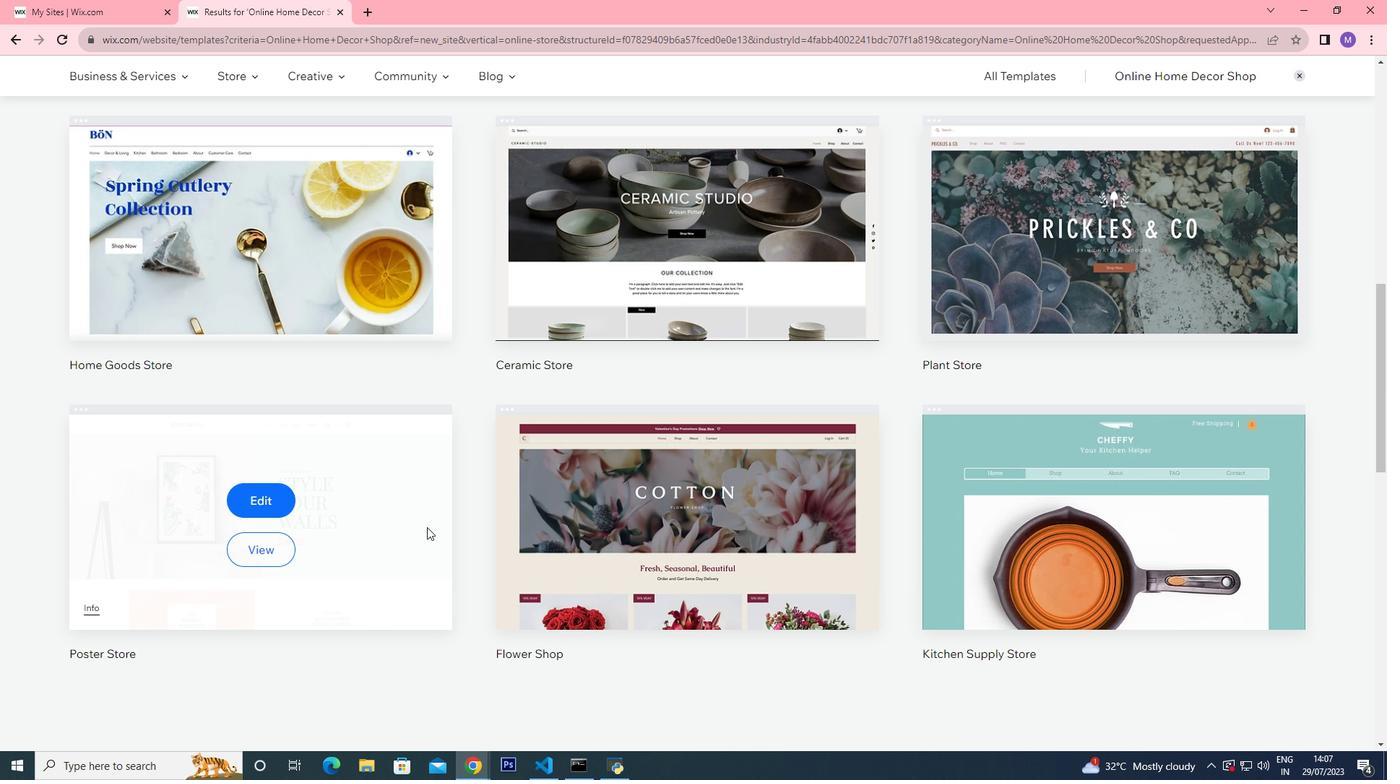 
Action: Mouse scrolled (427, 528) with delta (0, 0)
Screenshot: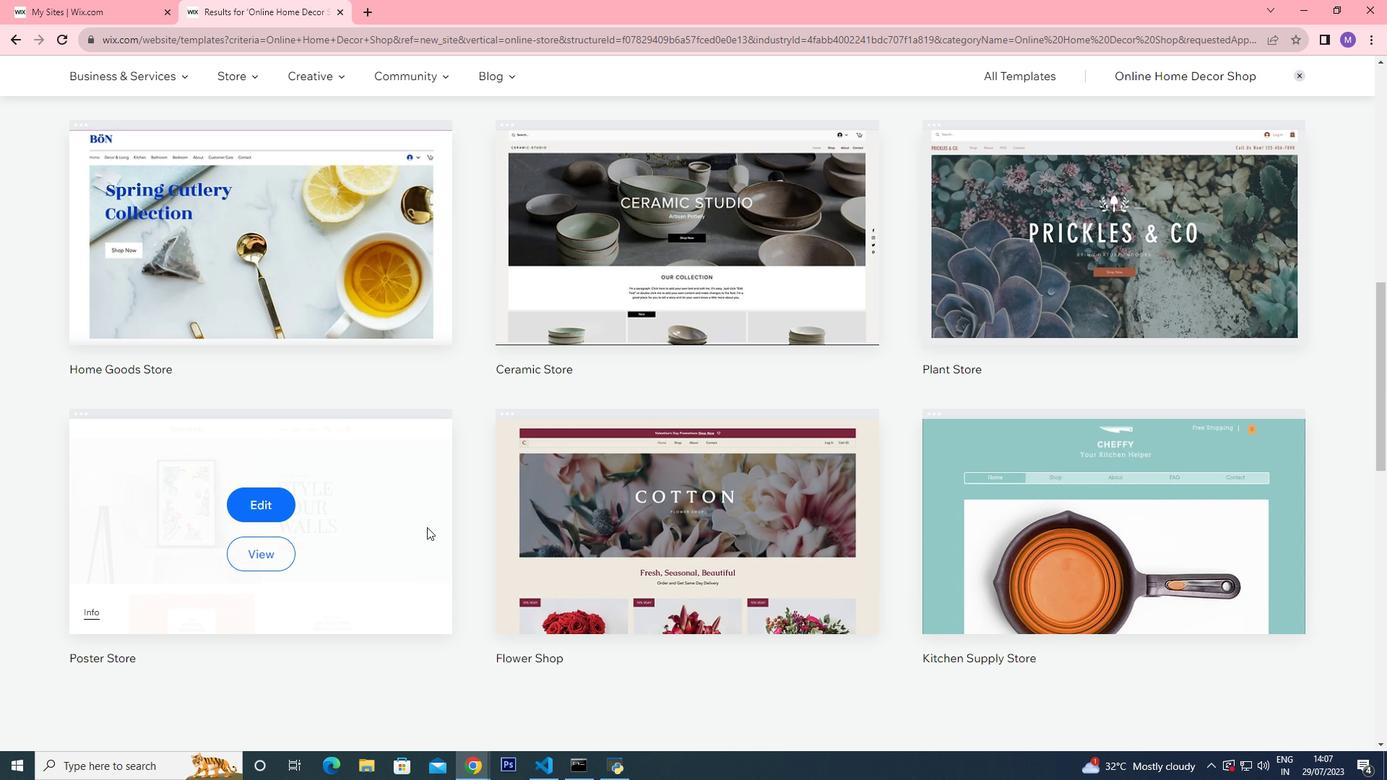 
Action: Mouse moved to (325, 615)
Screenshot: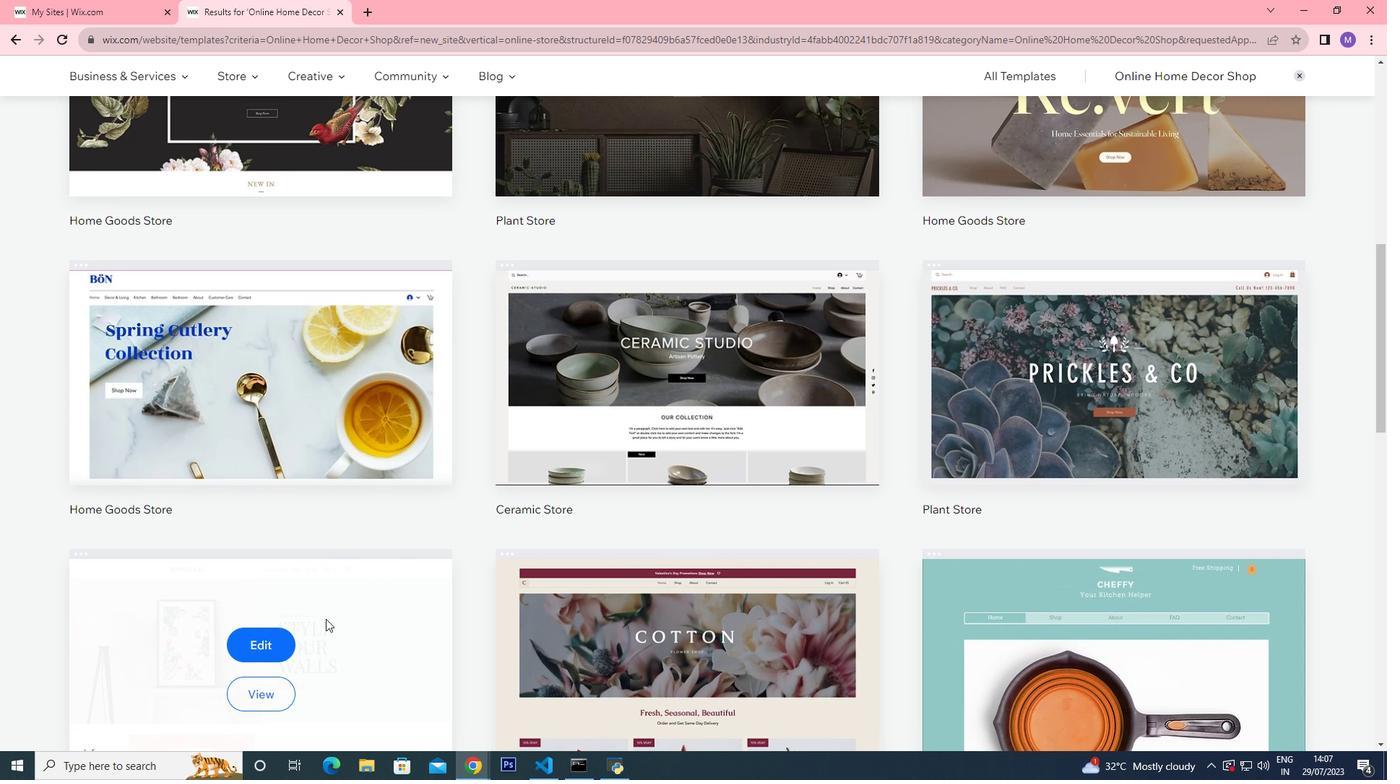 
Action: Mouse scrolled (325, 615) with delta (0, 0)
Screenshot: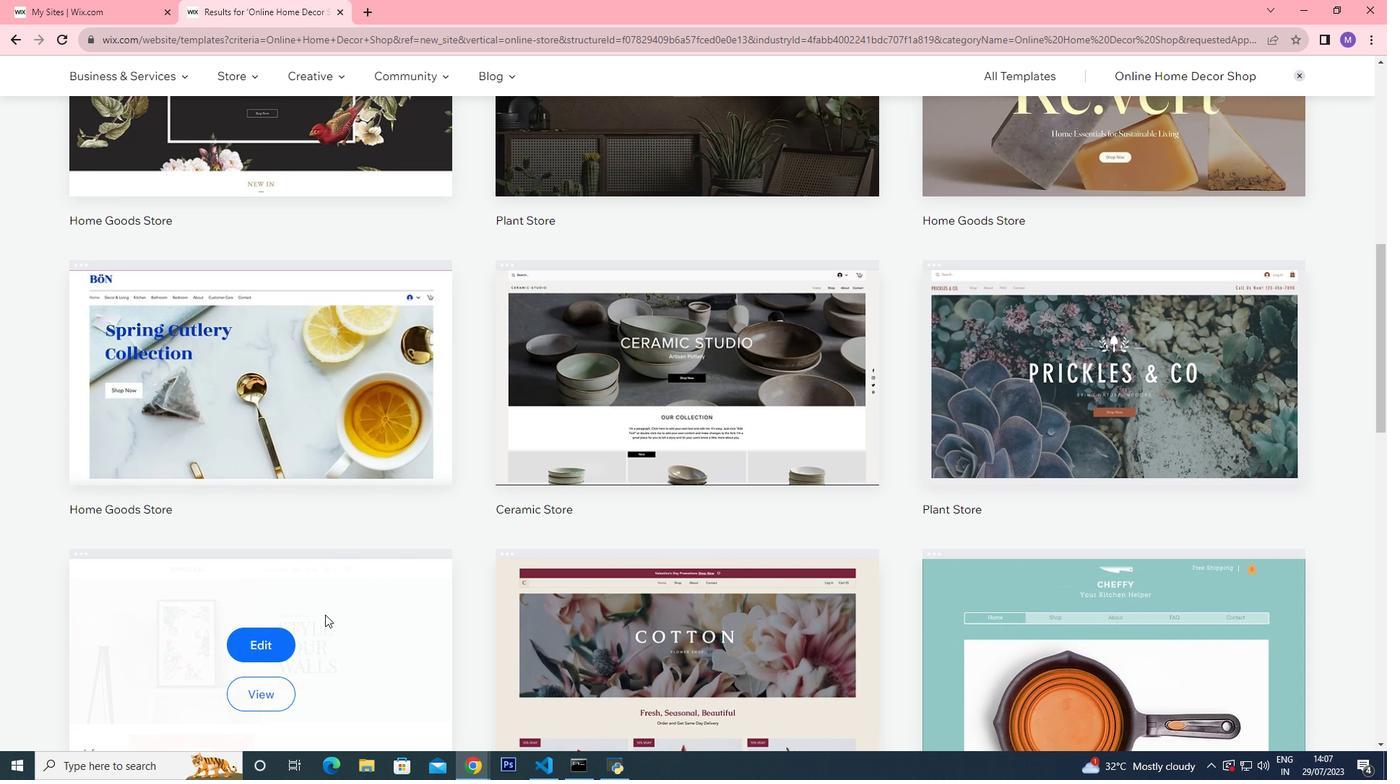
Action: Mouse scrolled (325, 615) with delta (0, 0)
Screenshot: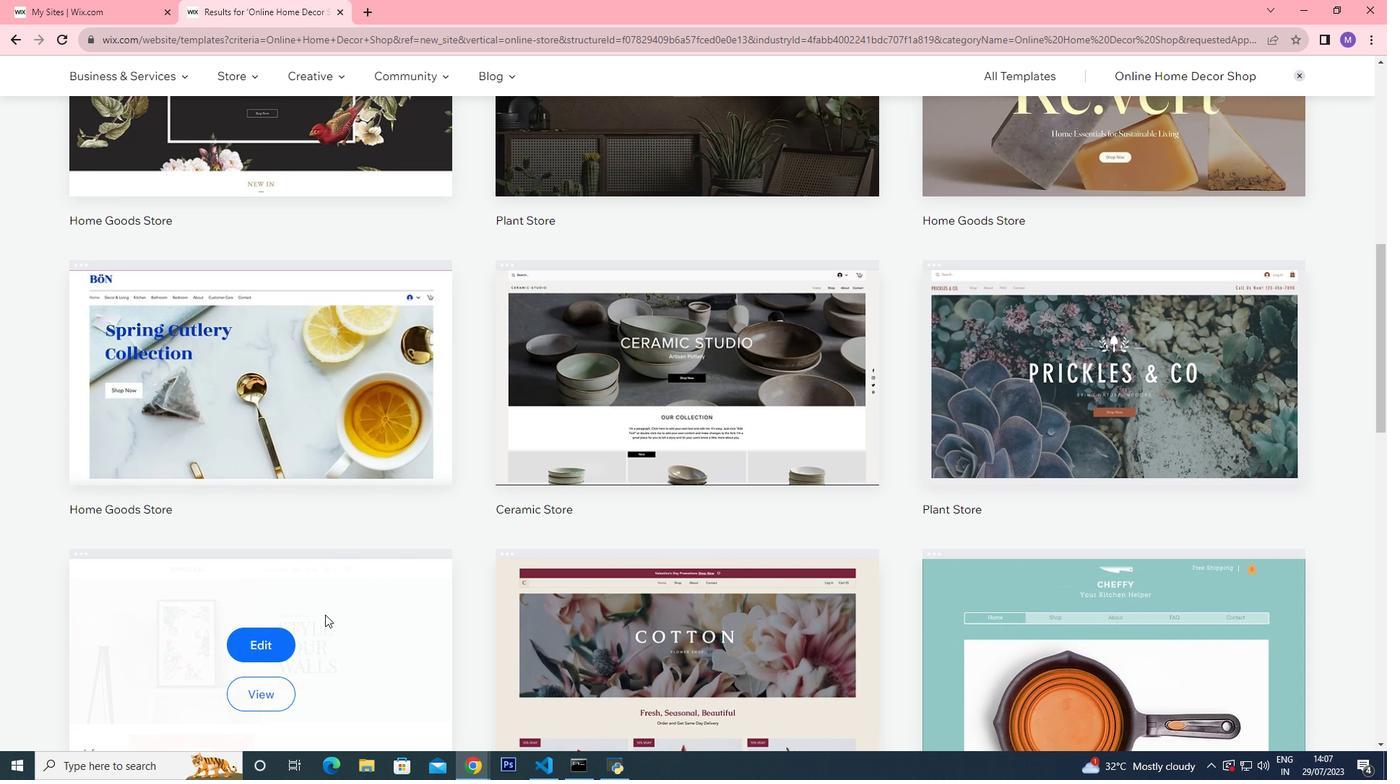 
Action: Mouse scrolled (325, 615) with delta (0, 0)
Screenshot: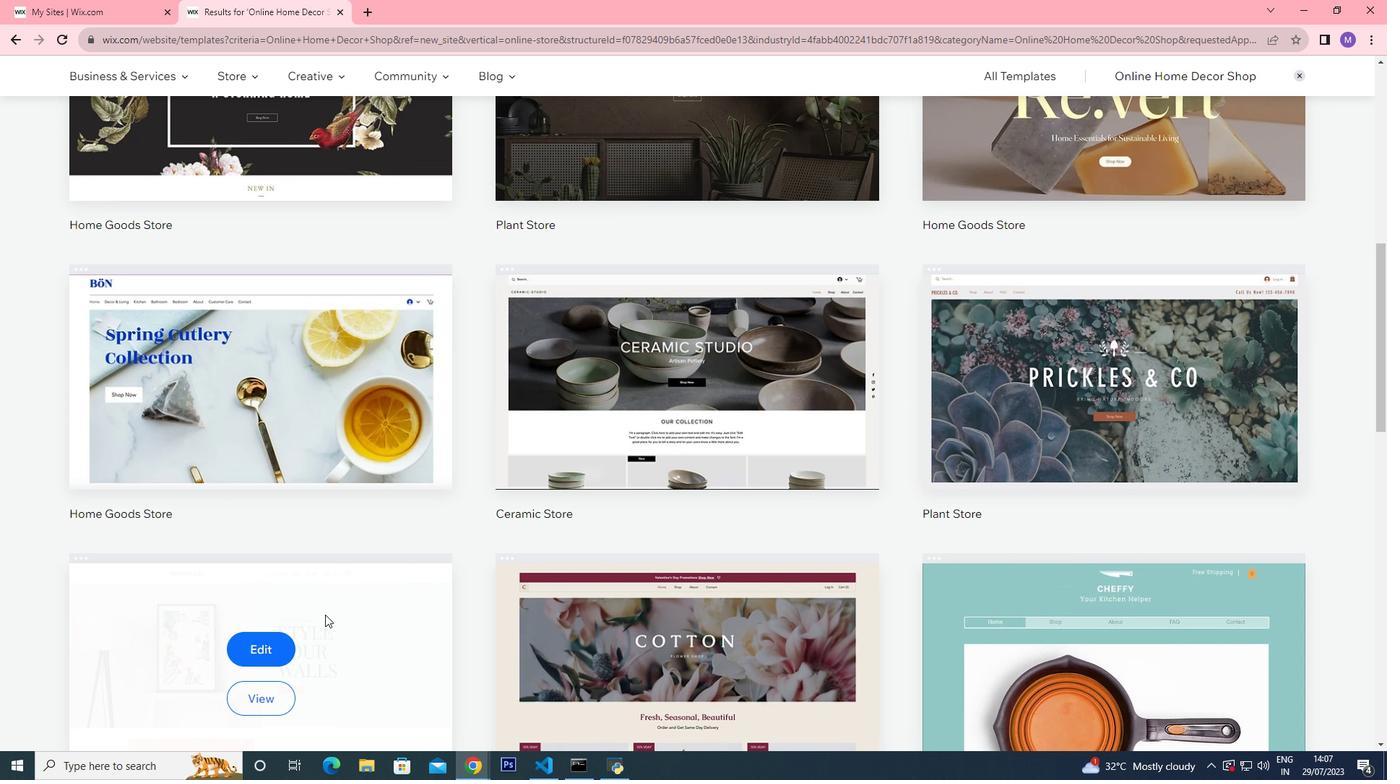 
Action: Mouse scrolled (325, 615) with delta (0, 0)
Screenshot: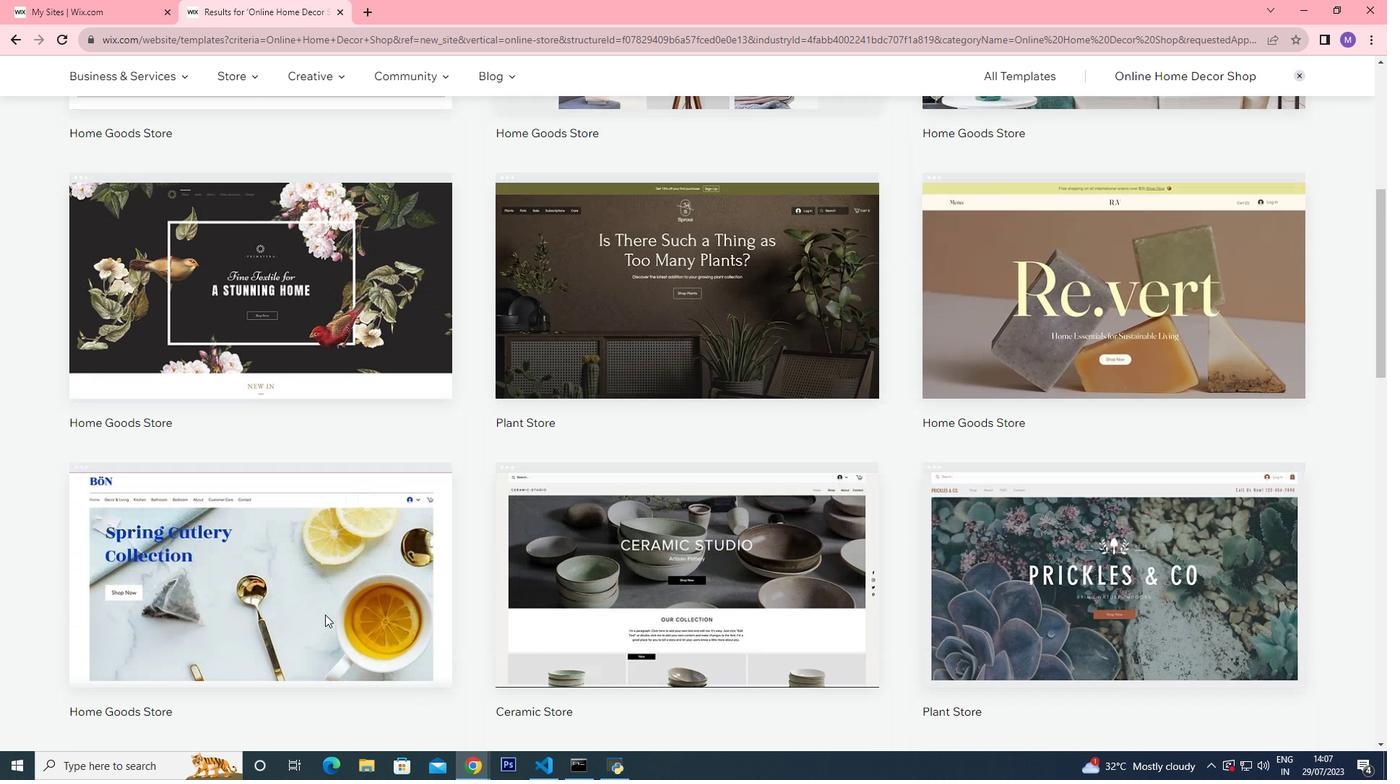 
Action: Mouse scrolled (325, 615) with delta (0, 0)
Screenshot: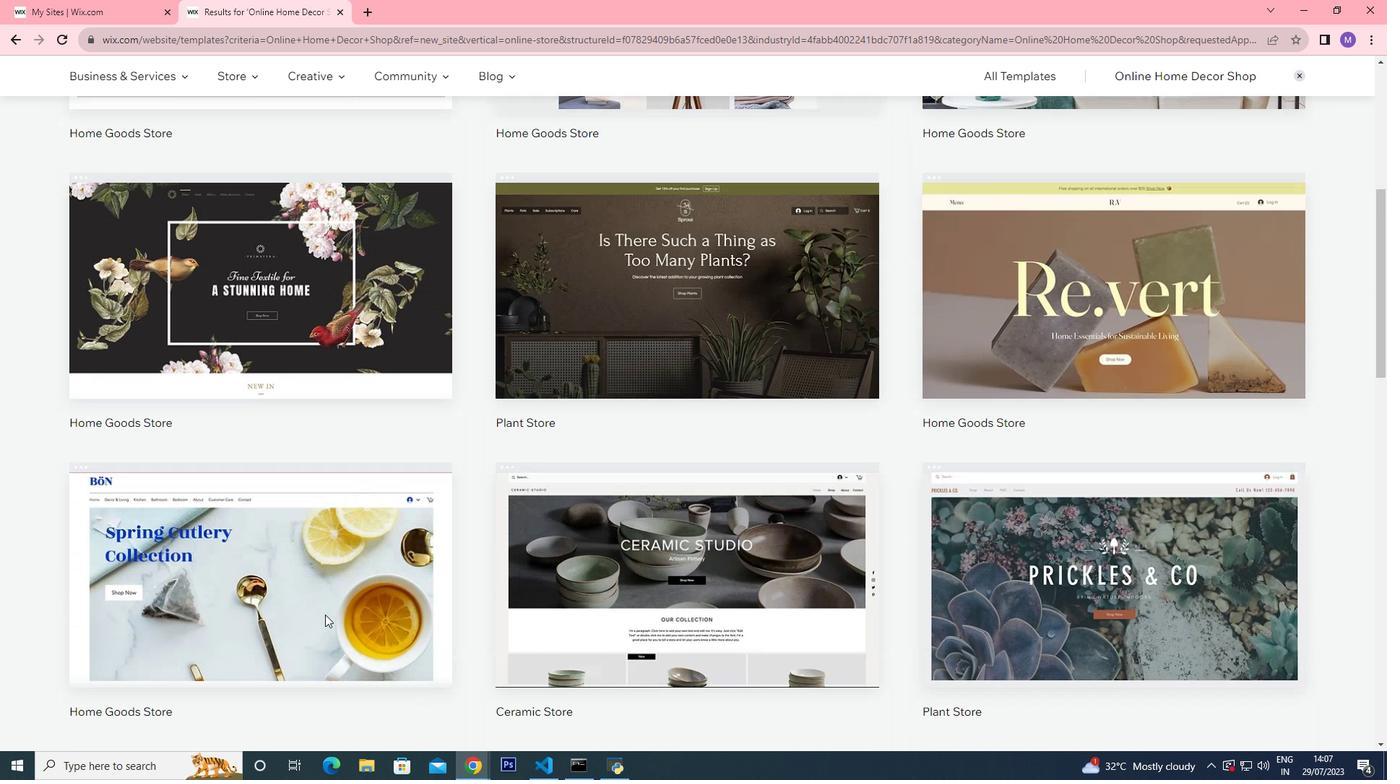 
Action: Mouse scrolled (325, 615) with delta (0, 0)
Screenshot: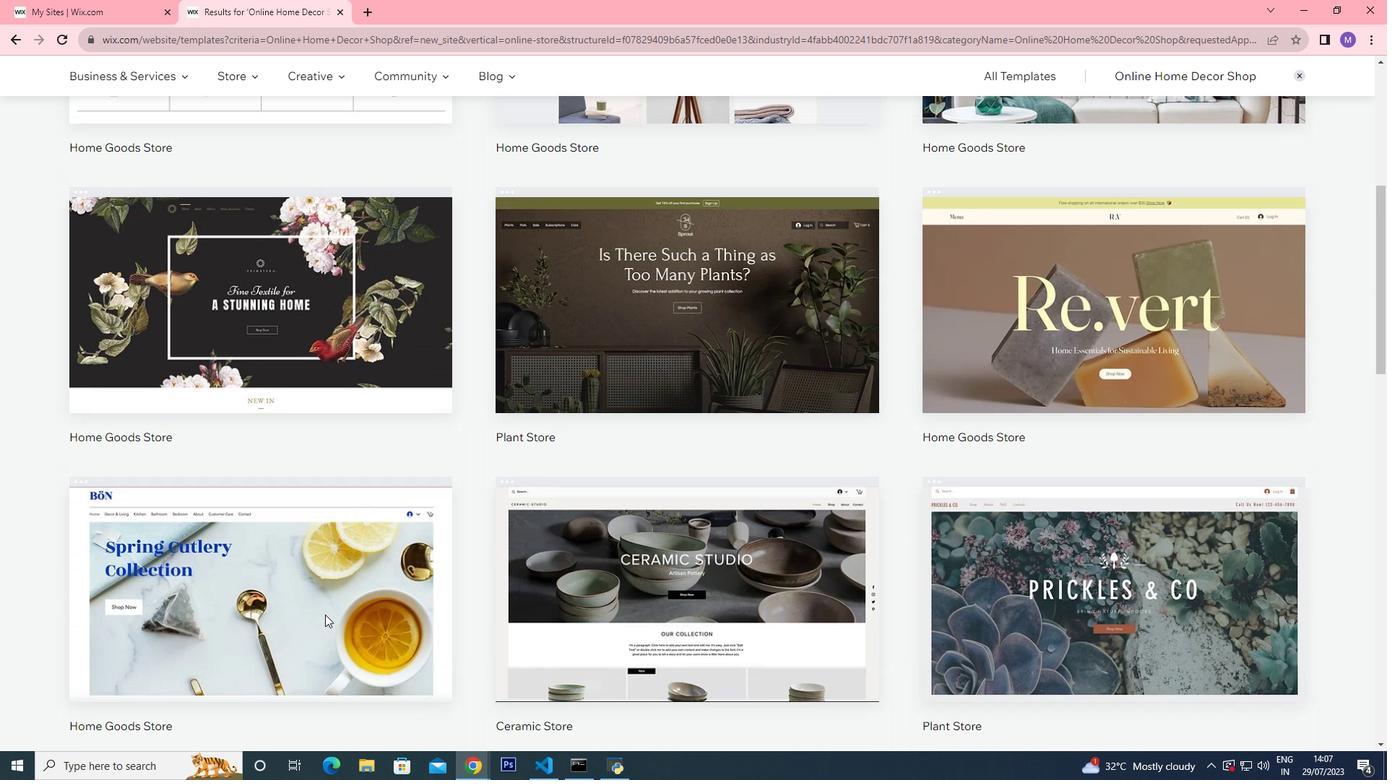 
Action: Mouse moved to (261, 210)
Screenshot: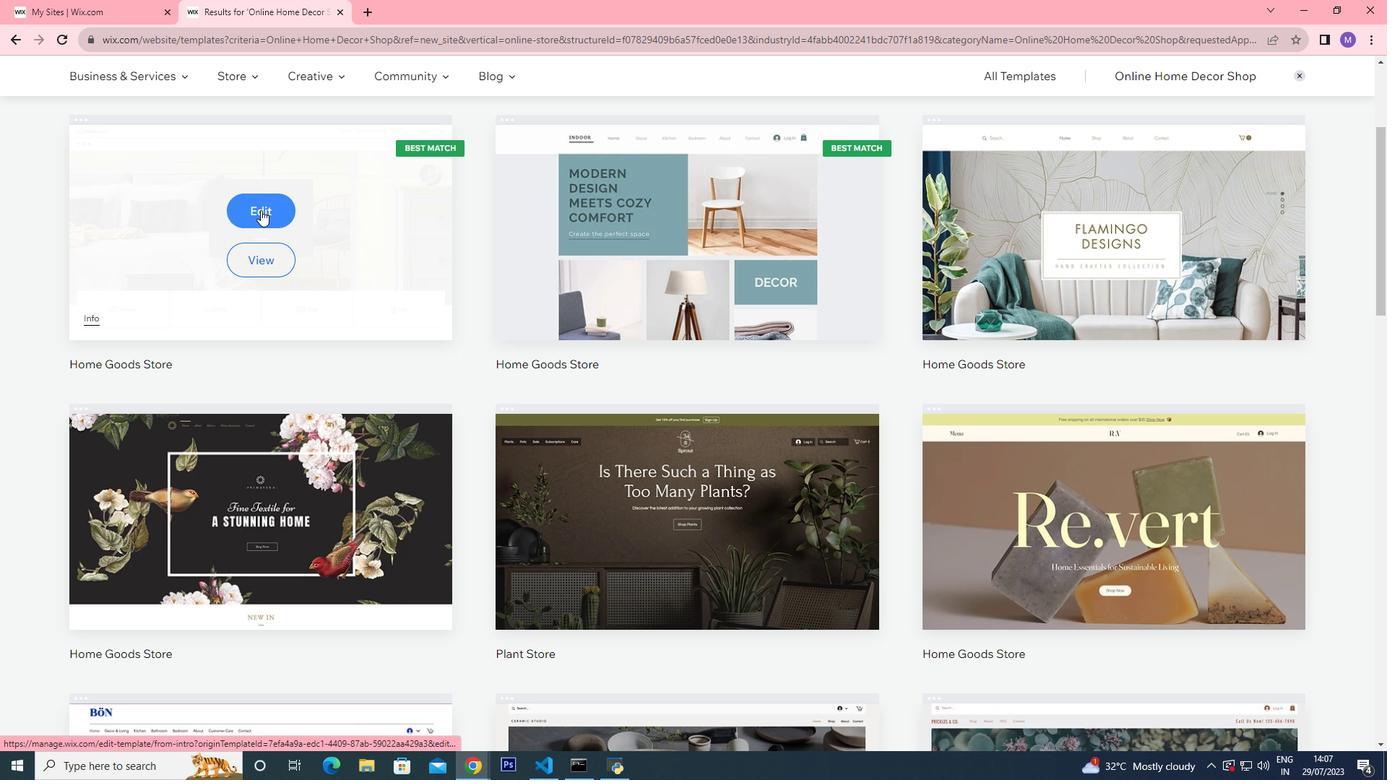 
Action: Mouse pressed left at (261, 210)
Screenshot: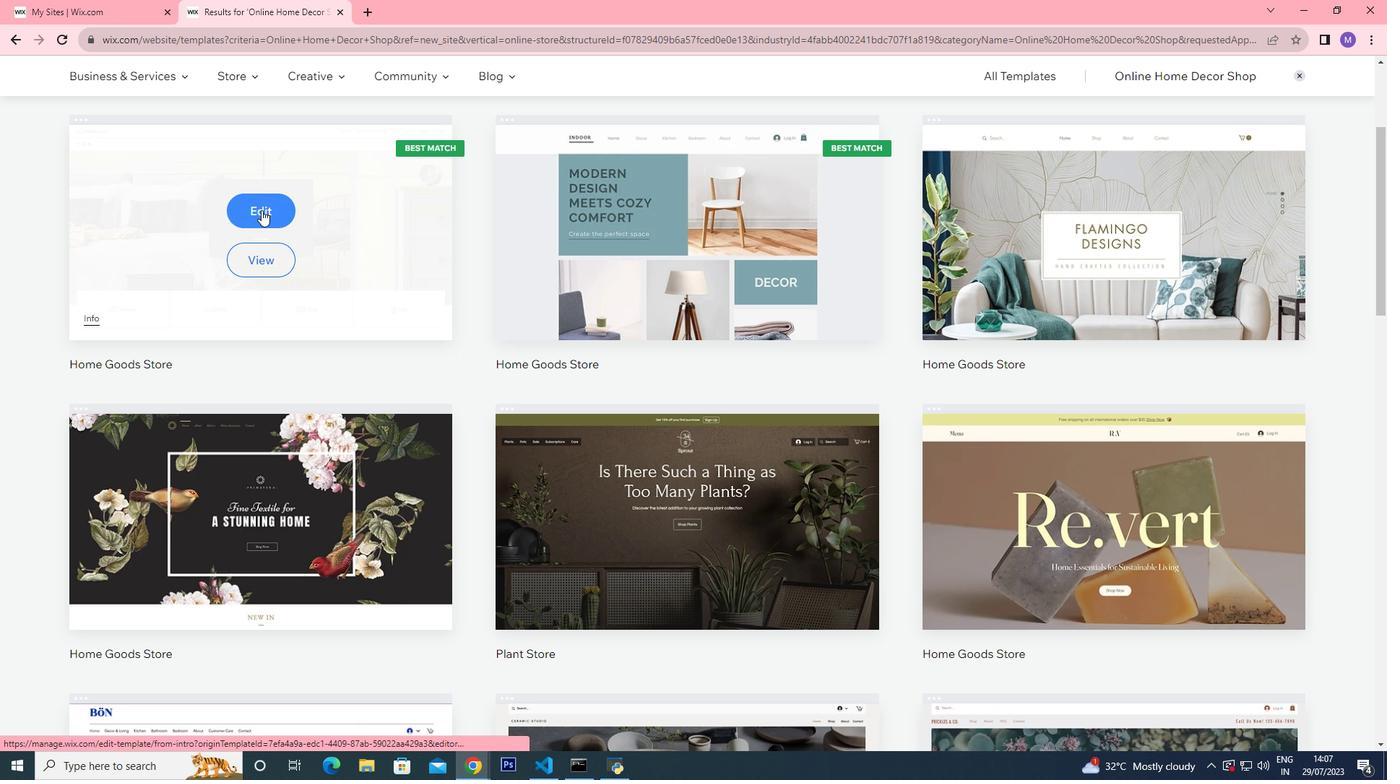 
Action: Mouse moved to (604, 419)
Screenshot: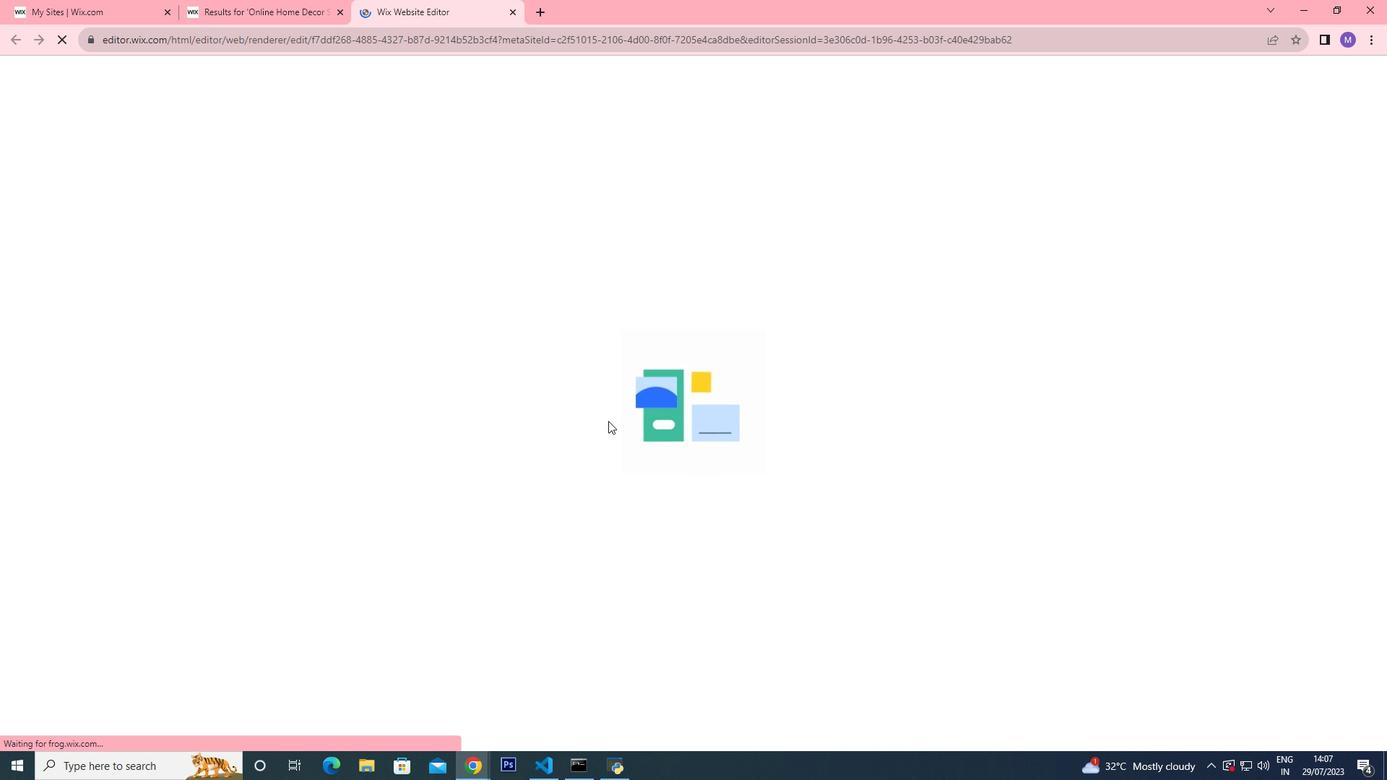 
Action: Mouse scrolled (604, 418) with delta (0, 0)
Screenshot: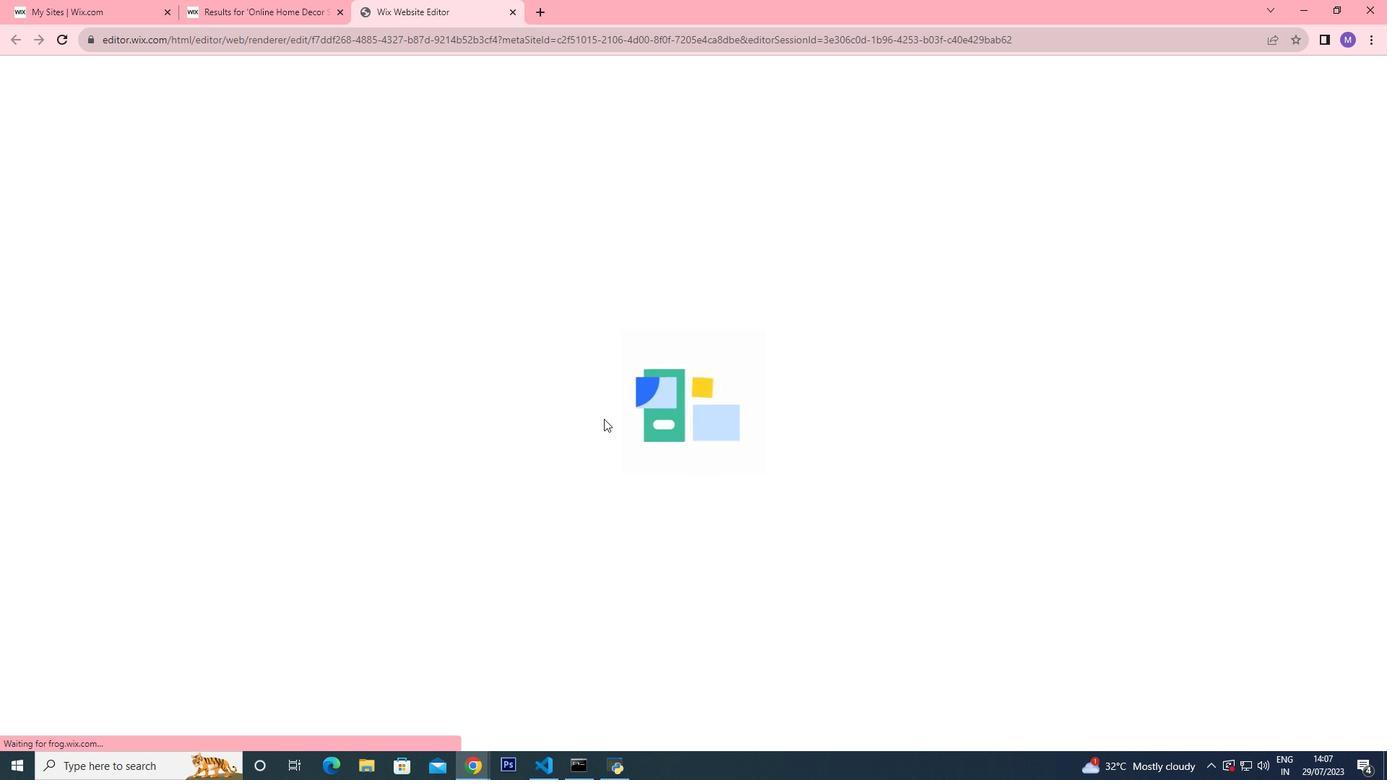 
Action: Mouse moved to (920, 475)
Screenshot: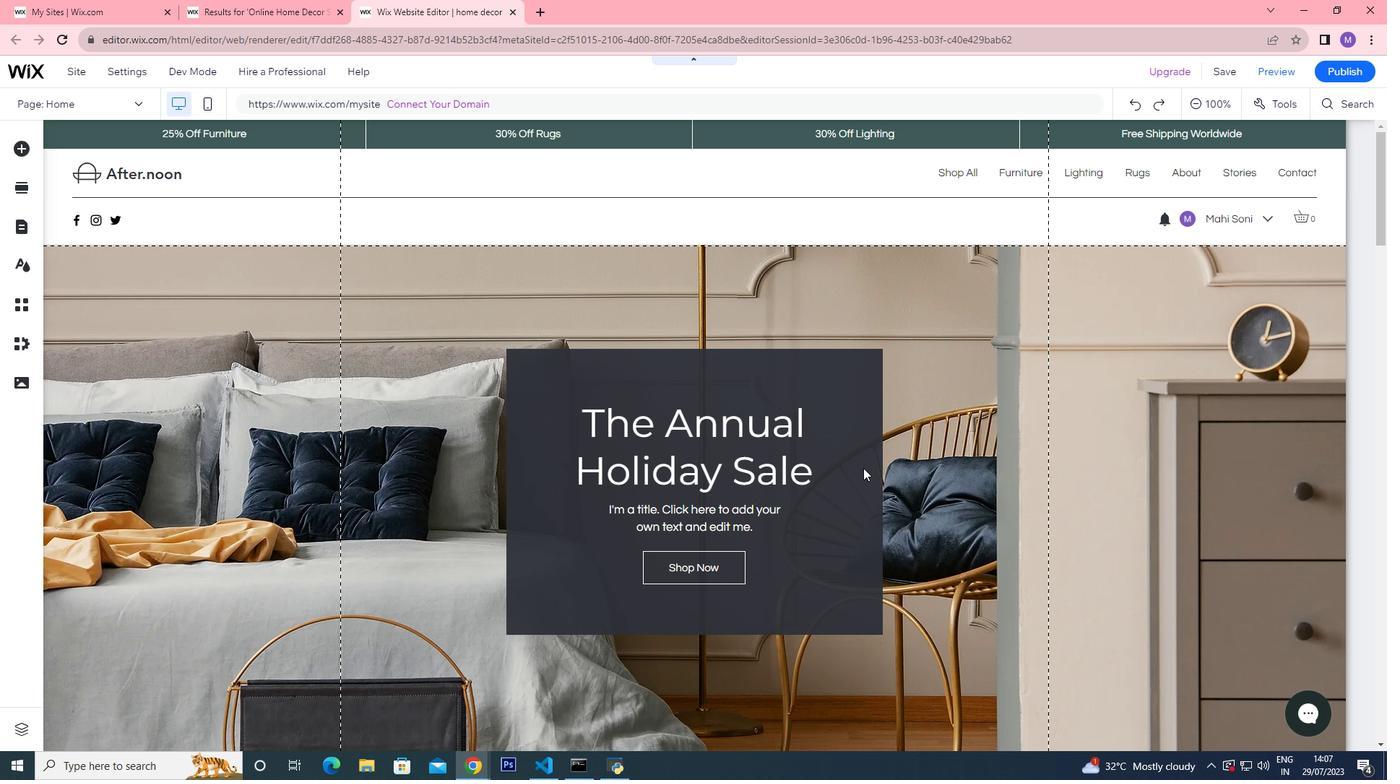 
Action: Mouse pressed left at (920, 475)
Screenshot: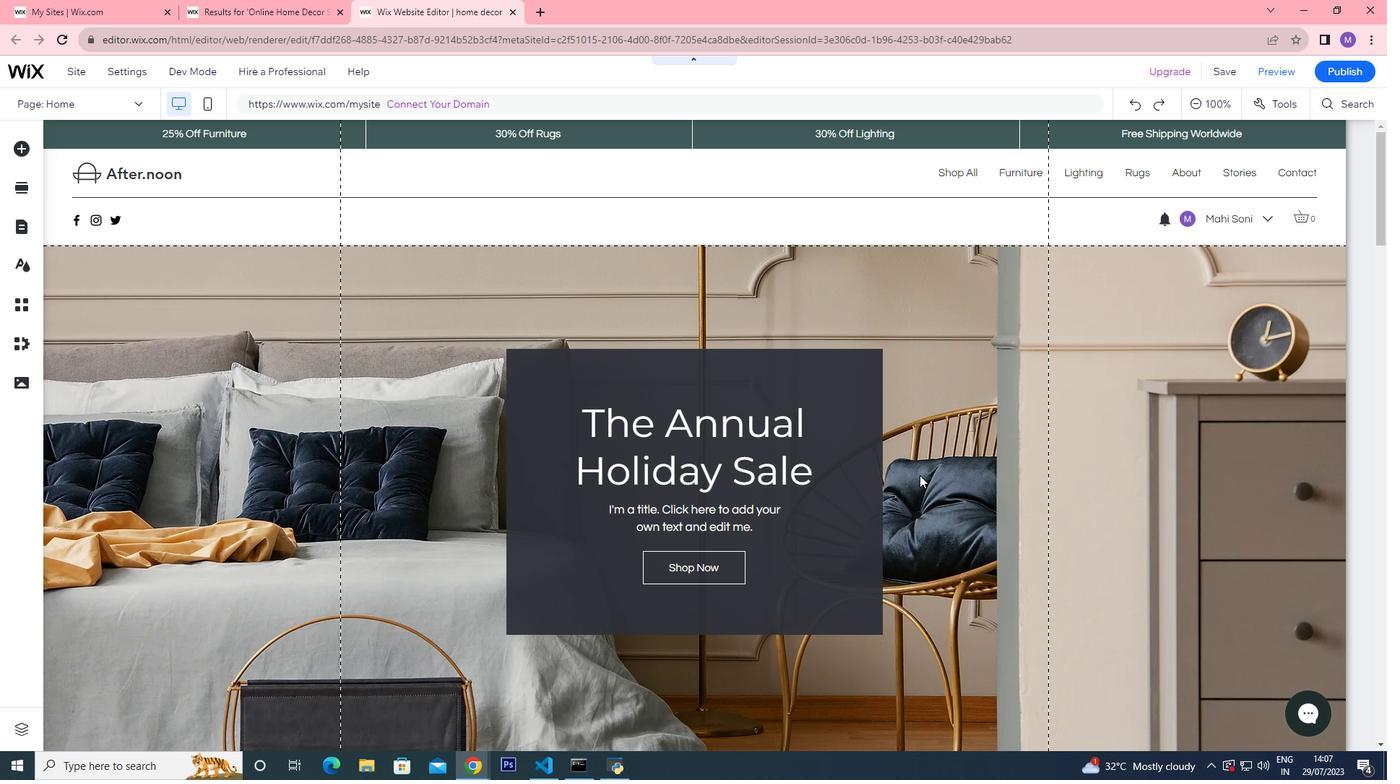 
Action: Mouse moved to (913, 451)
Screenshot: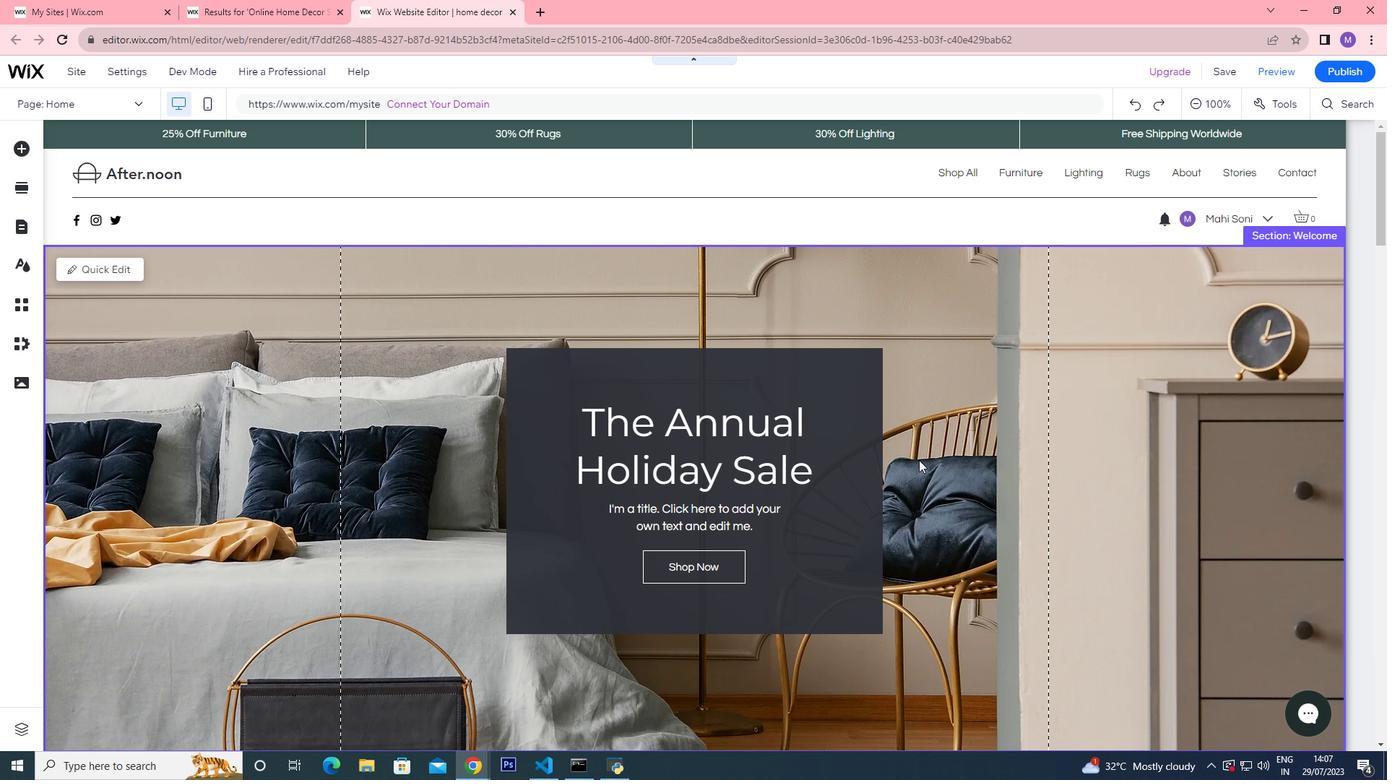 
Action: Mouse scrolled (913, 450) with delta (0, 0)
Screenshot: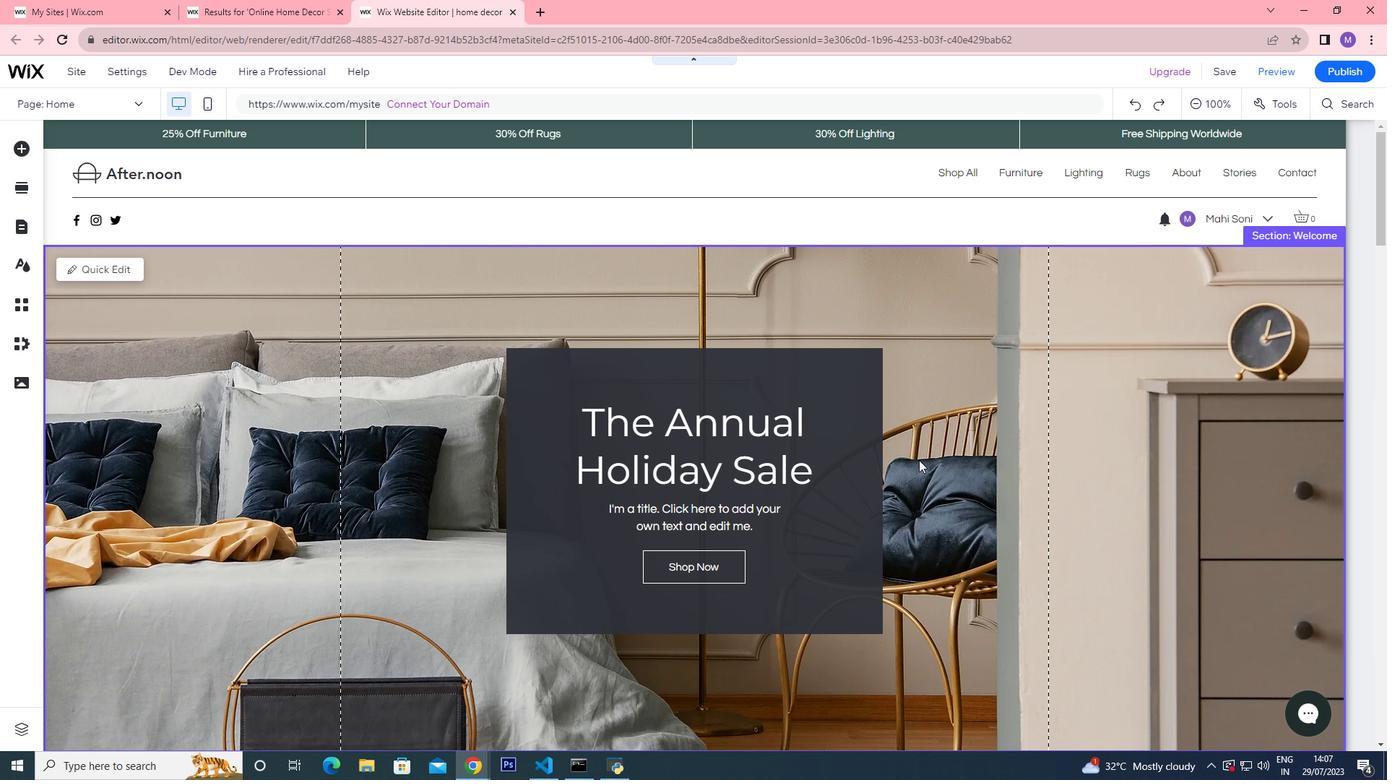
Action: Mouse moved to (911, 450)
Screenshot: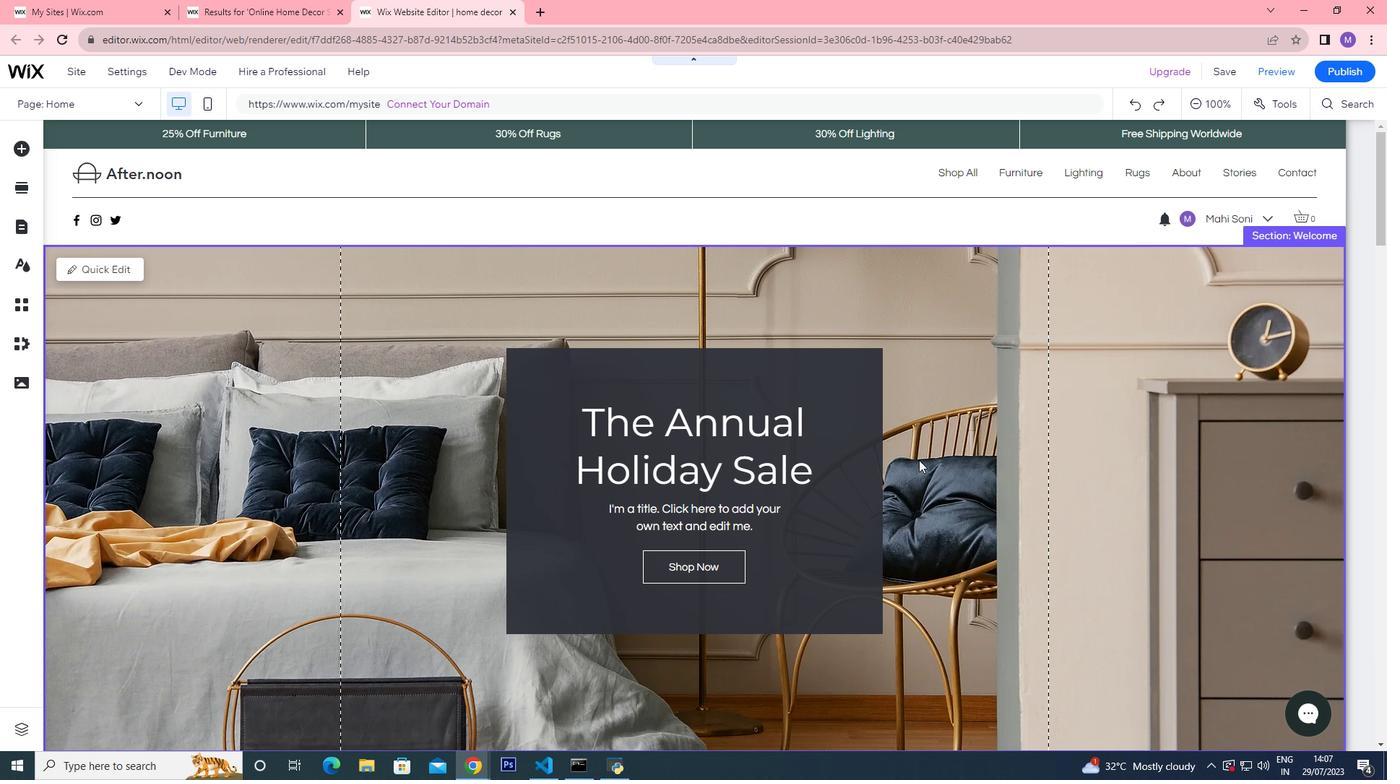
Action: Mouse scrolled (911, 449) with delta (0, 0)
Screenshot: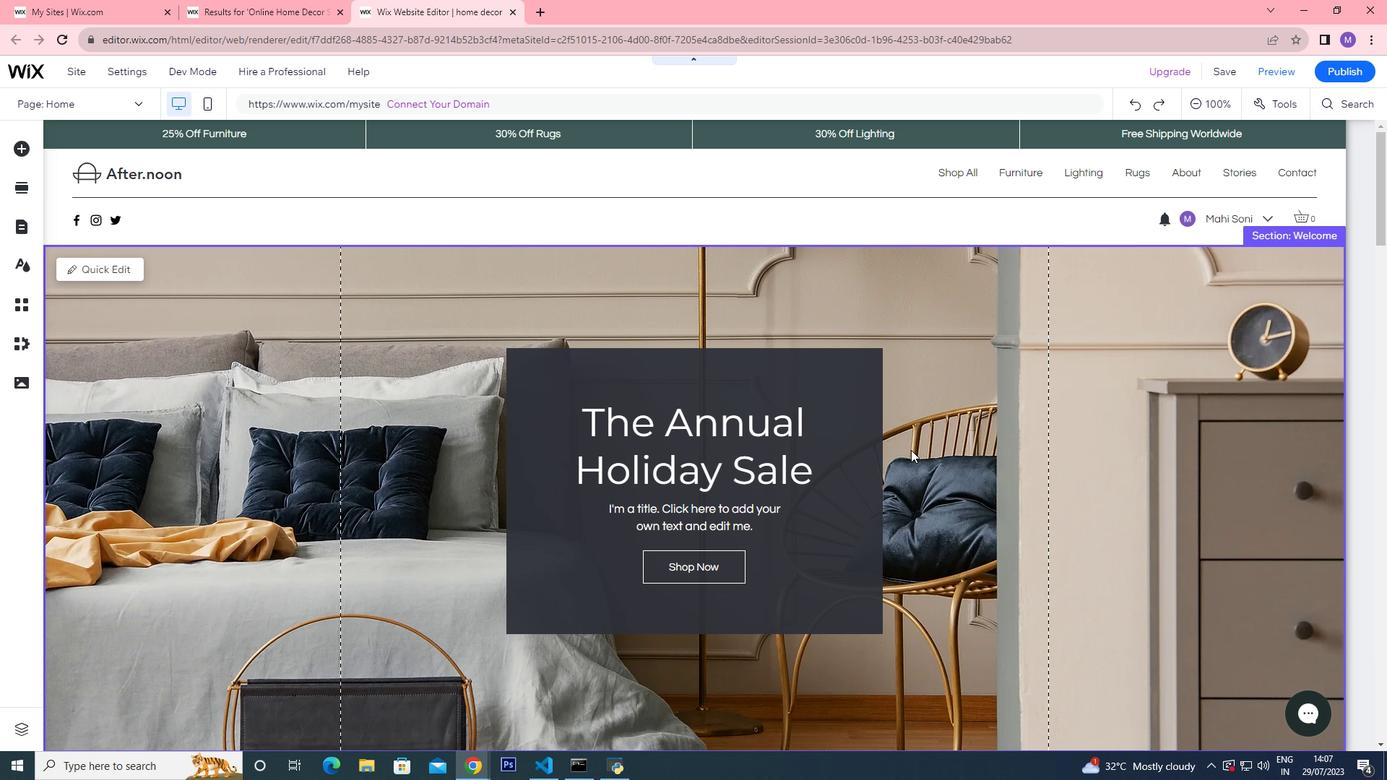 
Action: Mouse moved to (910, 450)
Screenshot: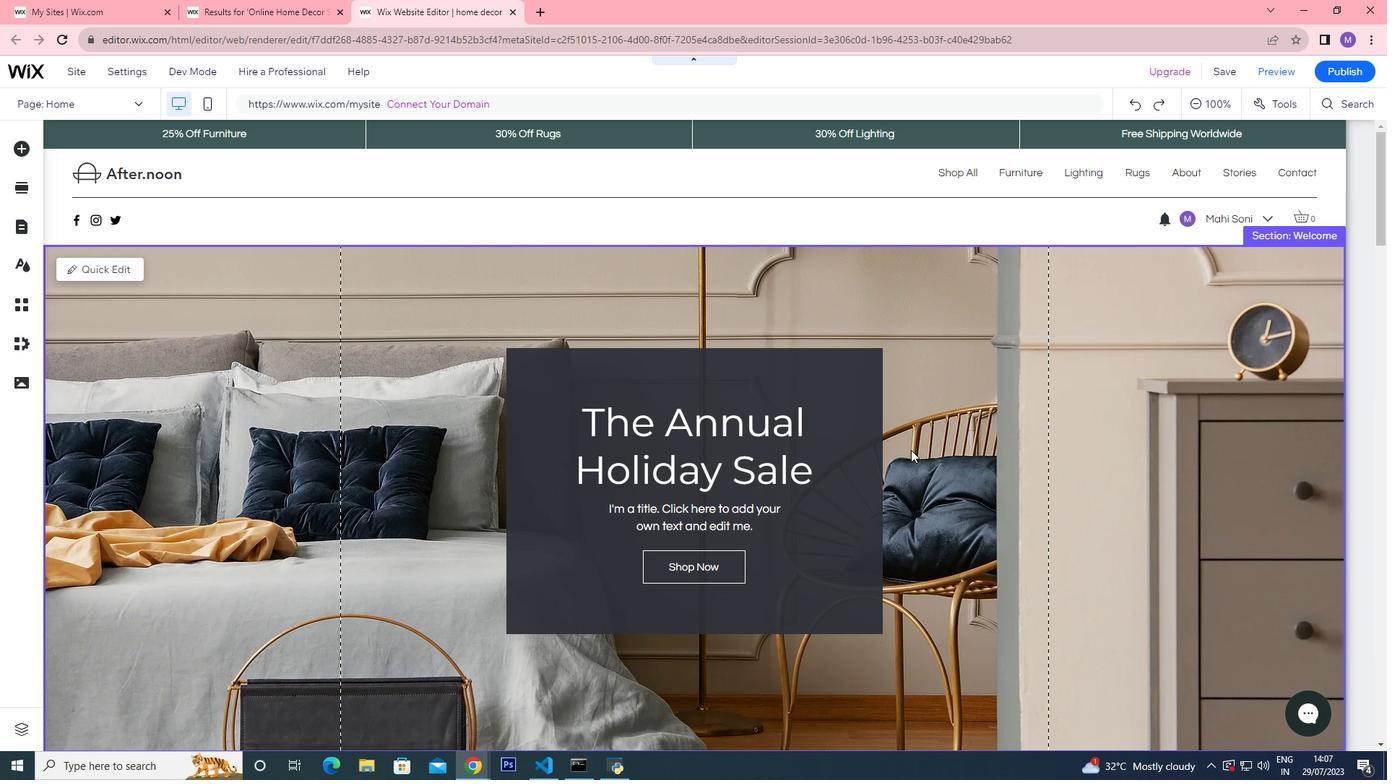
Action: Mouse scrolled (910, 449) with delta (0, 0)
Screenshot: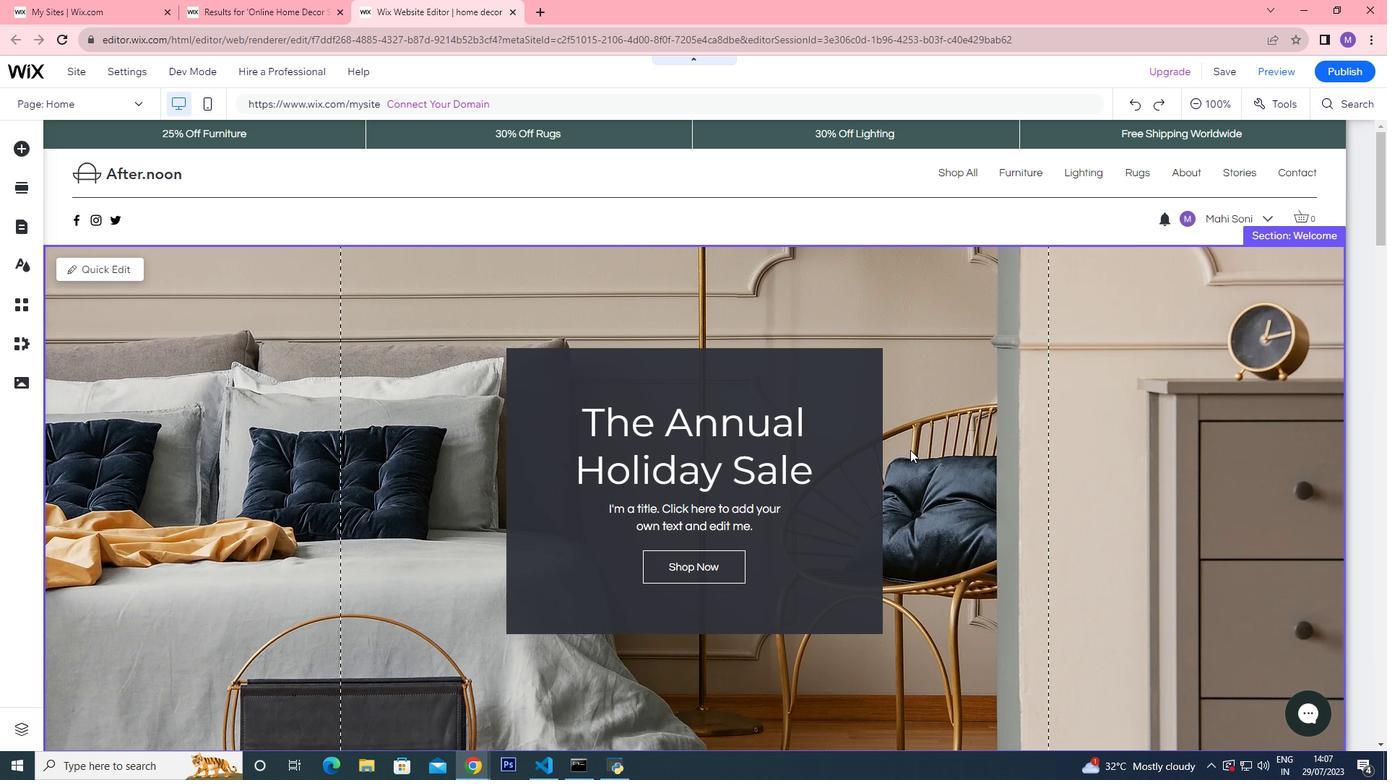 
Action: Mouse scrolled (910, 449) with delta (0, 0)
Screenshot: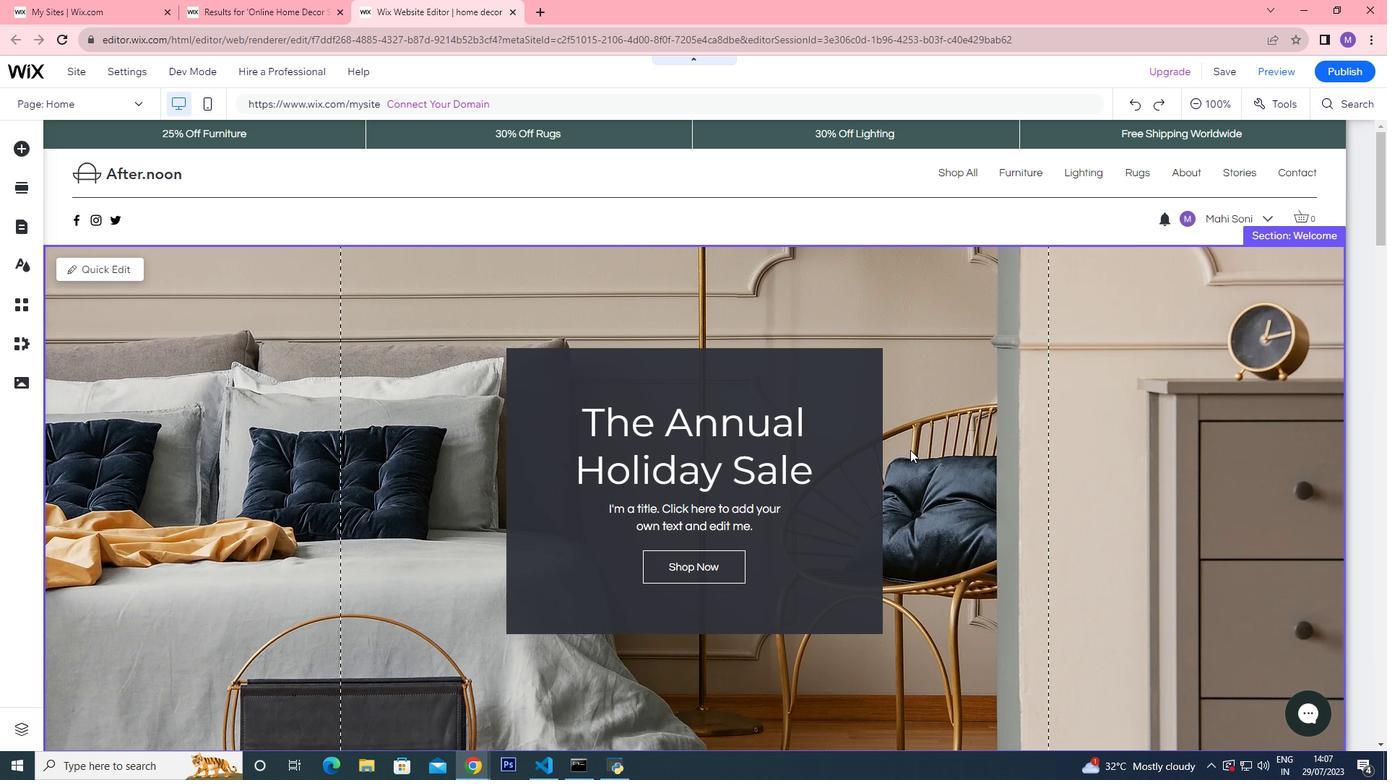 
Action: Mouse scrolled (910, 449) with delta (0, 0)
Screenshot: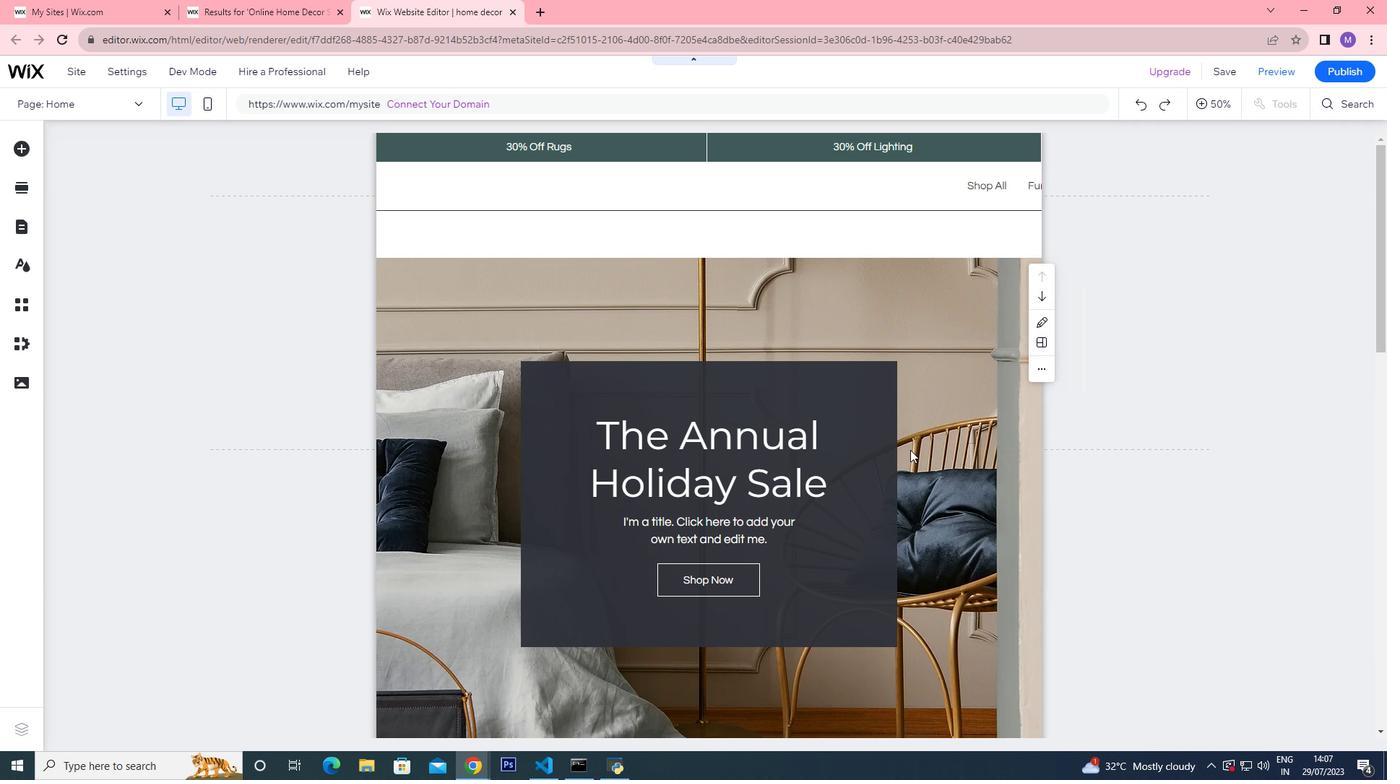 
Action: Mouse moved to (982, 422)
Screenshot: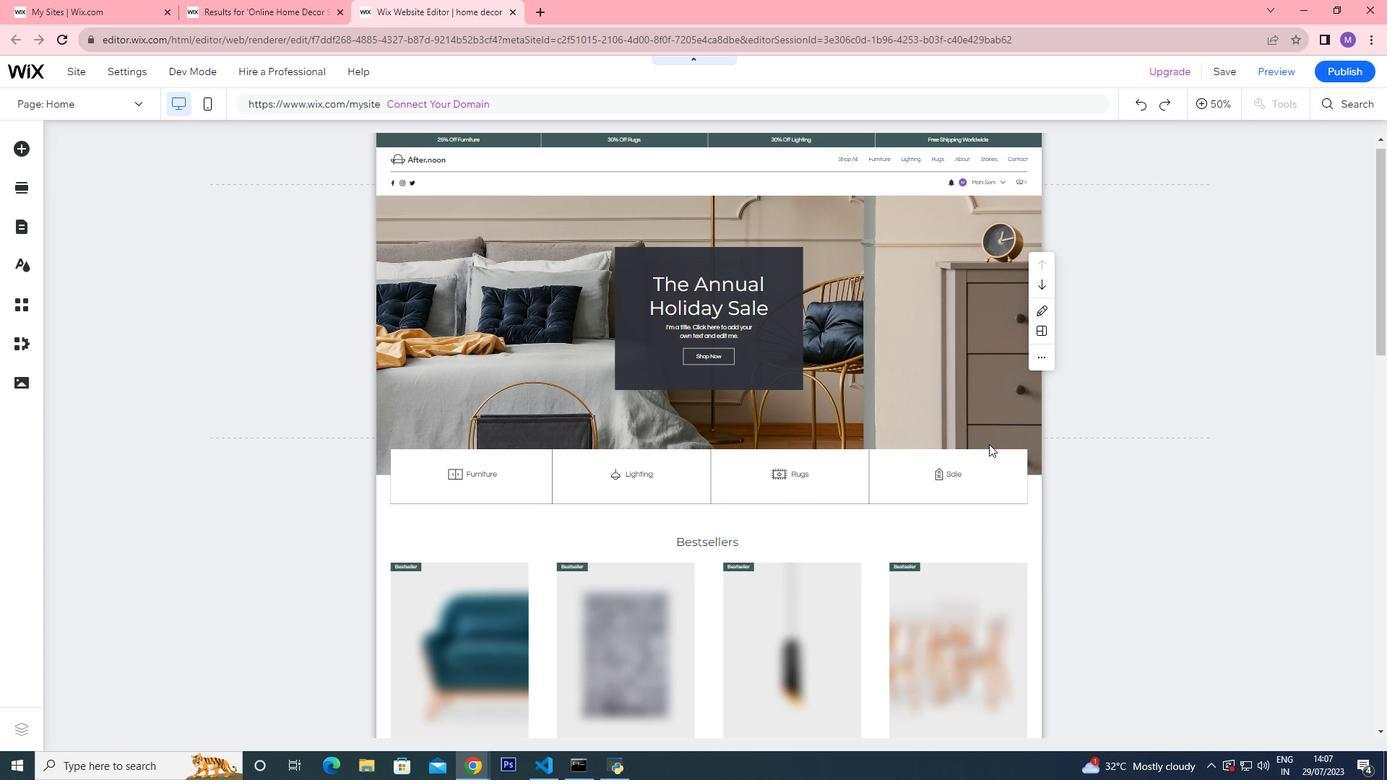 
Action: Mouse pressed left at (982, 422)
Screenshot: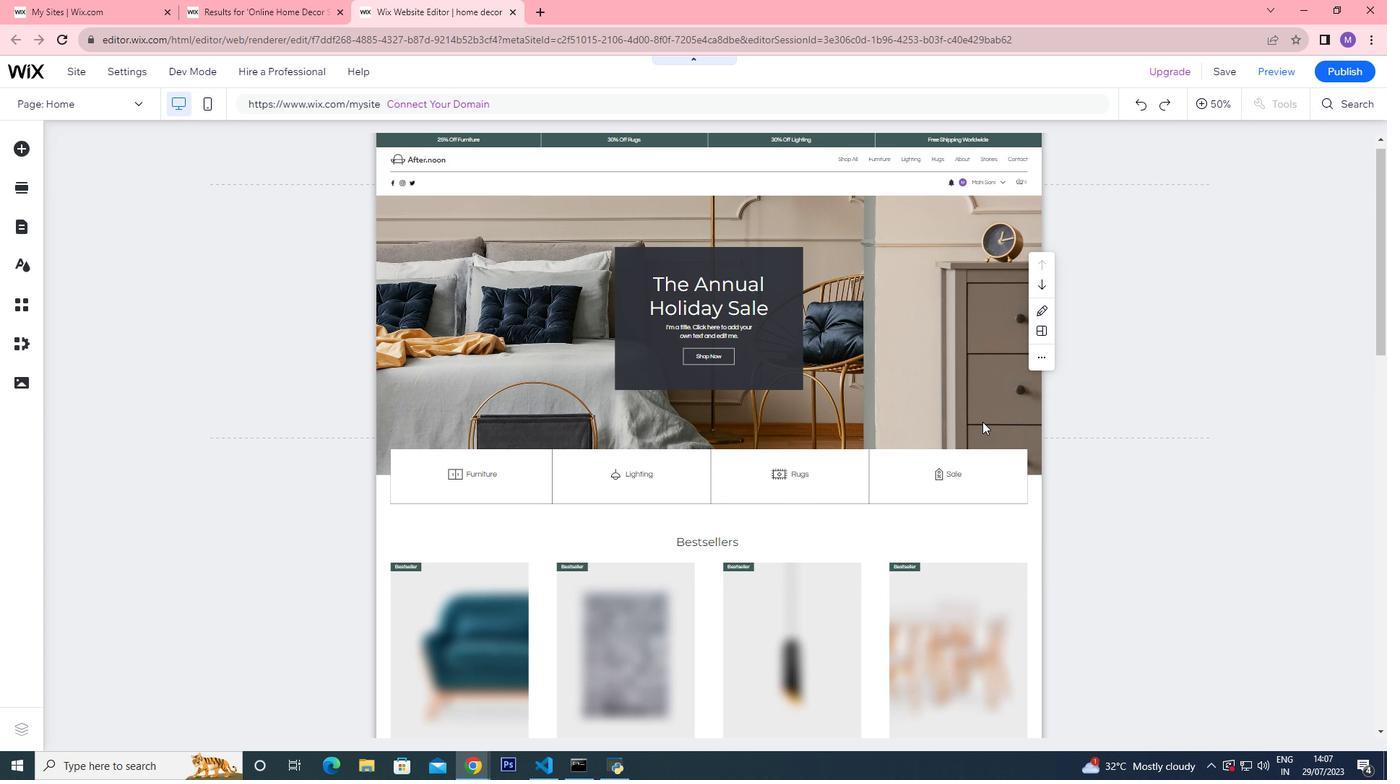 
Action: Mouse pressed left at (982, 422)
Screenshot: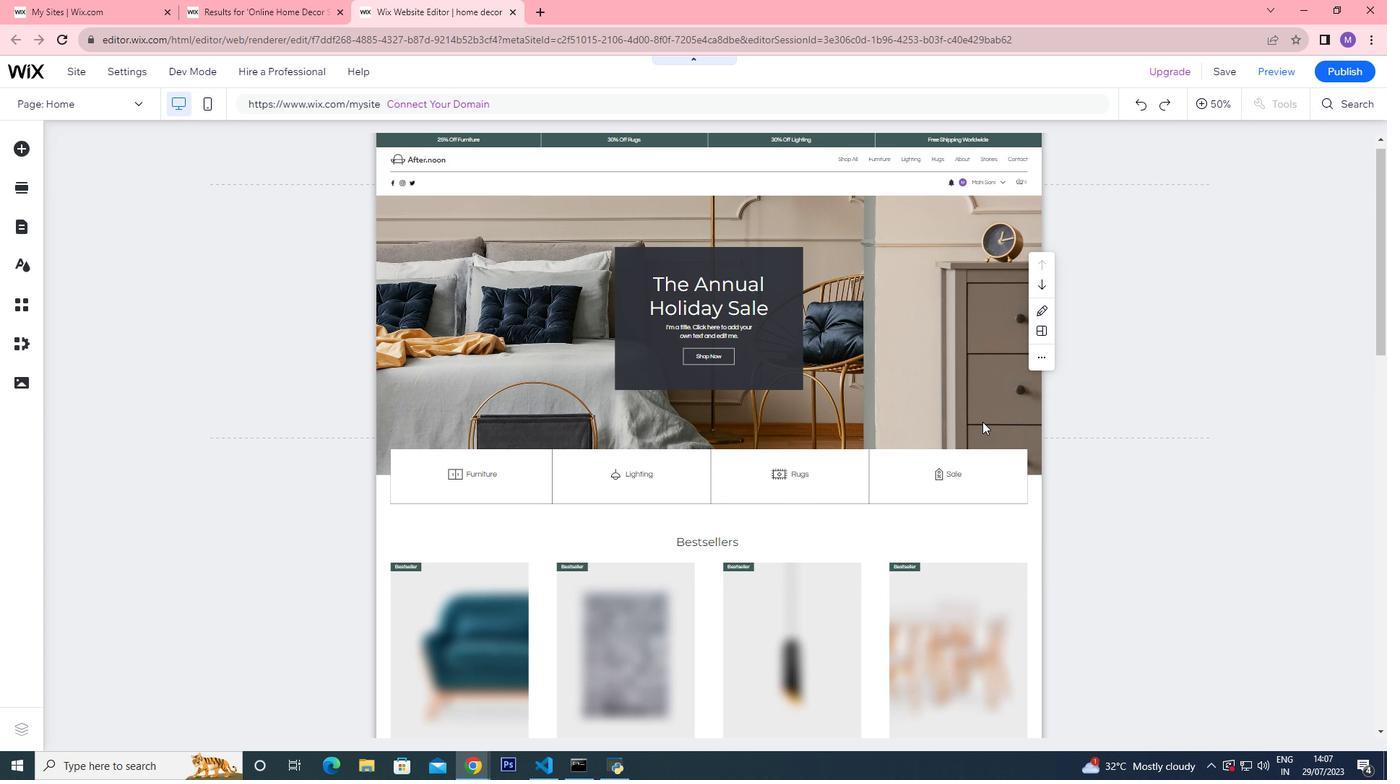 
Action: Mouse moved to (953, 483)
Screenshot: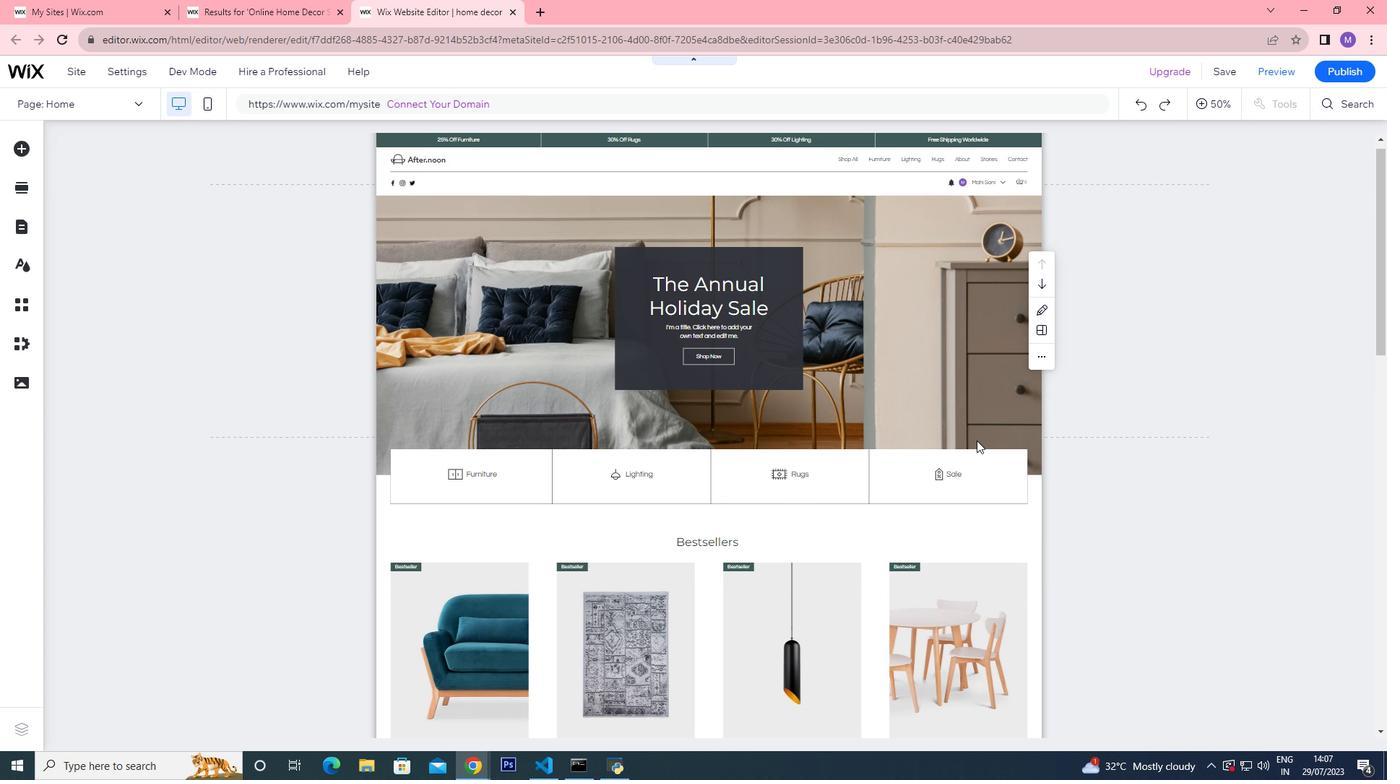 
Action: Mouse scrolled (953, 482) with delta (0, 0)
Screenshot: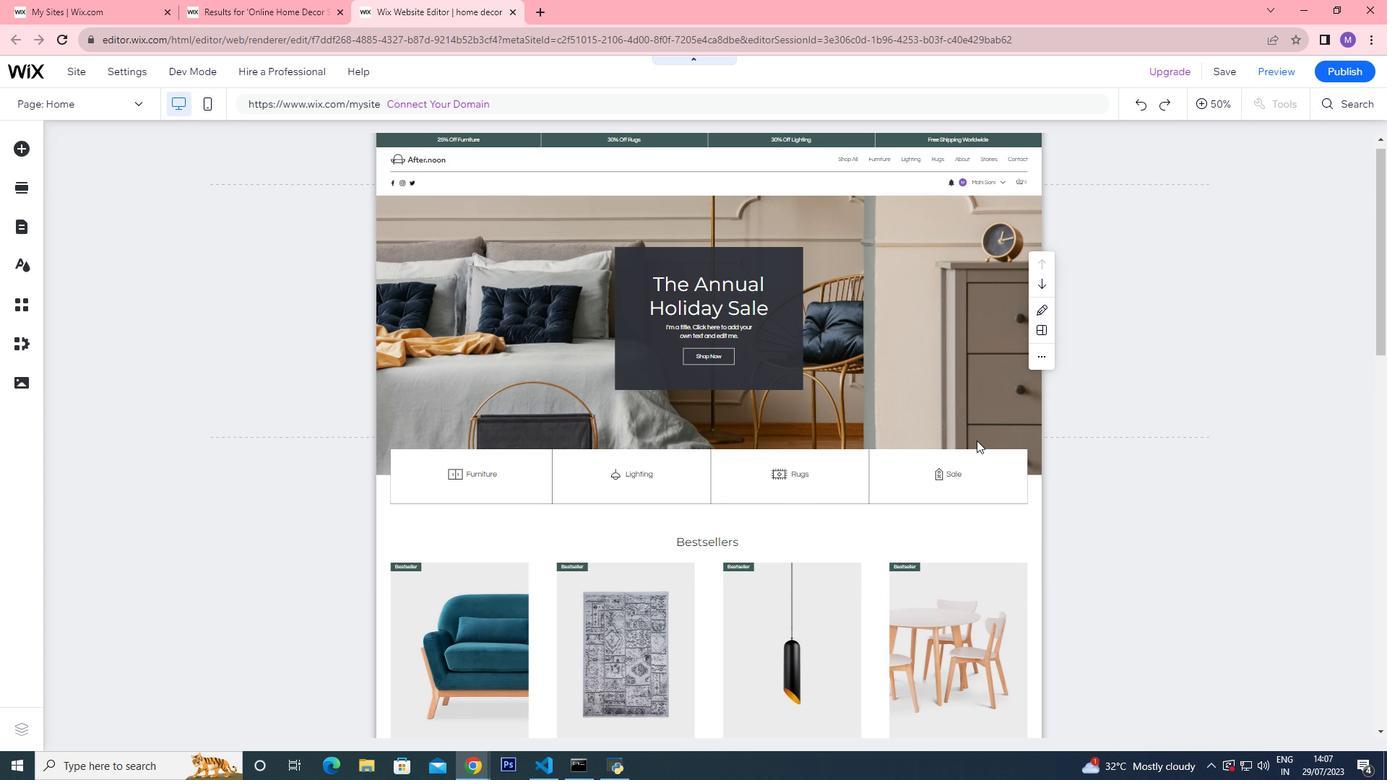 
Action: Mouse moved to (950, 489)
Screenshot: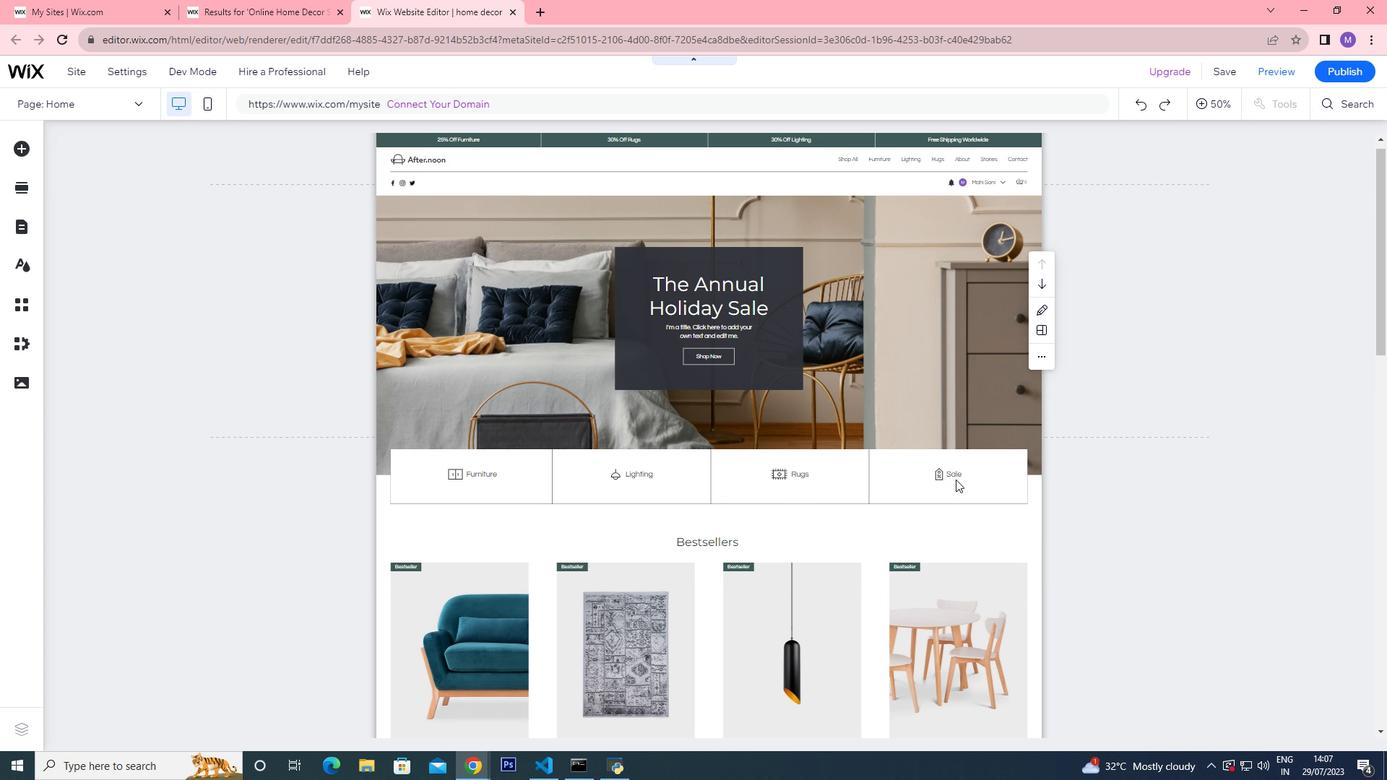 
Action: Mouse scrolled (950, 488) with delta (0, 0)
Screenshot: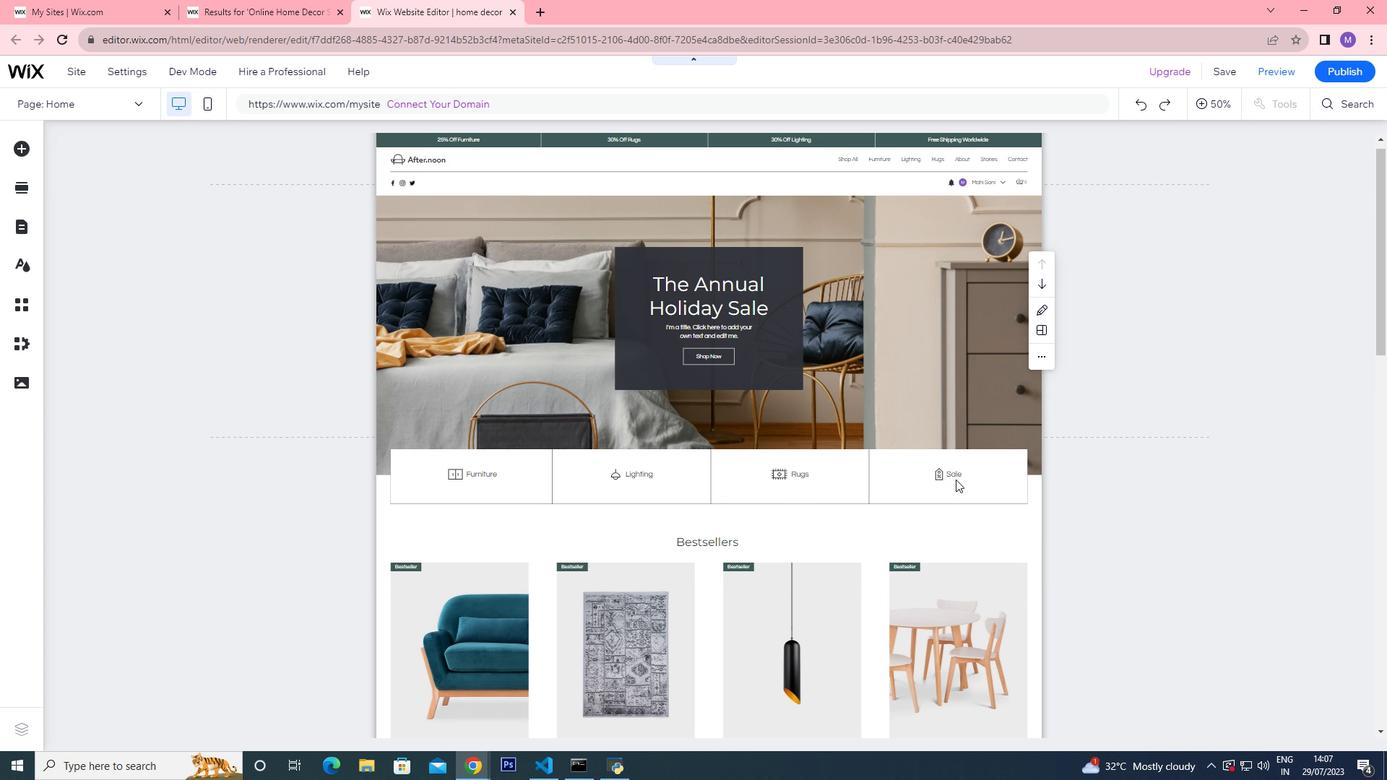 
Action: Mouse moved to (948, 494)
Screenshot: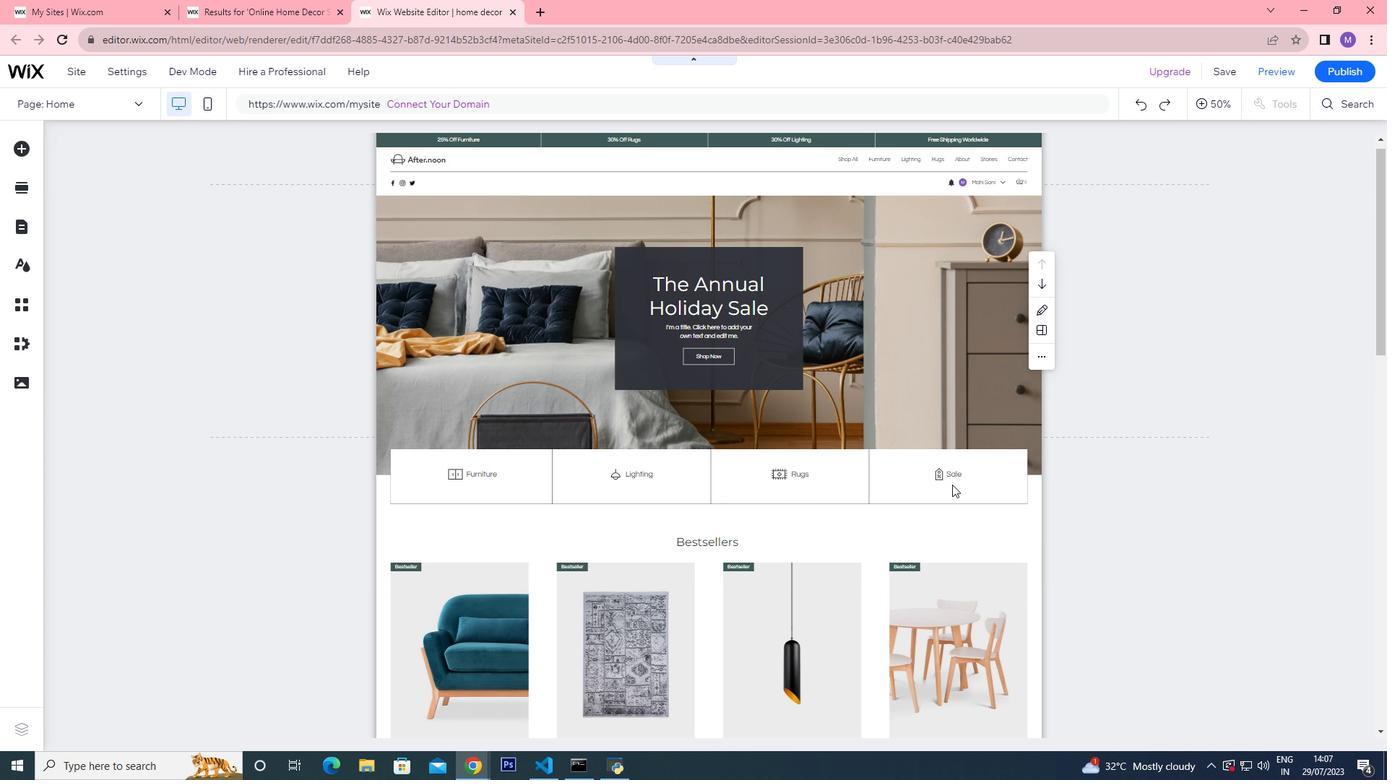 
Action: Mouse scrolled (948, 493) with delta (0, 0)
Screenshot: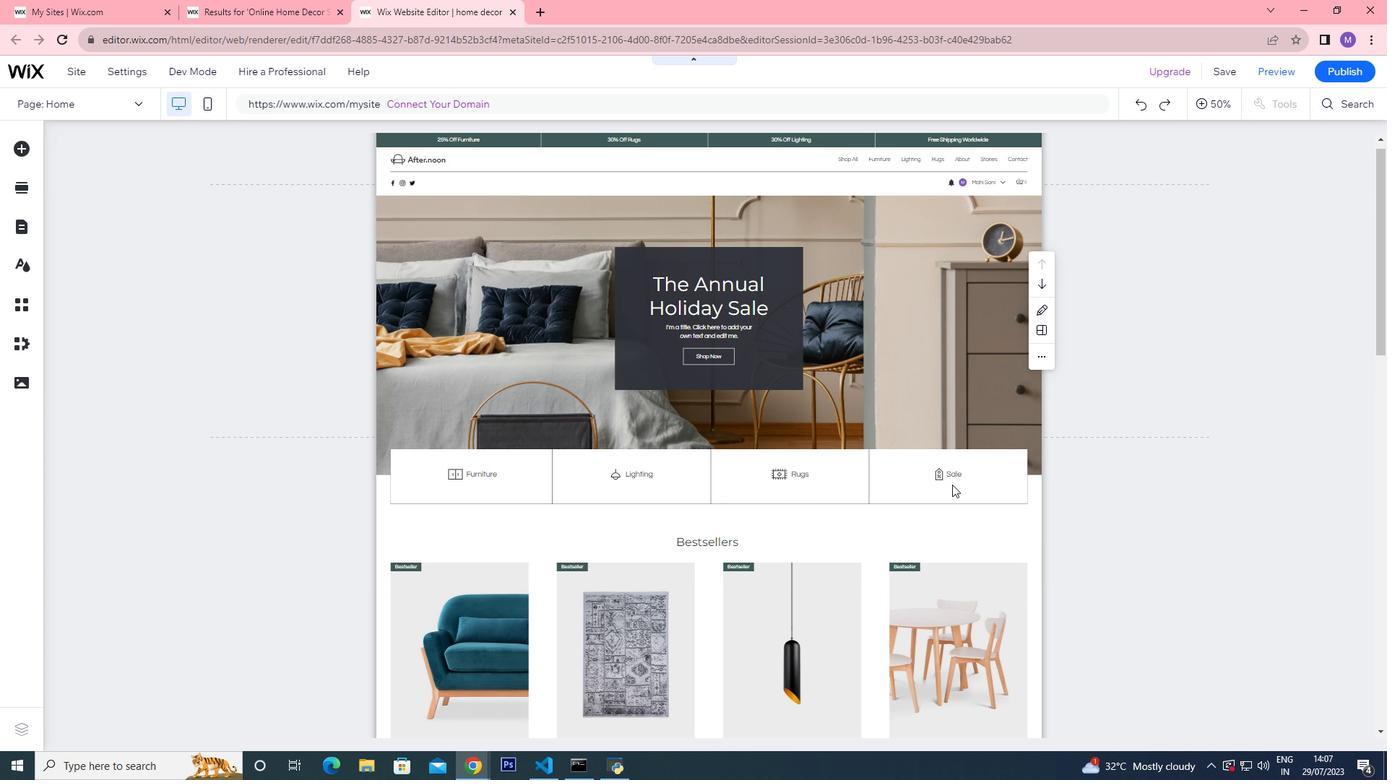 
Action: Mouse moved to (946, 497)
Screenshot: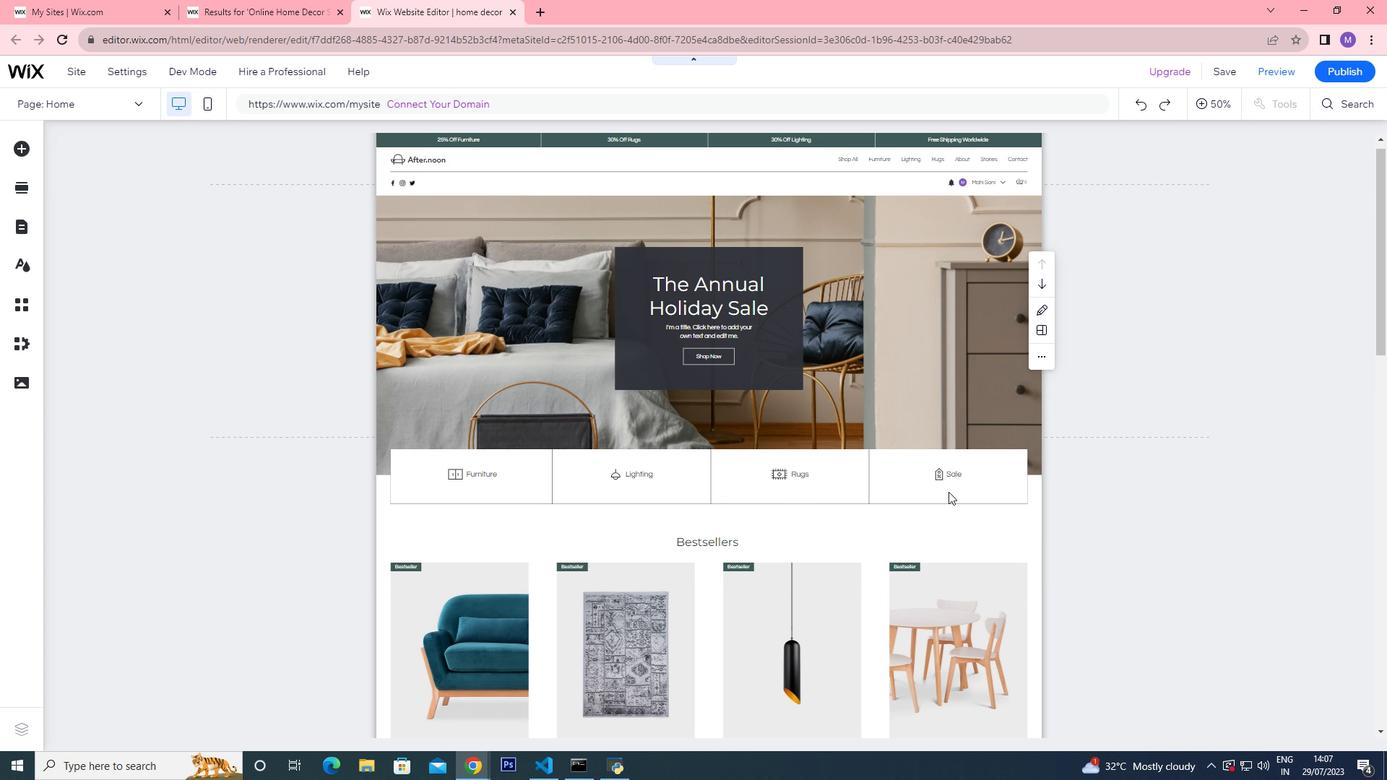 
Action: Mouse scrolled (946, 497) with delta (0, 0)
Screenshot: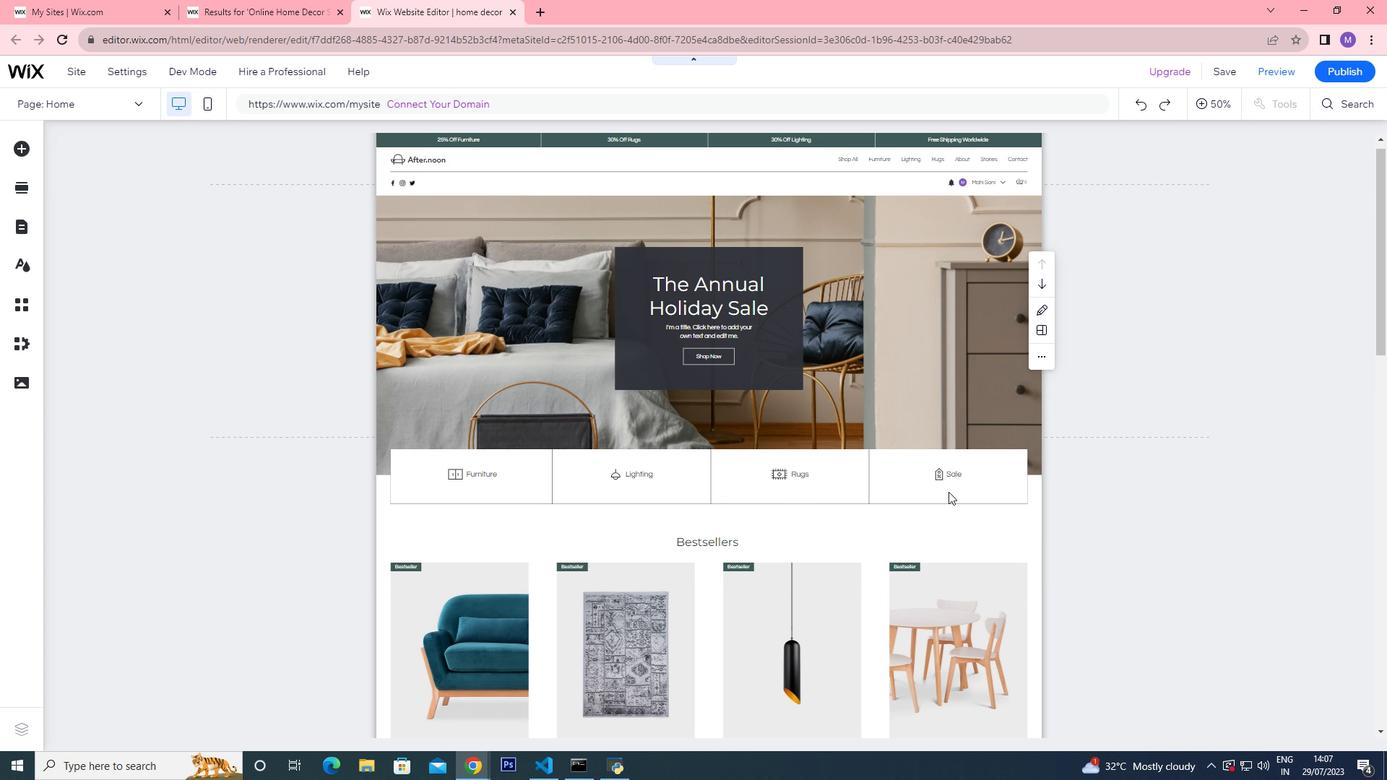 
Action: Mouse scrolled (946, 497) with delta (0, 0)
Screenshot: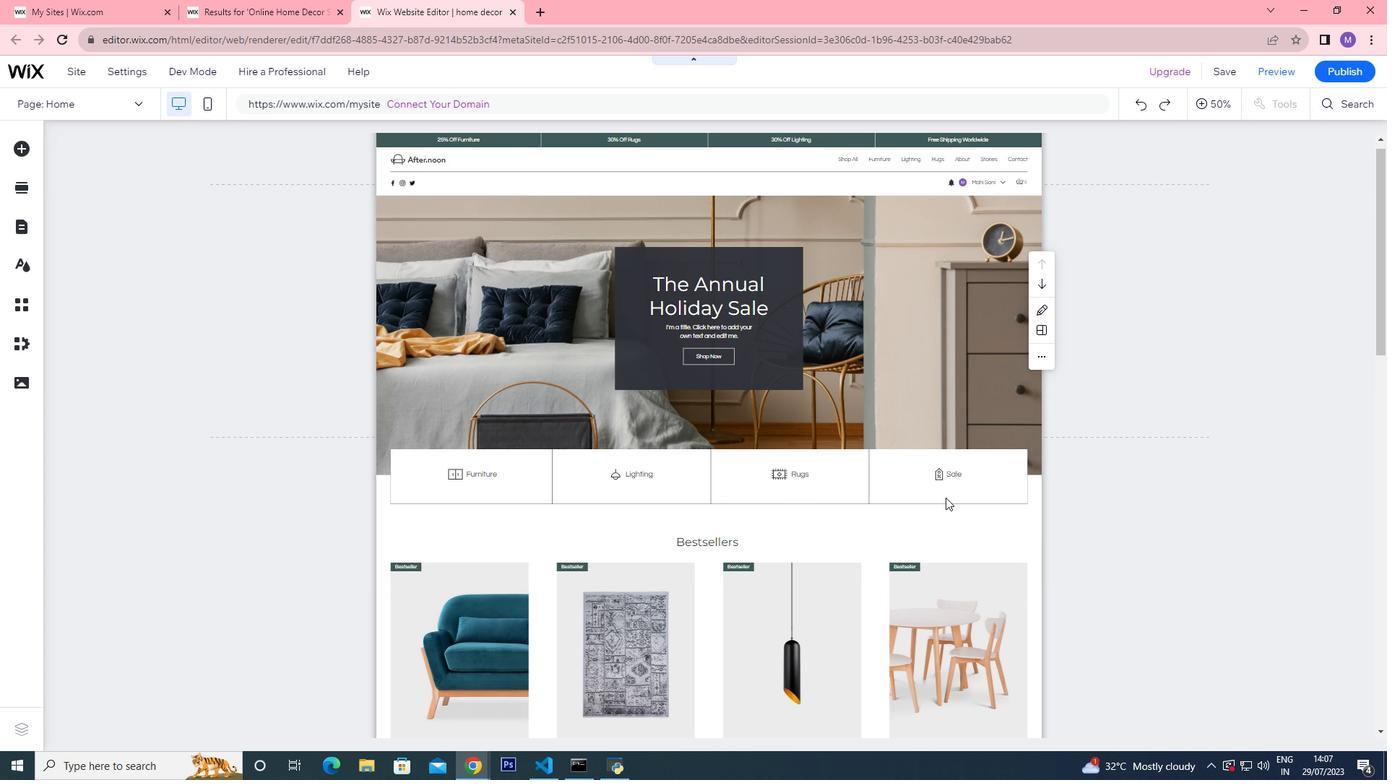 
Action: Mouse scrolled (946, 497) with delta (0, 0)
Screenshot: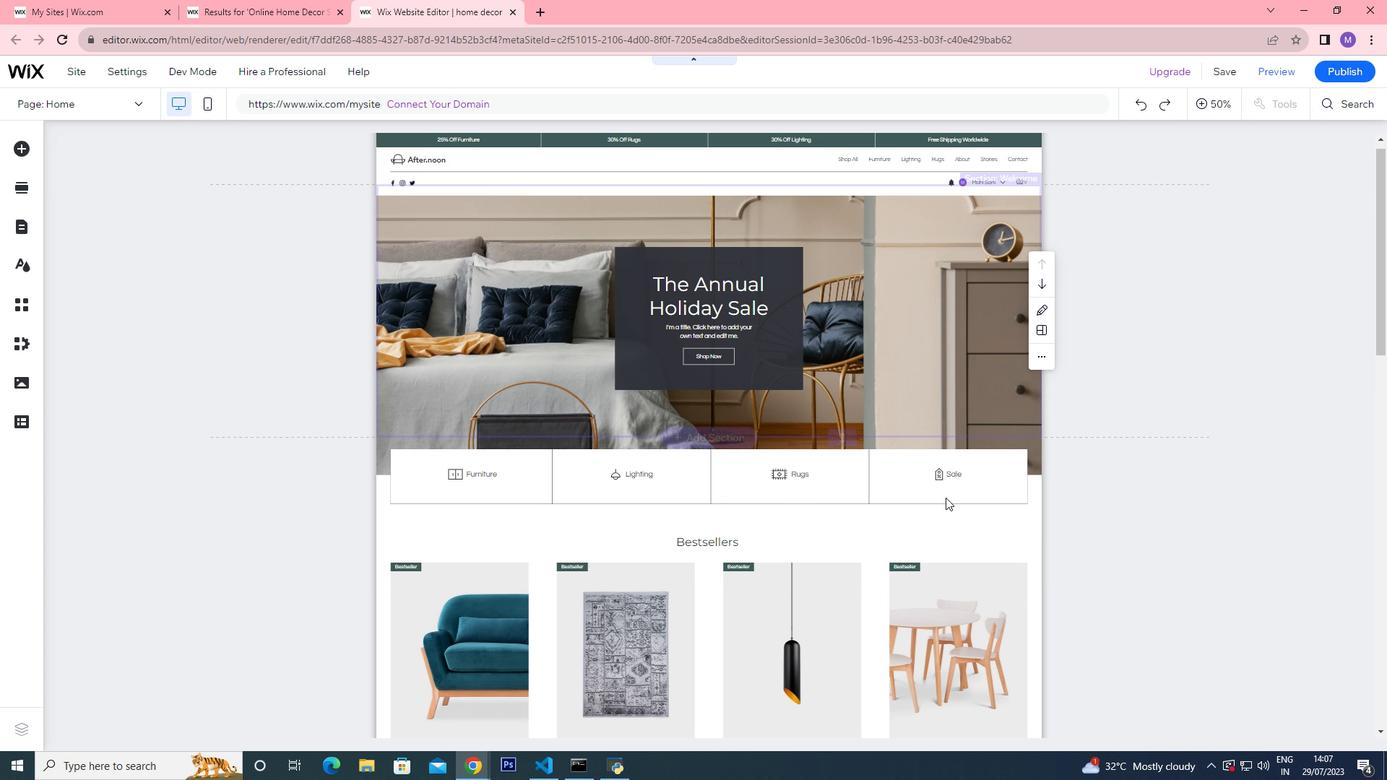 
Action: Mouse moved to (954, 479)
Screenshot: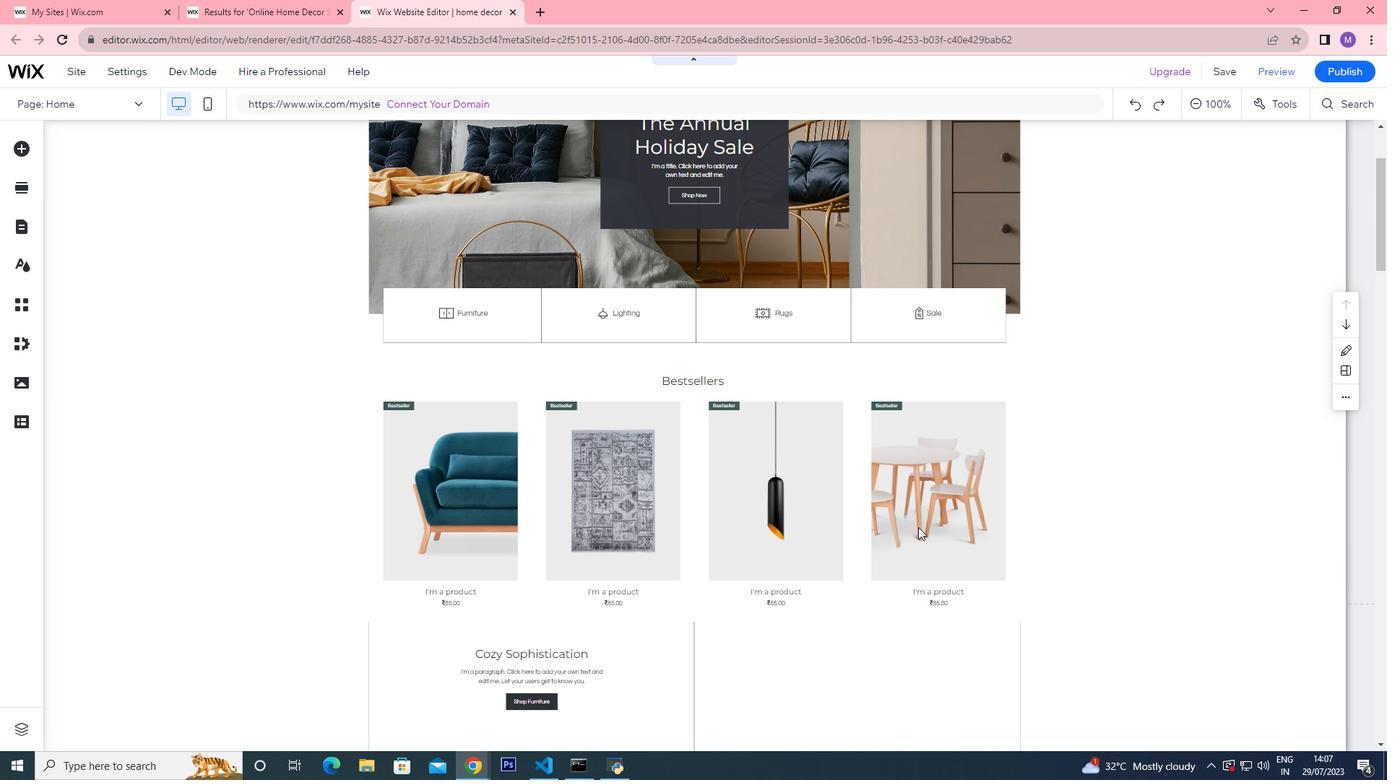 
Action: Mouse scrolled (954, 479) with delta (0, 0)
Screenshot: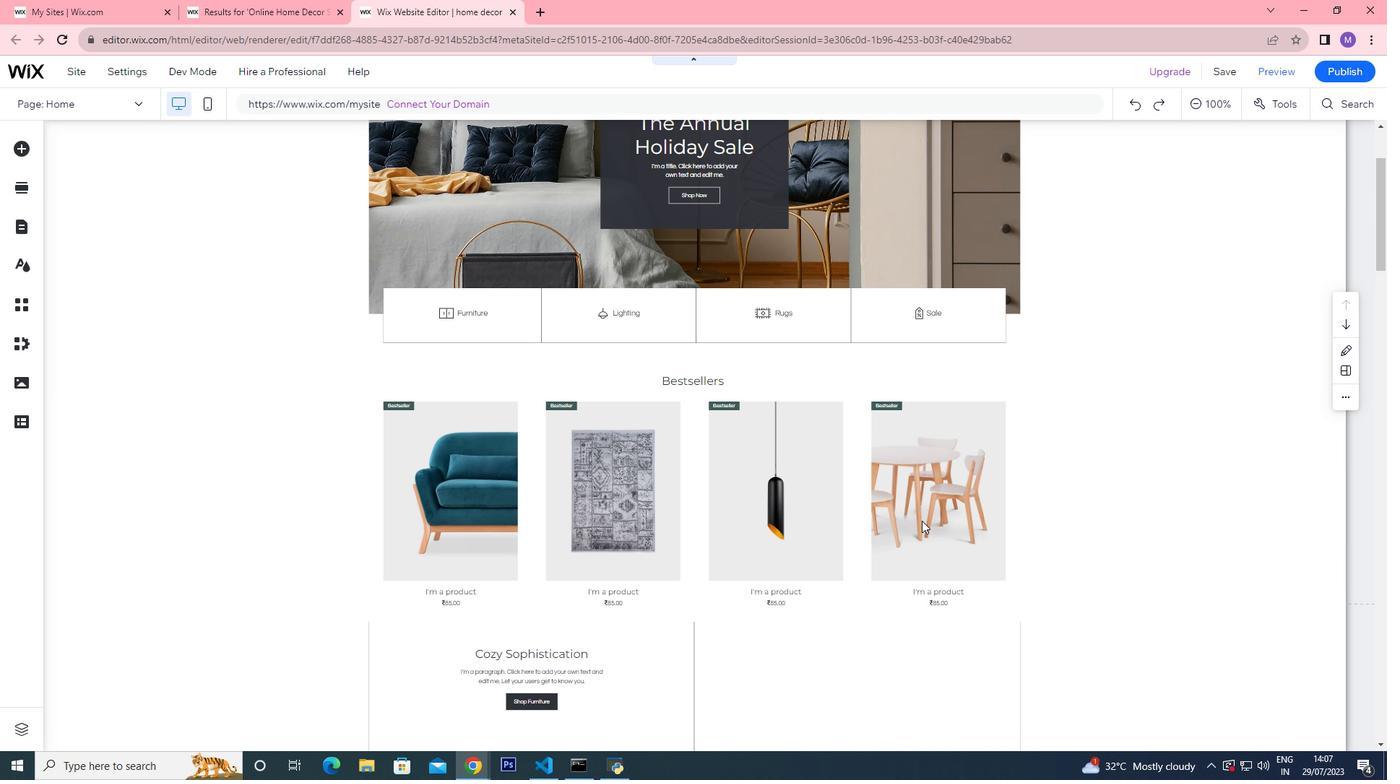 
Action: Mouse scrolled (954, 479) with delta (0, 0)
Screenshot: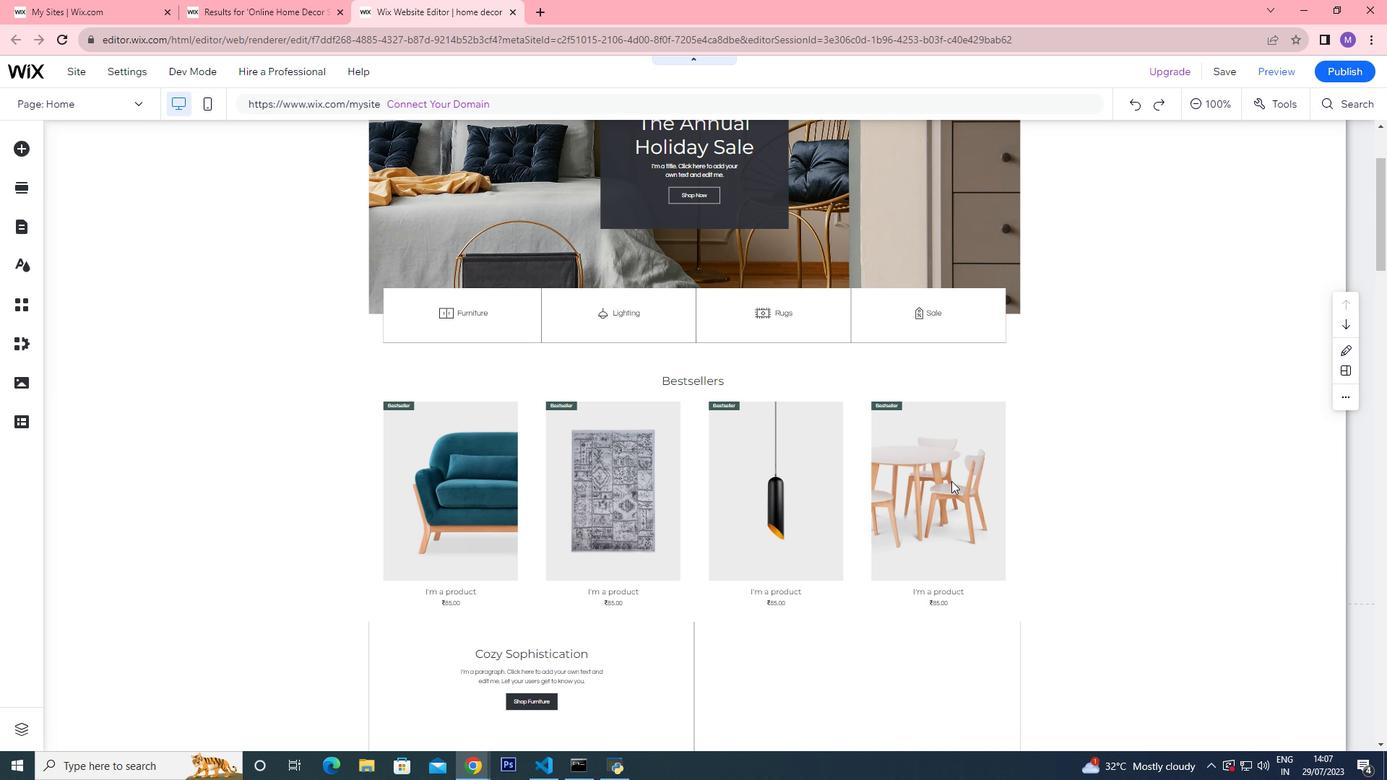 
Action: Mouse scrolled (954, 479) with delta (0, 0)
Screenshot: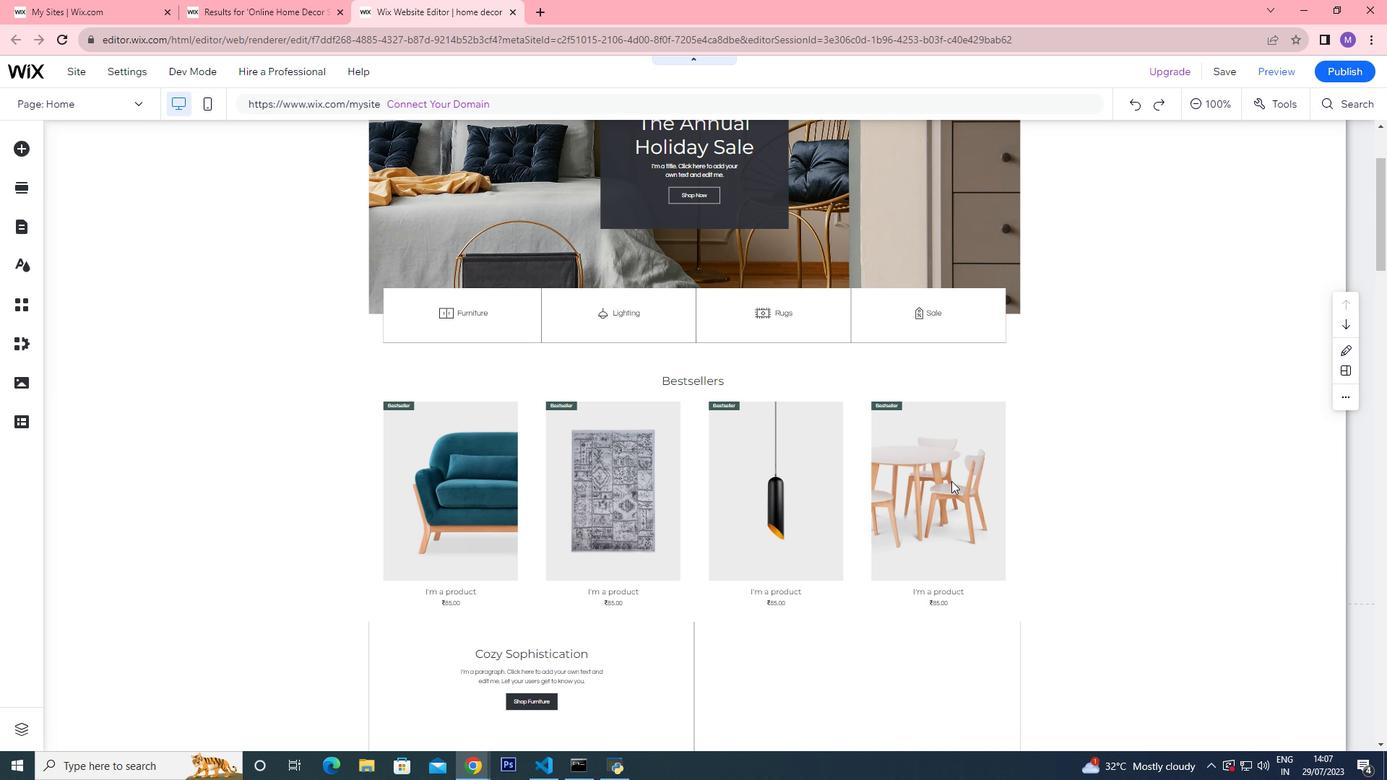 
Action: Mouse scrolled (954, 479) with delta (0, 0)
Screenshot: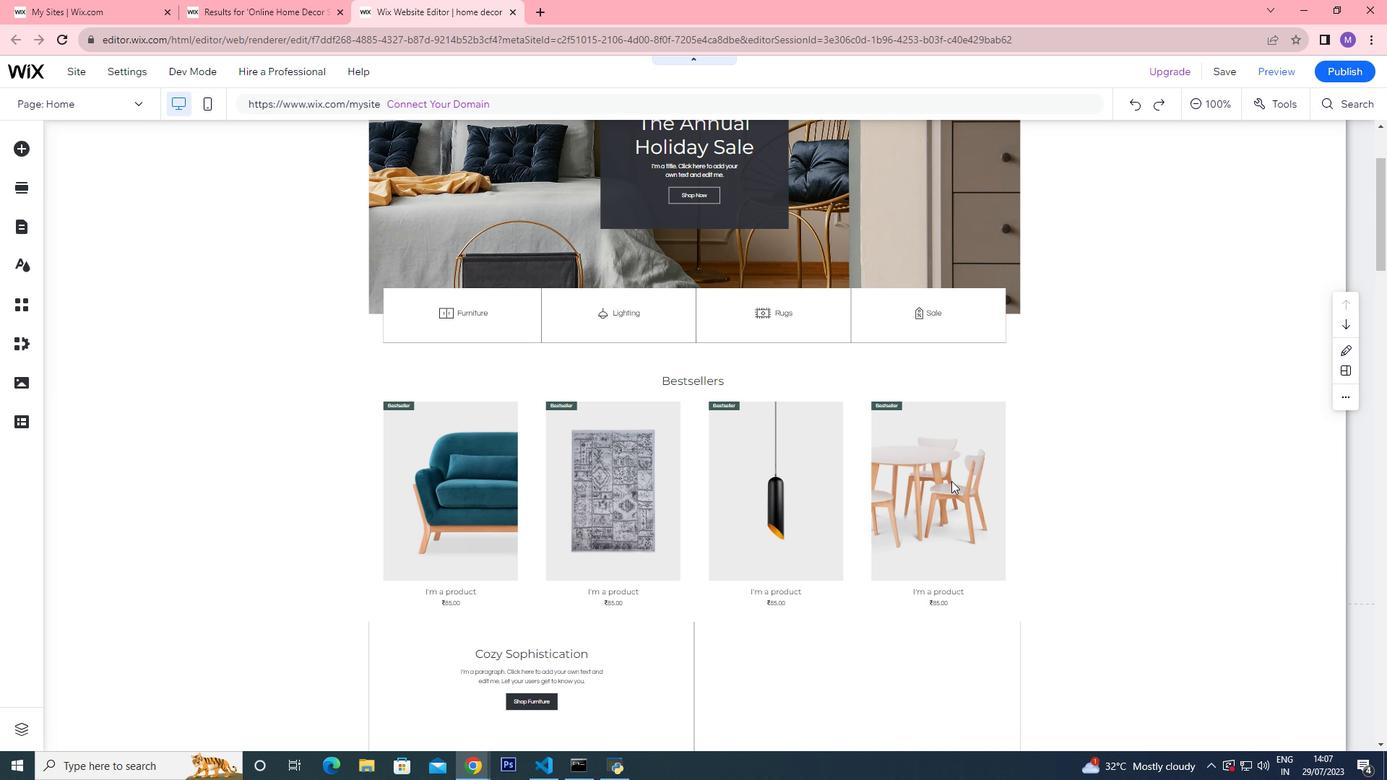 
Action: Mouse scrolled (954, 479) with delta (0, 0)
Screenshot: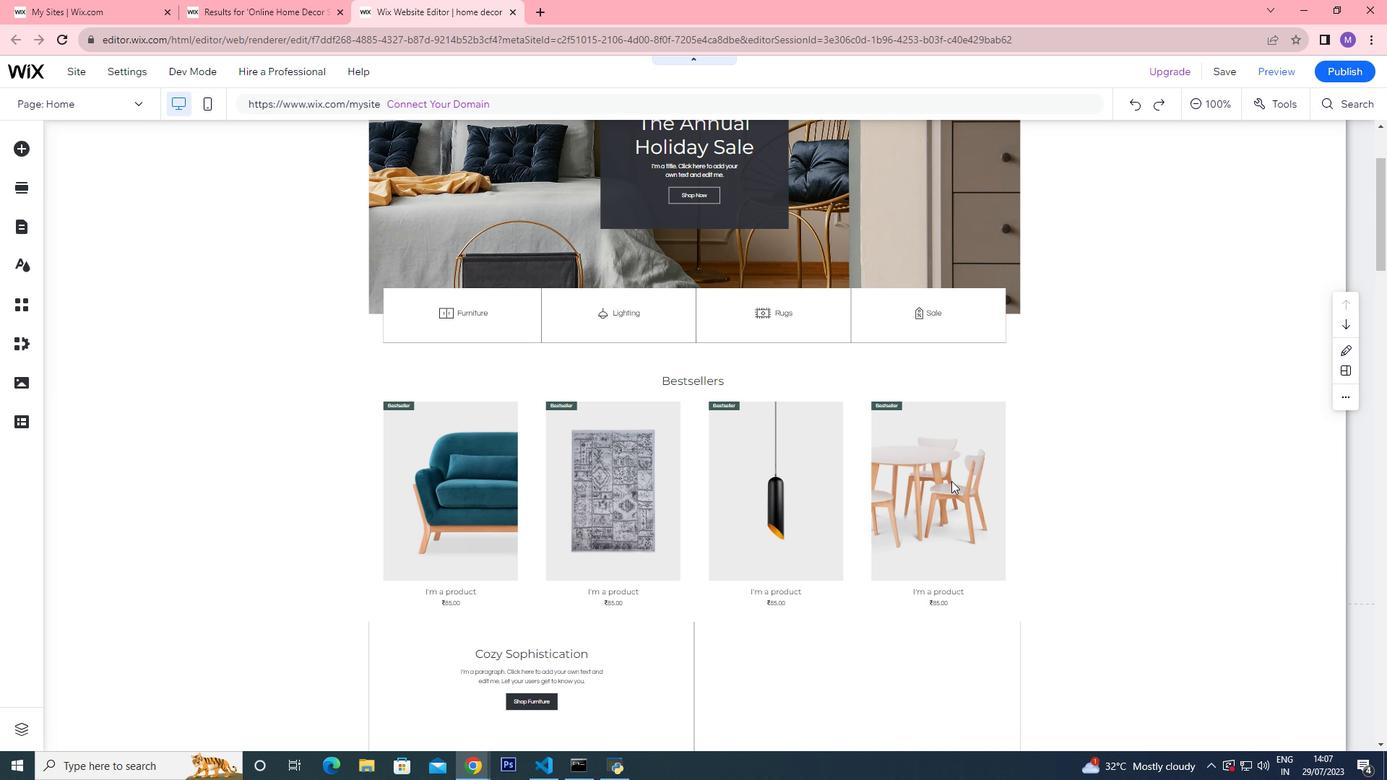 
Action: Mouse scrolled (954, 479) with delta (0, 0)
Screenshot: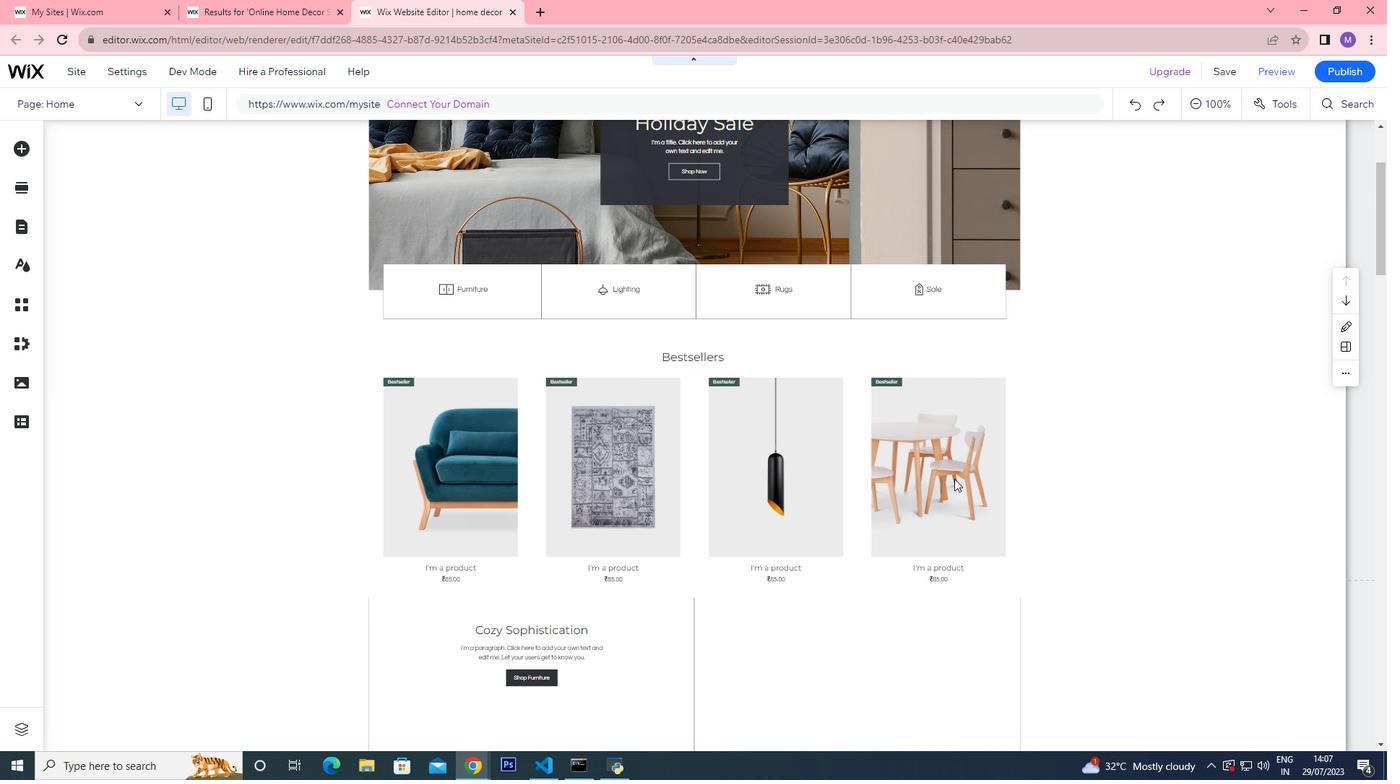 
Action: Mouse scrolled (954, 479) with delta (0, 0)
Screenshot: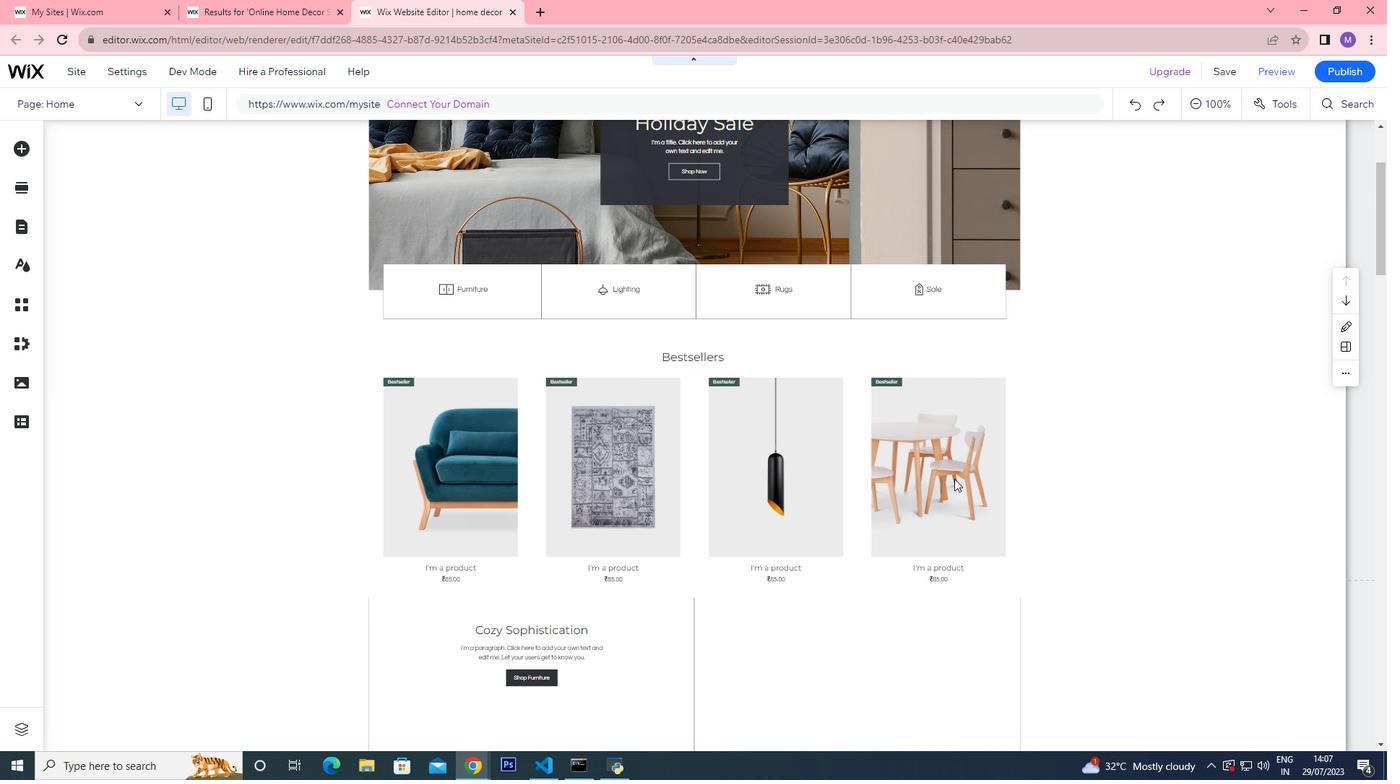 
Action: Mouse moved to (970, 412)
Screenshot: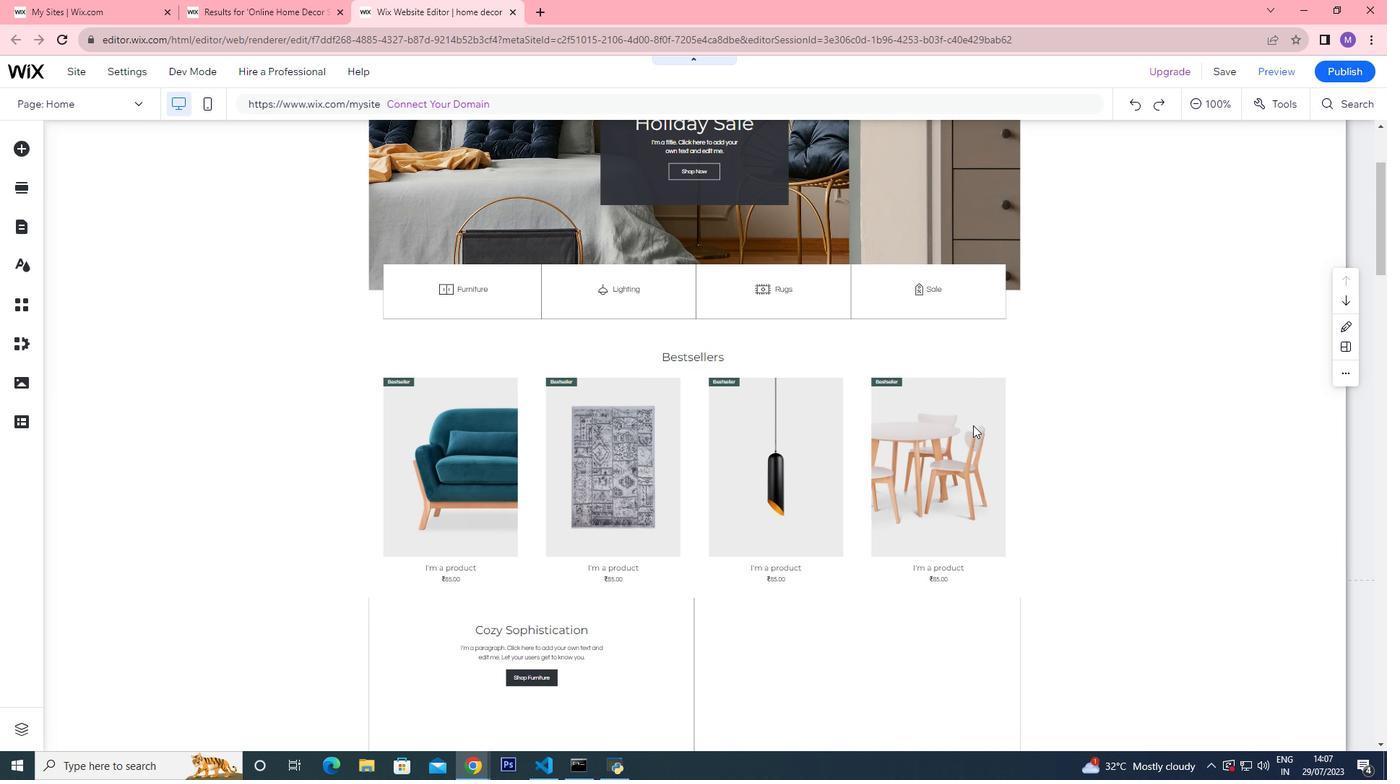 
Action: Mouse scrolled (970, 413) with delta (0, 0)
Screenshot: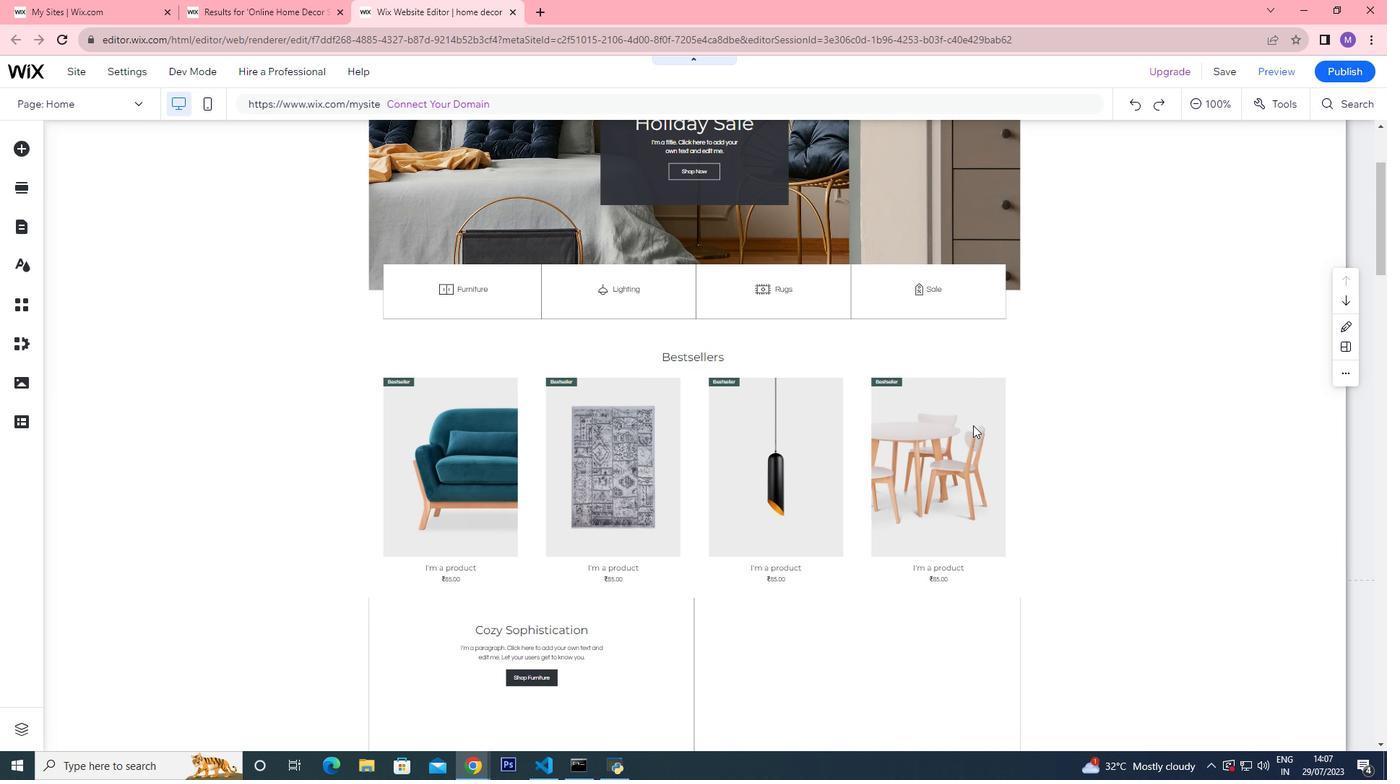 
Action: Mouse moved to (969, 412)
Screenshot: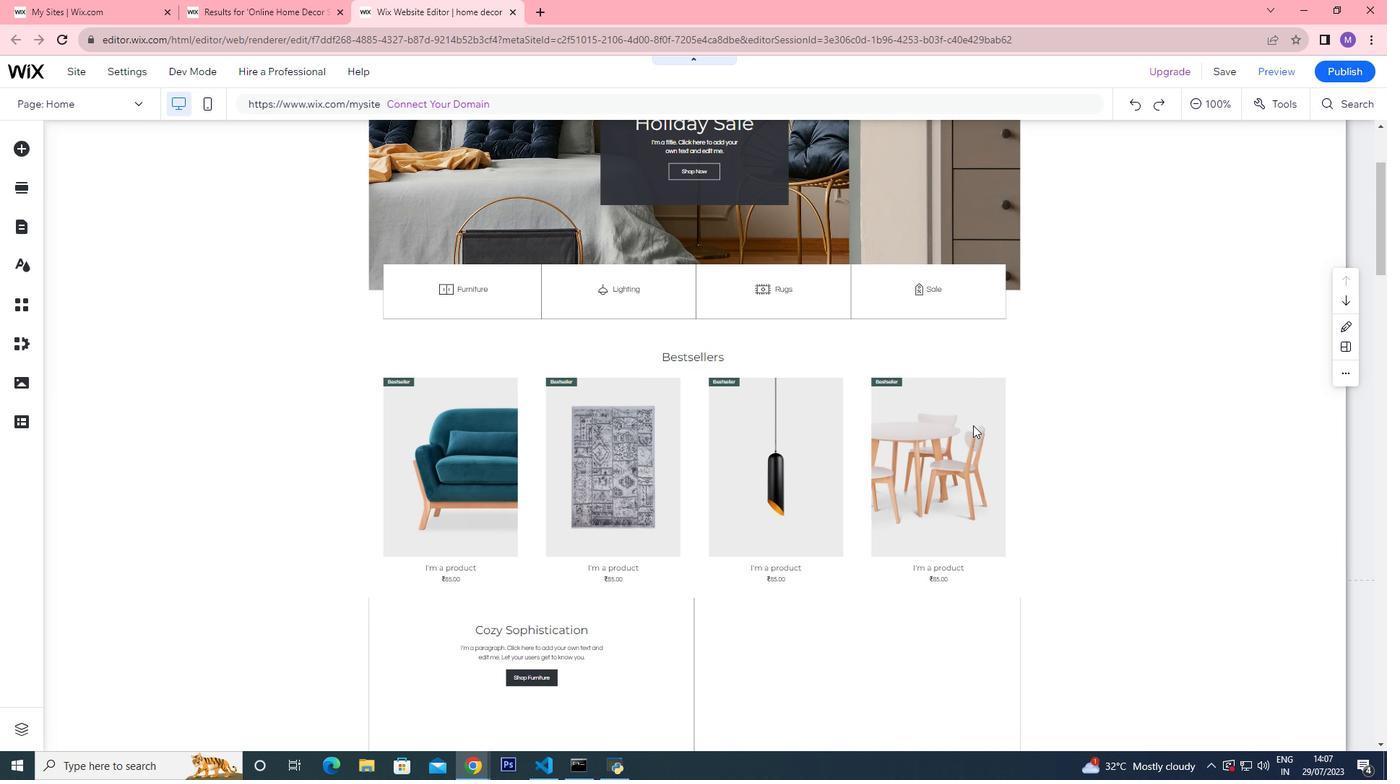 
Action: Mouse scrolled (969, 413) with delta (0, 0)
Screenshot: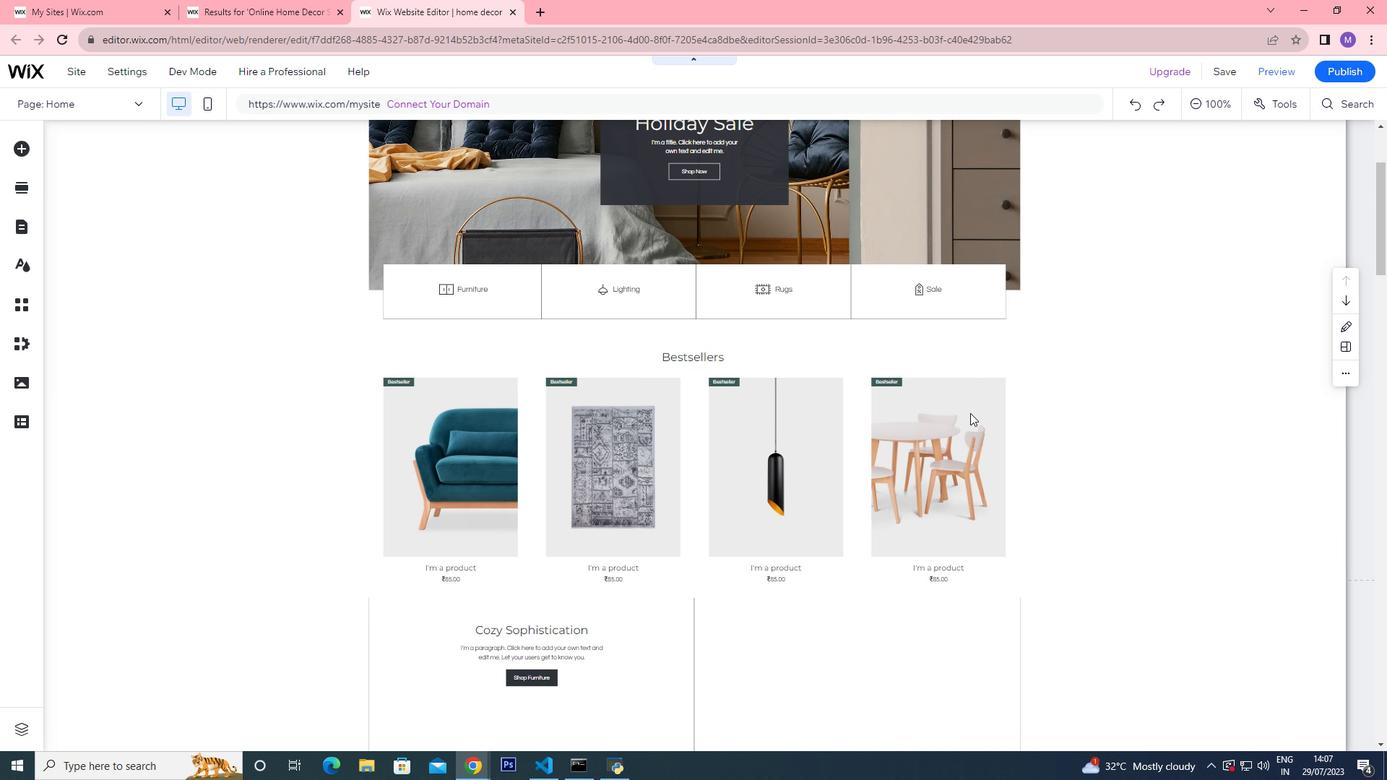 
Action: Mouse scrolled (969, 413) with delta (0, 0)
Screenshot: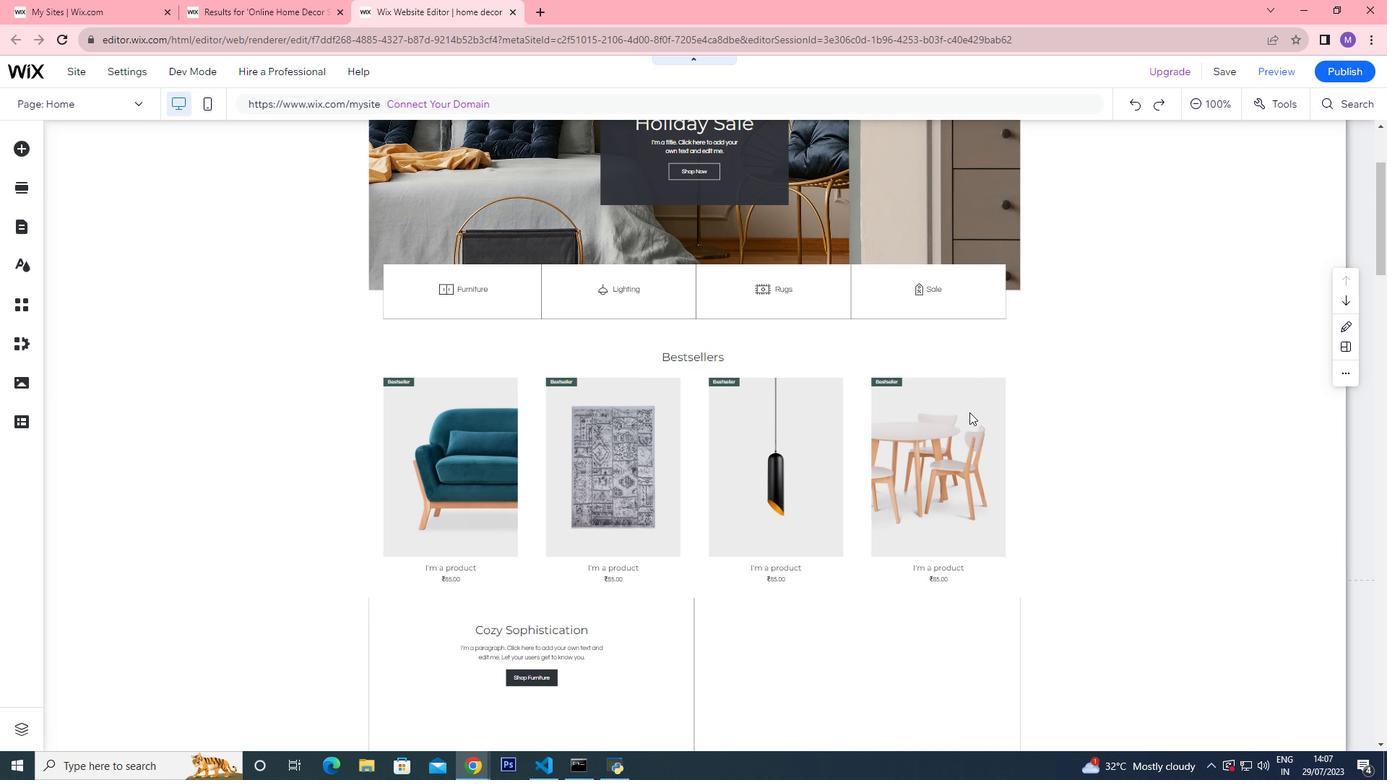 
Action: Mouse scrolled (969, 413) with delta (0, 0)
Screenshot: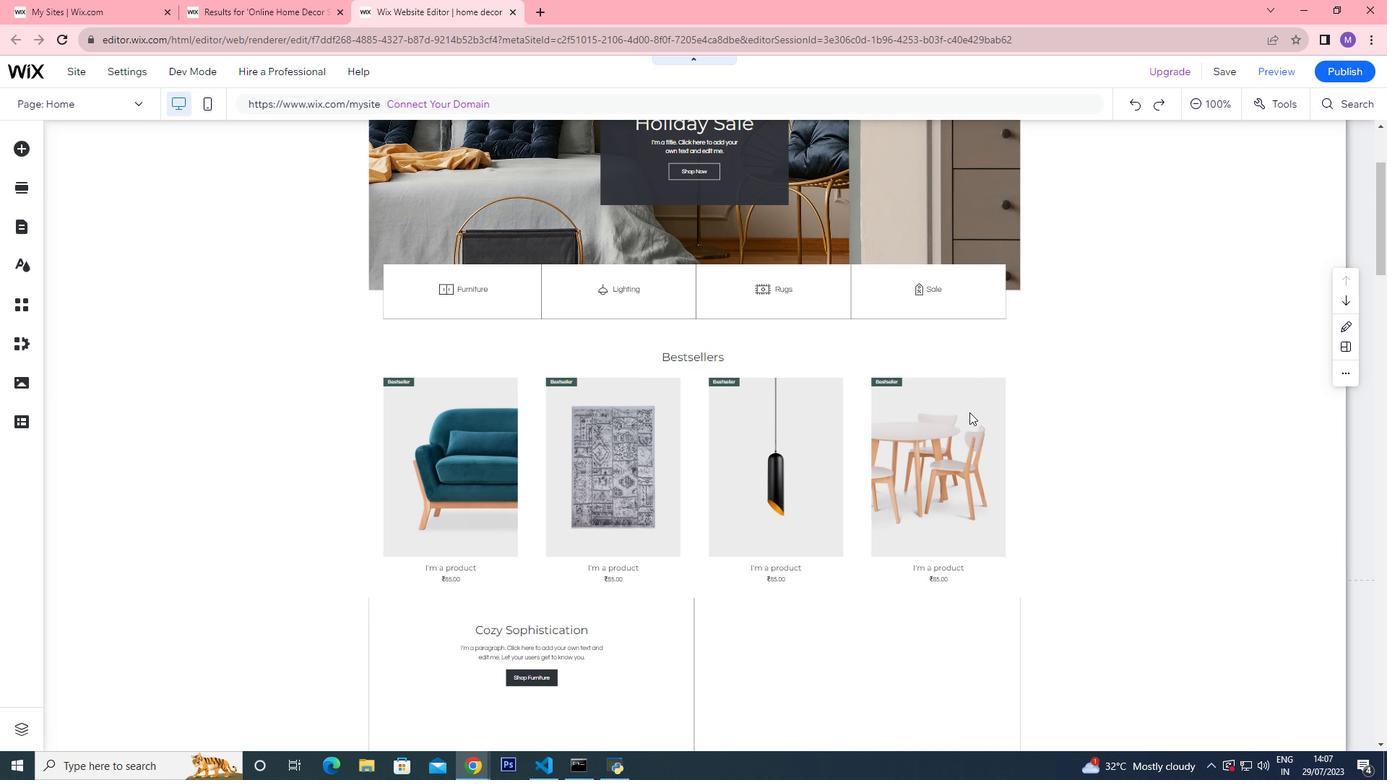 
Action: Mouse moved to (941, 239)
Screenshot: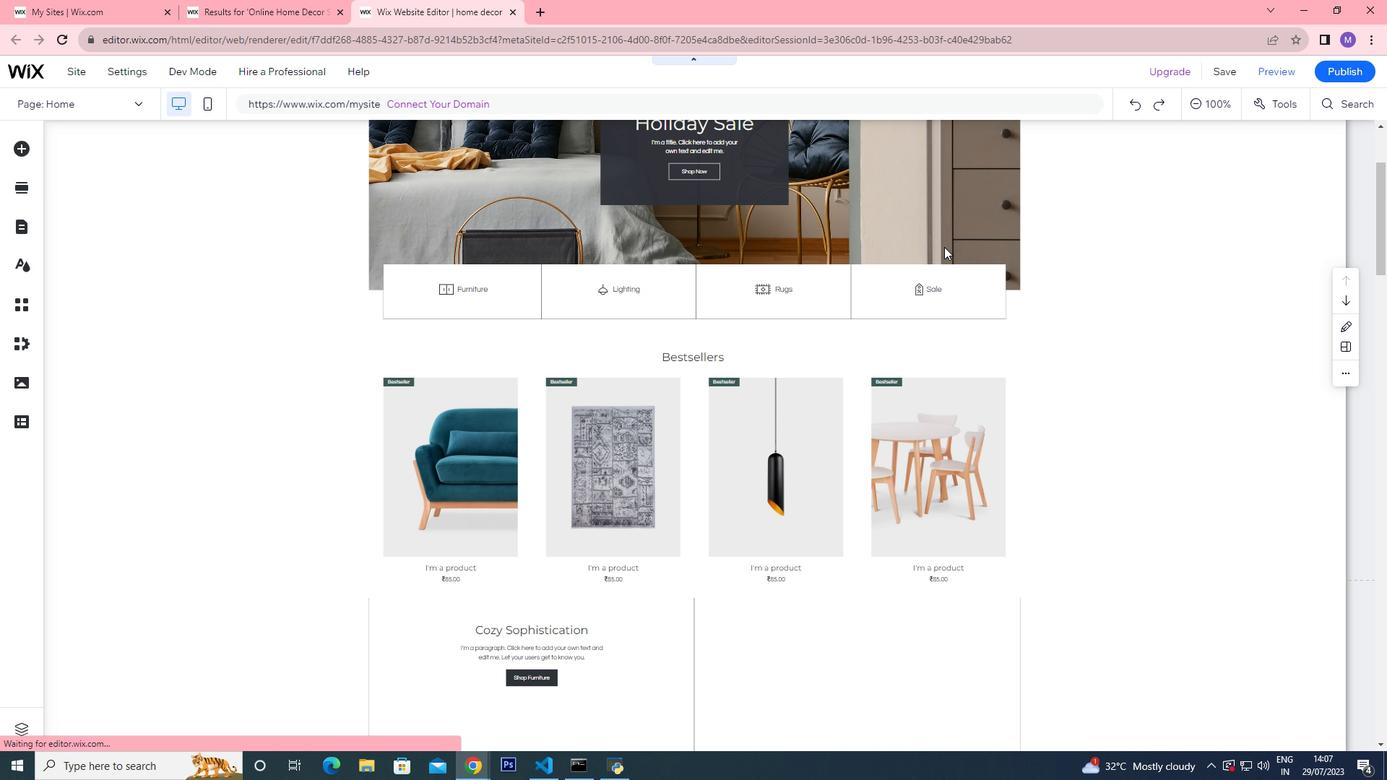
Action: Mouse pressed left at (941, 239)
Screenshot: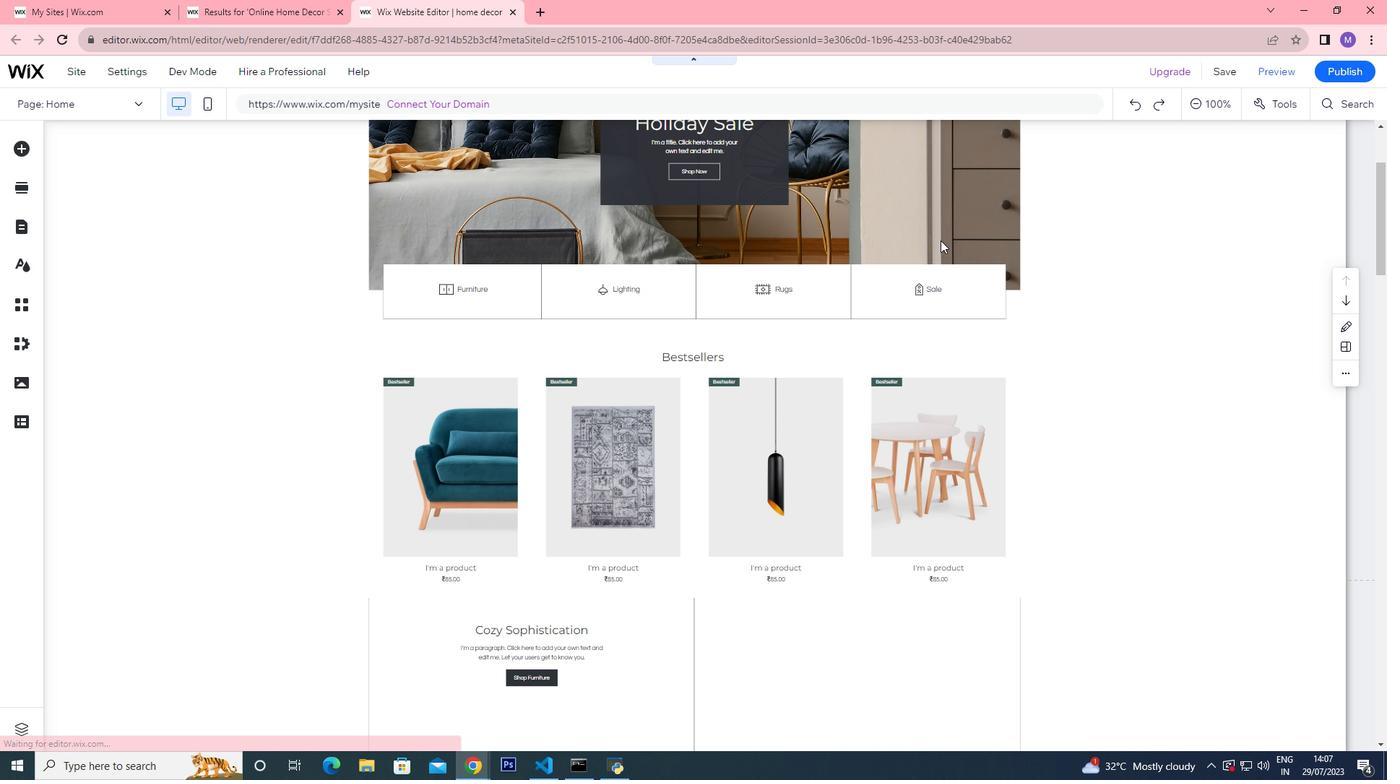 
Action: Mouse pressed left at (941, 239)
Screenshot: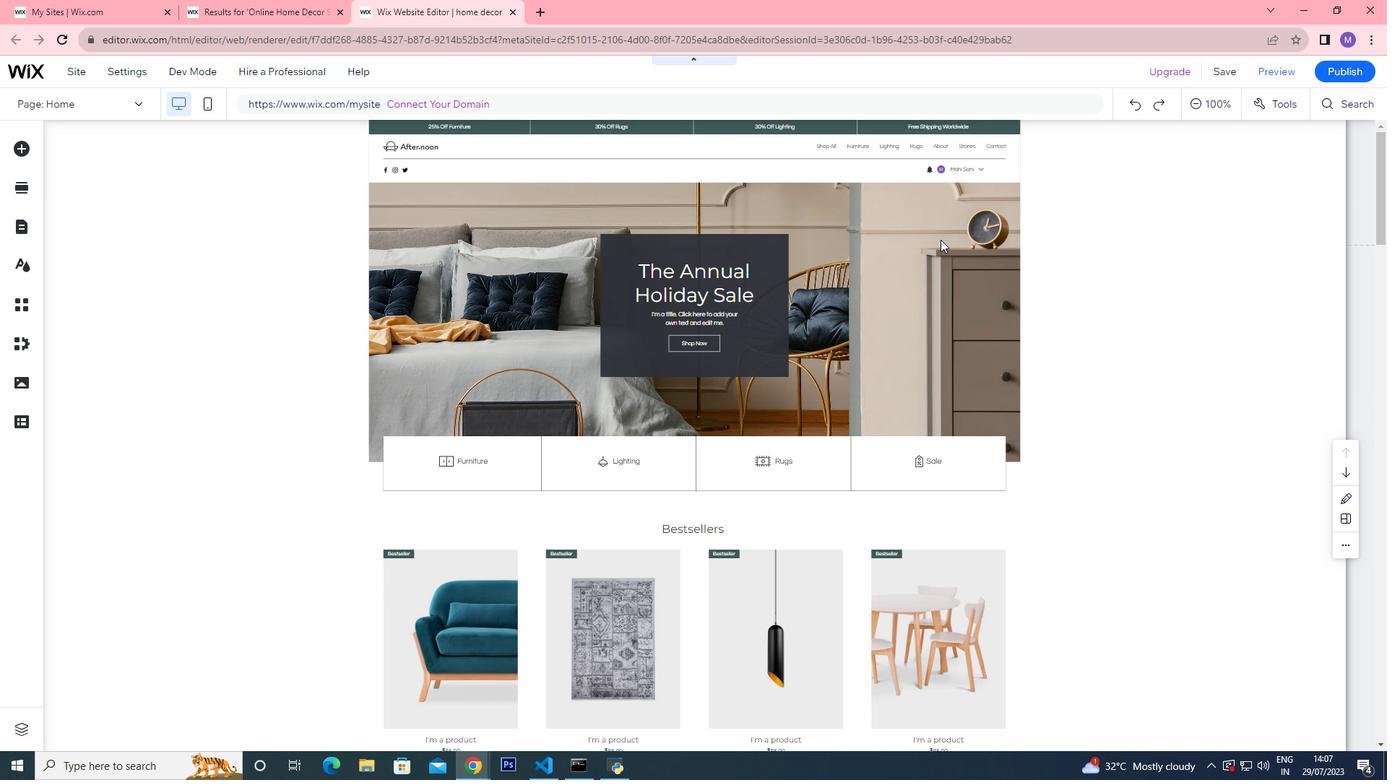 
Action: Mouse moved to (1099, 304)
Screenshot: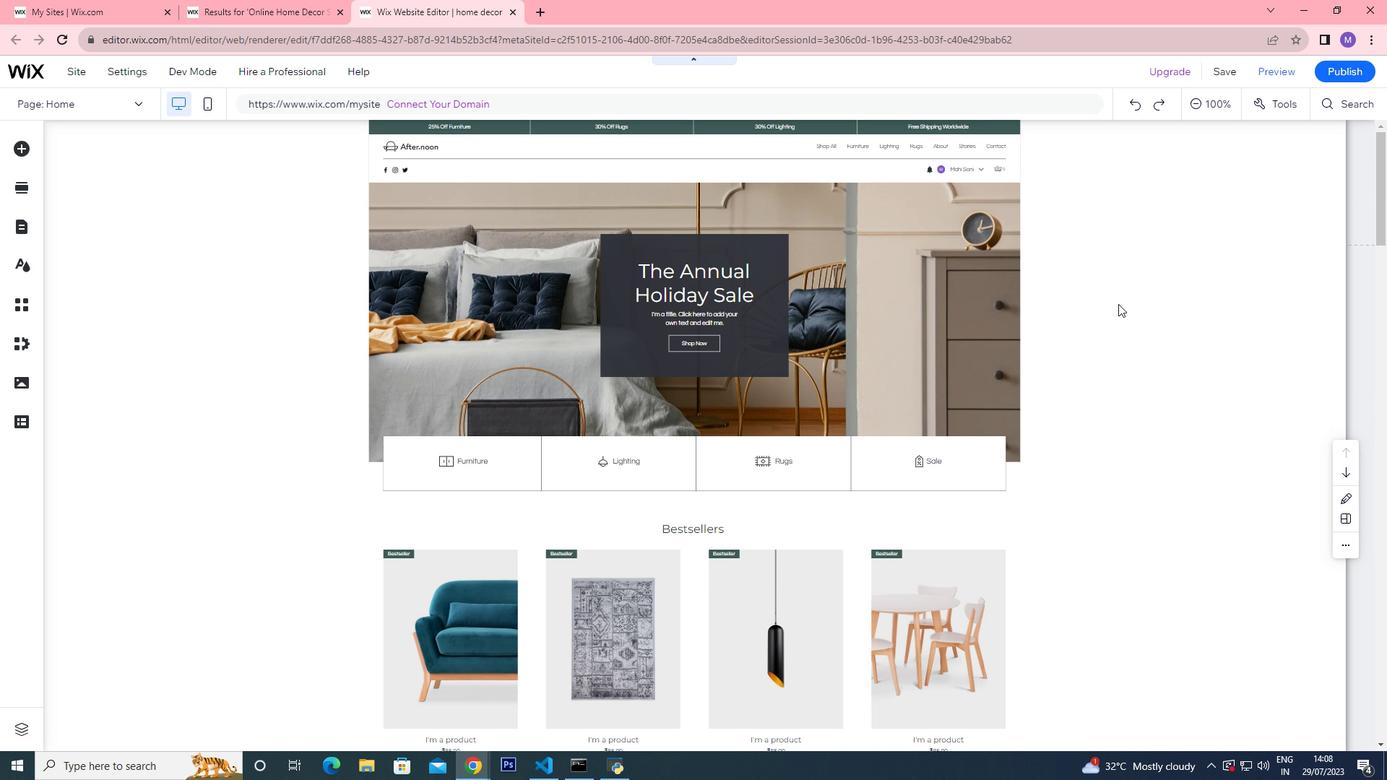 
Action: Mouse pressed left at (1099, 304)
Screenshot: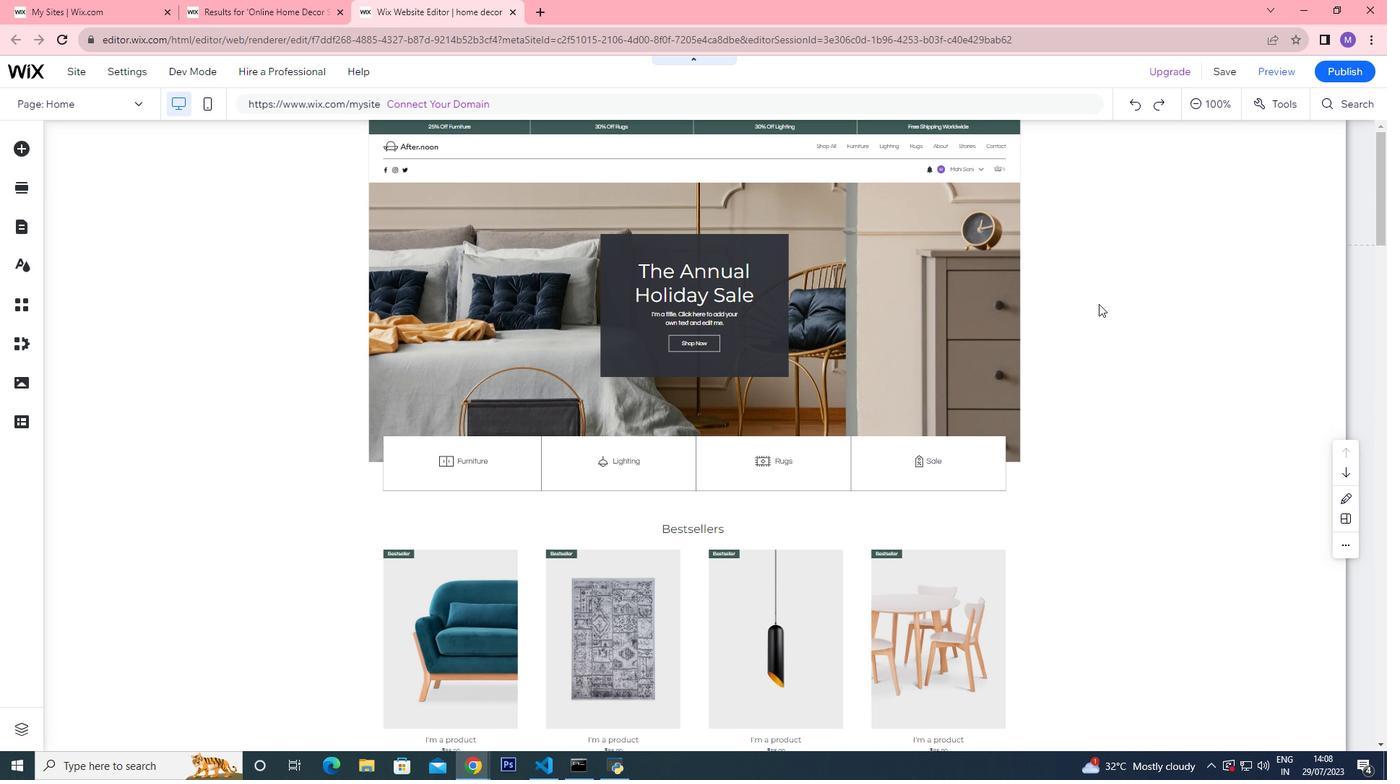 
Action: Mouse pressed left at (1099, 304)
Screenshot: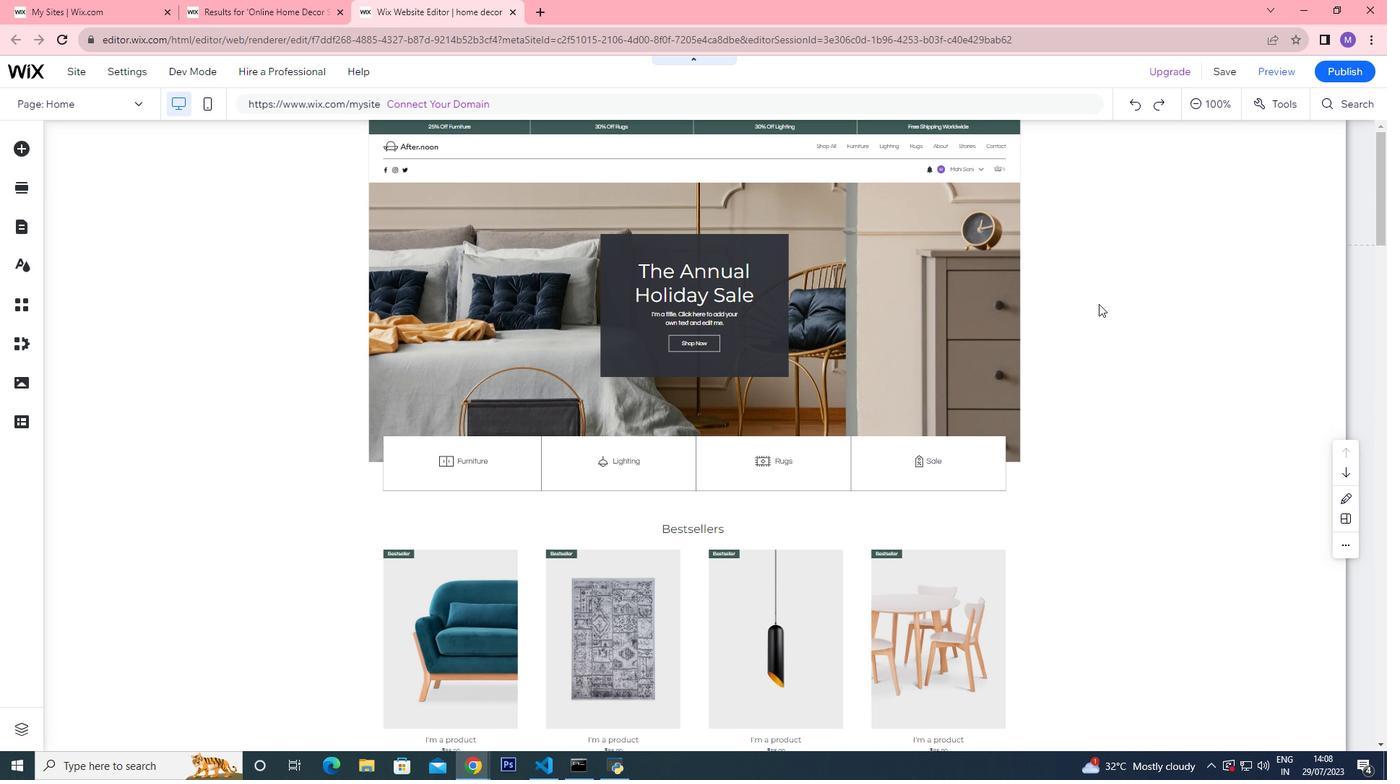 
Action: Mouse pressed left at (1099, 304)
Screenshot: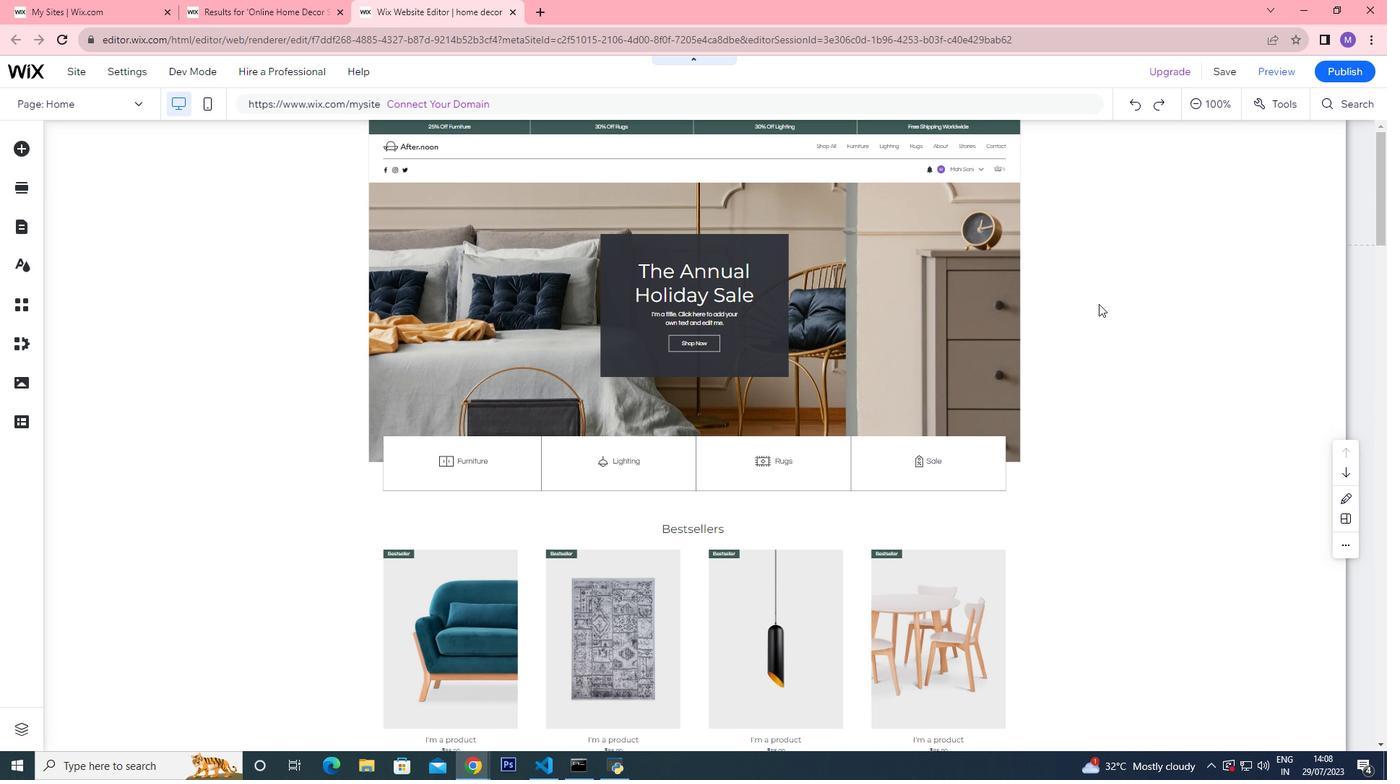 
Action: Mouse moved to (943, 354)
Screenshot: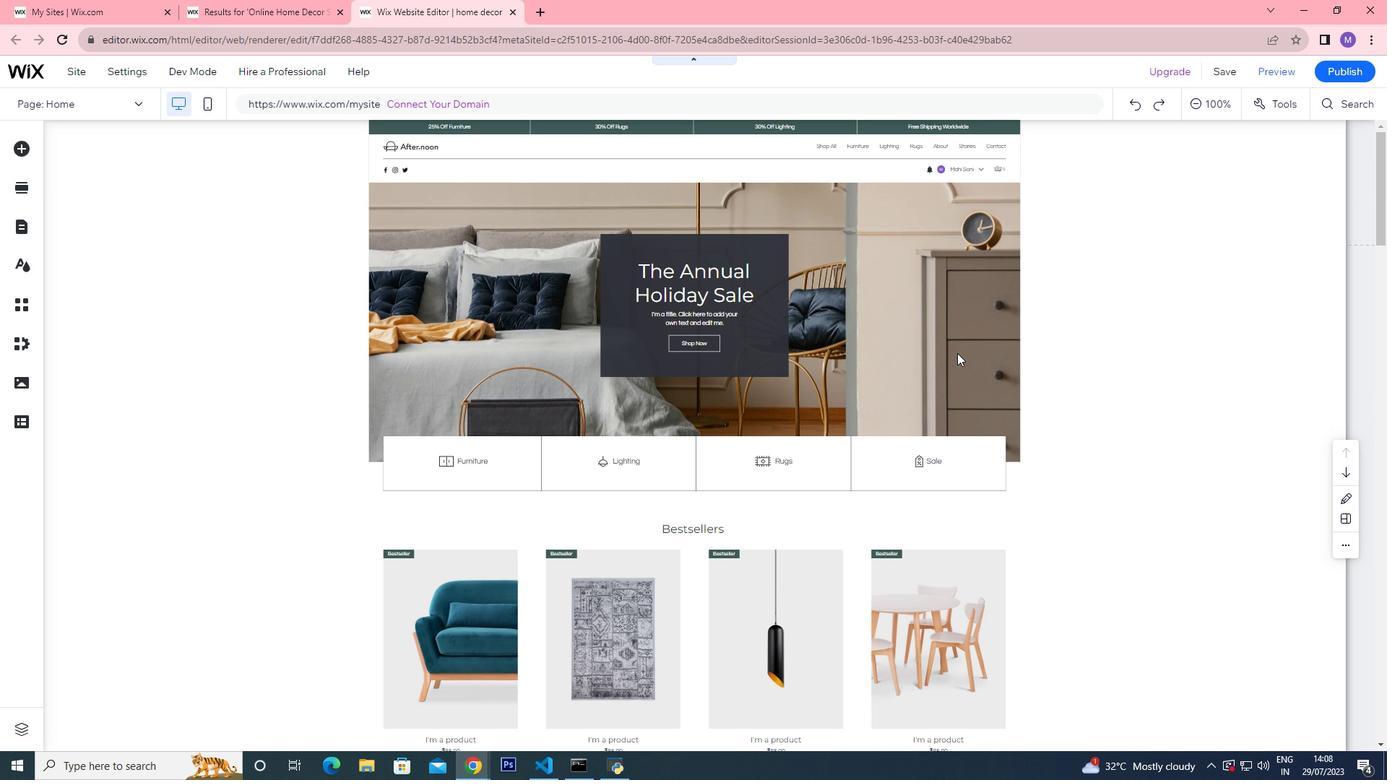
Action: Mouse pressed left at (943, 354)
Screenshot: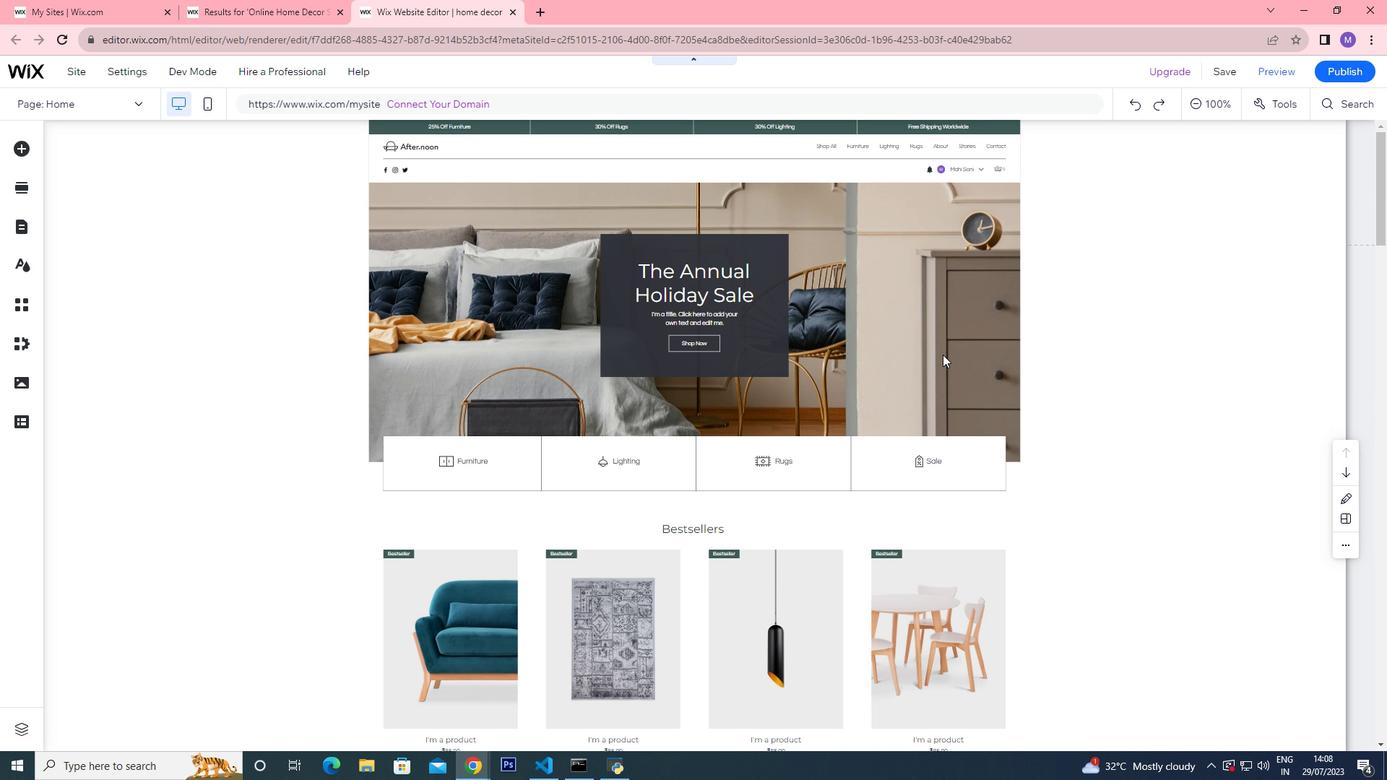 
Action: Mouse pressed left at (943, 354)
Screenshot: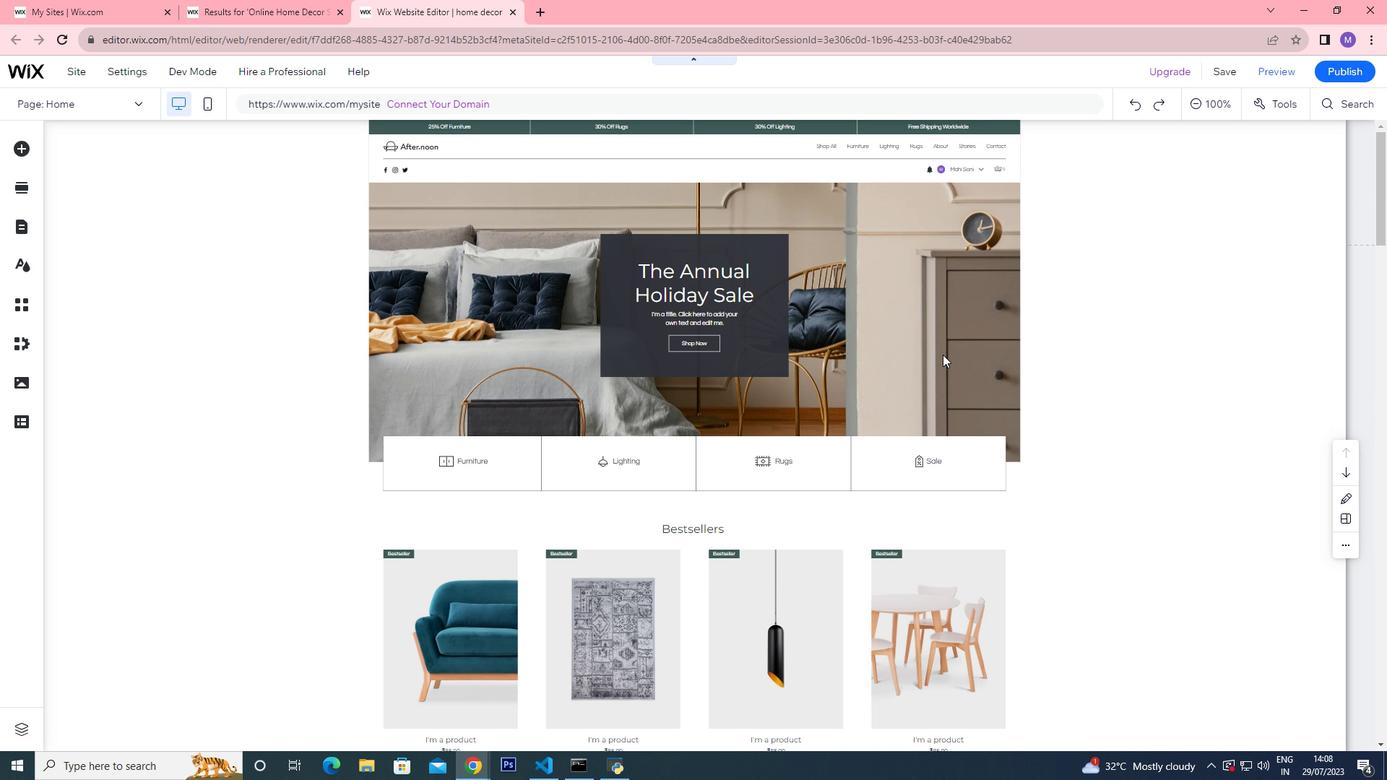 
Action: Mouse pressed left at (943, 354)
Screenshot: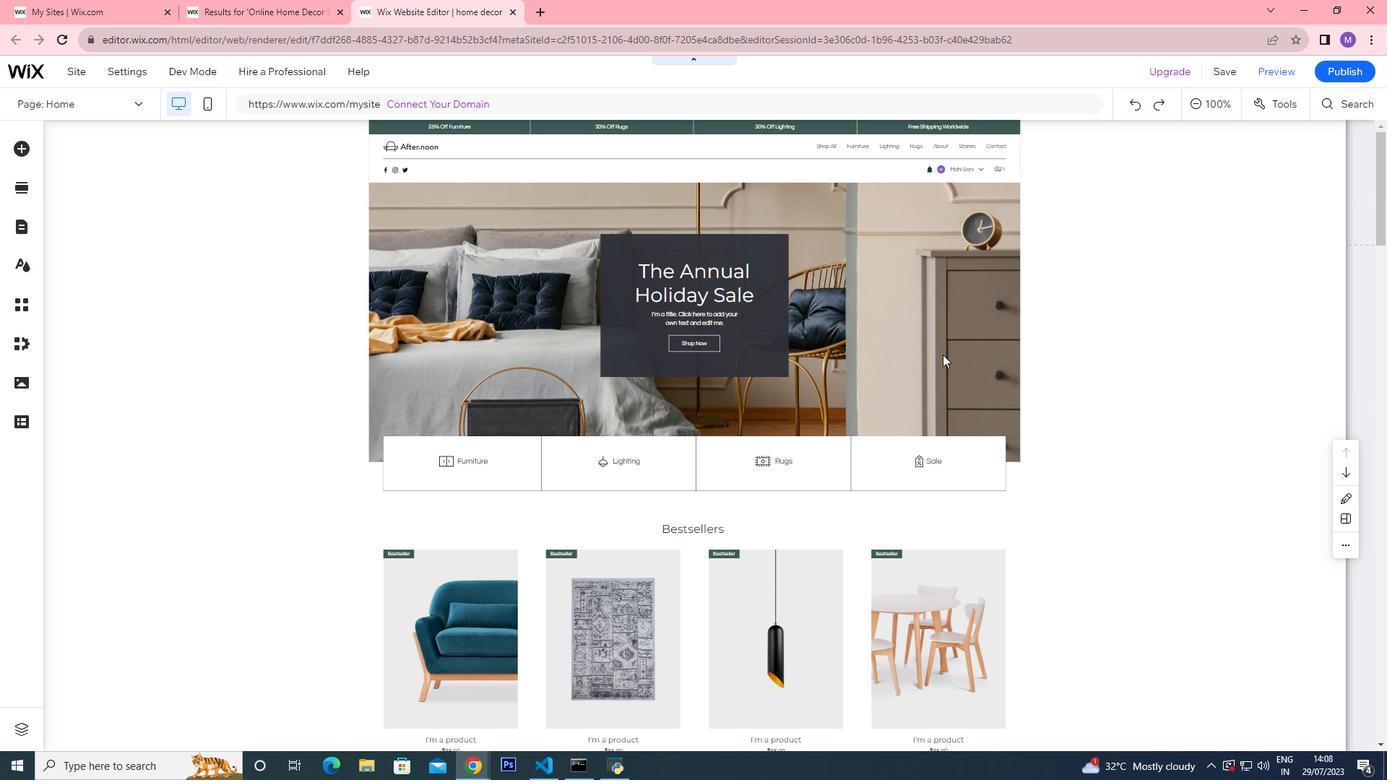 
Action: Mouse moved to (927, 391)
Screenshot: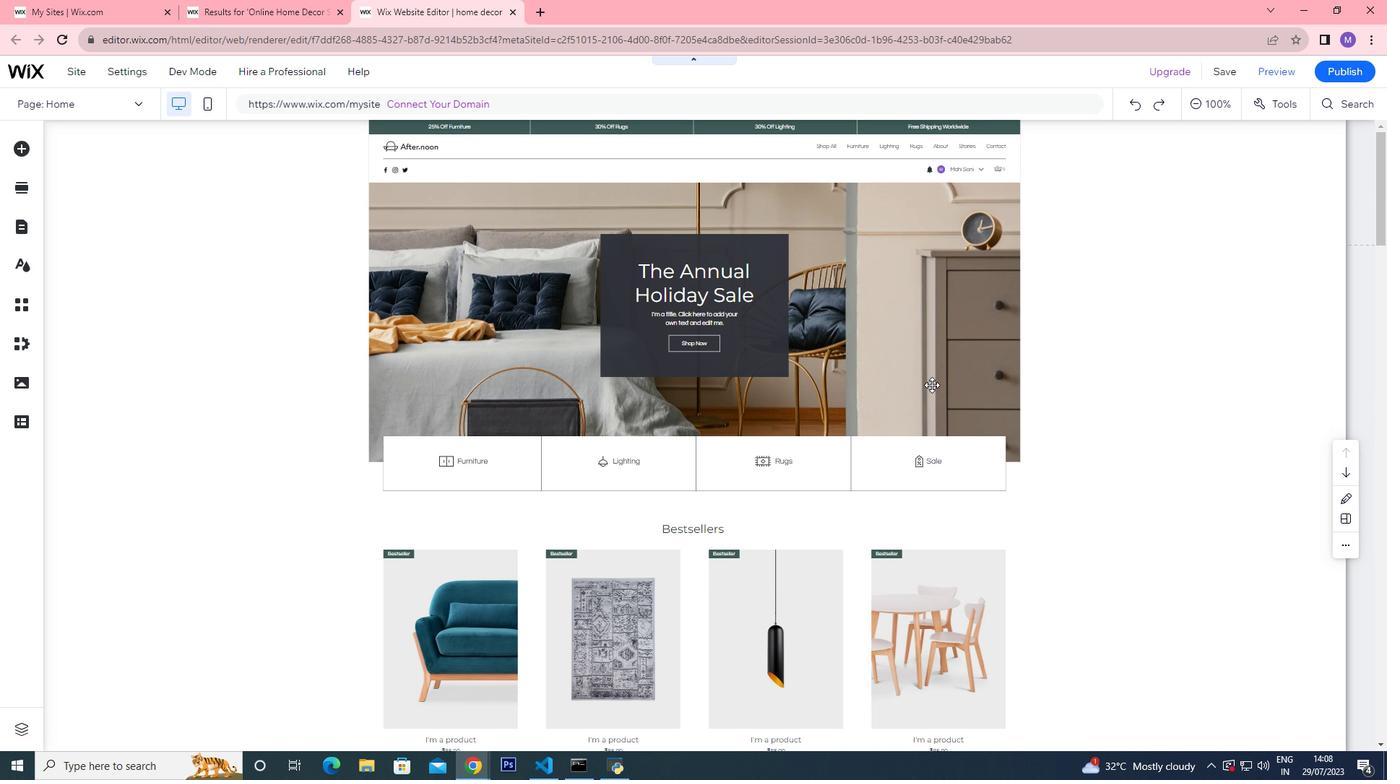 
Action: Mouse scrolled (927, 390) with delta (0, 0)
Screenshot: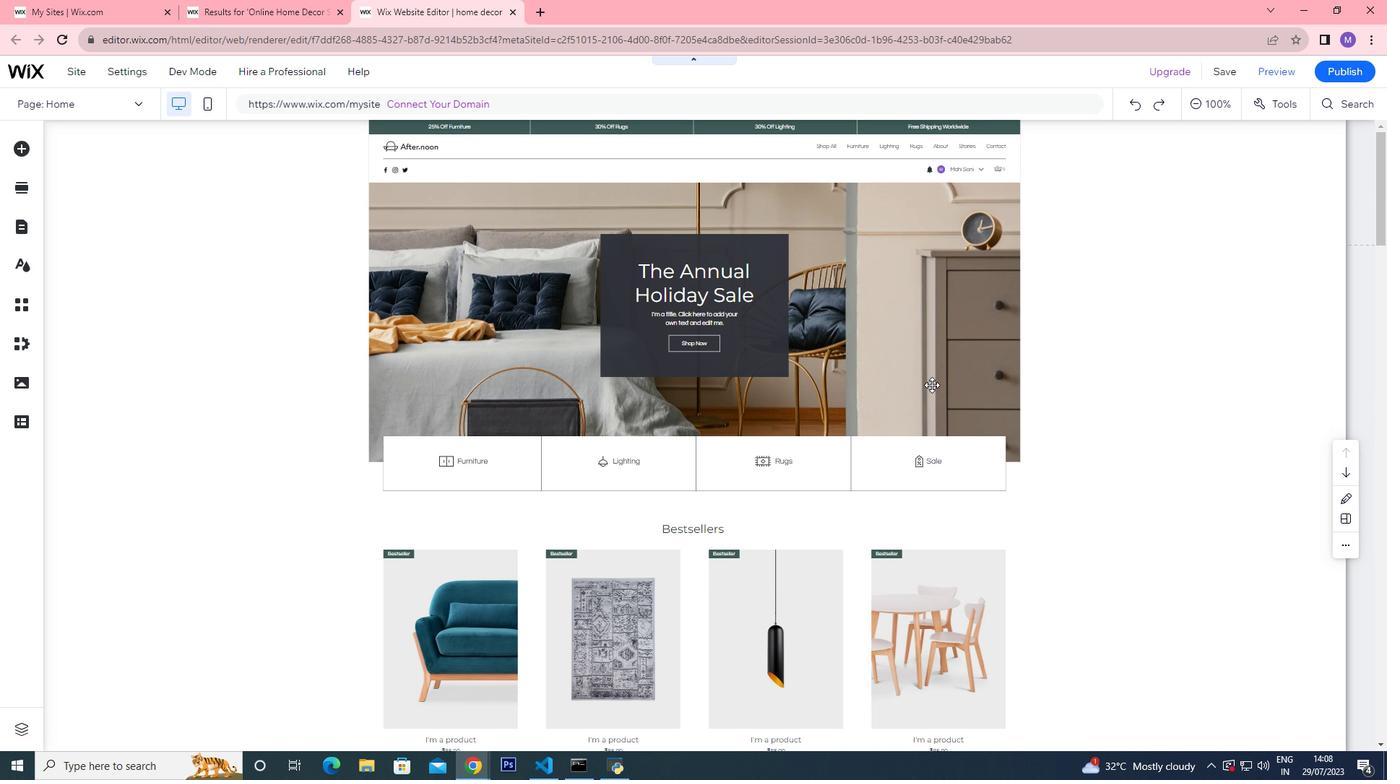 
Action: Mouse moved to (927, 391)
Screenshot: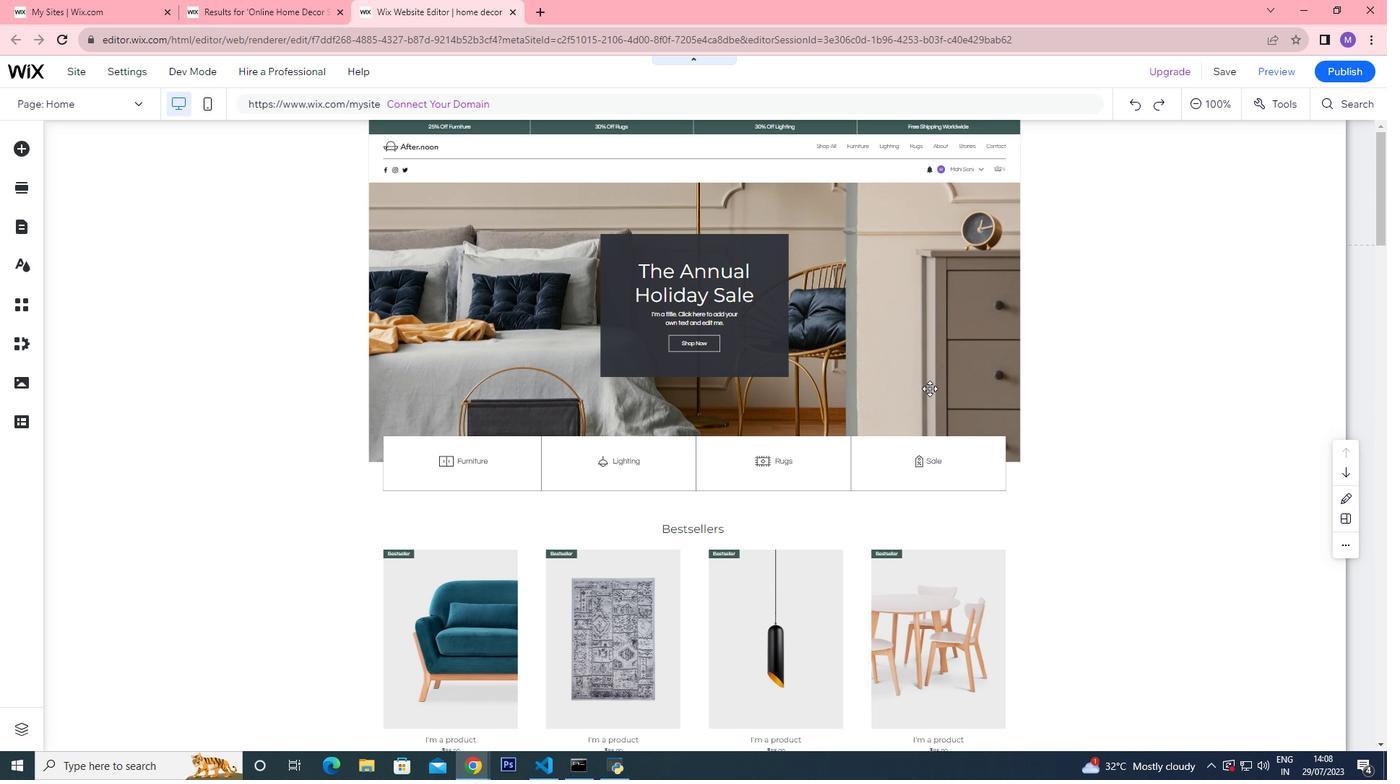
Action: Mouse scrolled (927, 390) with delta (0, 0)
Screenshot: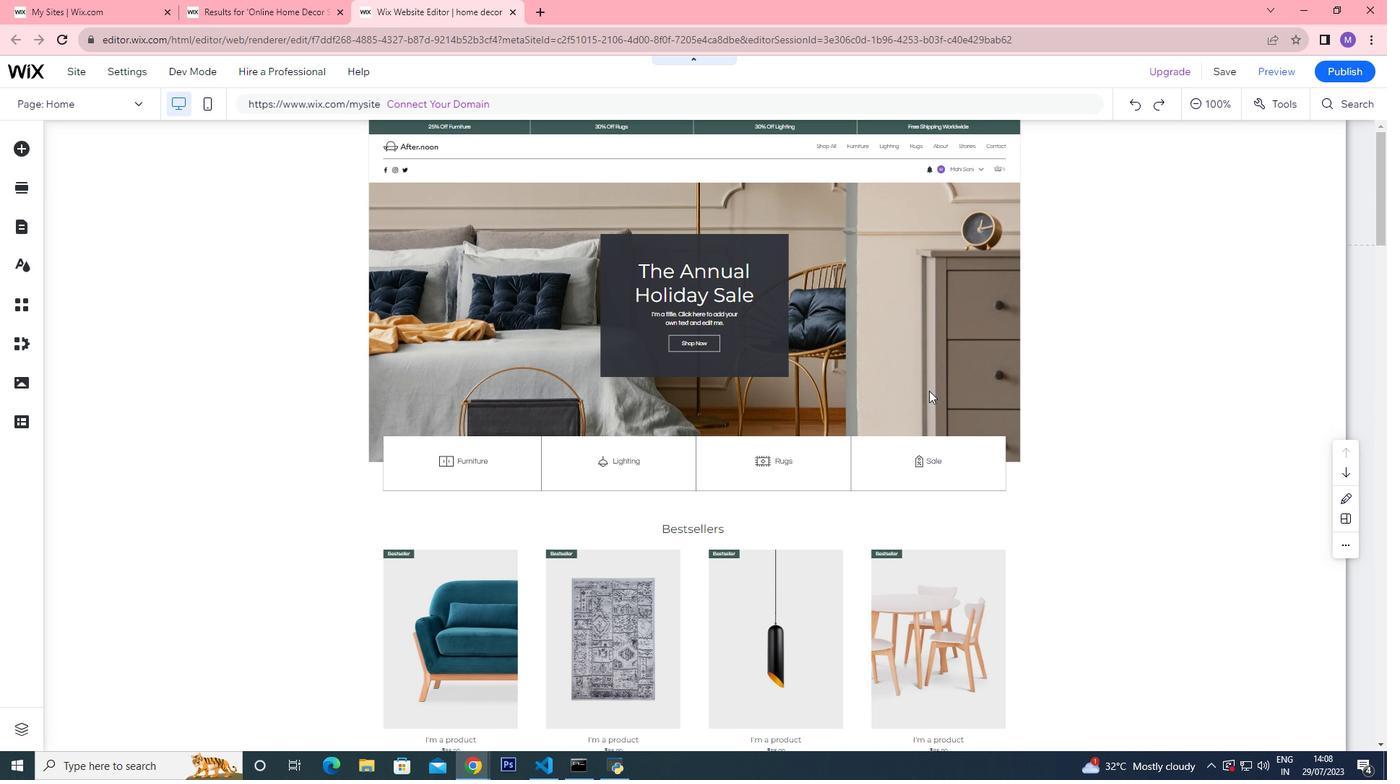 
Action: Mouse scrolled (927, 390) with delta (0, 0)
Screenshot: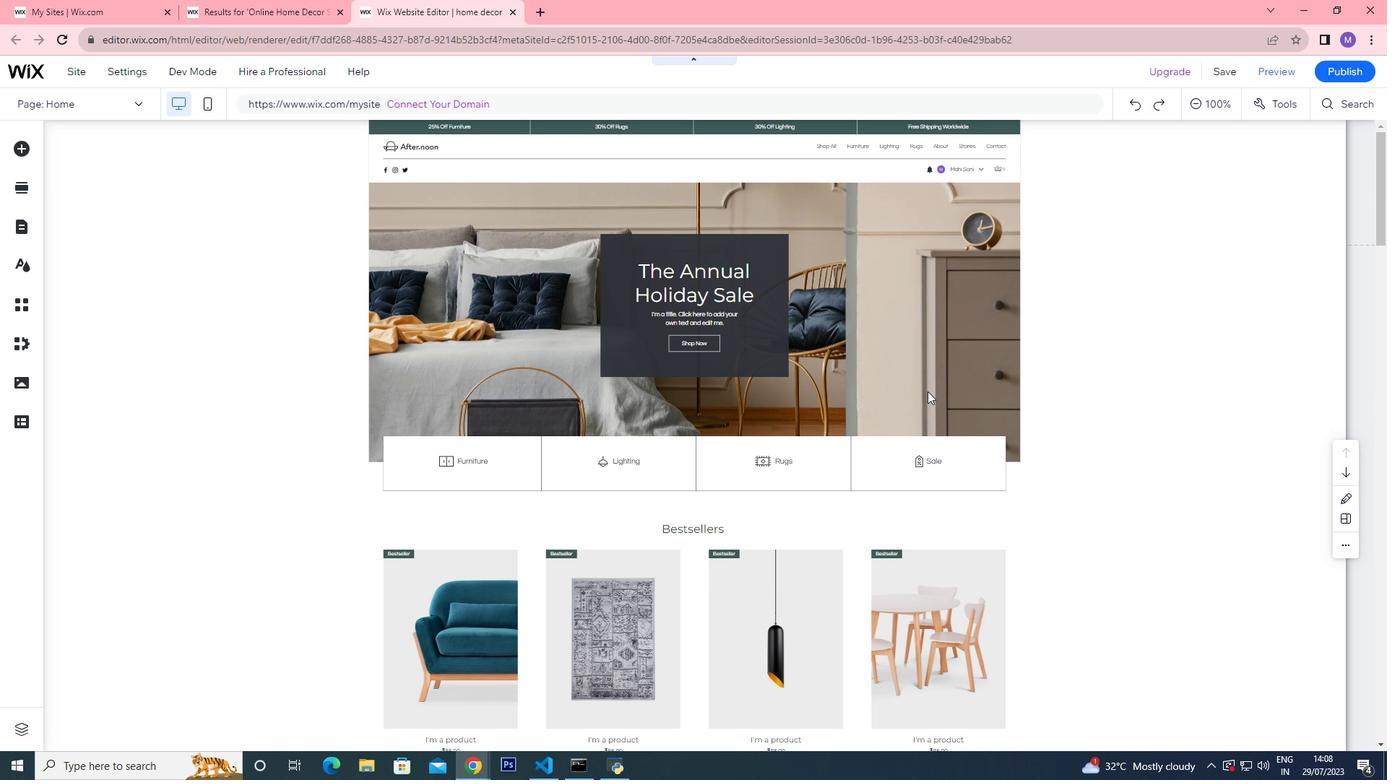 
Action: Mouse scrolled (927, 390) with delta (0, 0)
Screenshot: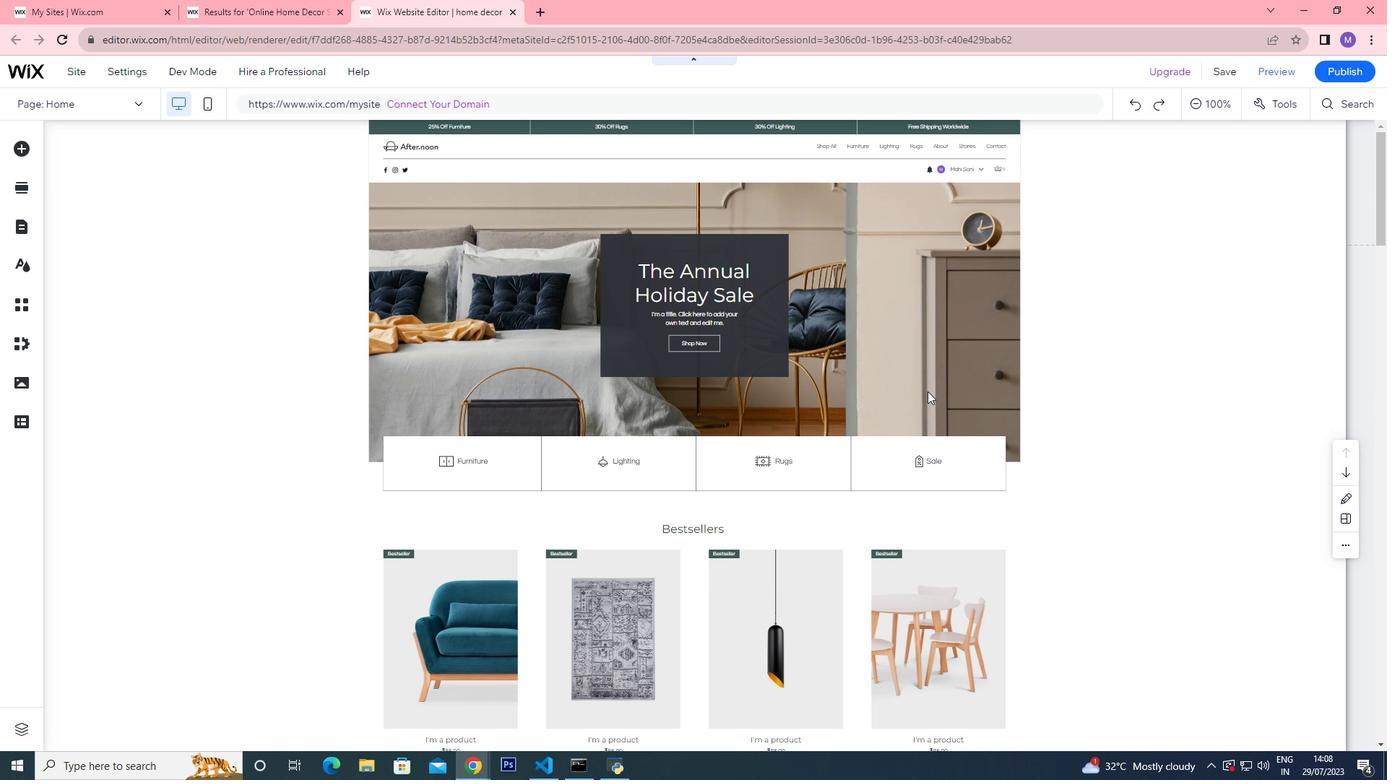 
Action: Mouse scrolled (927, 390) with delta (0, 0)
Screenshot: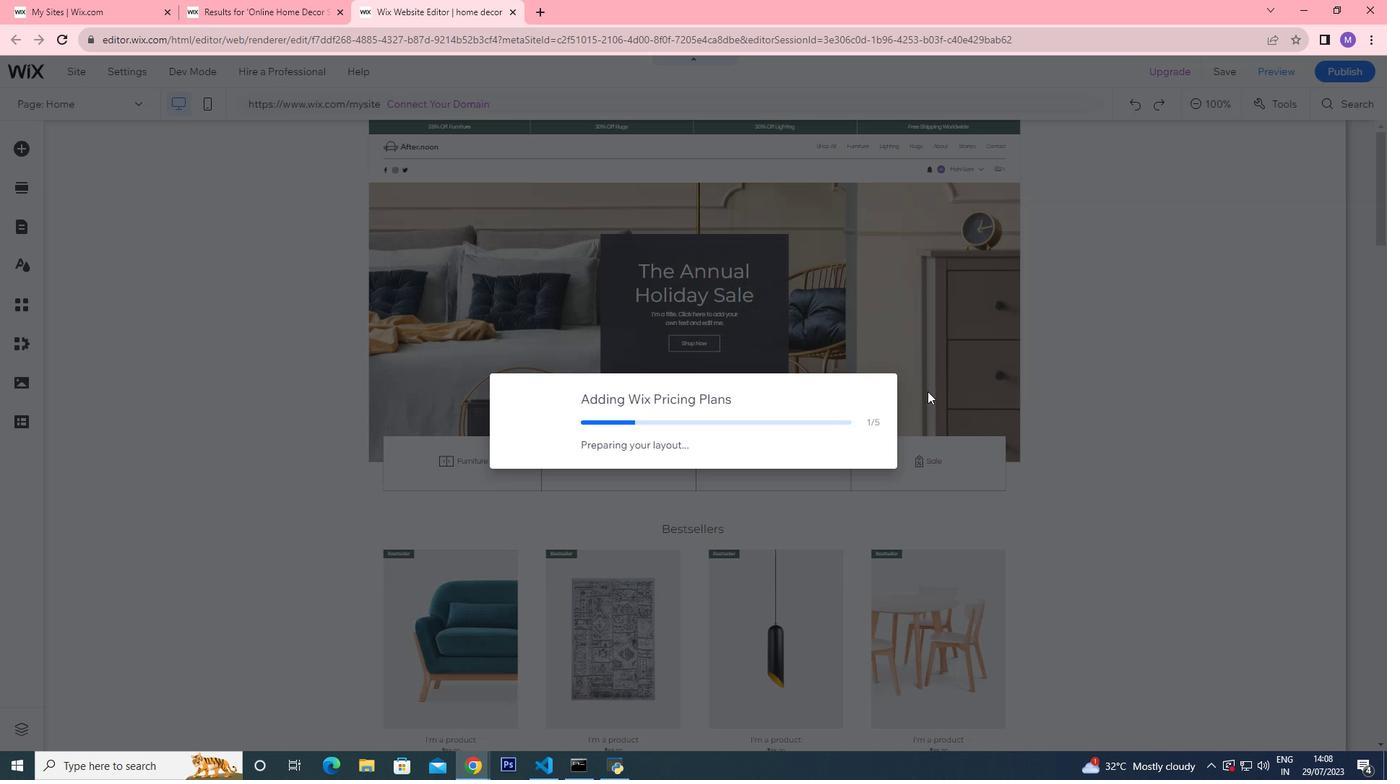 
Action: Mouse scrolled (927, 390) with delta (0, 0)
Screenshot: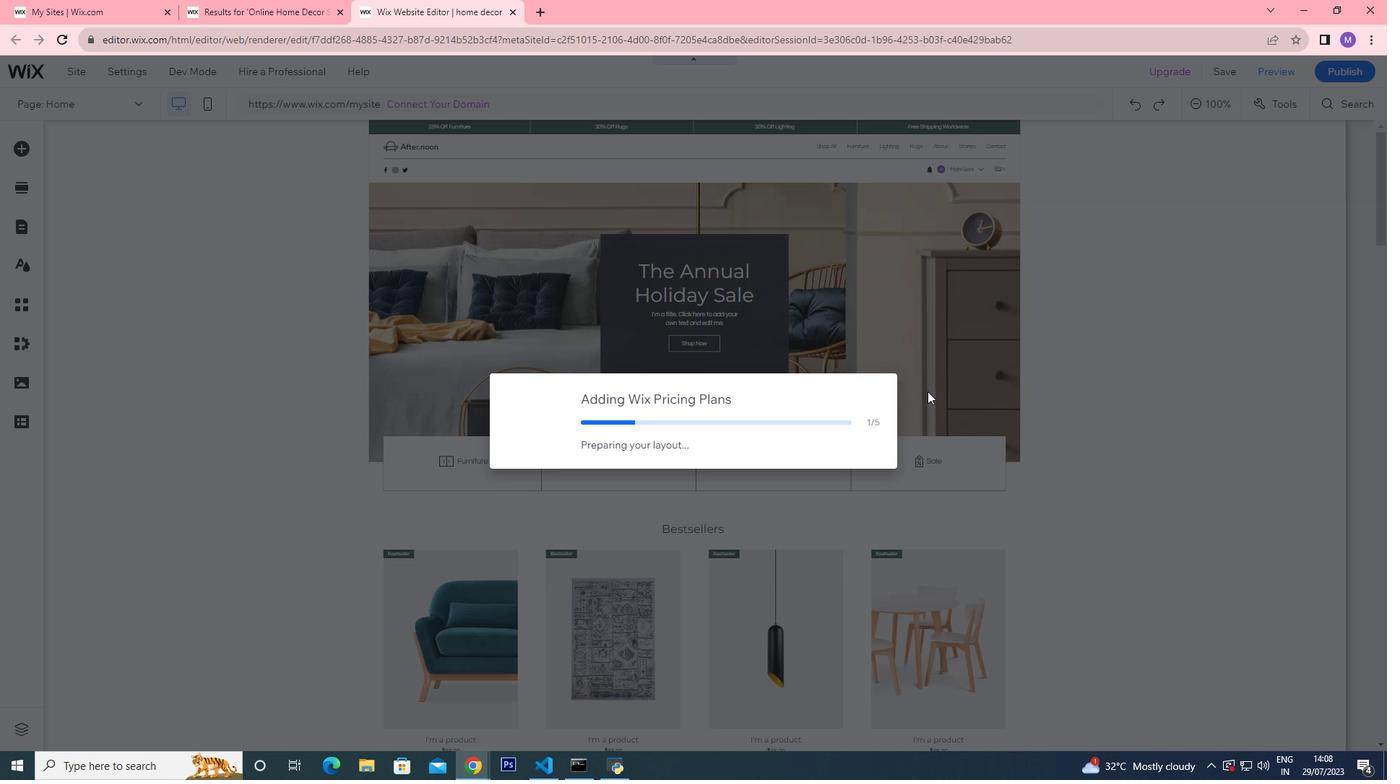 
Action: Mouse moved to (901, 344)
Screenshot: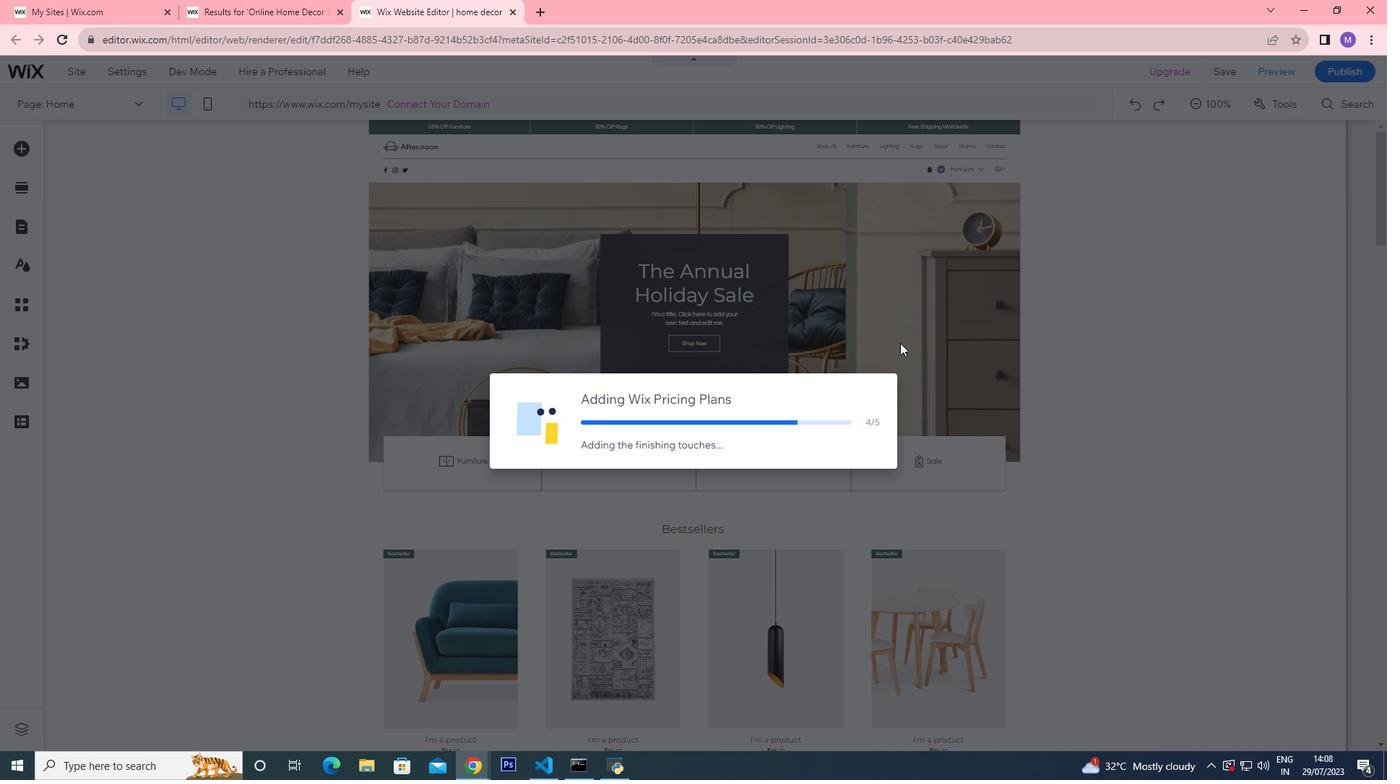 
Action: Mouse pressed left at (901, 344)
Screenshot: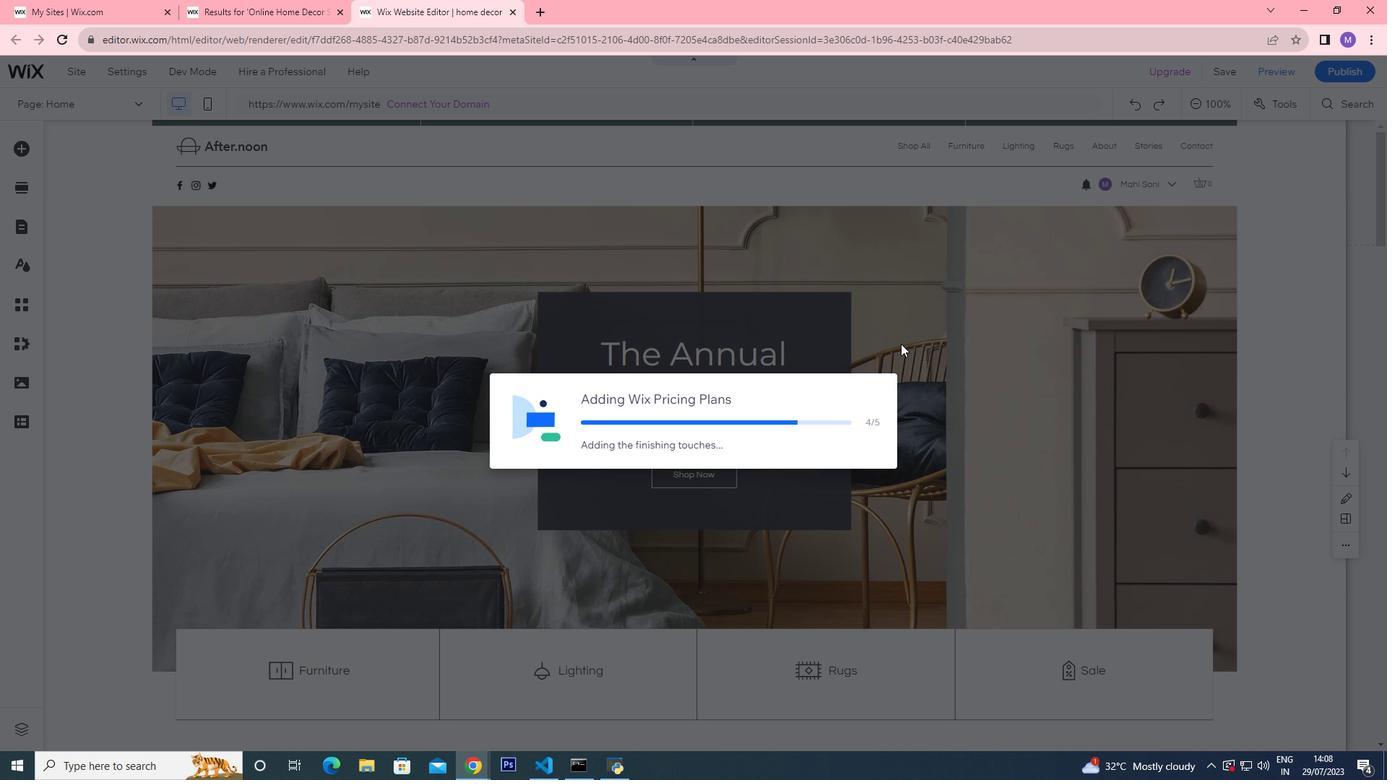 
Action: Mouse pressed left at (901, 344)
Screenshot: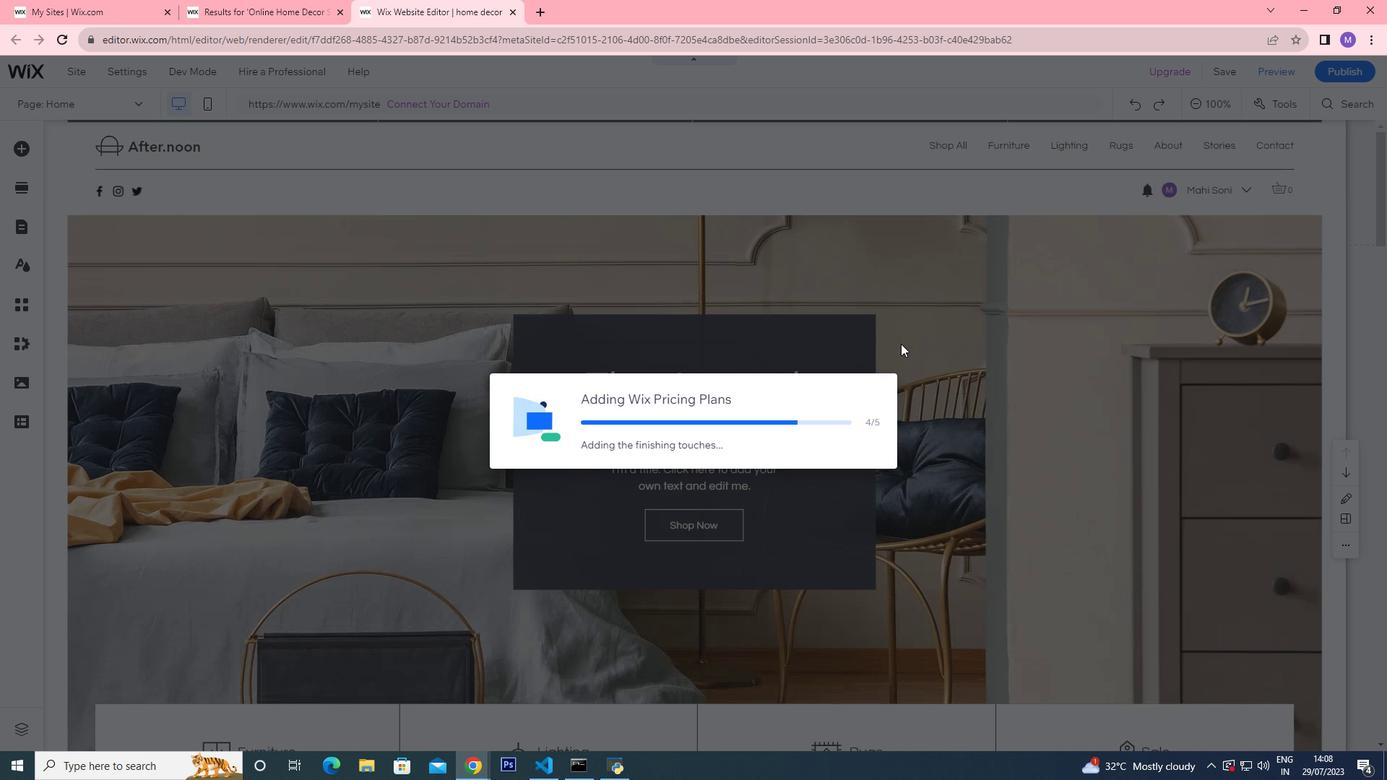 
Action: Mouse moved to (912, 349)
Screenshot: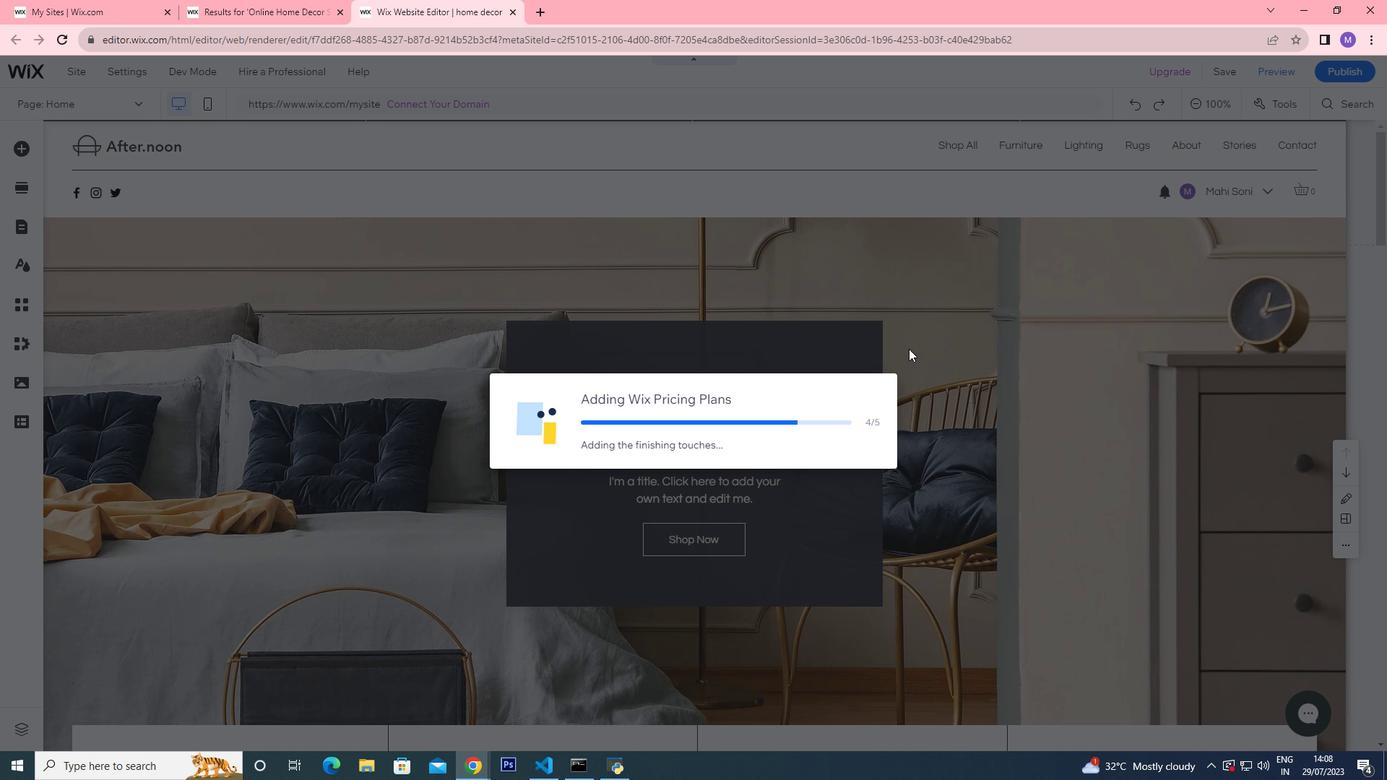 
Action: Mouse pressed left at (912, 349)
Screenshot: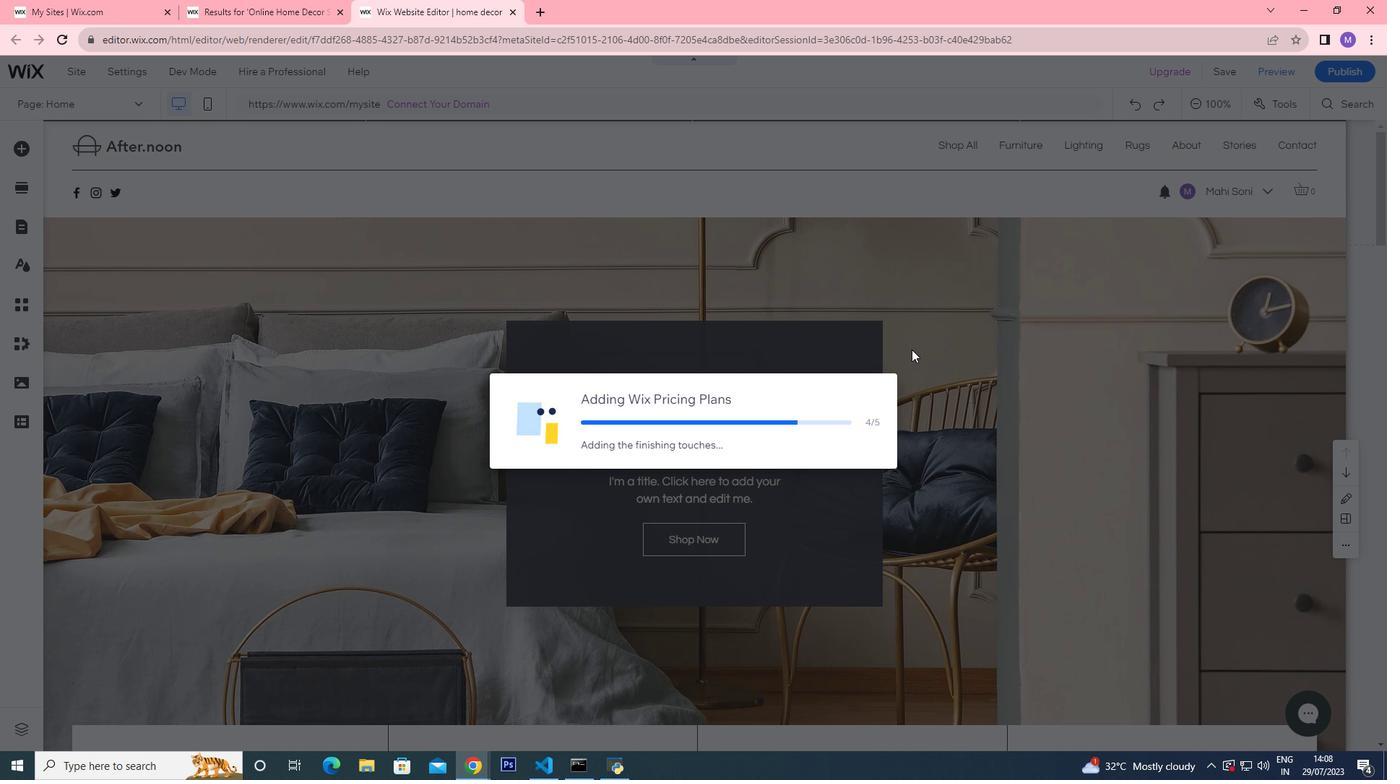 
Action: Mouse pressed left at (912, 349)
Screenshot: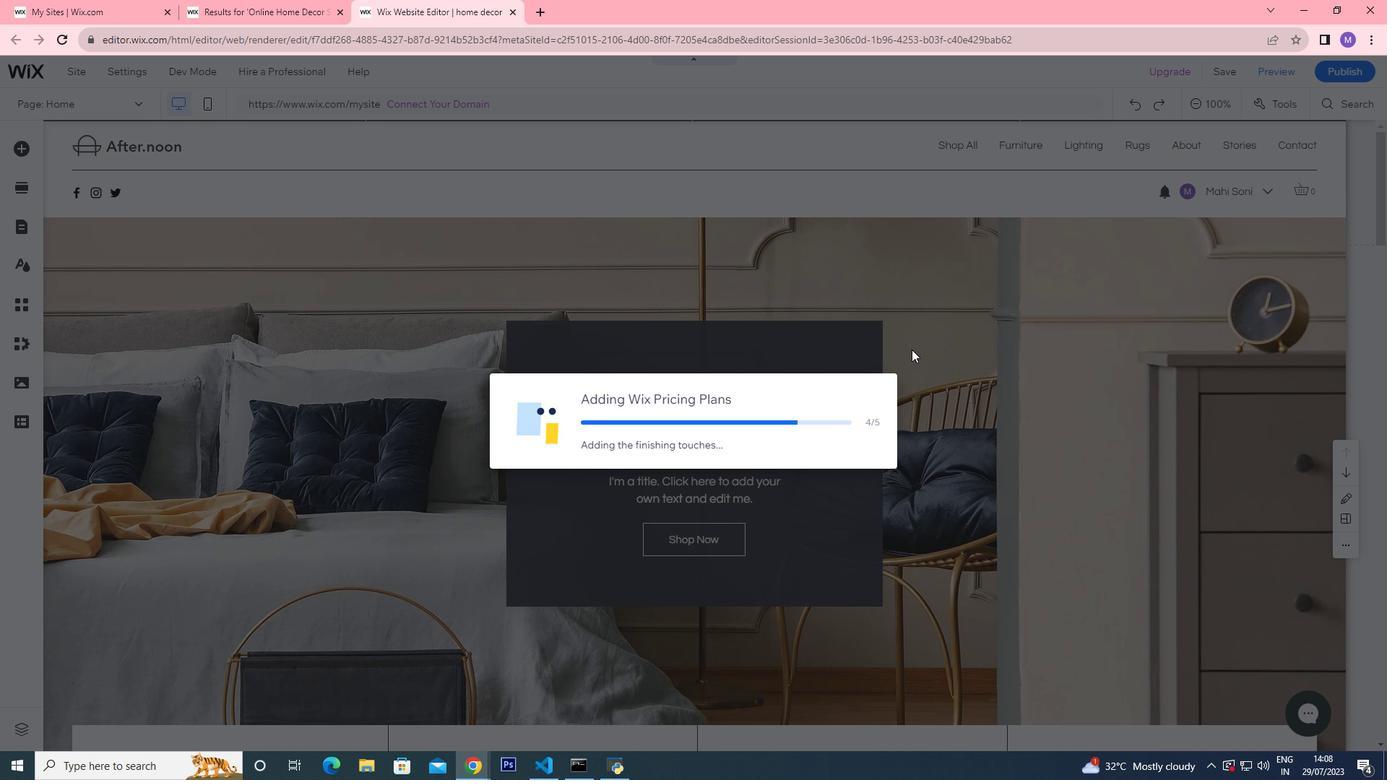 
Action: Mouse moved to (912, 350)
Screenshot: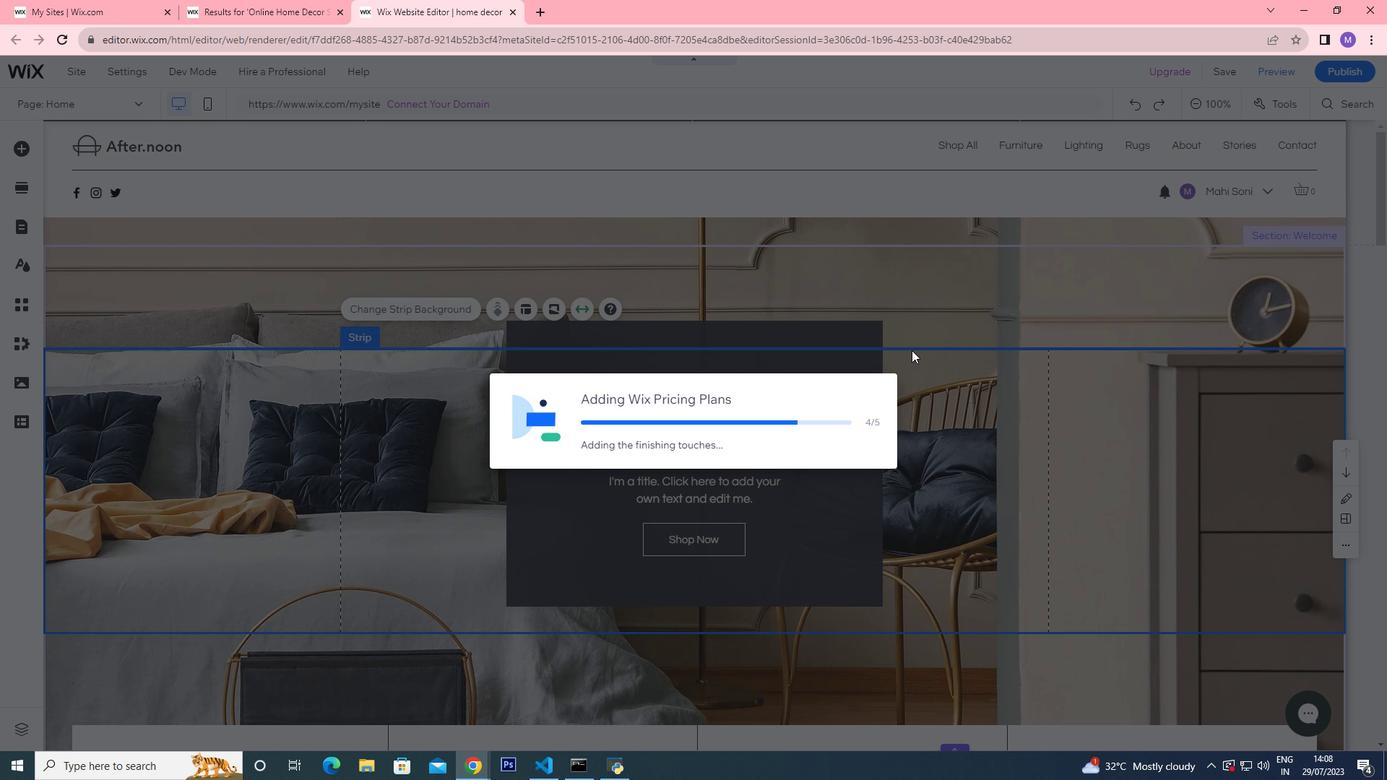 
Action: Mouse pressed left at (912, 350)
Screenshot: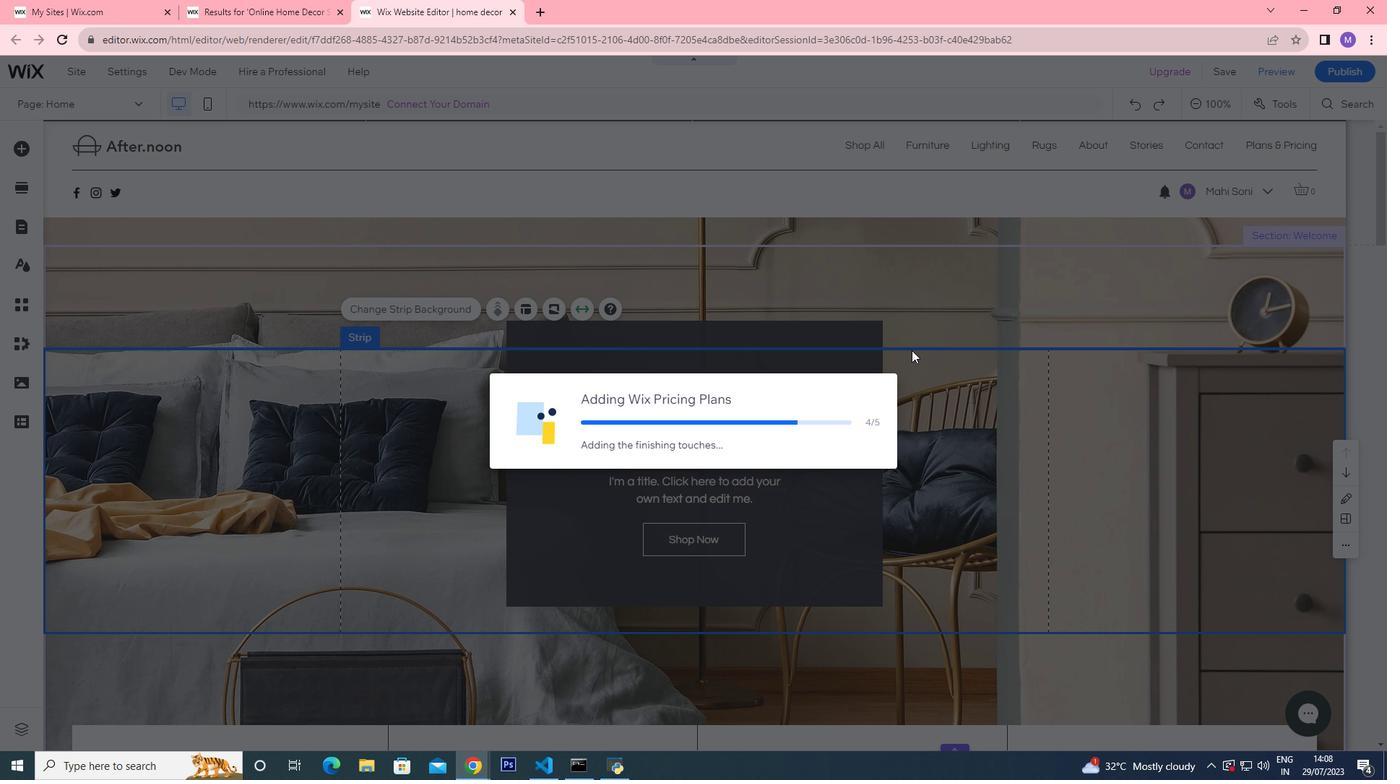 
Action: Mouse pressed left at (912, 350)
Screenshot: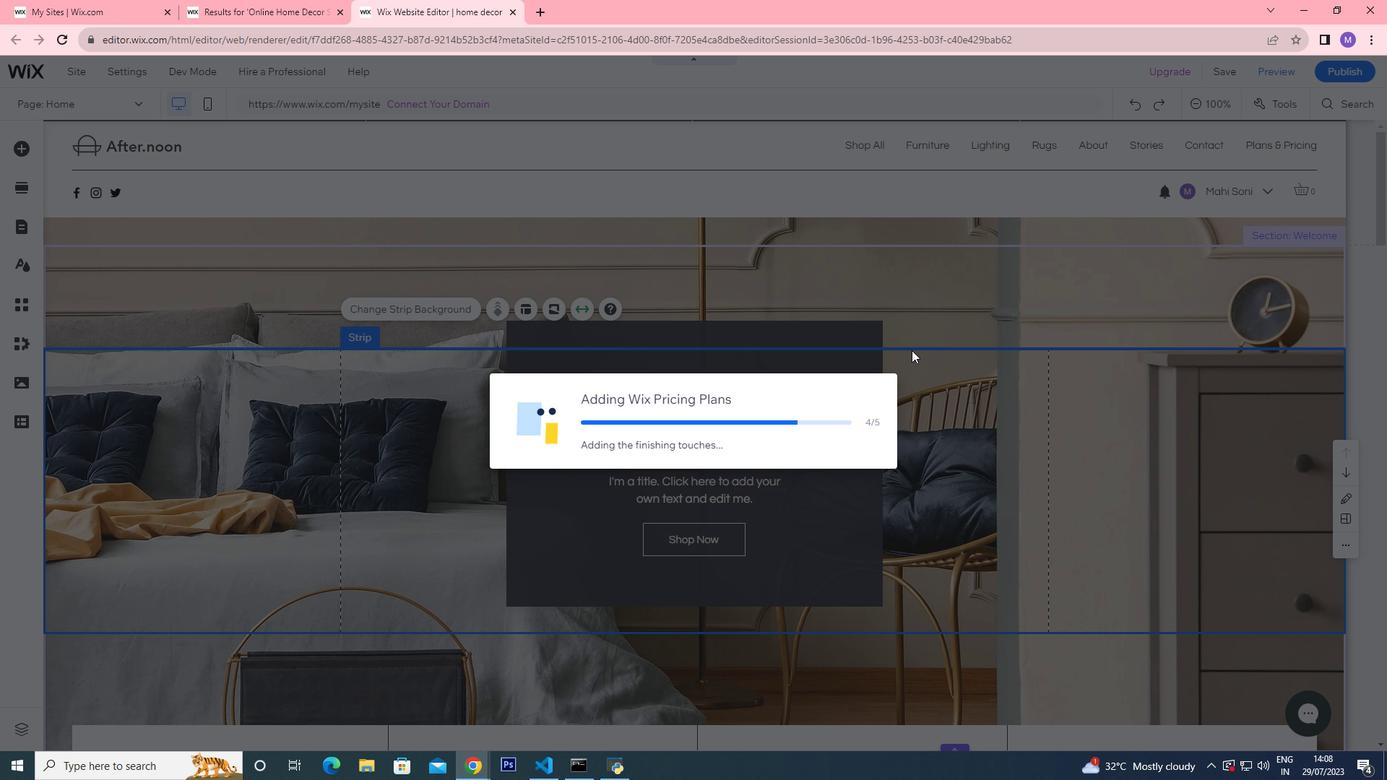 
Action: Mouse moved to (926, 493)
Screenshot: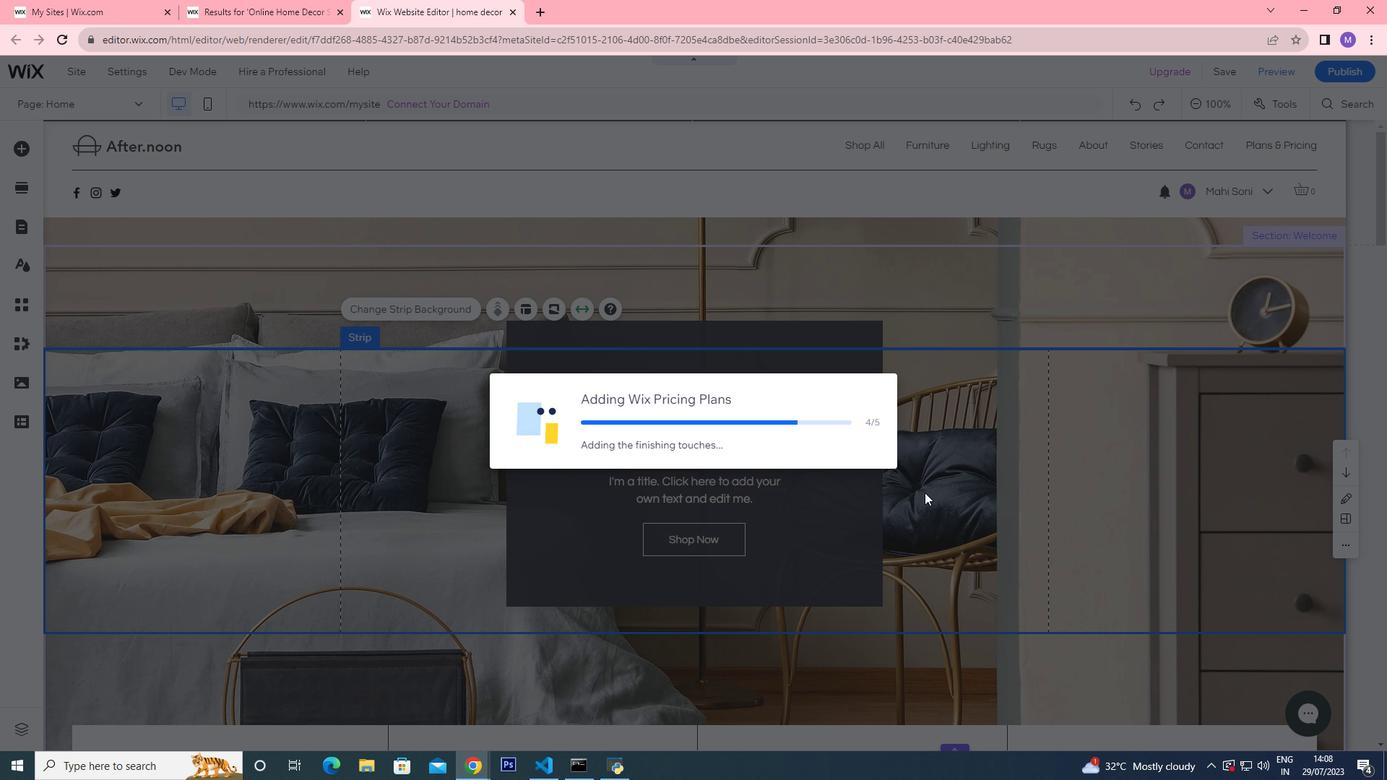 
Action: Mouse pressed left at (926, 493)
Screenshot: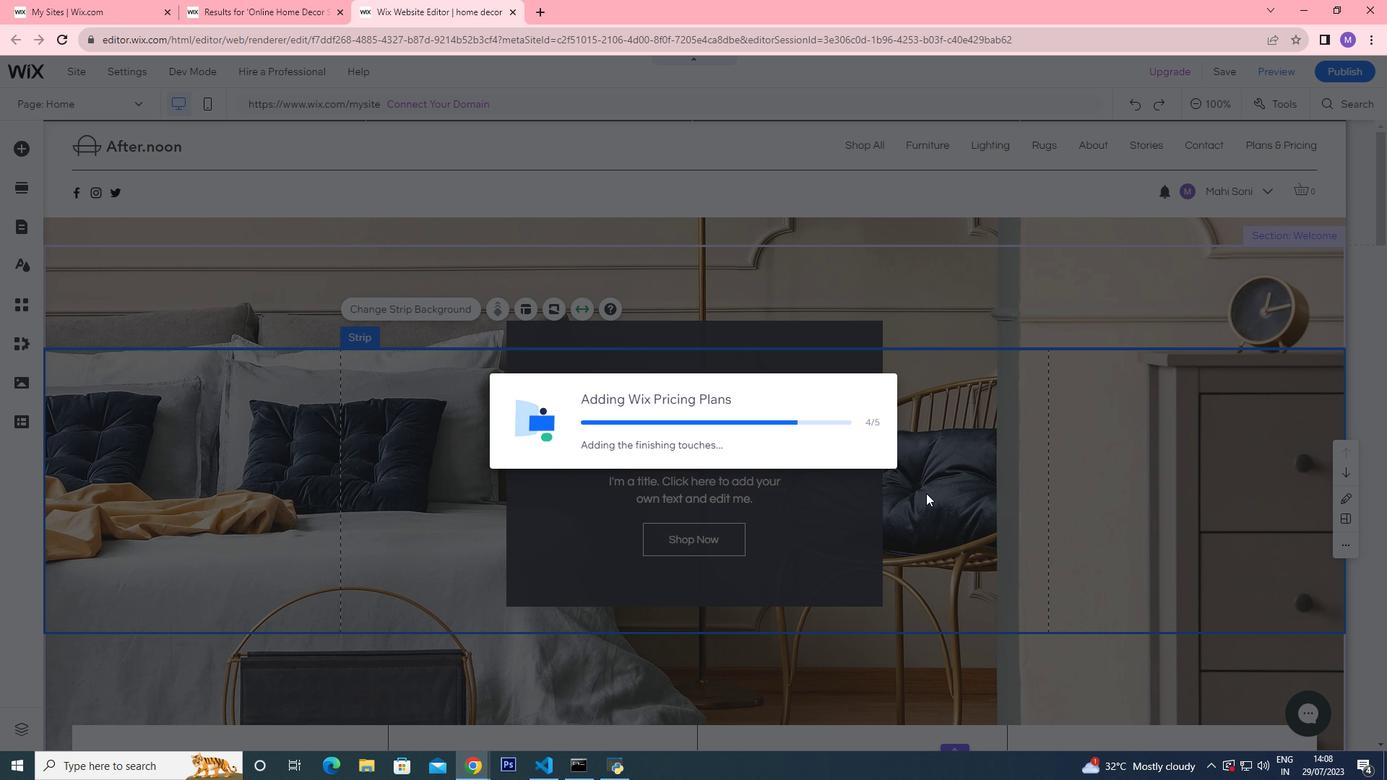 
Action: Mouse pressed left at (926, 493)
Screenshot: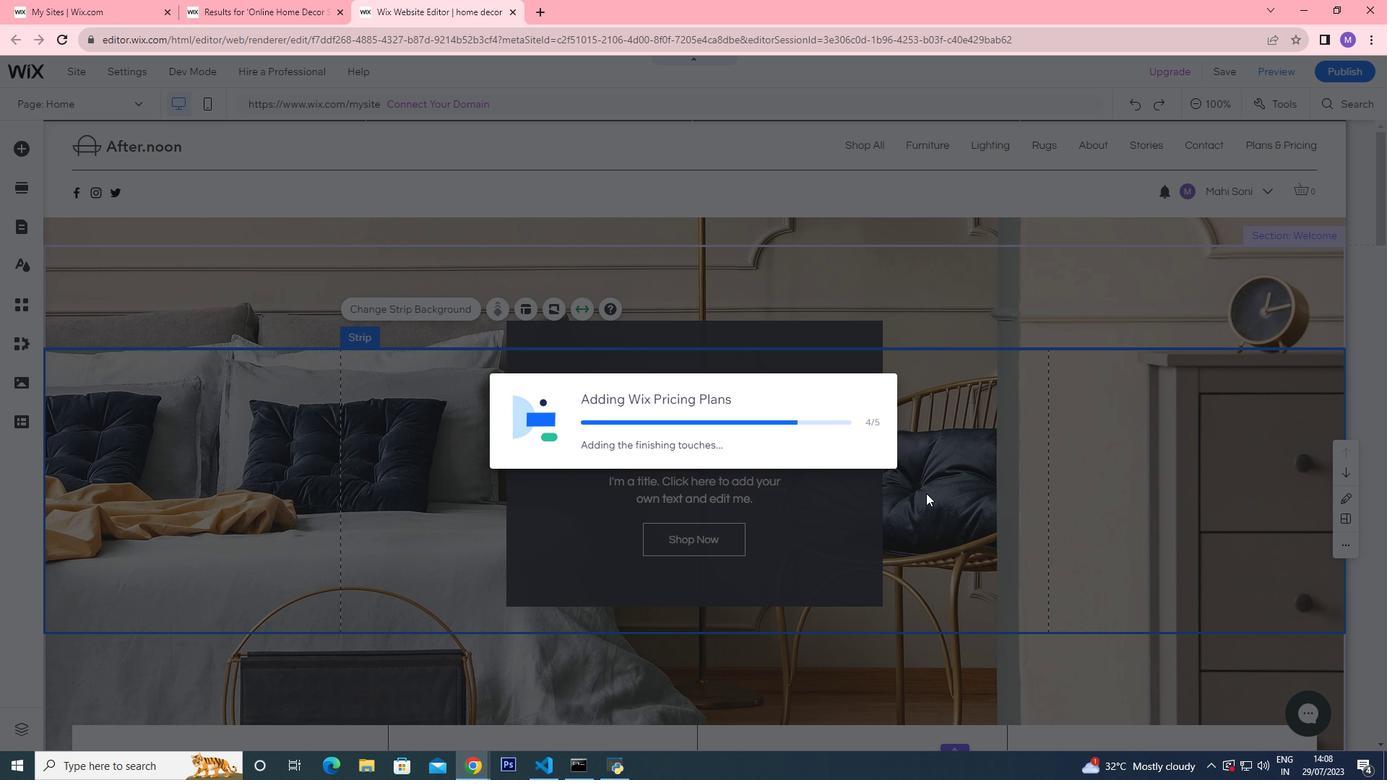 
Action: Mouse moved to (685, 345)
Screenshot: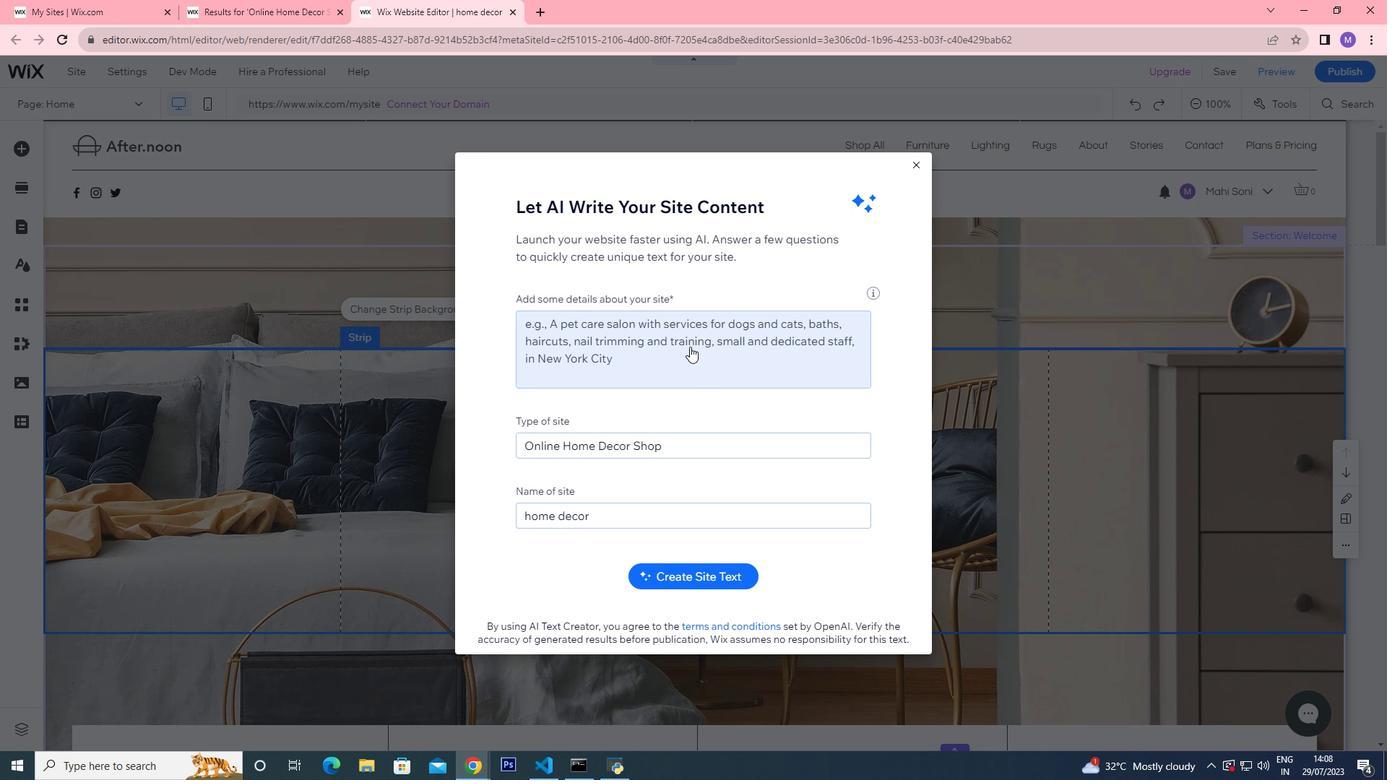
Action: Mouse pressed left at (685, 345)
Screenshot: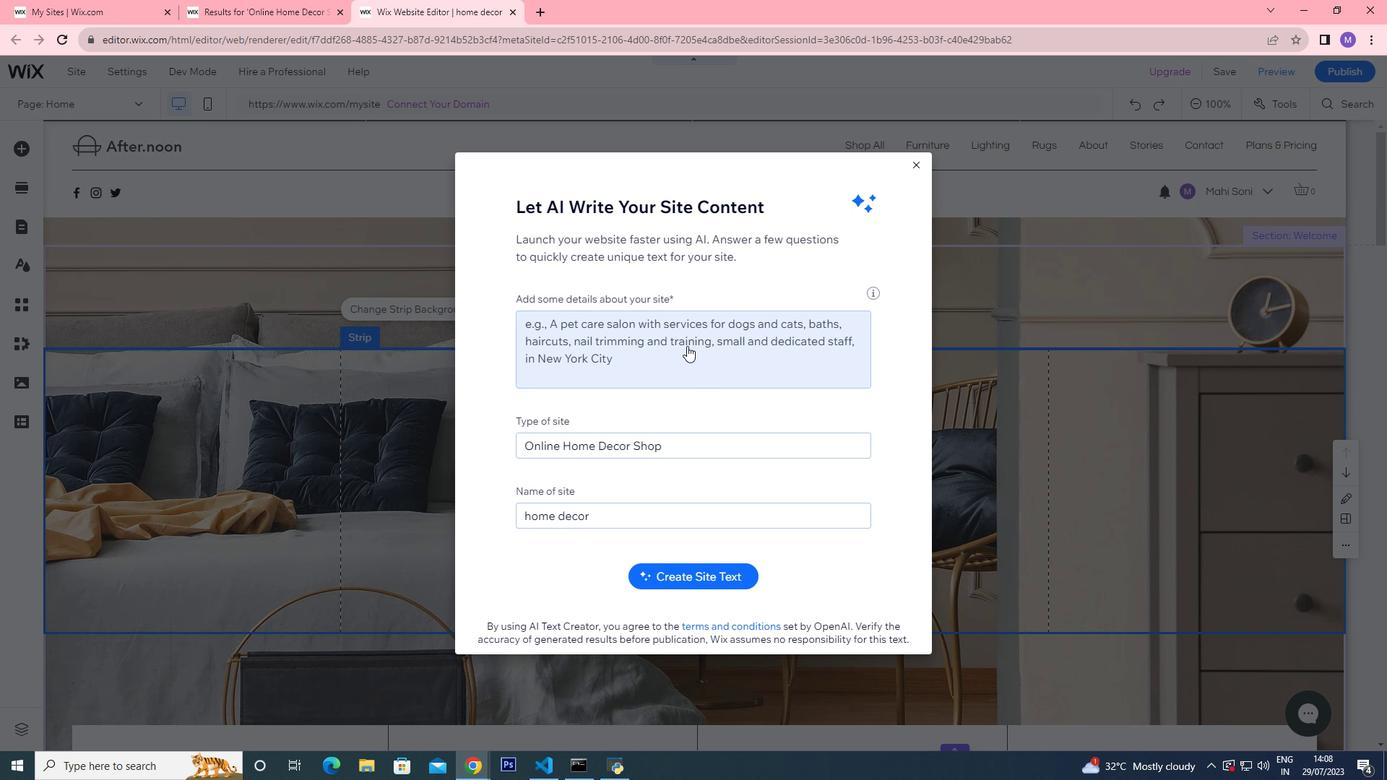 
Action: Mouse moved to (683, 341)
Screenshot: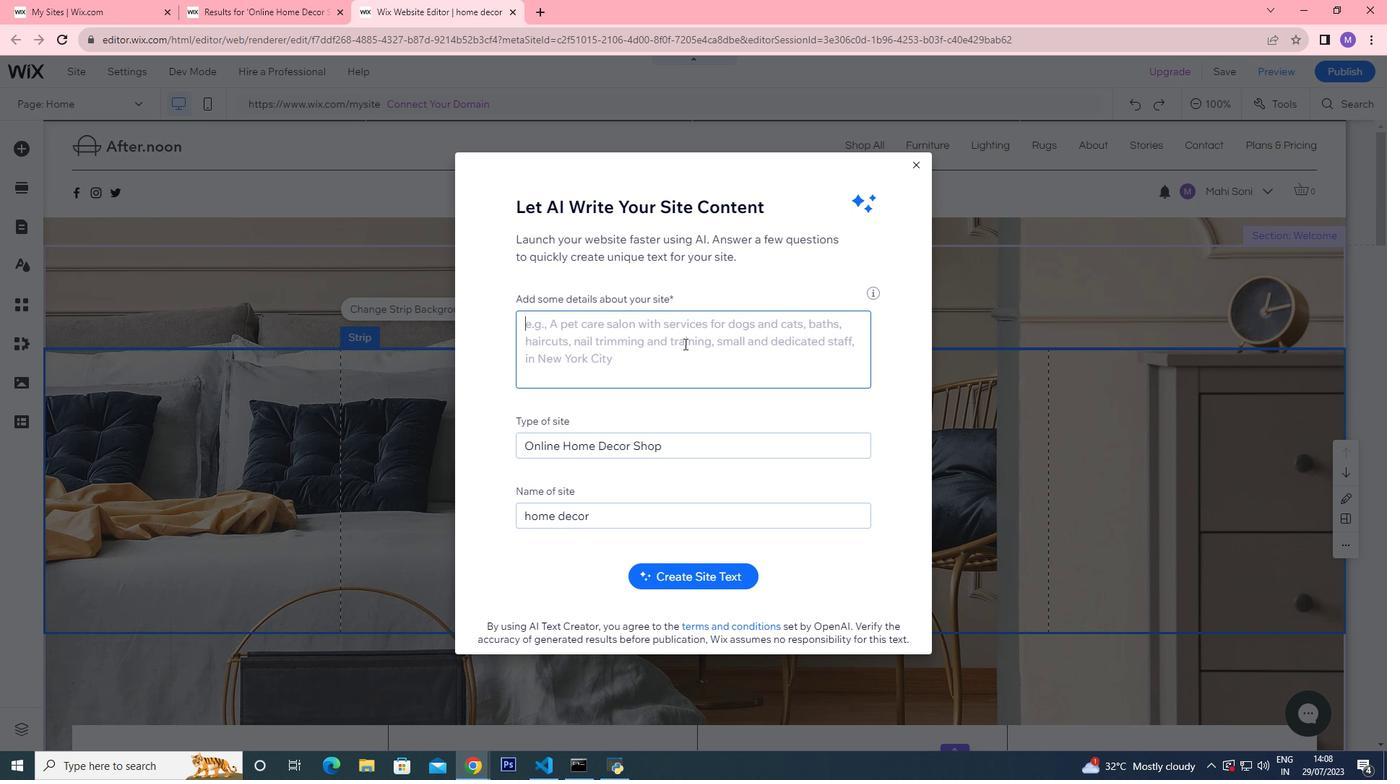 
Action: Key pressed home<Key.space>decor
Screenshot: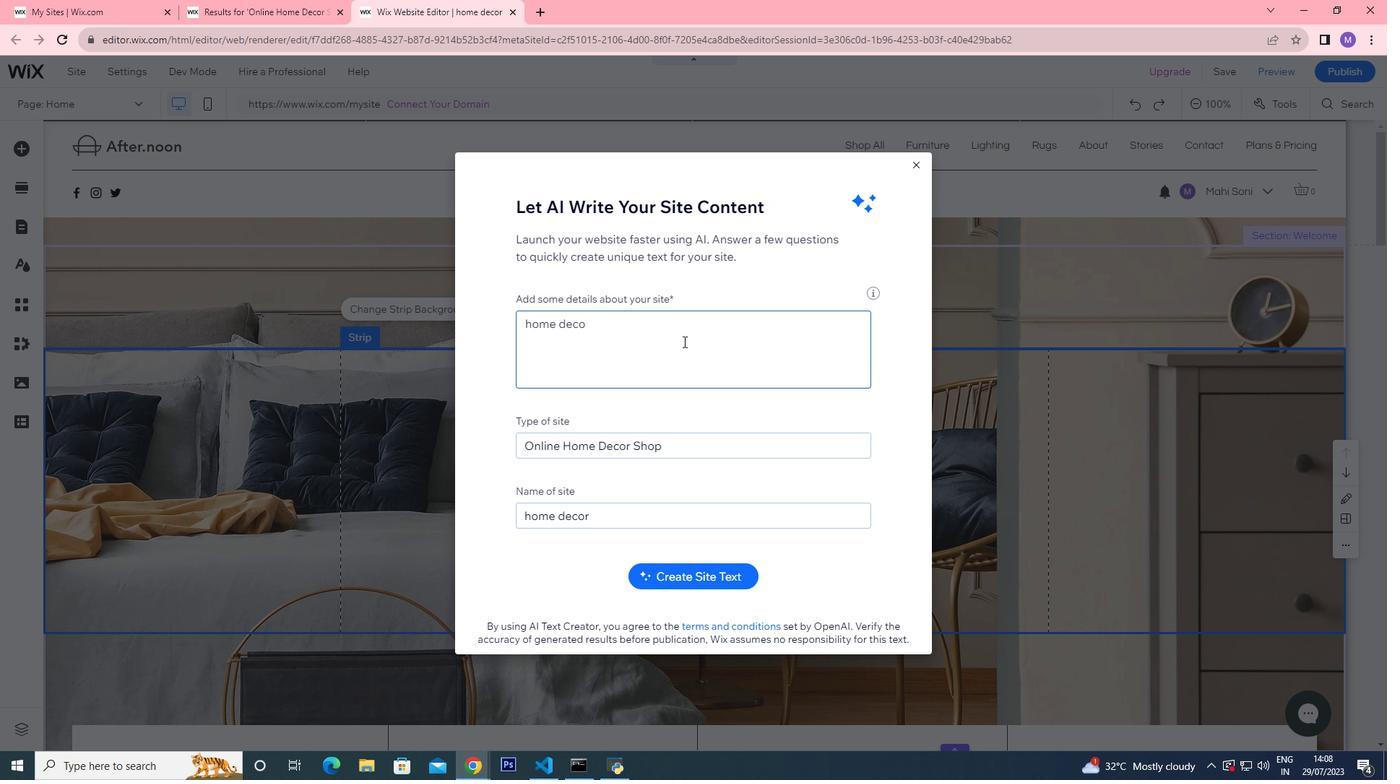 
Action: Mouse moved to (681, 573)
Screenshot: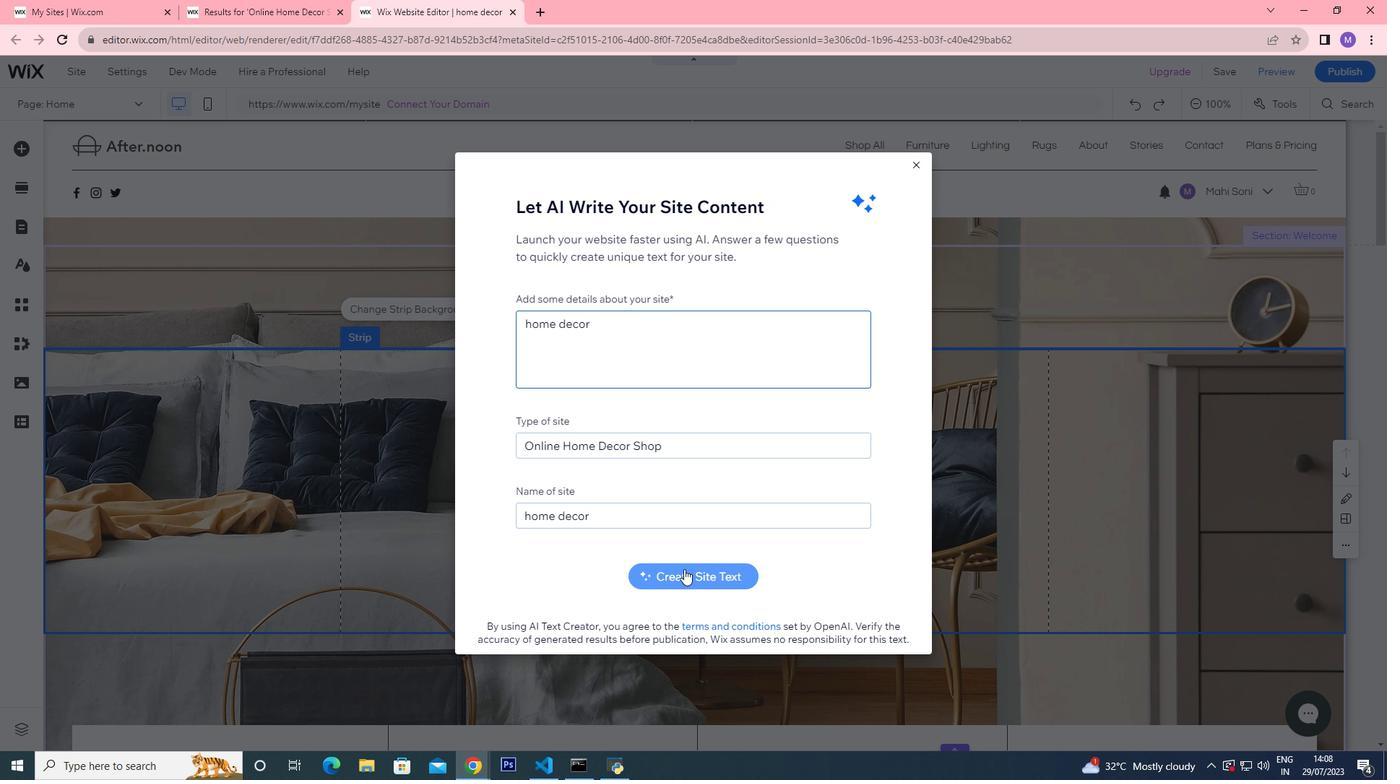 
Action: Mouse pressed left at (681, 573)
Screenshot: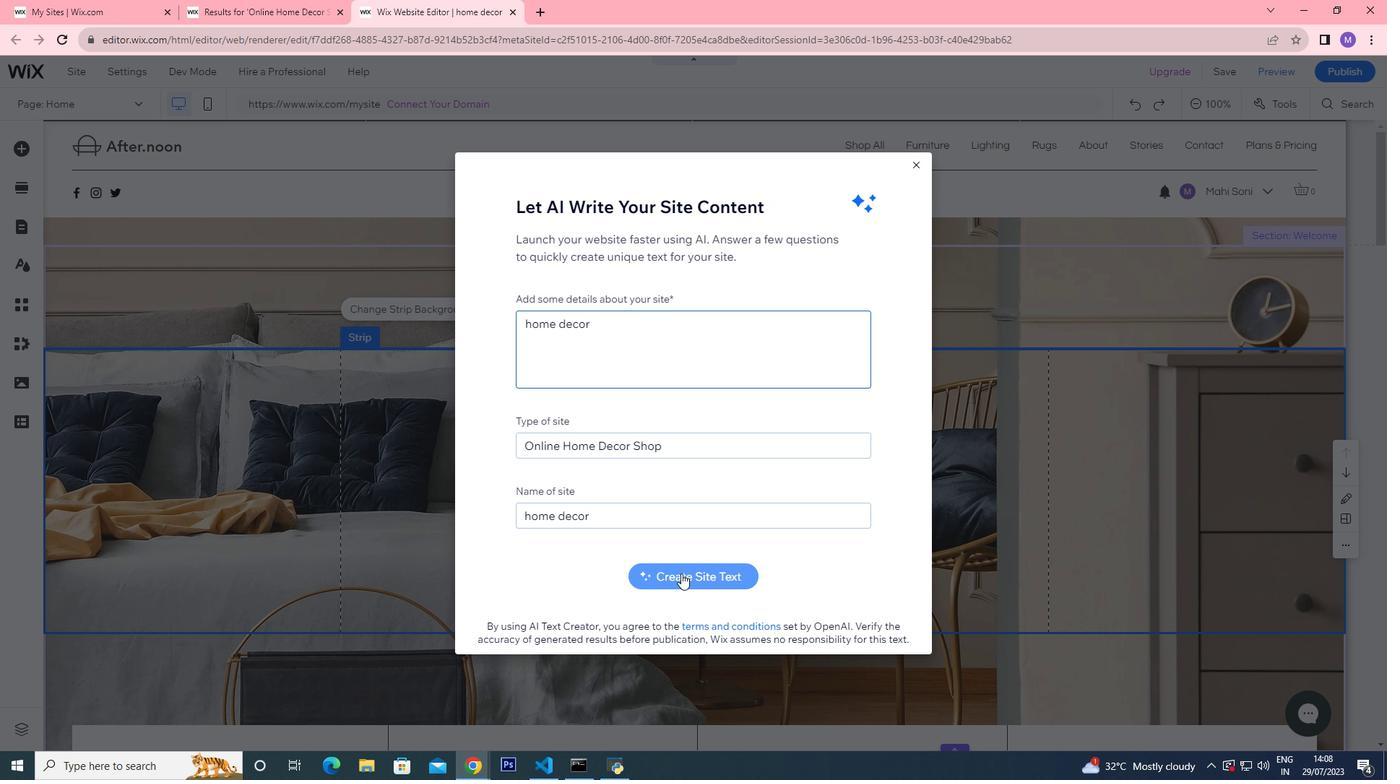 
Action: Mouse moved to (966, 466)
Screenshot: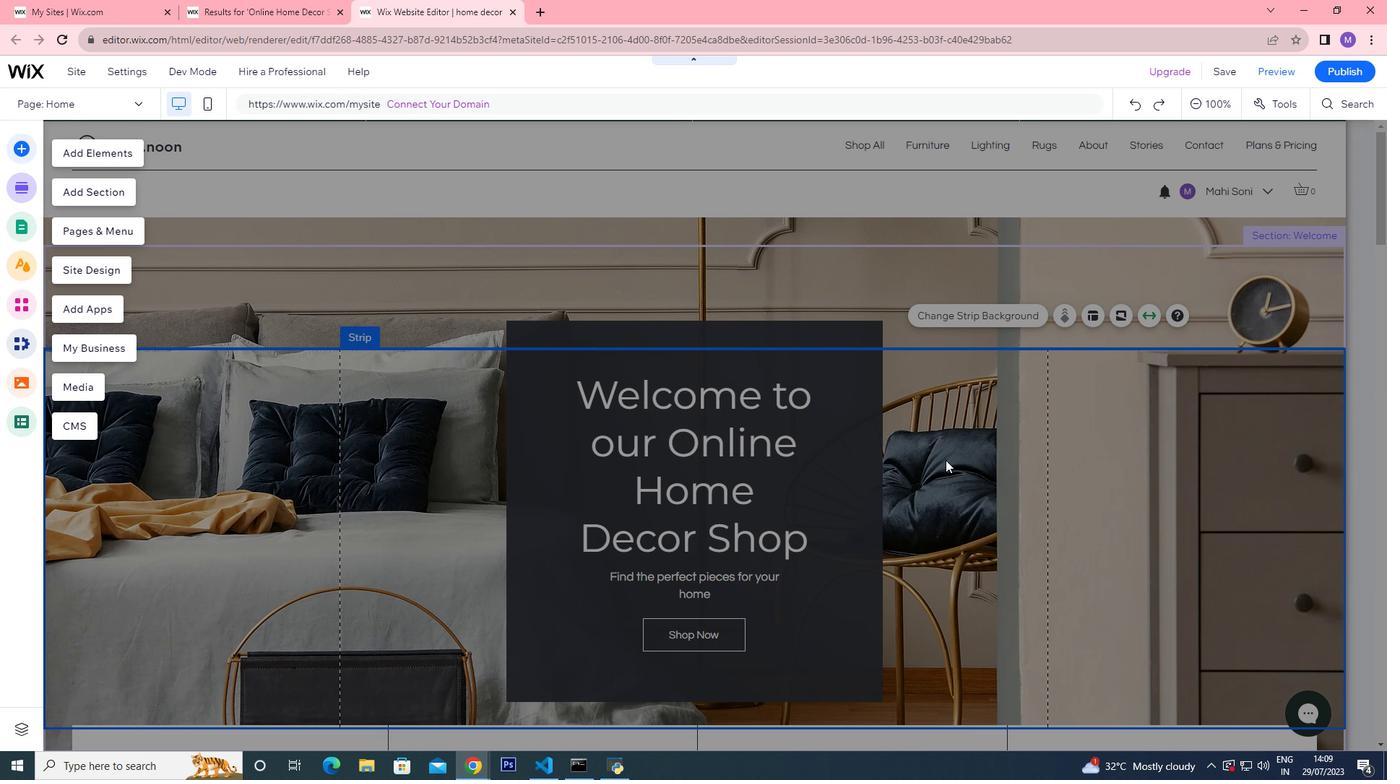
Action: Mouse pressed left at (966, 466)
Screenshot: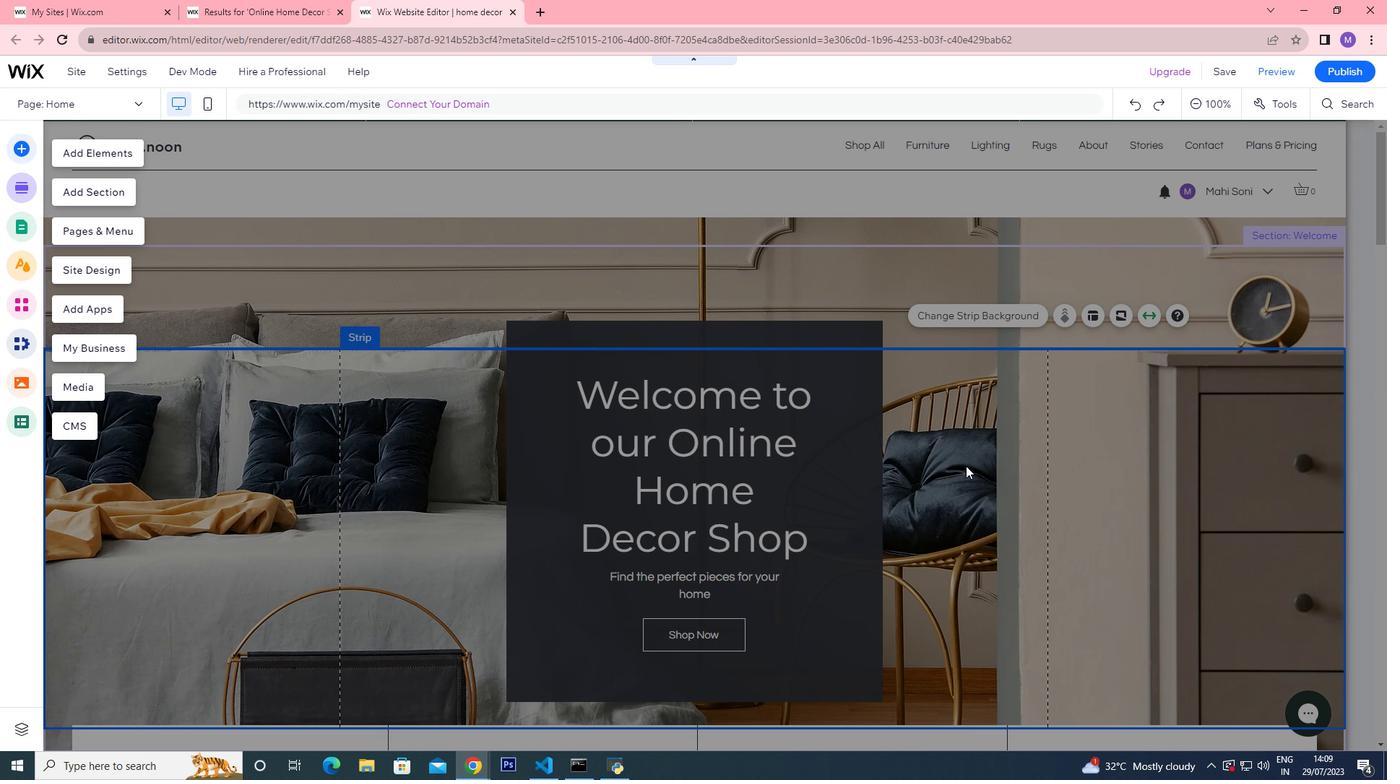 
Action: Mouse pressed left at (966, 466)
Screenshot: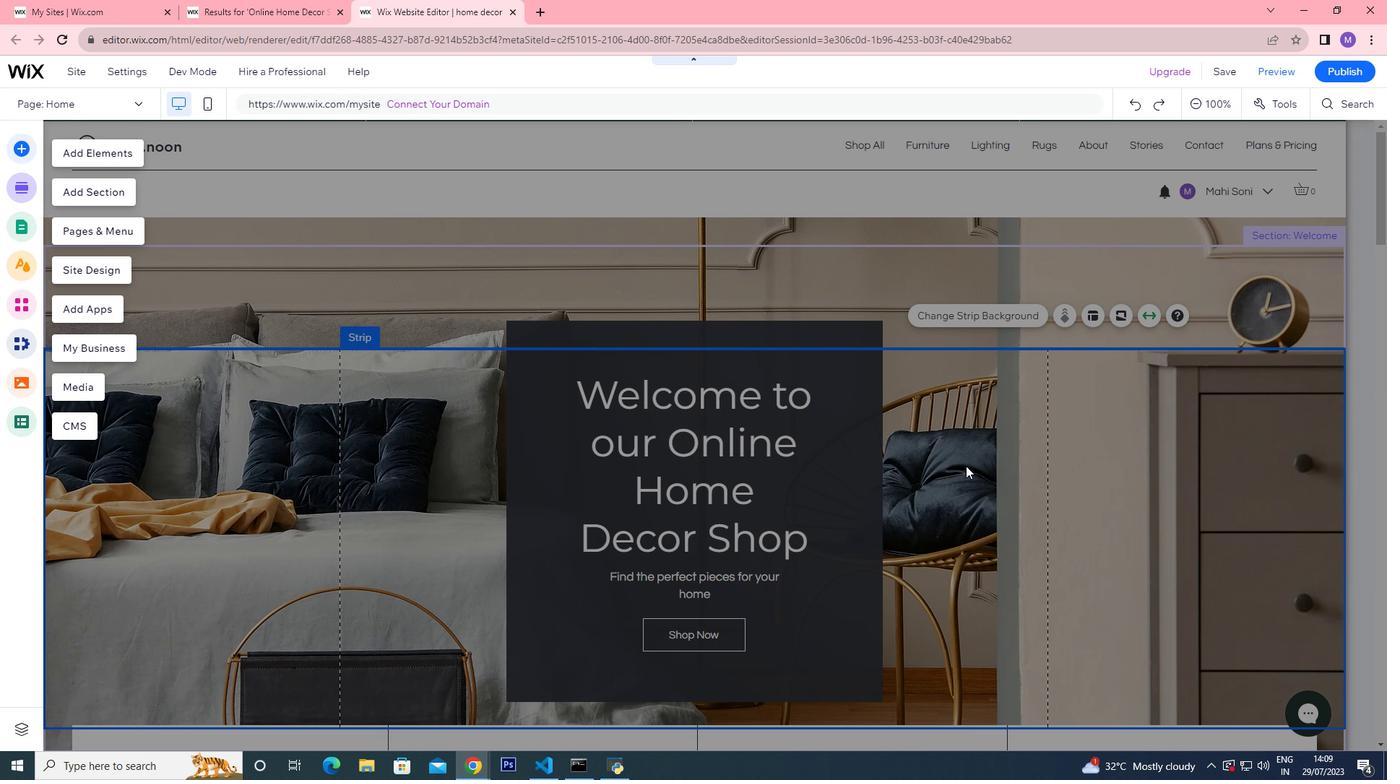 
Action: Mouse moved to (962, 487)
Screenshot: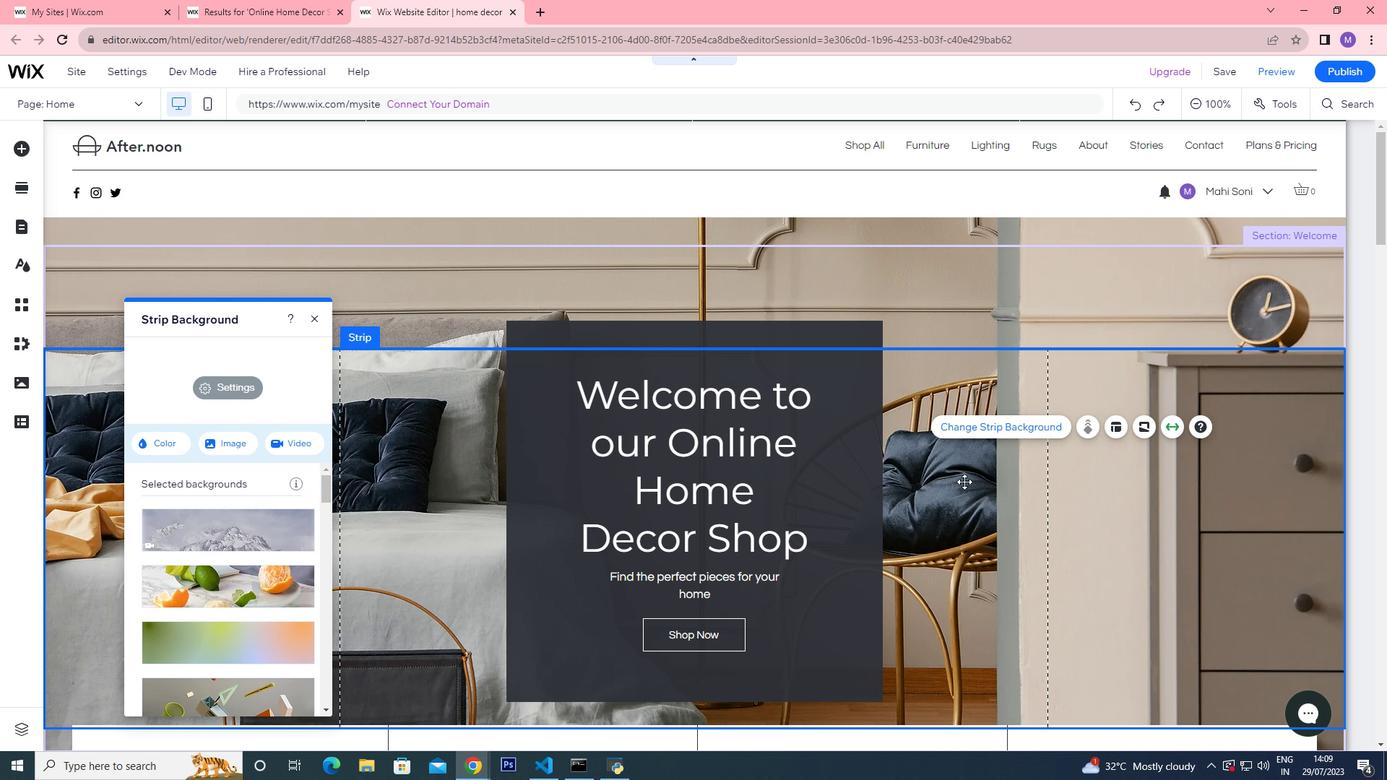 
Action: Mouse scrolled (962, 486) with delta (0, 0)
Screenshot: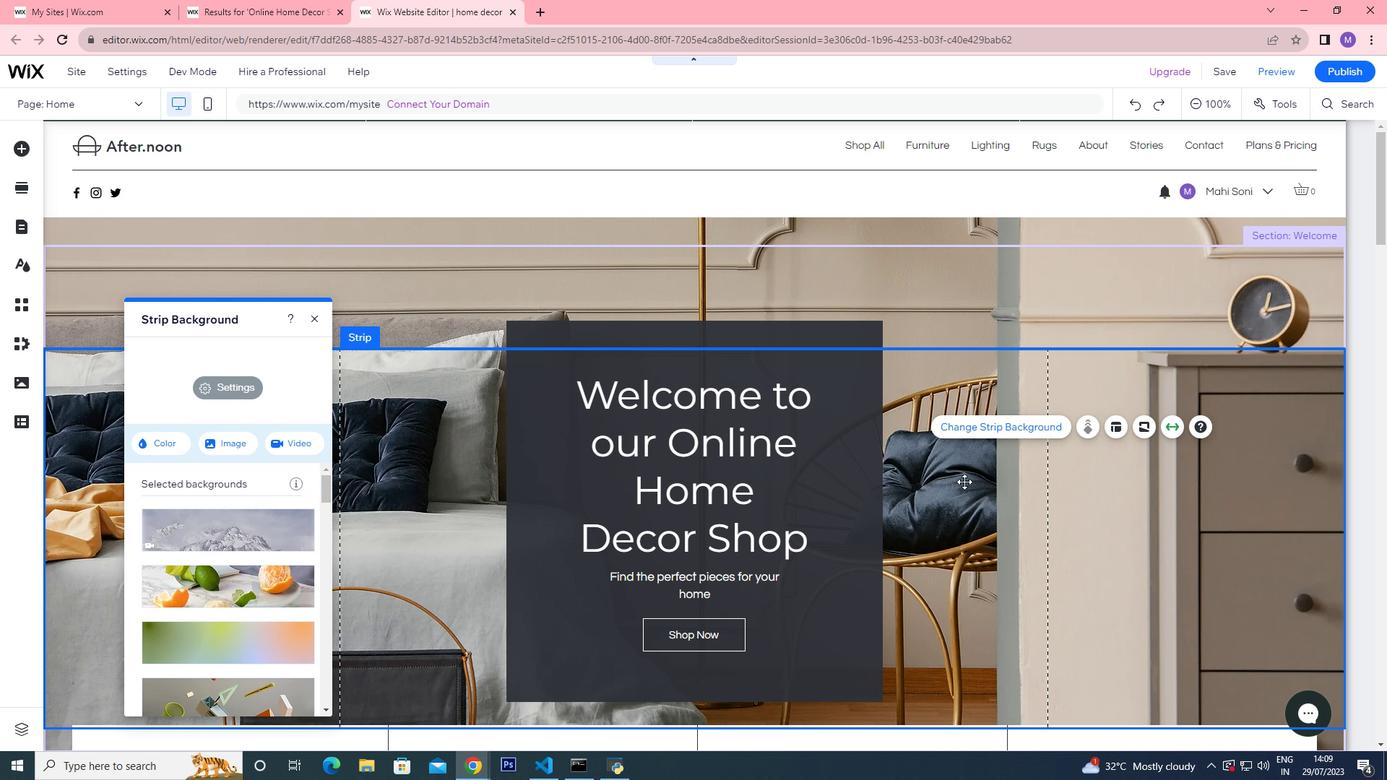 
Action: Mouse moved to (961, 488)
Screenshot: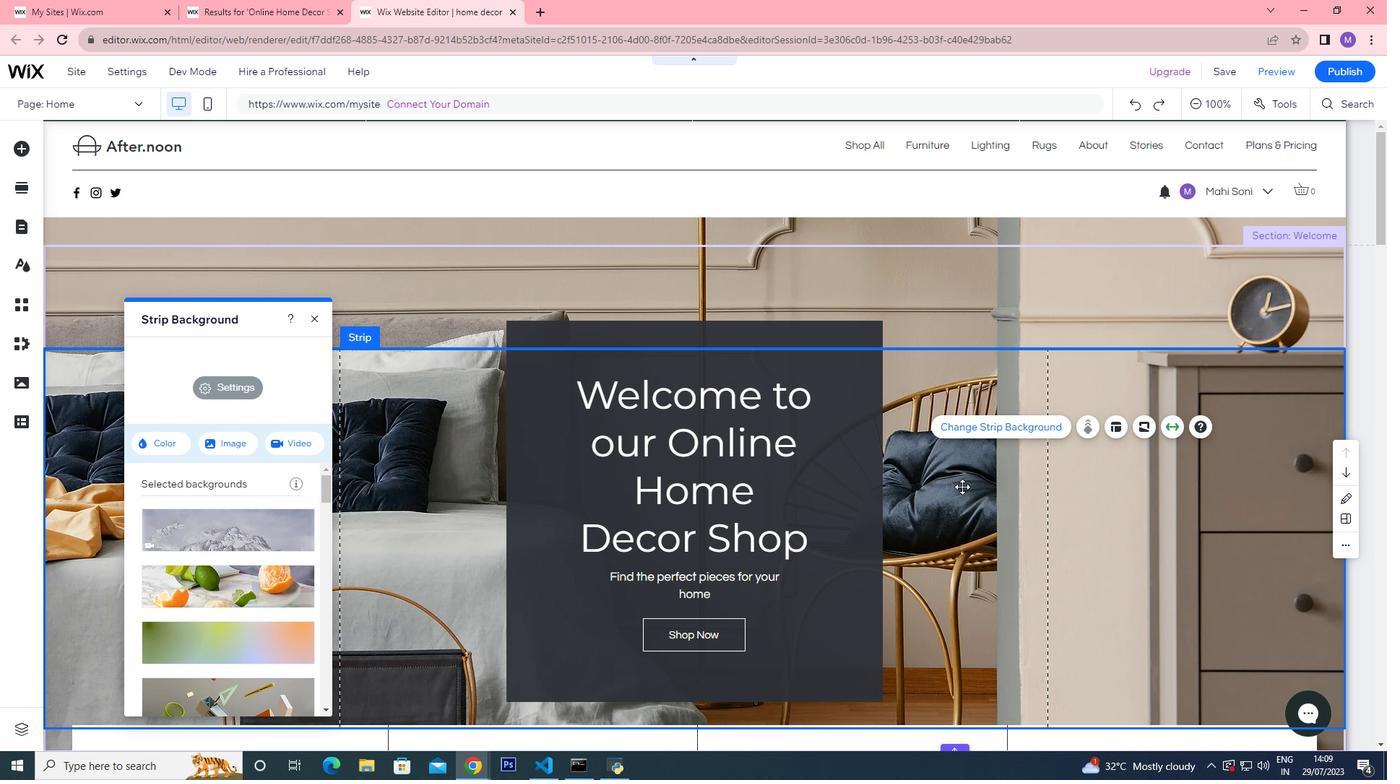 
Action: Mouse scrolled (961, 487) with delta (0, 0)
Screenshot: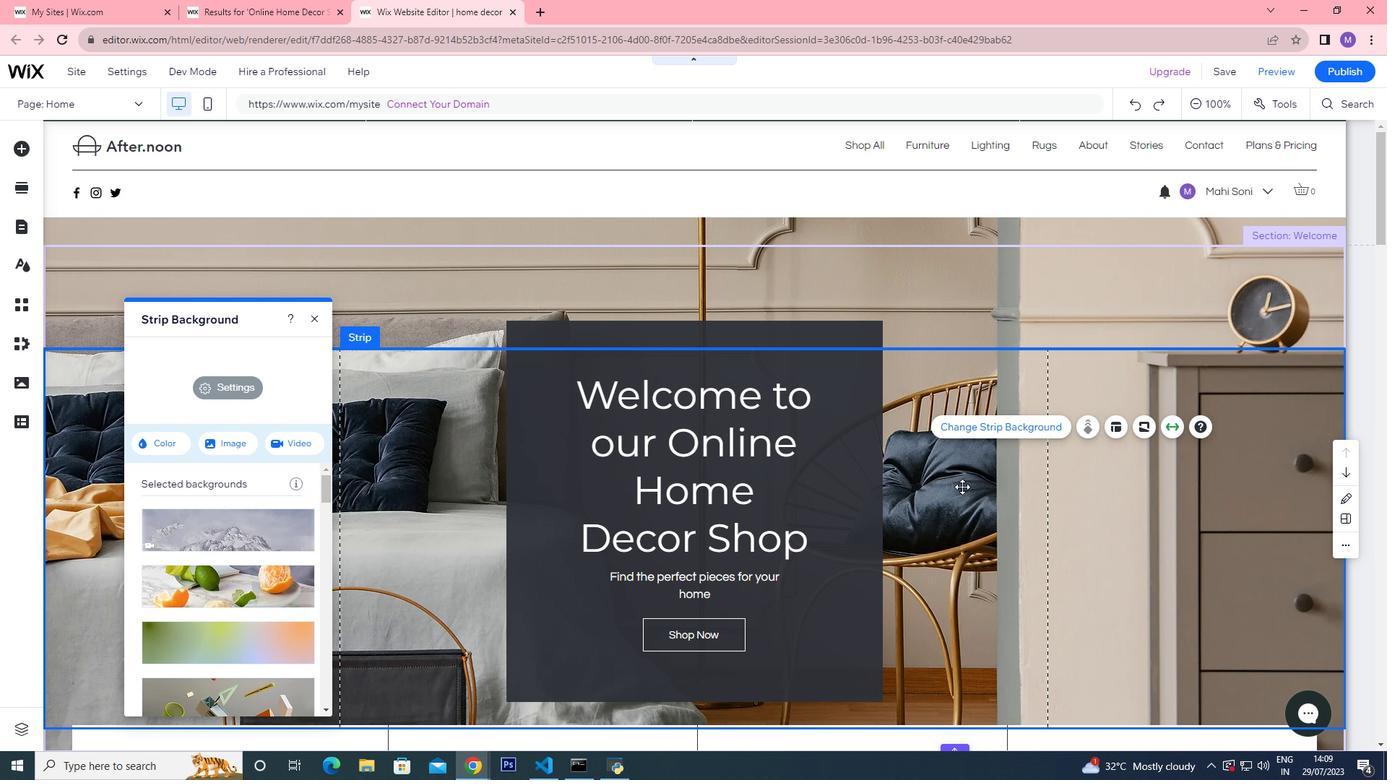 
Action: Mouse moved to (312, 317)
Screenshot: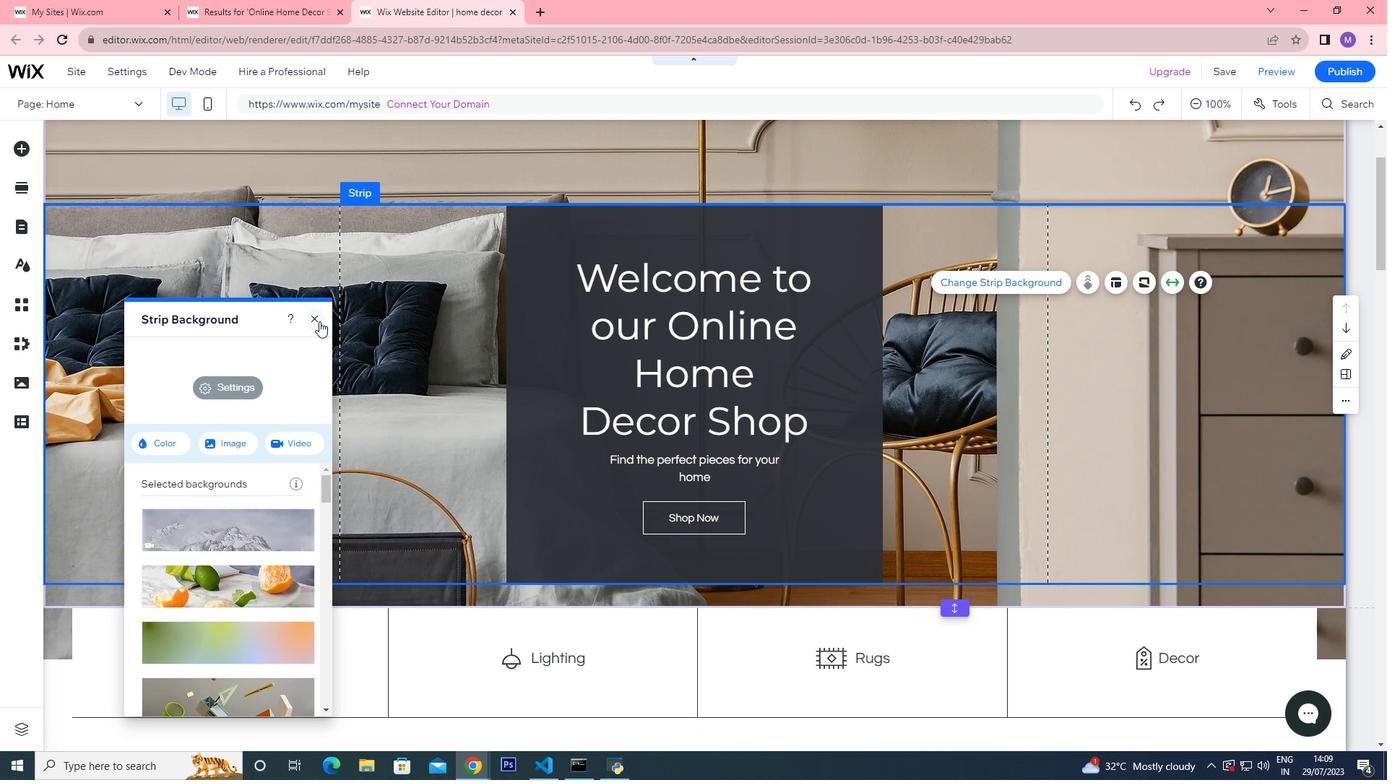
Action: Mouse pressed left at (312, 317)
Screenshot: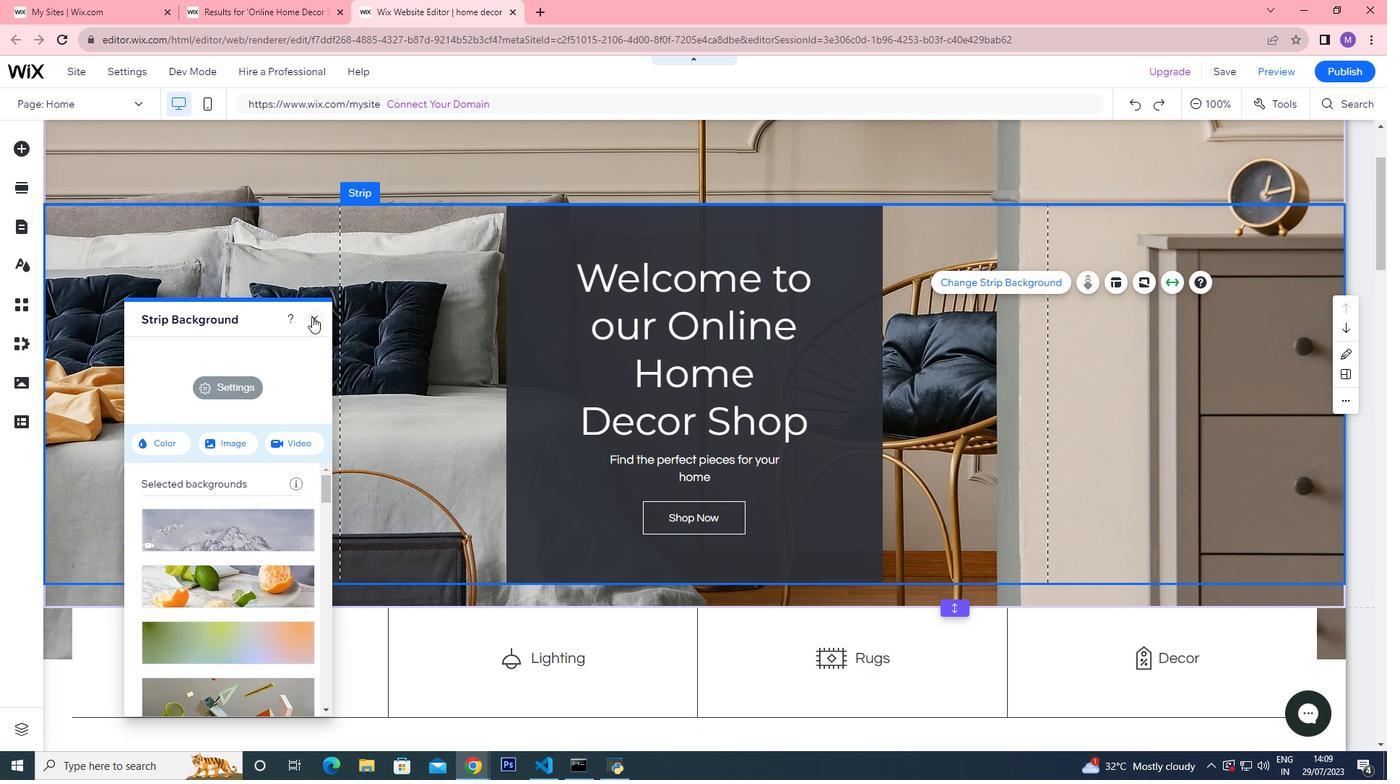 
Action: Mouse moved to (700, 408)
Screenshot: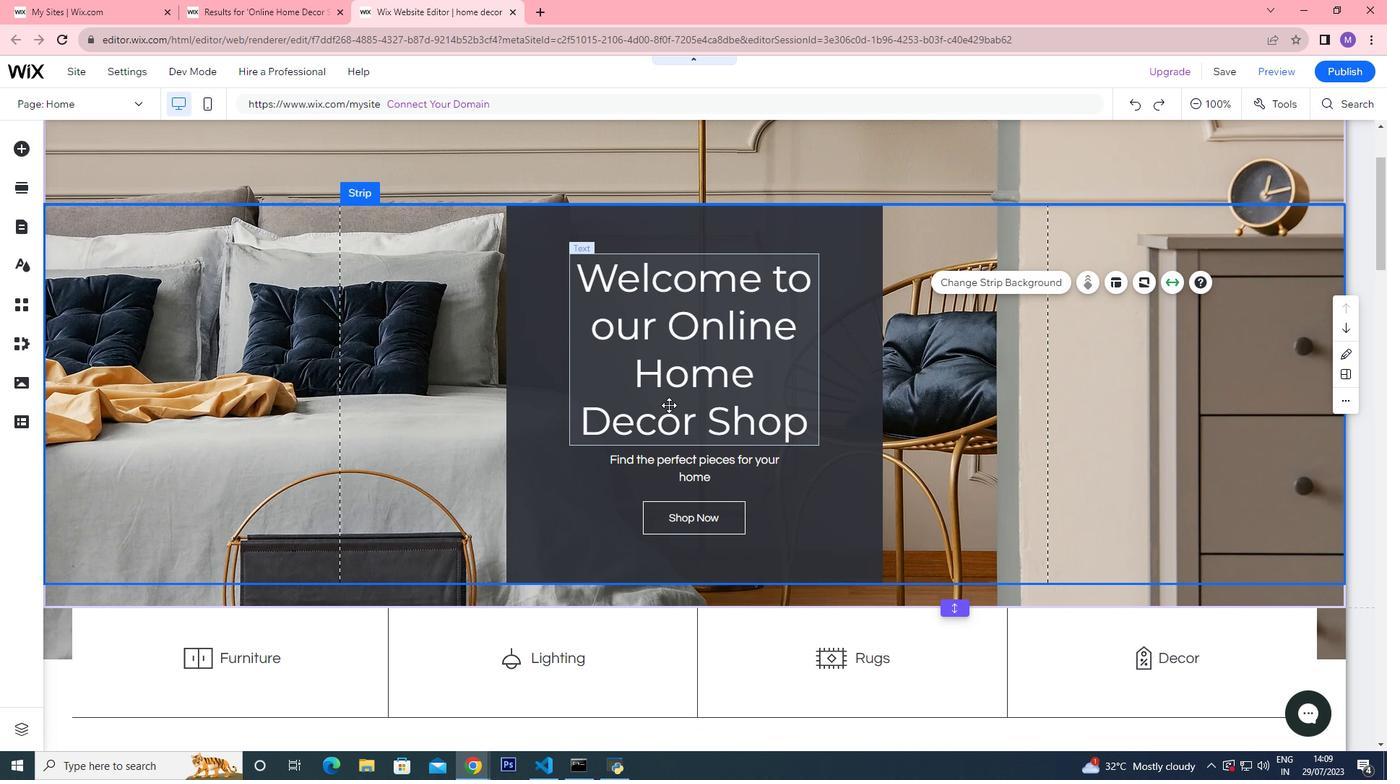 
Action: Mouse scrolled (700, 407) with delta (0, 0)
Screenshot: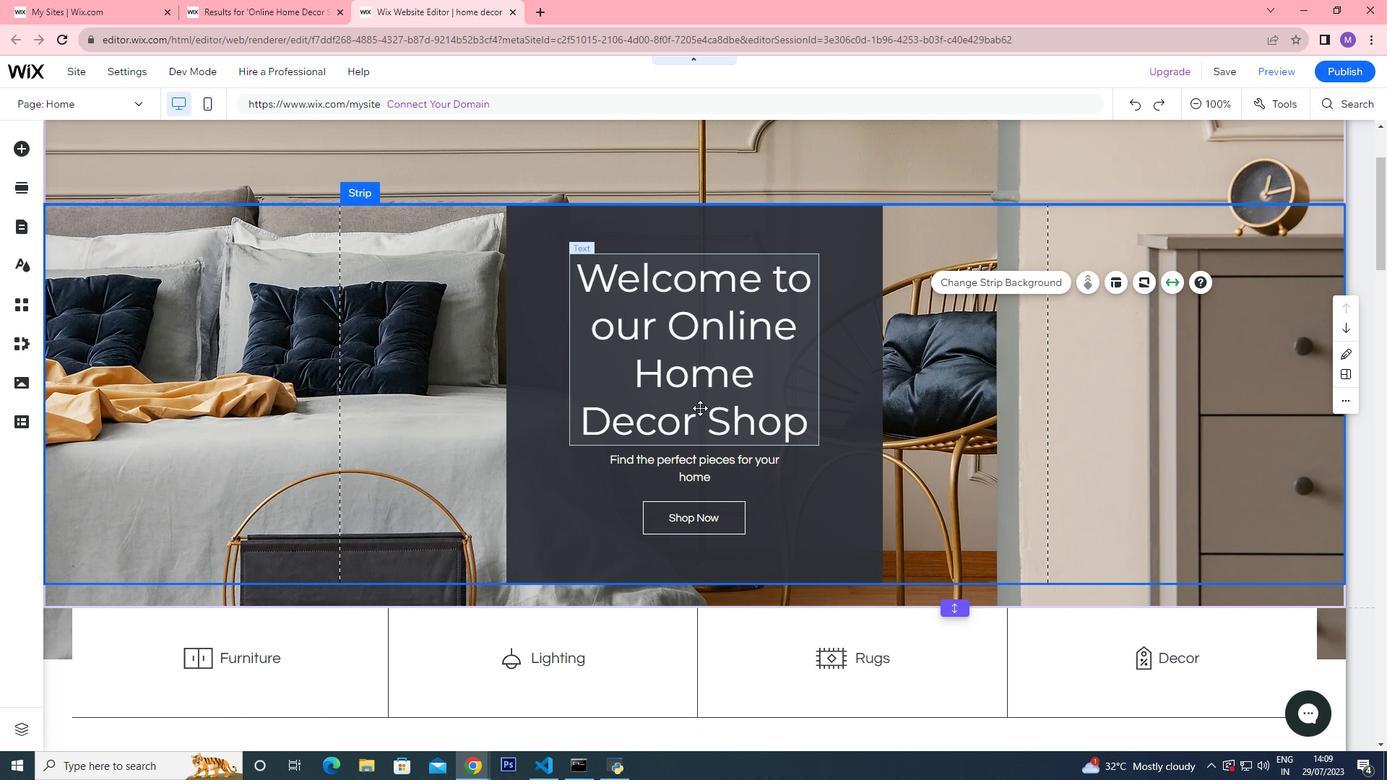 
Action: Mouse scrolled (700, 407) with delta (0, 0)
Screenshot: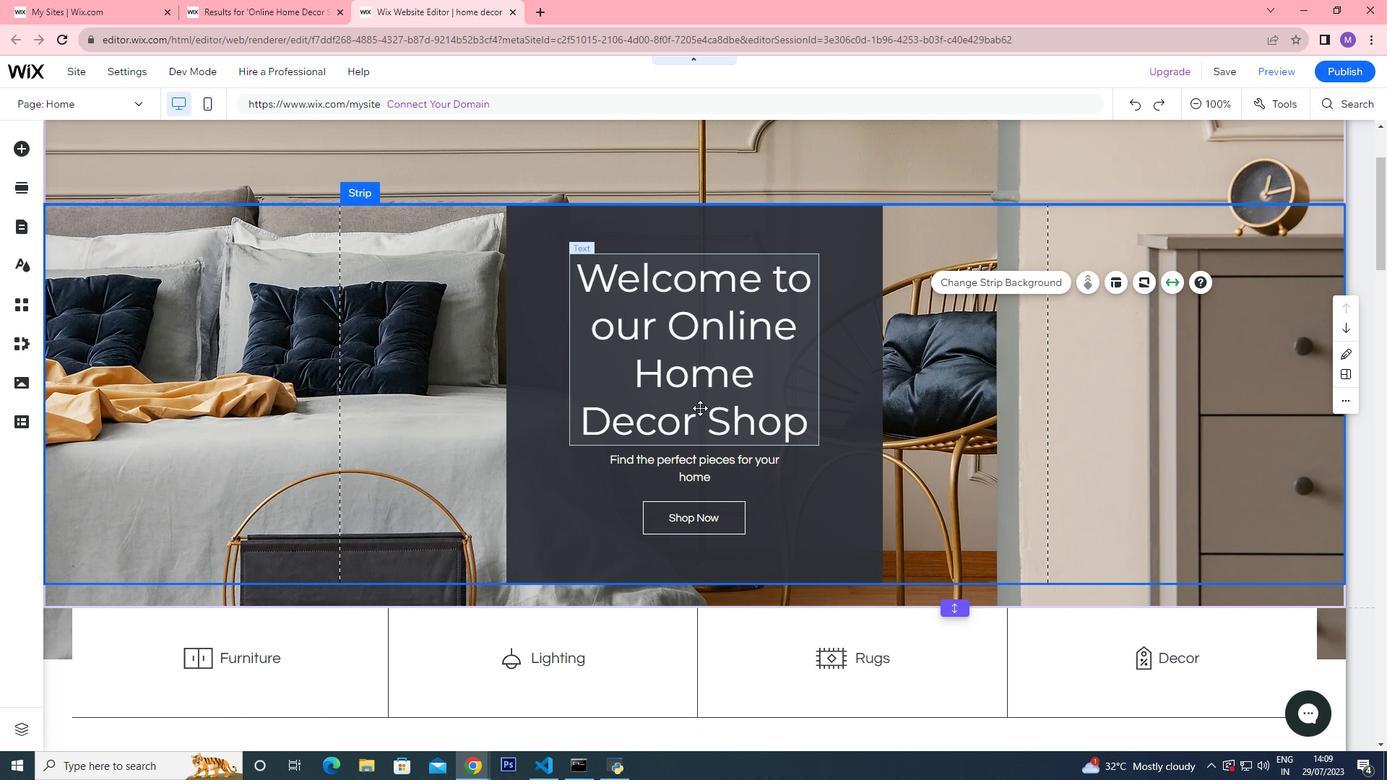 
Action: Mouse scrolled (700, 409) with delta (0, 0)
Screenshot: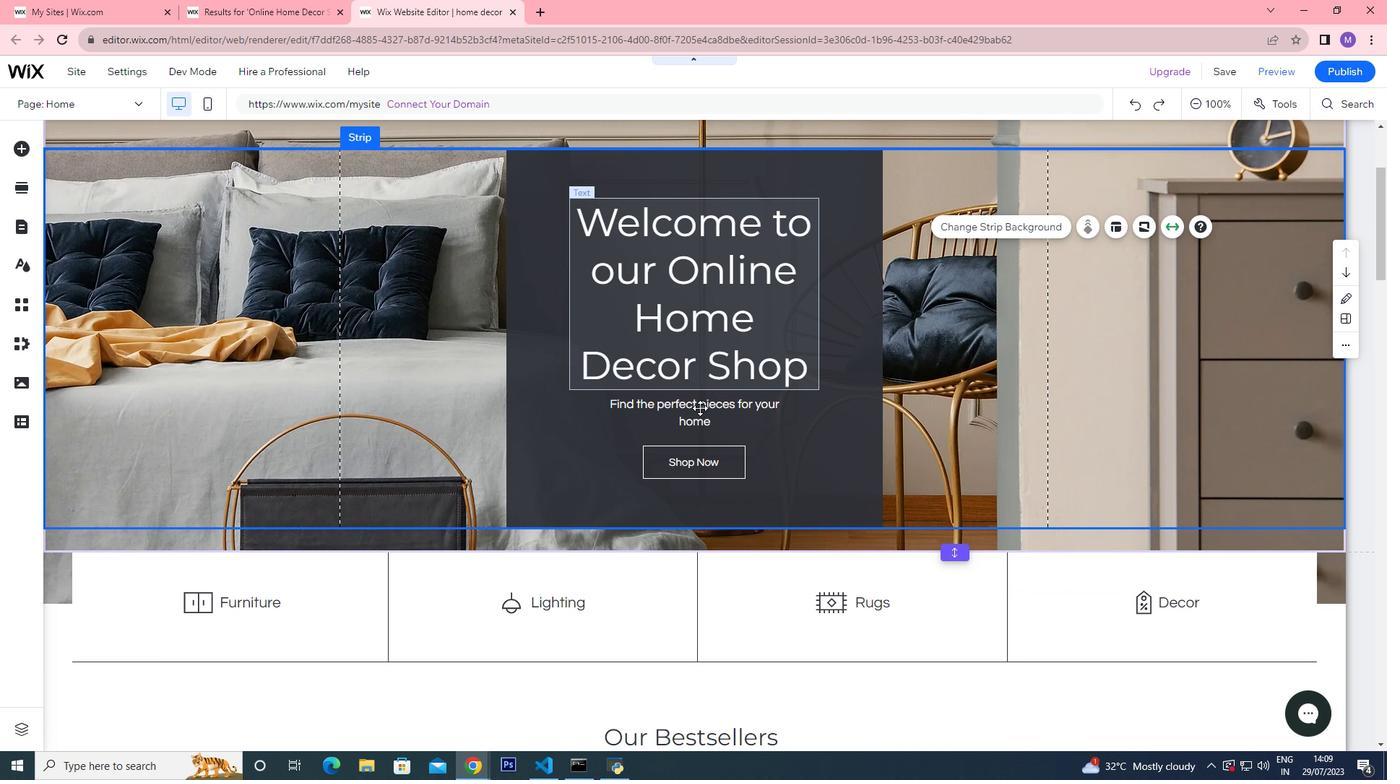 
Action: Mouse scrolled (700, 409) with delta (0, 0)
Screenshot: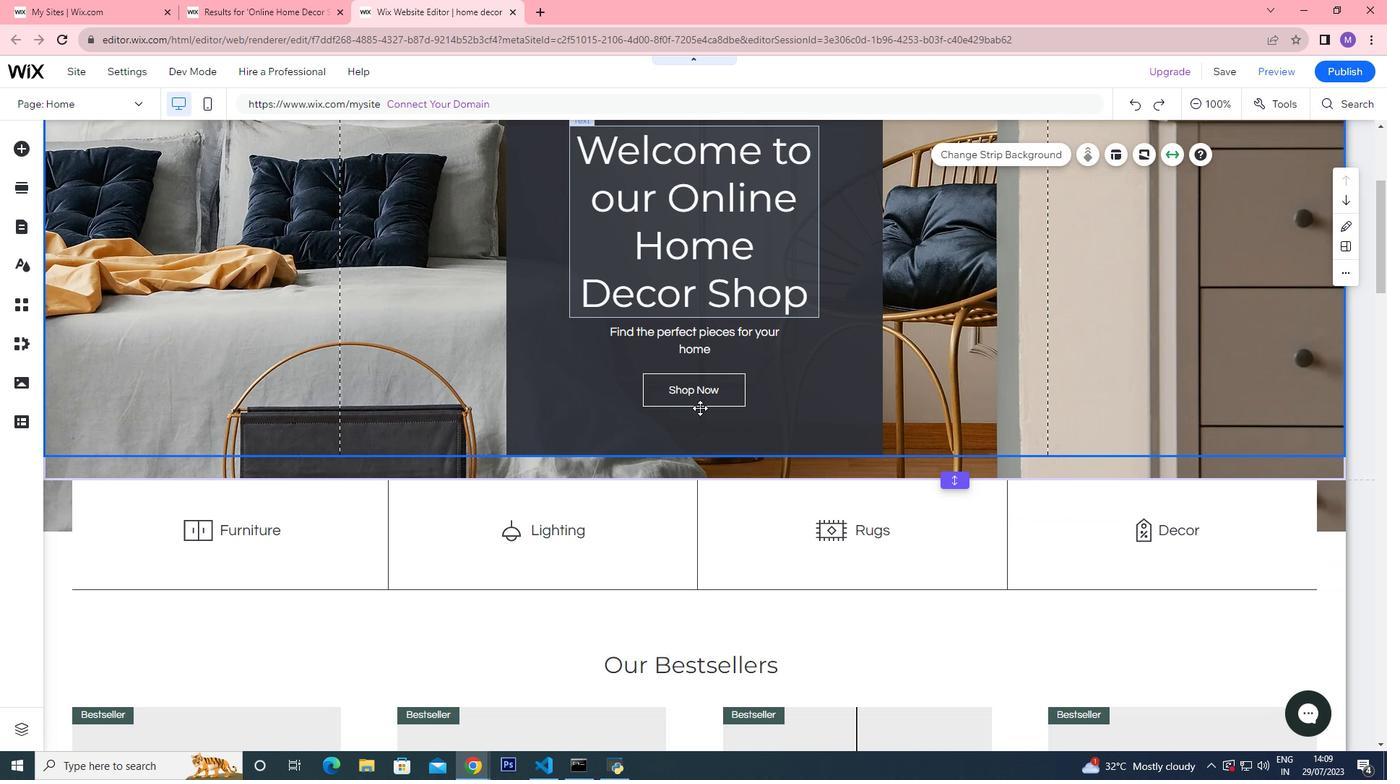
Action: Mouse scrolled (700, 409) with delta (0, 0)
Screenshot: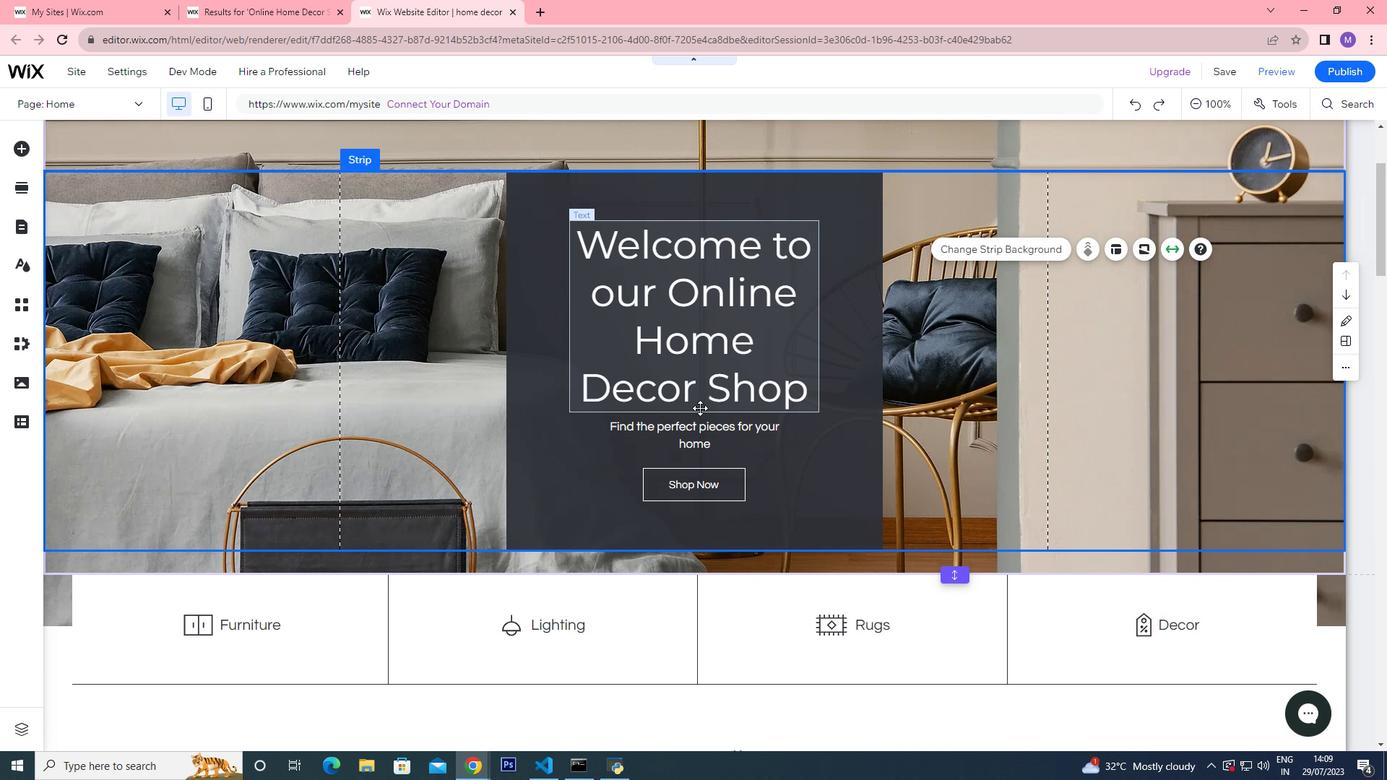 
Action: Mouse scrolled (700, 409) with delta (0, 0)
Screenshot: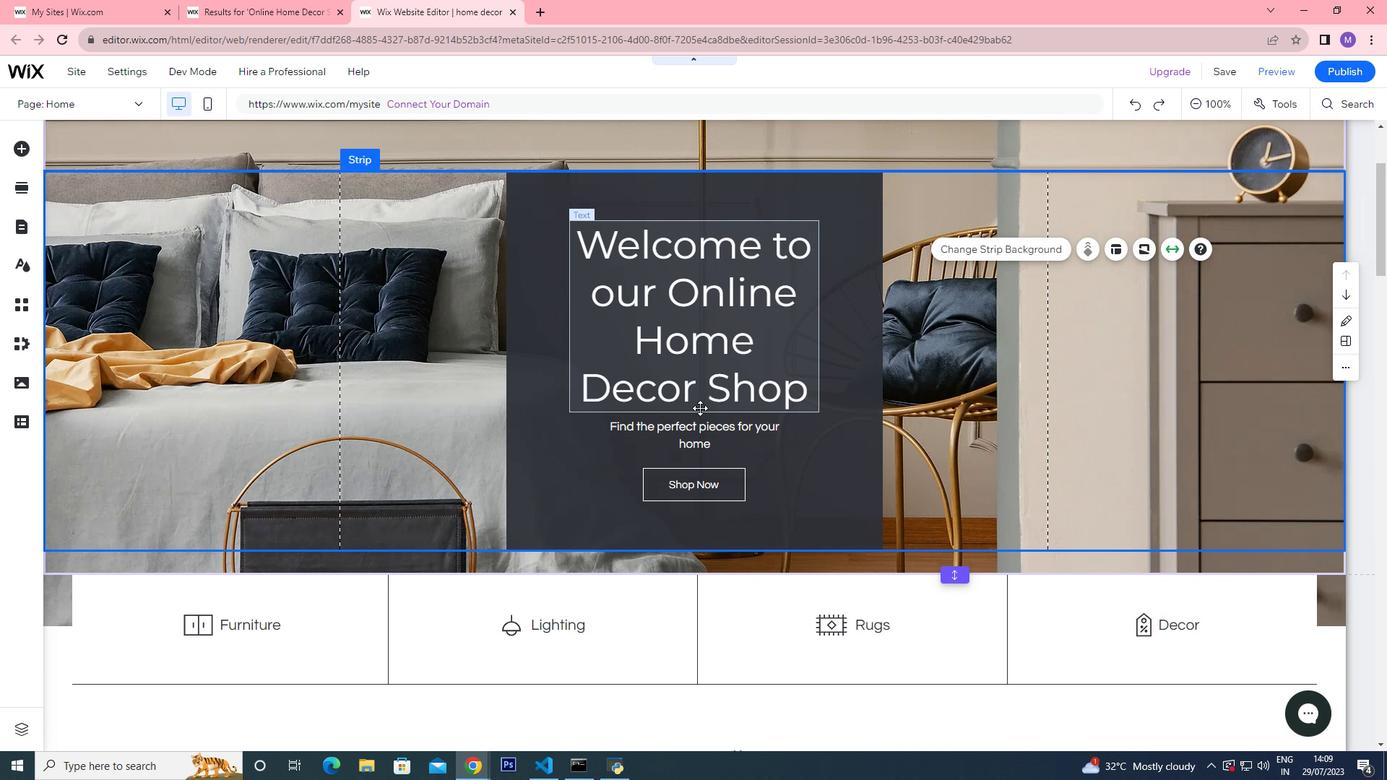 
Action: Mouse scrolled (700, 409) with delta (0, 0)
Screenshot: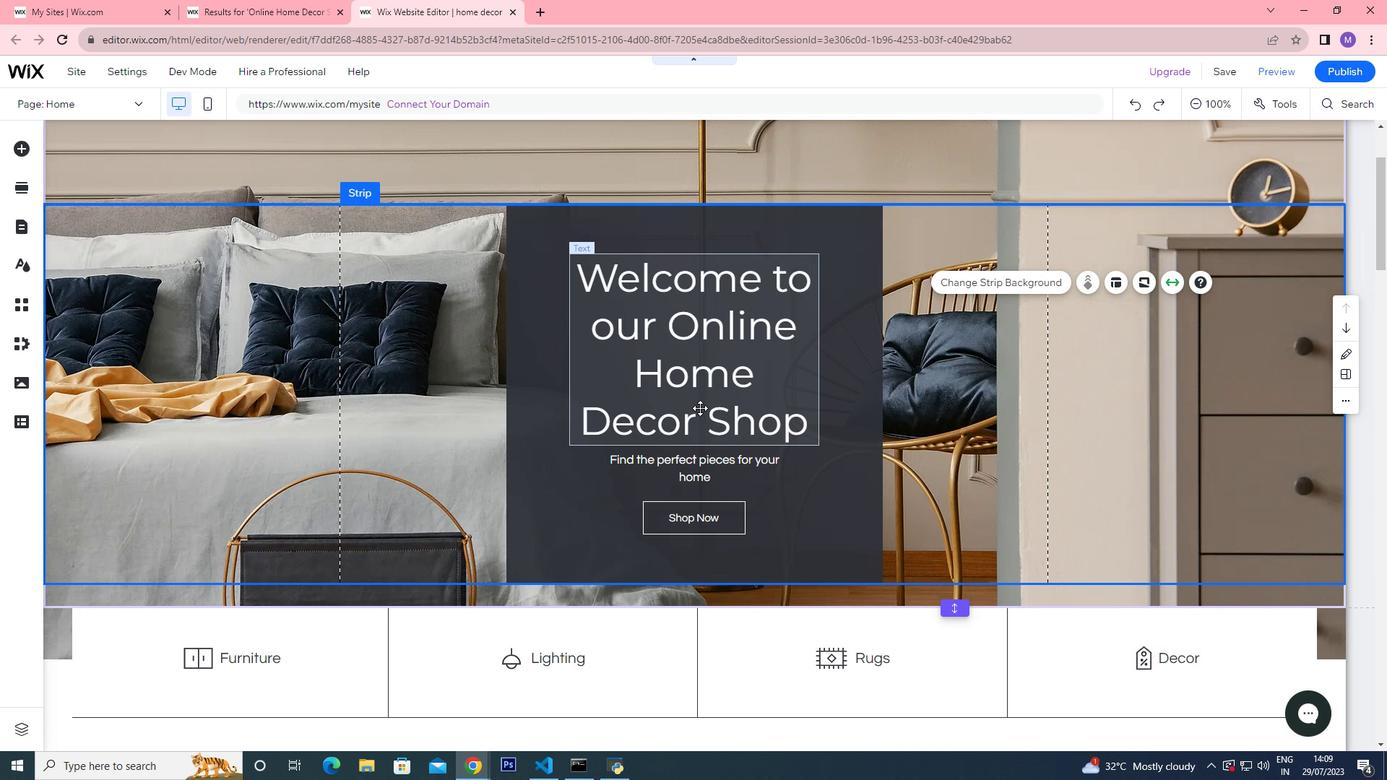 
Action: Mouse scrolled (700, 409) with delta (0, 0)
Screenshot: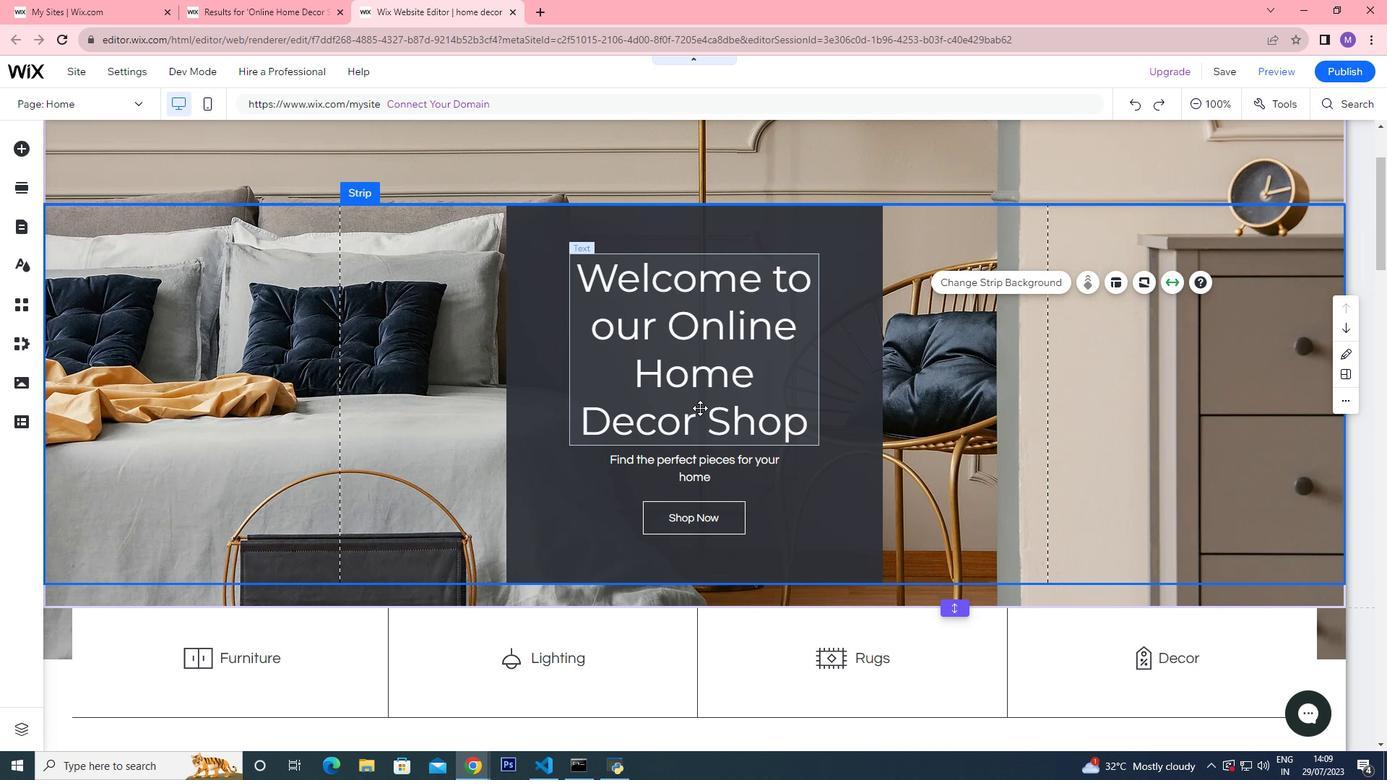 
Action: Mouse moved to (407, 332)
Screenshot: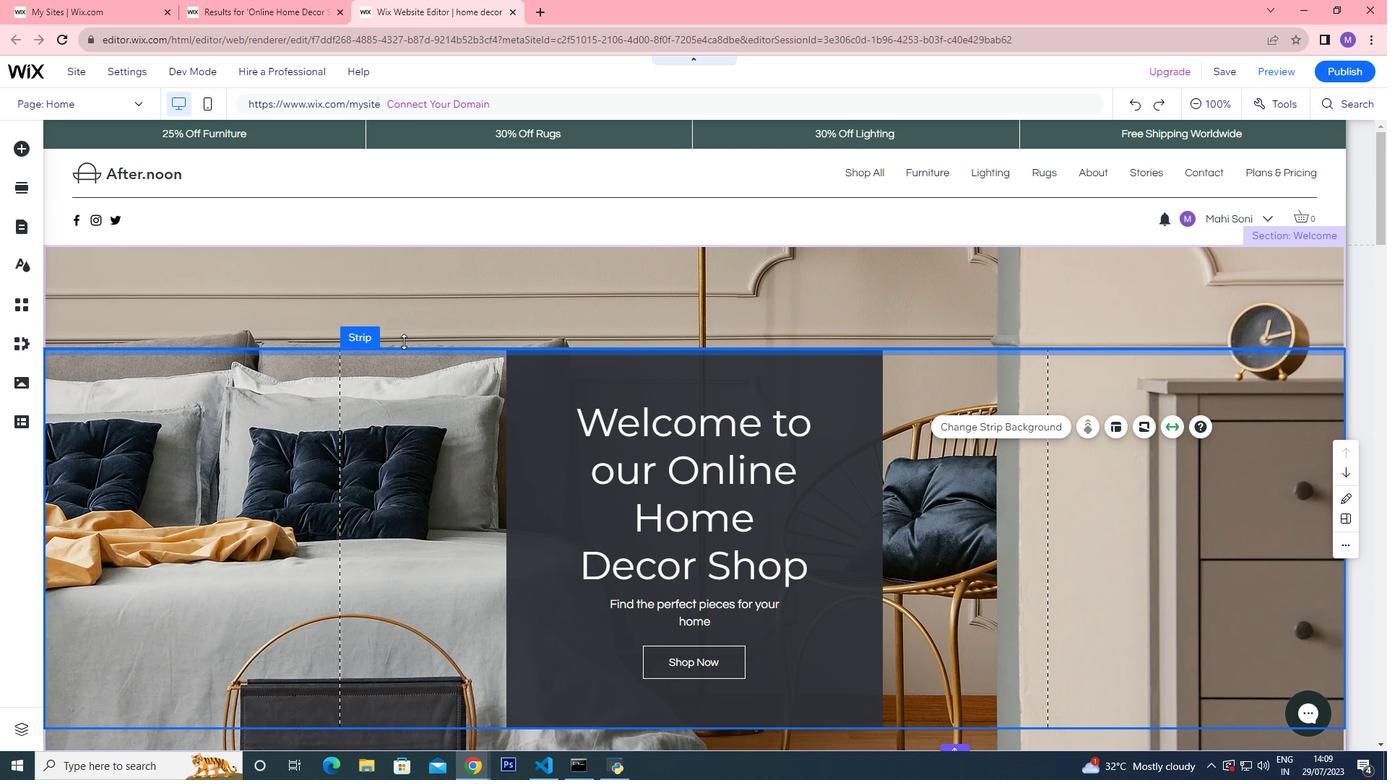 
Action: Mouse pressed left at (407, 332)
Screenshot: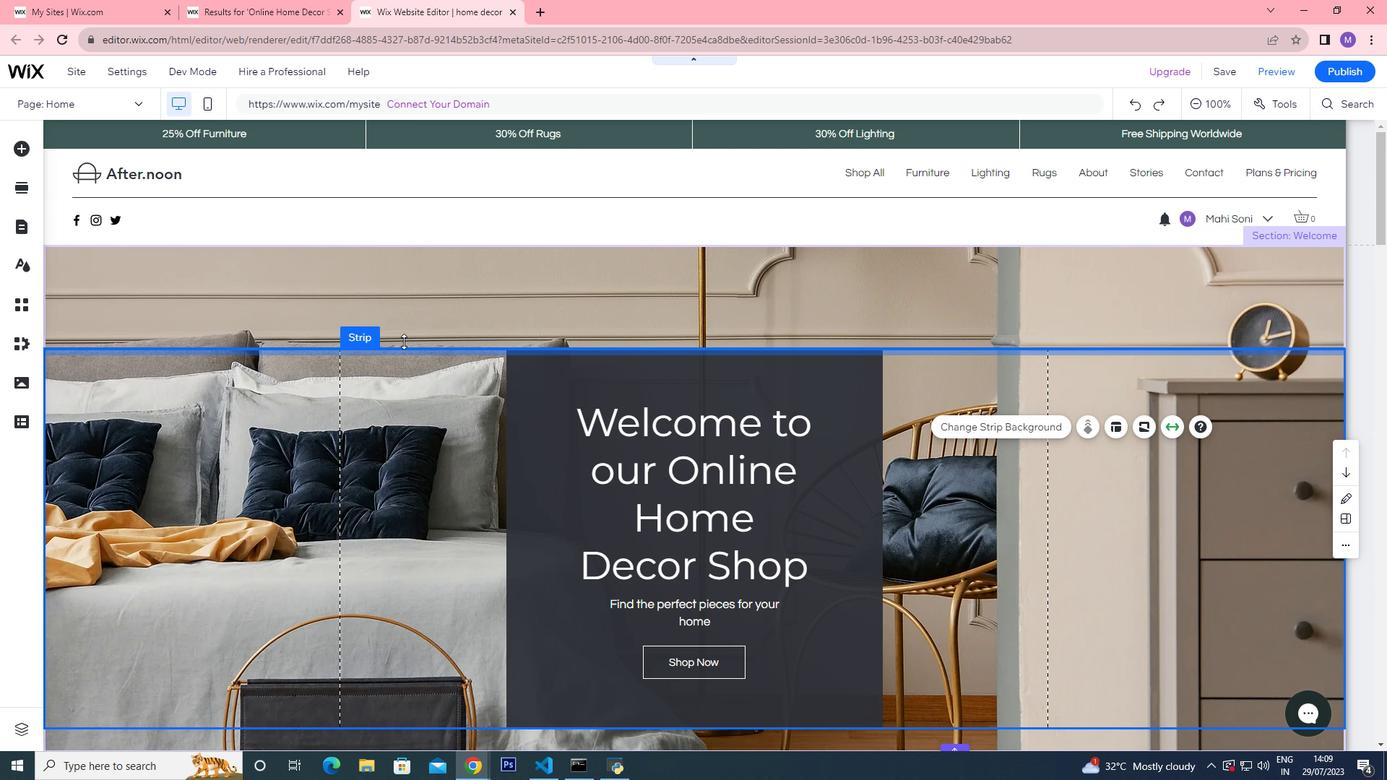 
Action: Mouse moved to (442, 289)
Screenshot: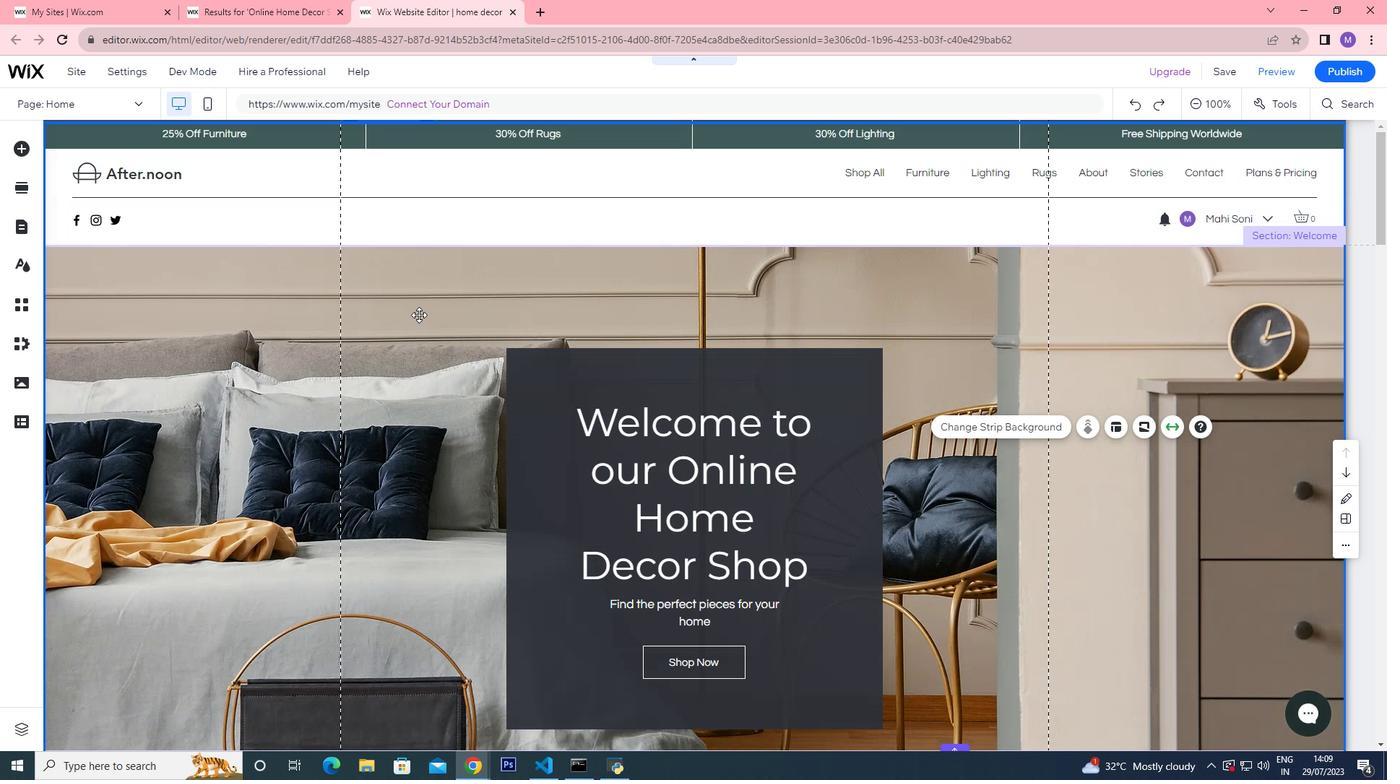 
Action: Mouse pressed left at (442, 289)
Screenshot: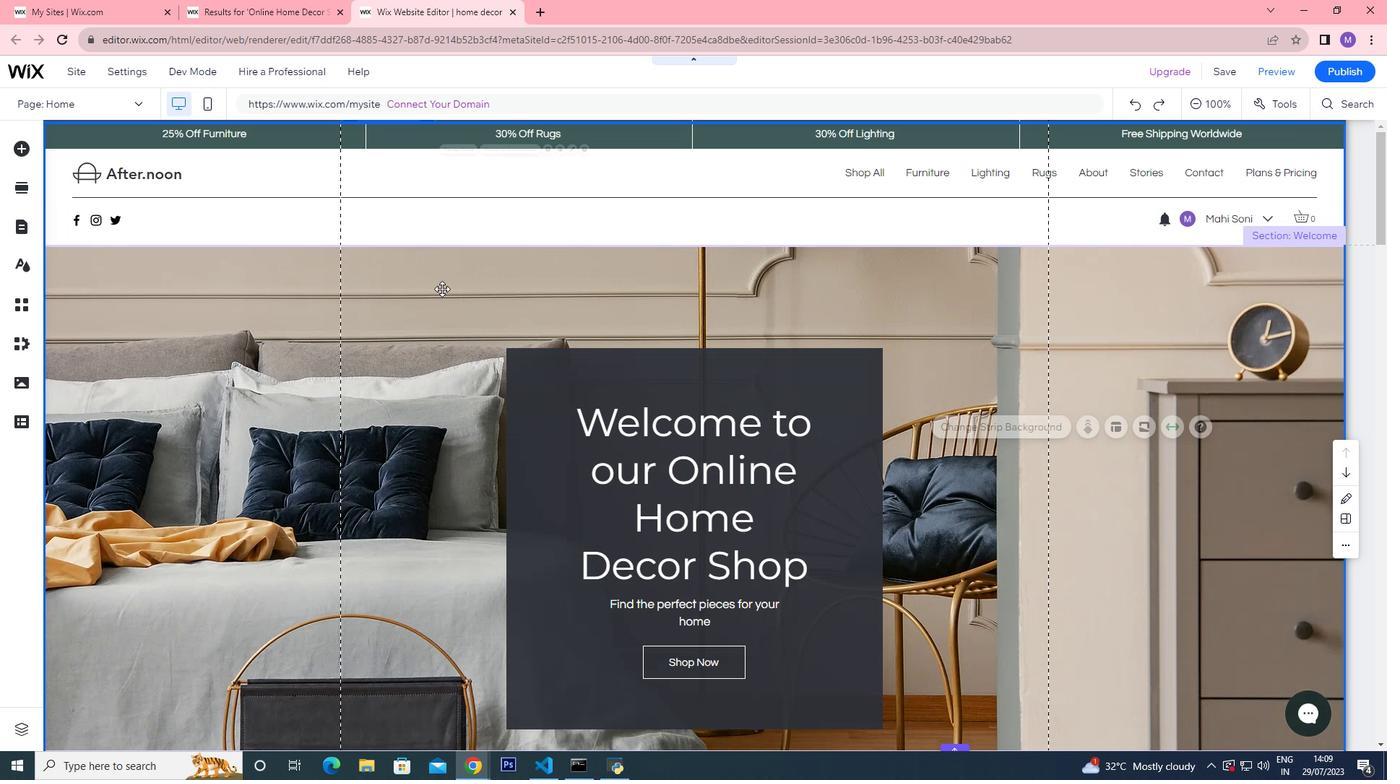 
Action: Mouse pressed left at (442, 289)
Screenshot: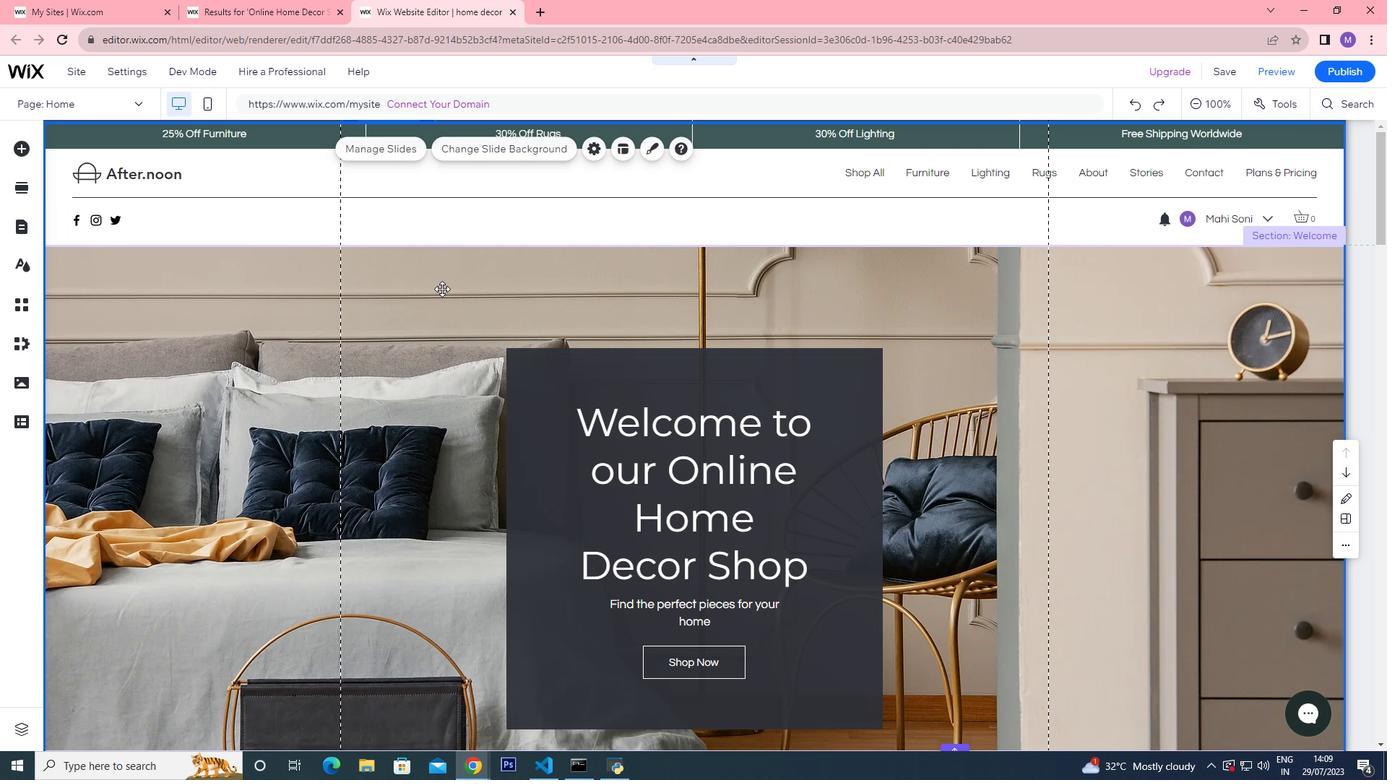 
Action: Mouse moved to (802, 299)
Screenshot: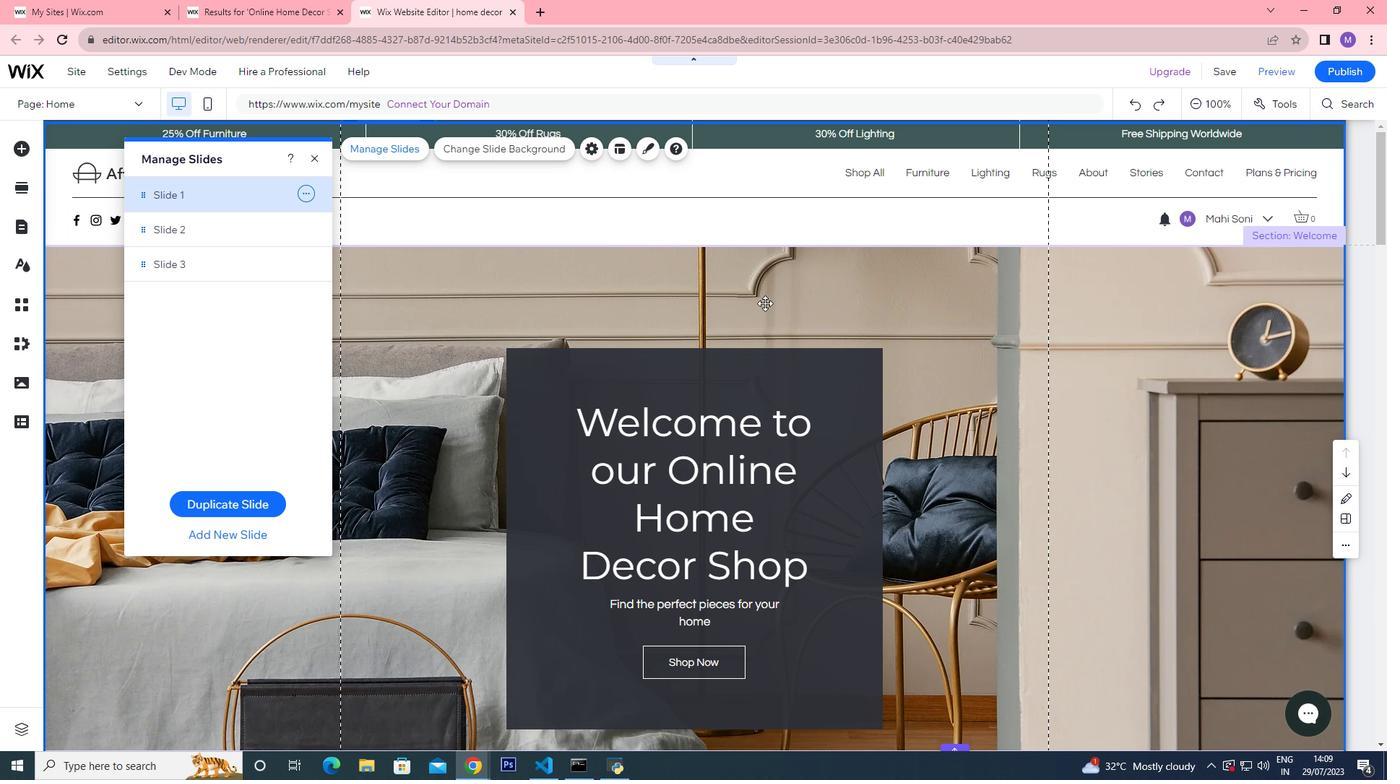 
Action: Mouse pressed left at (802, 299)
Screenshot: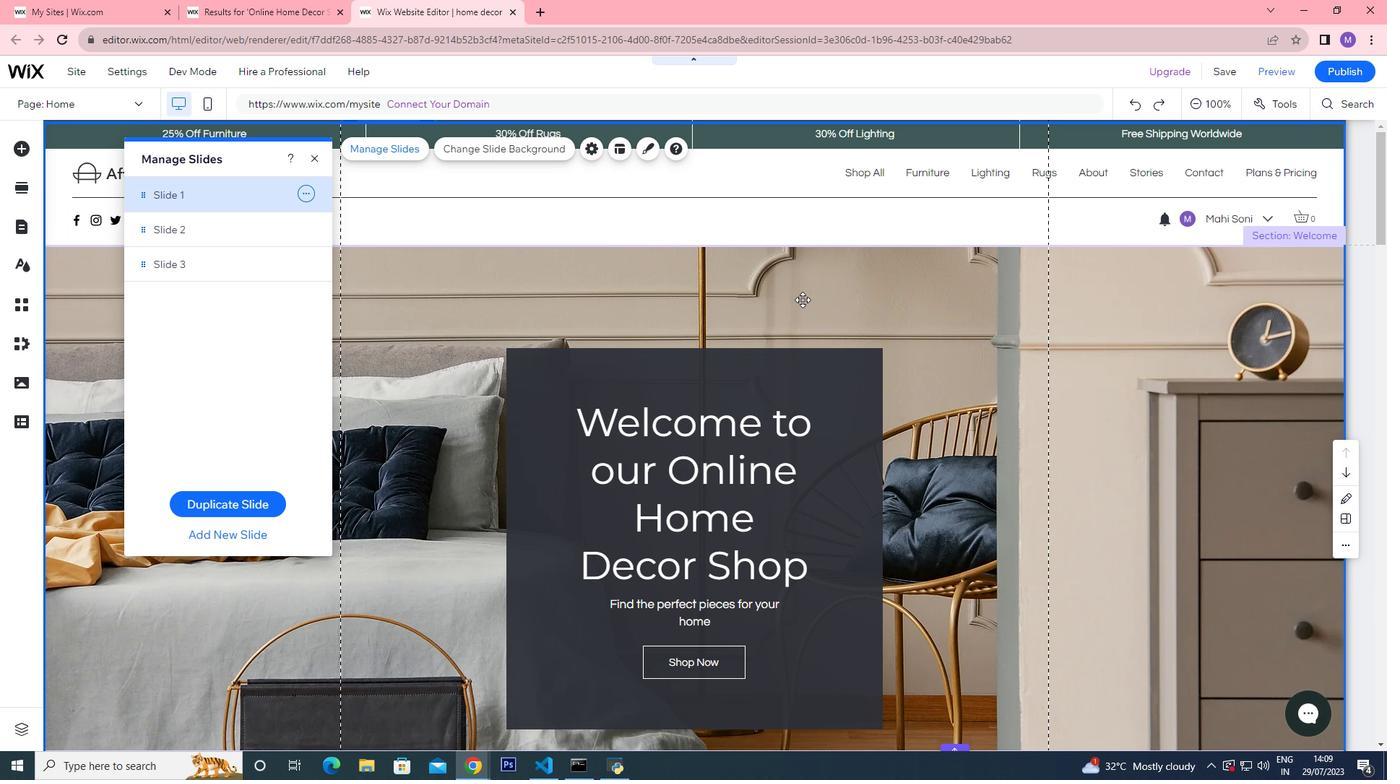 
Action: Mouse pressed left at (802, 299)
Screenshot: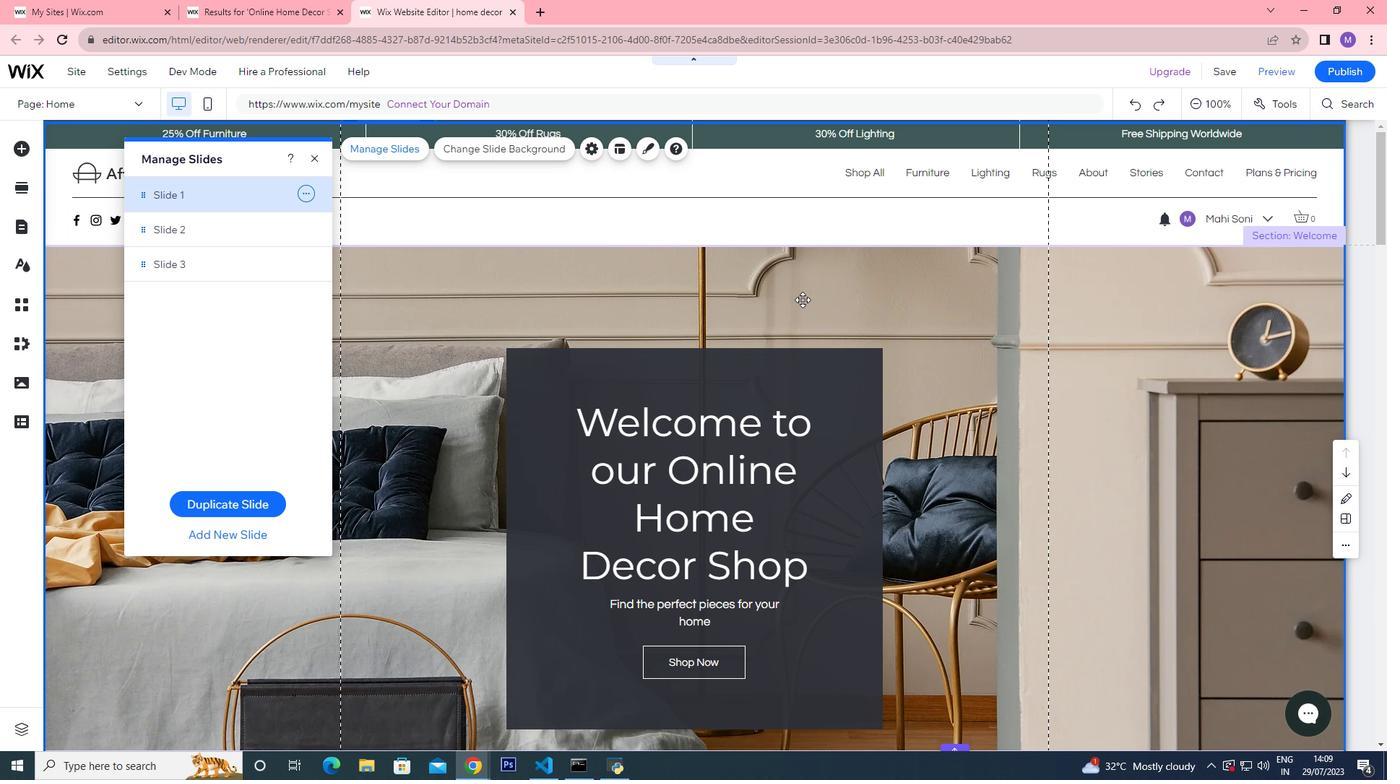 
Action: Mouse moved to (757, 211)
Screenshot: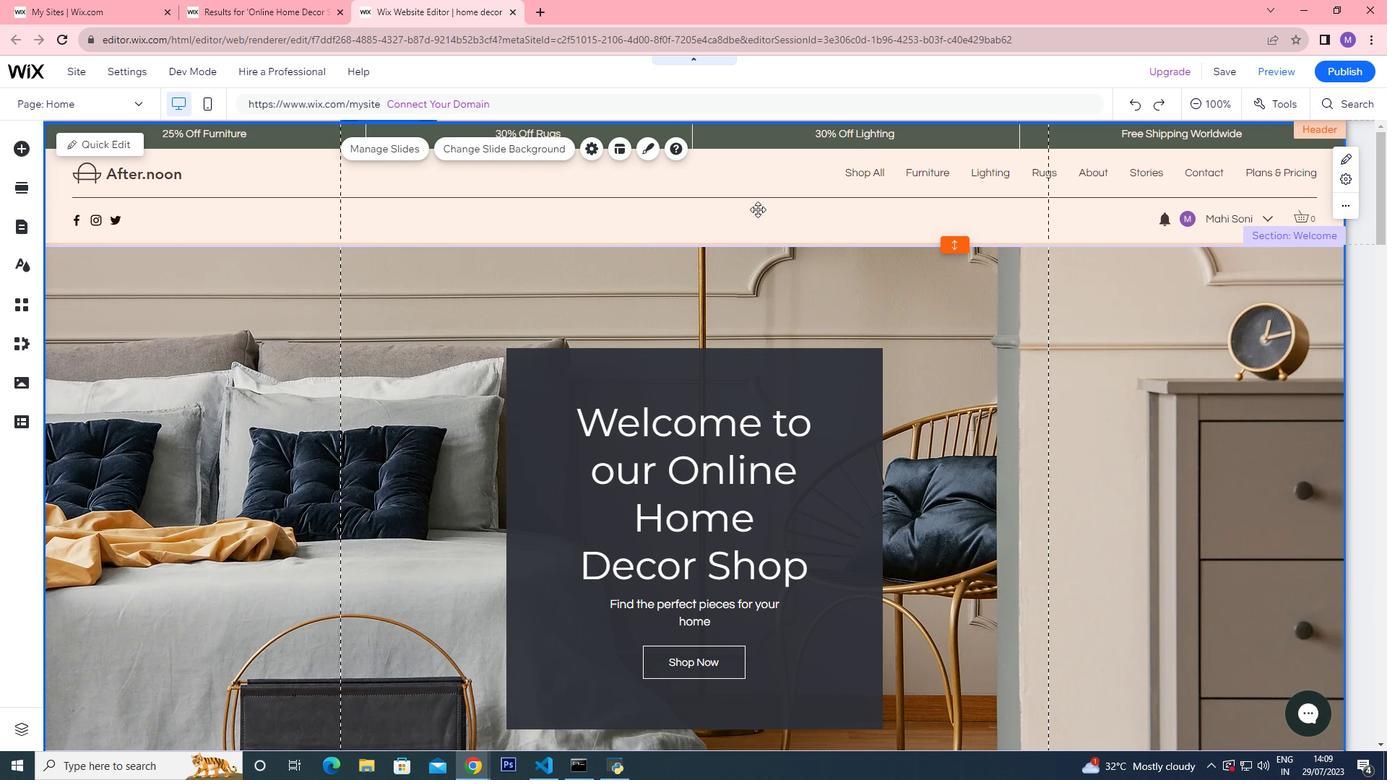 
Action: Mouse pressed left at (757, 211)
Screenshot: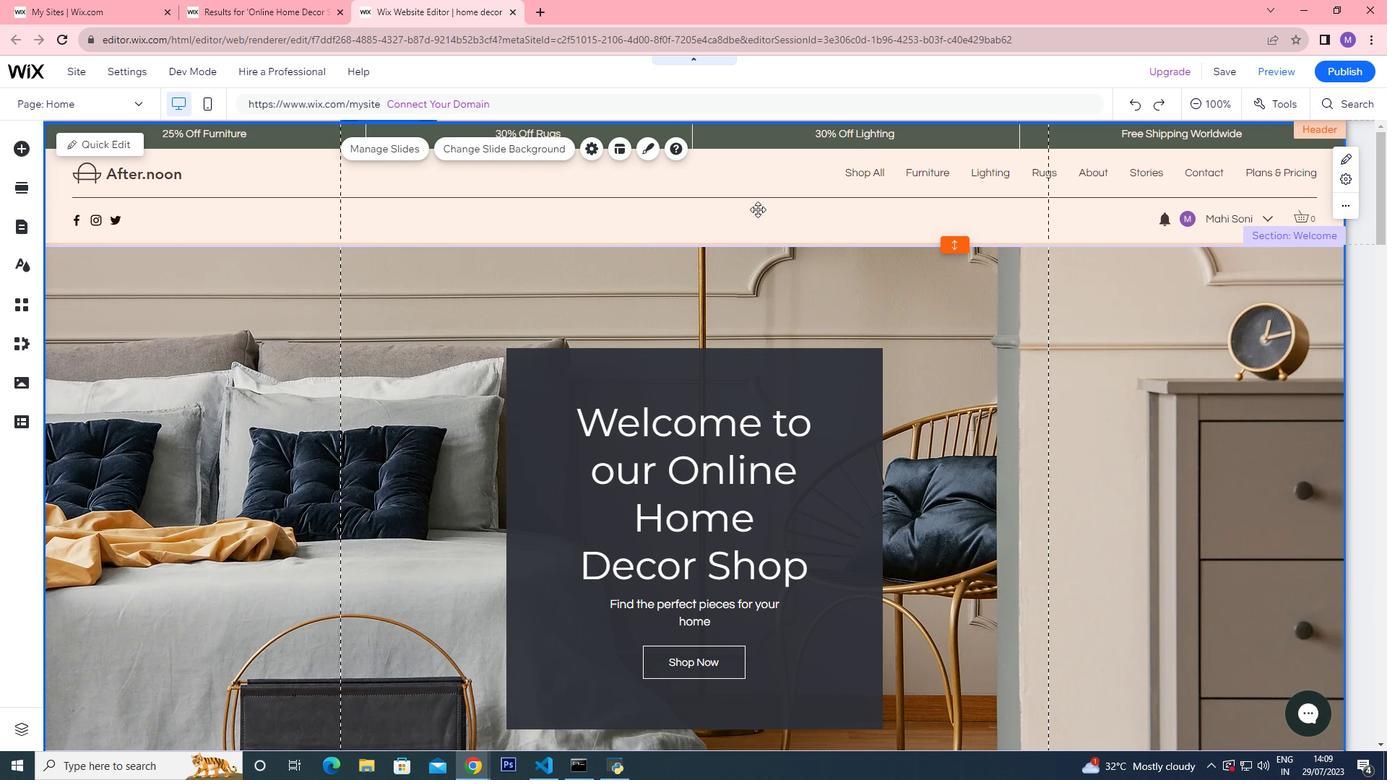 
Action: Mouse moved to (1304, 218)
Screenshot: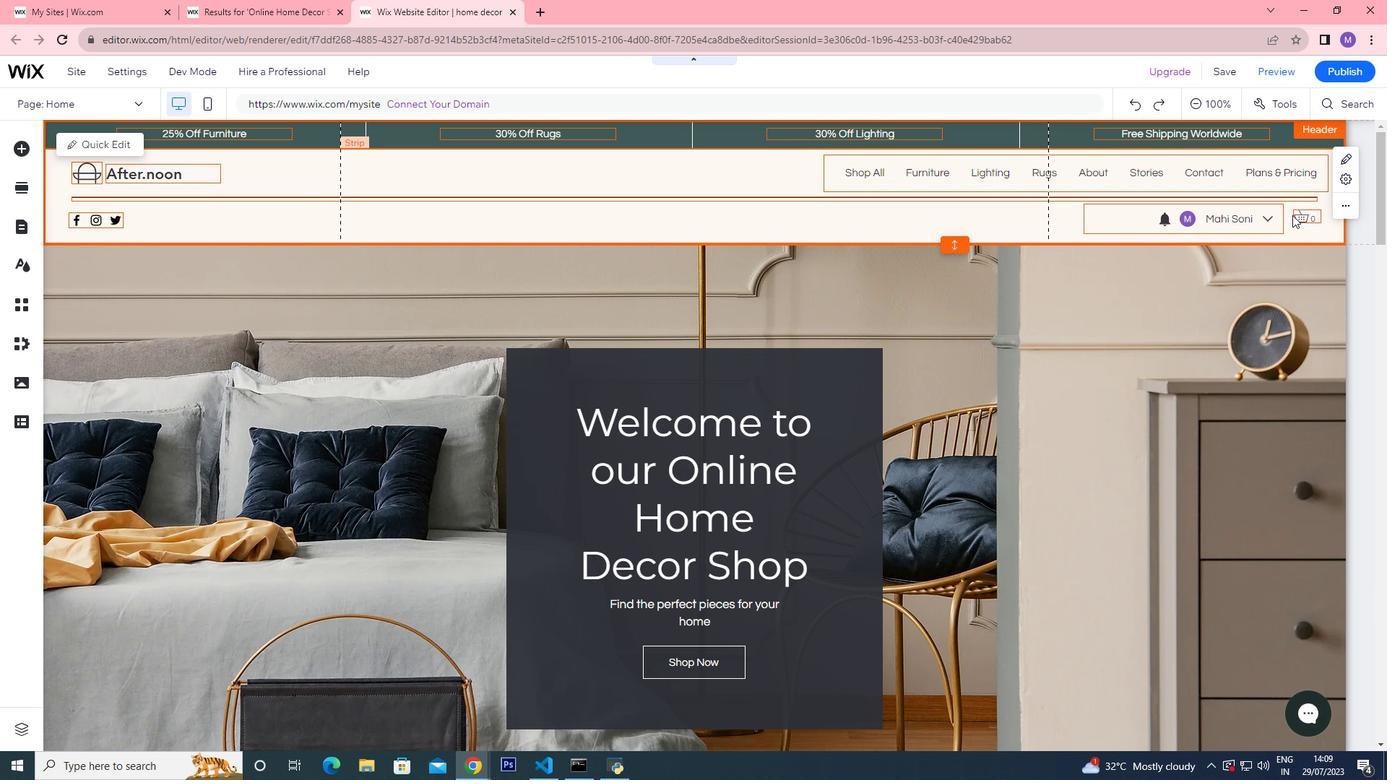 
Action: Mouse pressed left at (1304, 218)
